 Task: Search for Airbnb stays in Lake Geneva, Wisconsin with a Lakefront, and reviews
Action: Mouse moved to (435, 57)
Screenshot: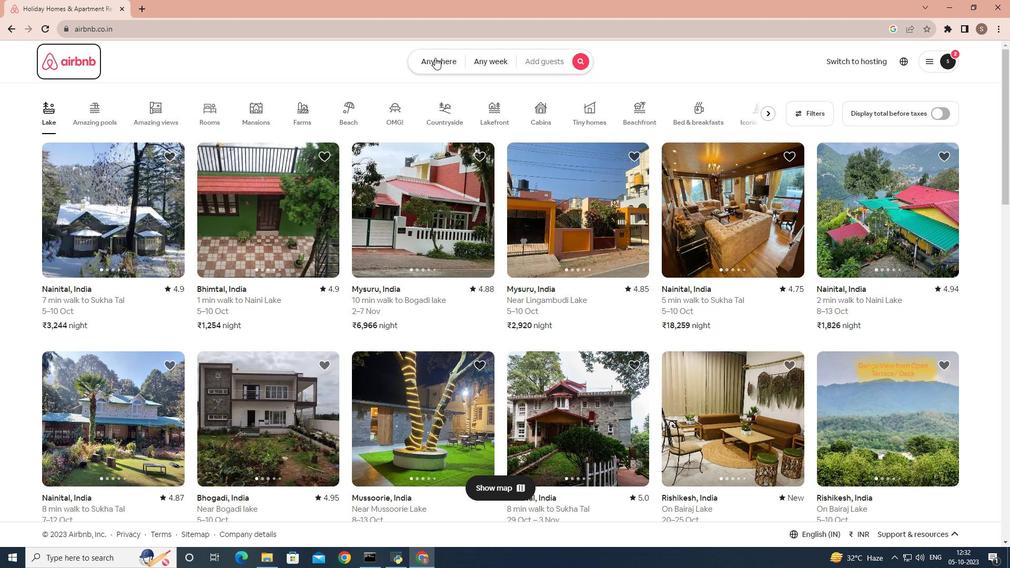
Action: Mouse pressed left at (435, 57)
Screenshot: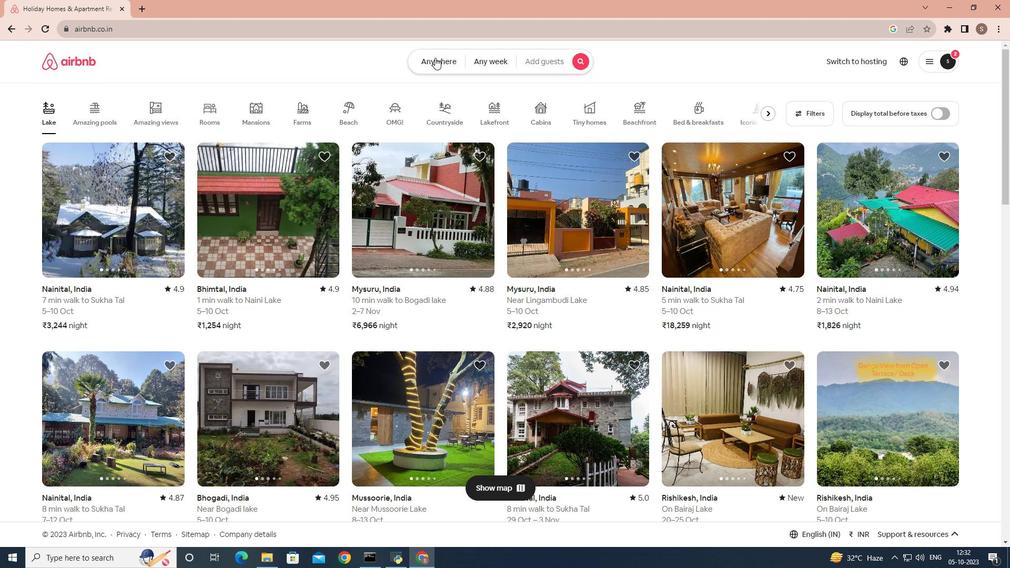 
Action: Mouse moved to (411, 100)
Screenshot: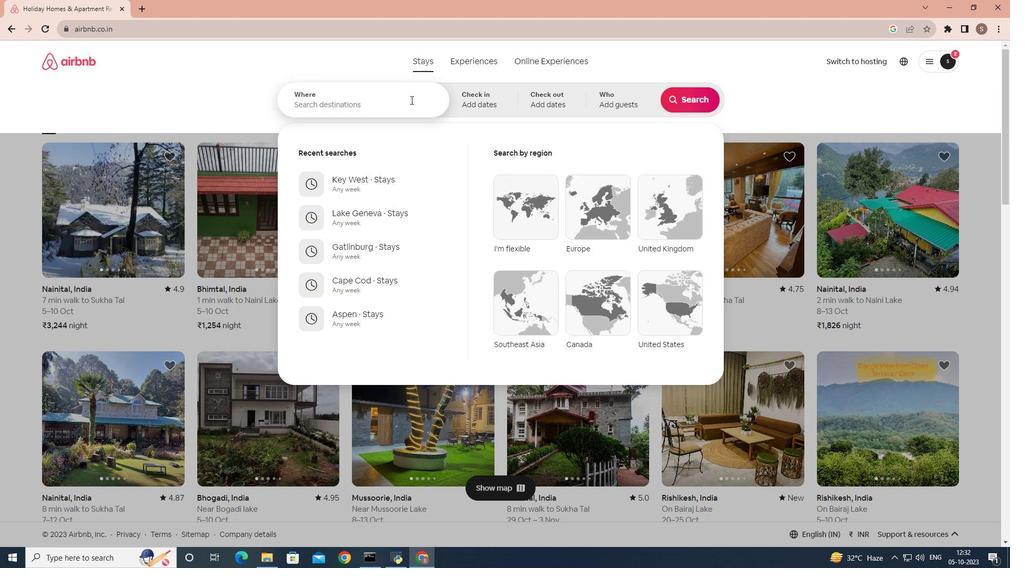
Action: Mouse pressed left at (411, 100)
Screenshot: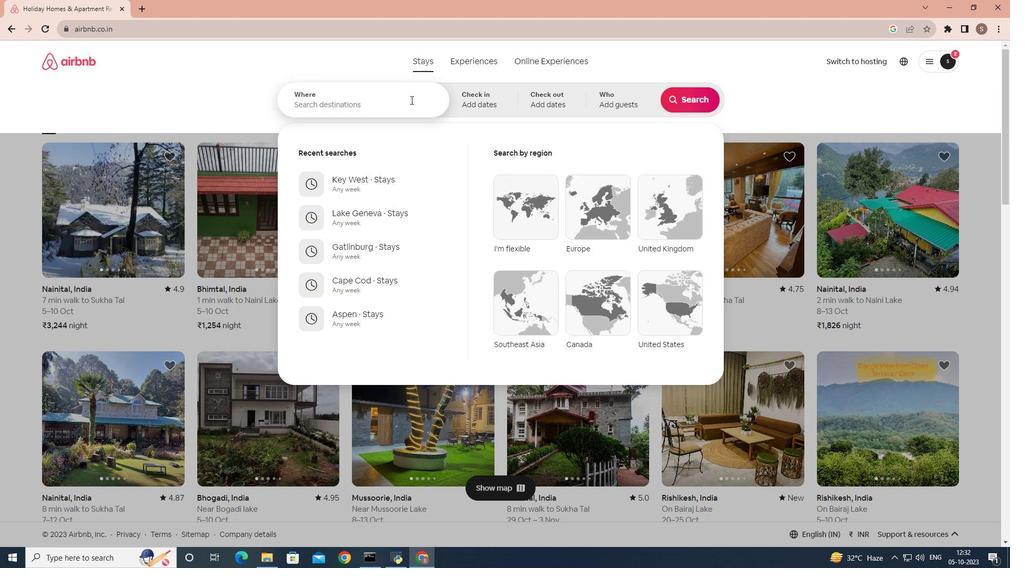 
Action: Key pressed <Key.shift_r><Key.shift_r><Key.shift_r><Key.shift_r><Key.shift_r><Key.shift_r><Key.shift_r><Key.shift_r>Lake<Key.space><Key.shift>Geneva,<Key.space><Key.shift>Wiscosin
Screenshot: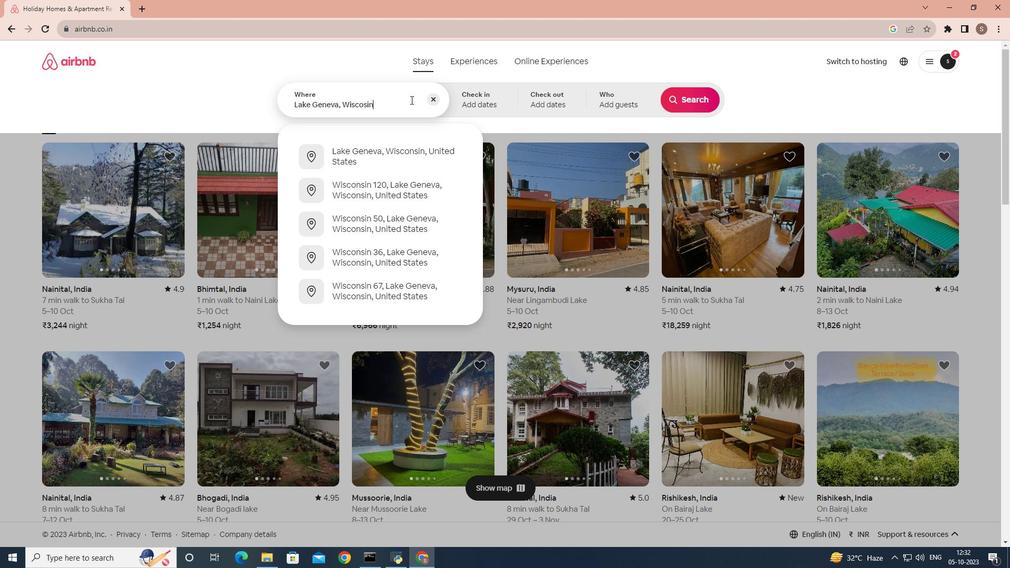 
Action: Mouse moved to (413, 146)
Screenshot: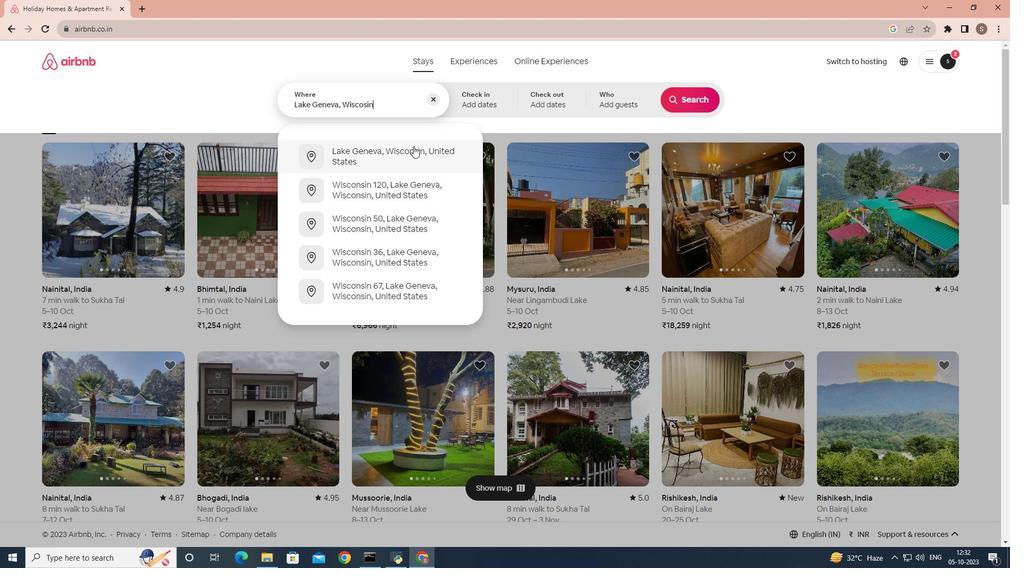 
Action: Mouse pressed left at (413, 146)
Screenshot: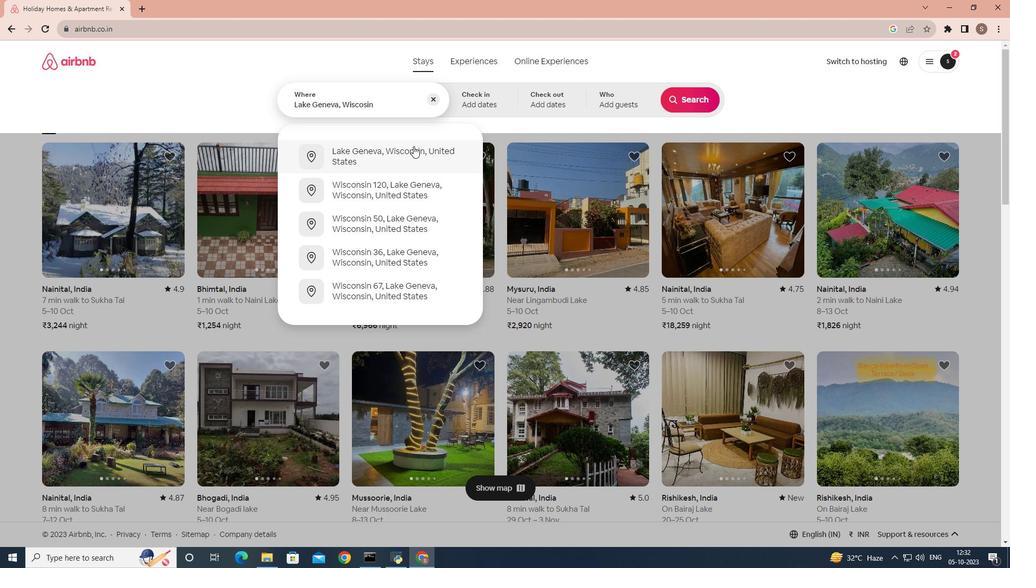 
Action: Mouse moved to (698, 98)
Screenshot: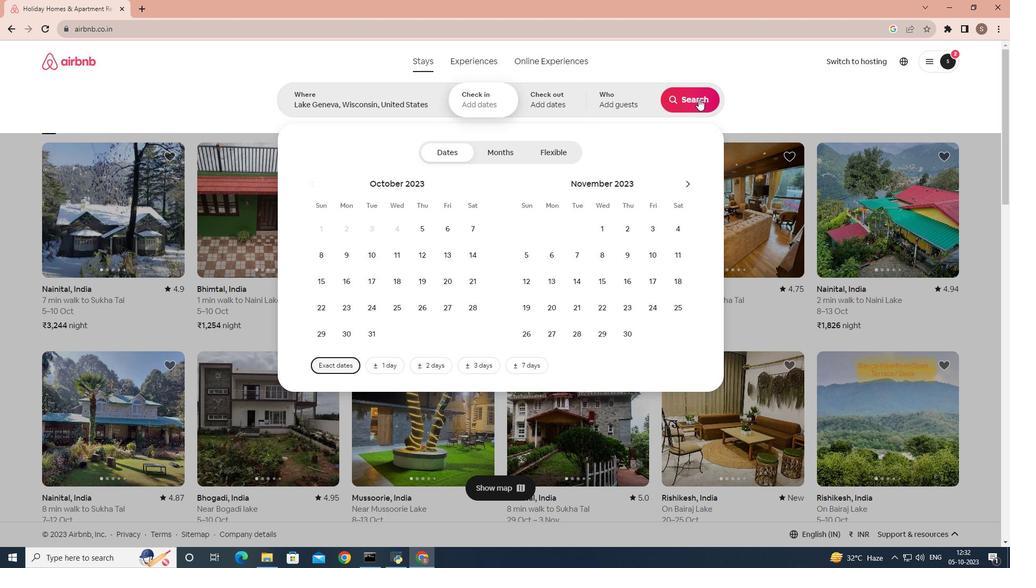 
Action: Mouse pressed left at (698, 98)
Screenshot: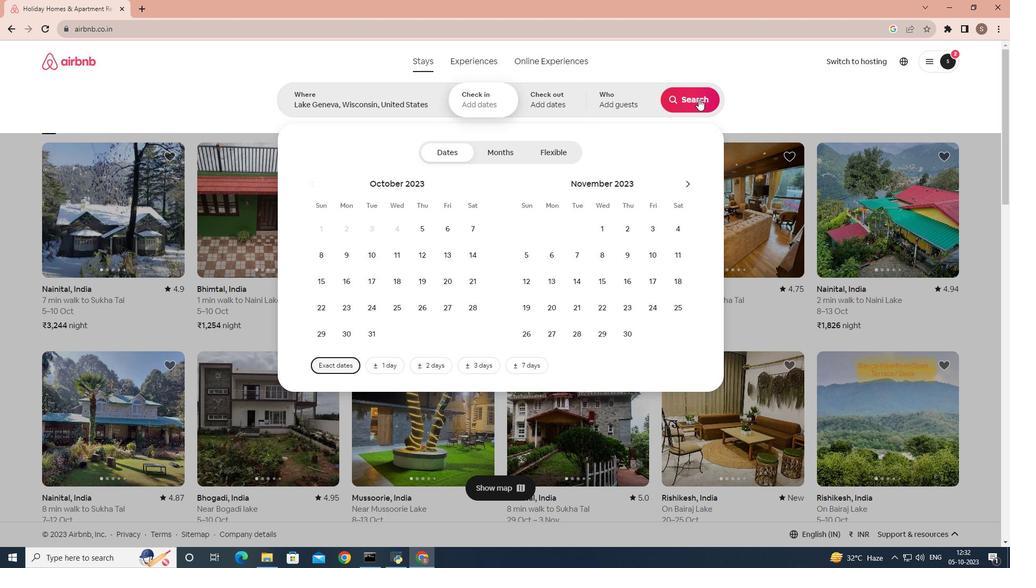 
Action: Mouse moved to (141, 104)
Screenshot: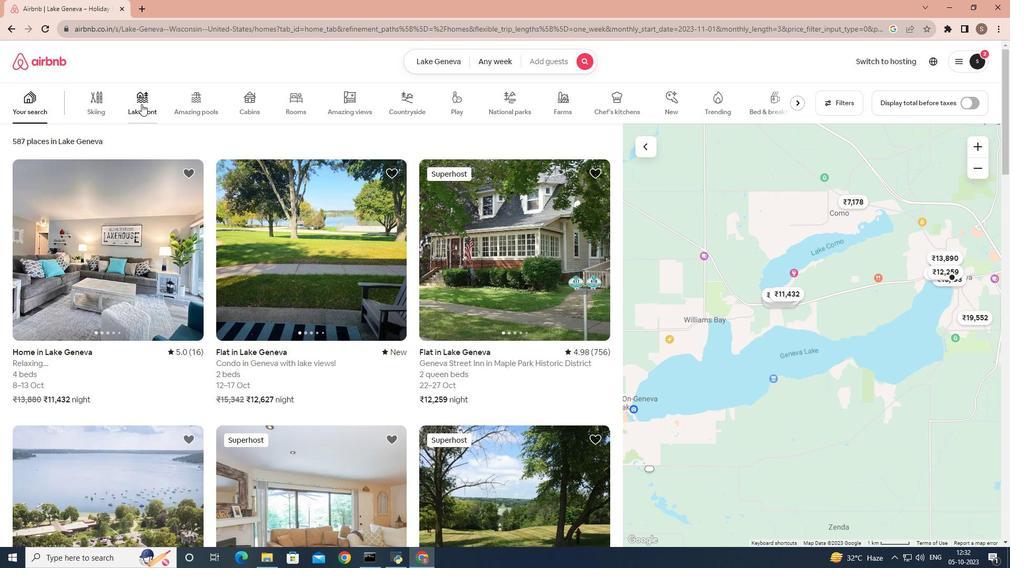 
Action: Mouse pressed left at (141, 104)
Screenshot: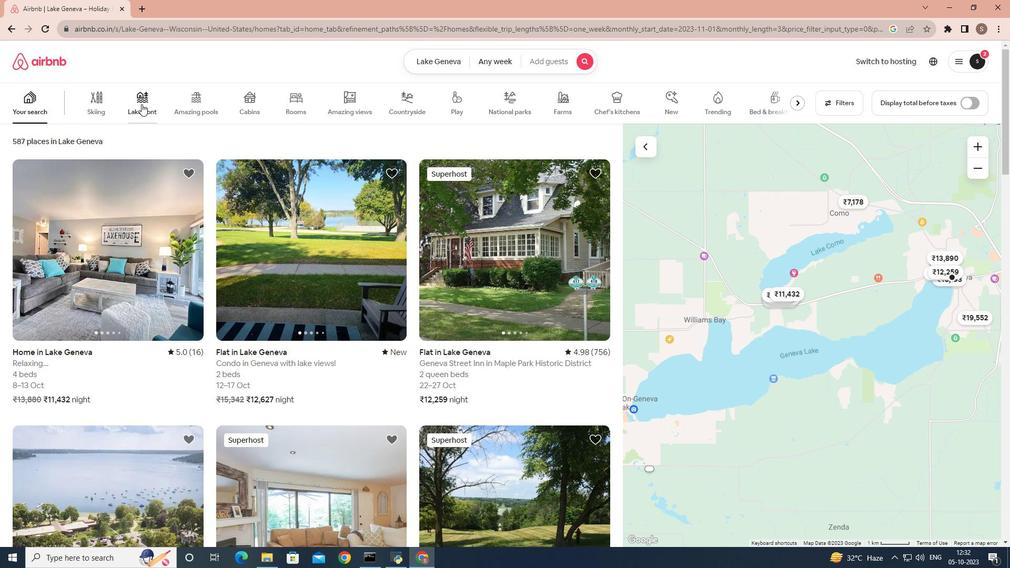 
Action: Mouse moved to (276, 205)
Screenshot: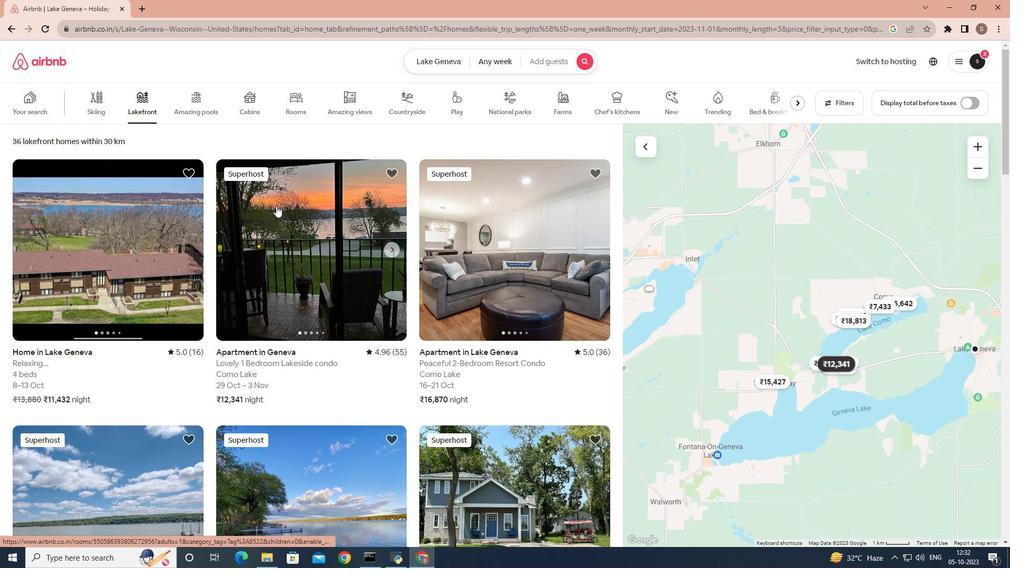 
Action: Mouse scrolled (276, 205) with delta (0, 0)
Screenshot: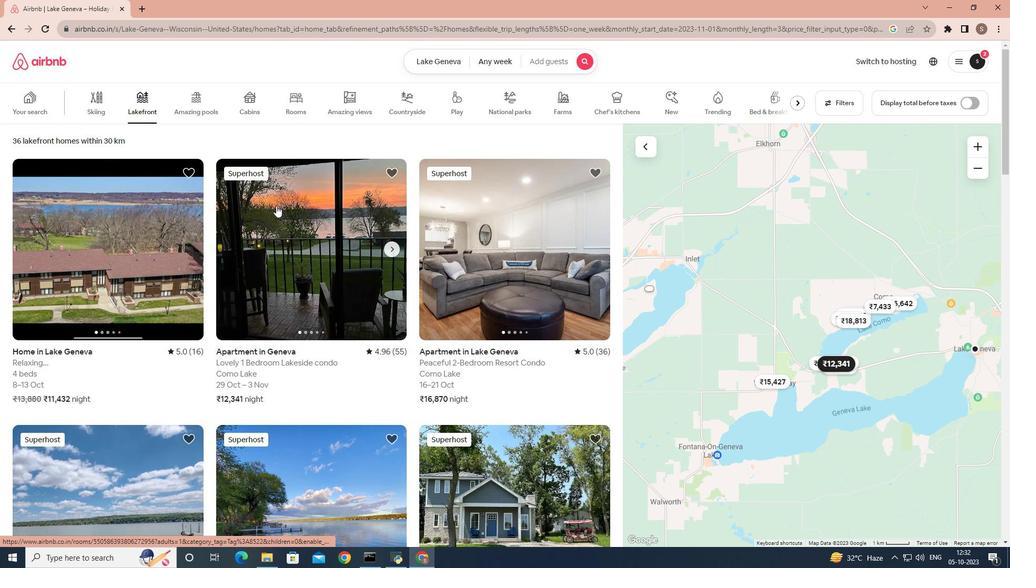 
Action: Mouse moved to (333, 221)
Screenshot: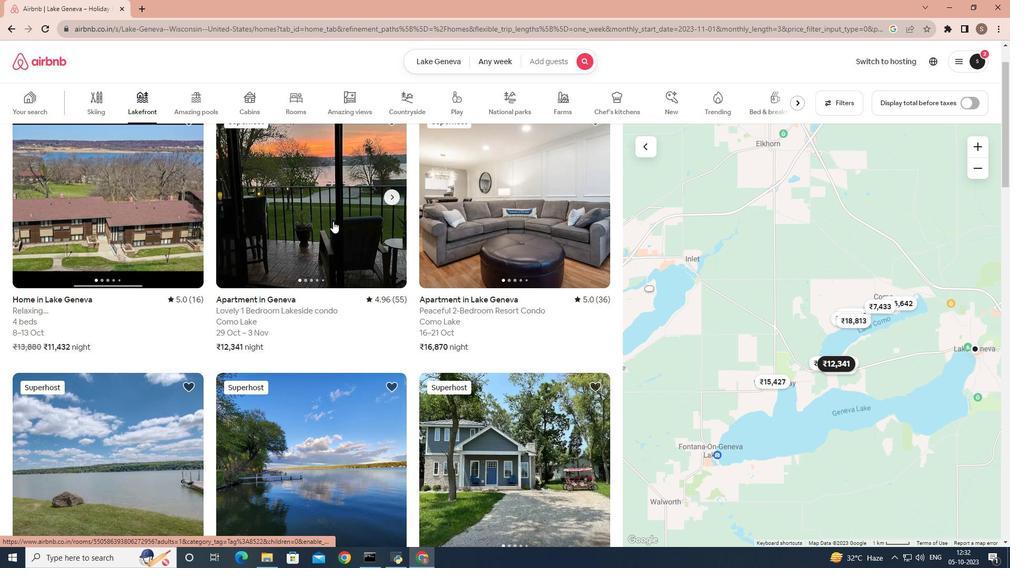
Action: Mouse pressed left at (333, 221)
Screenshot: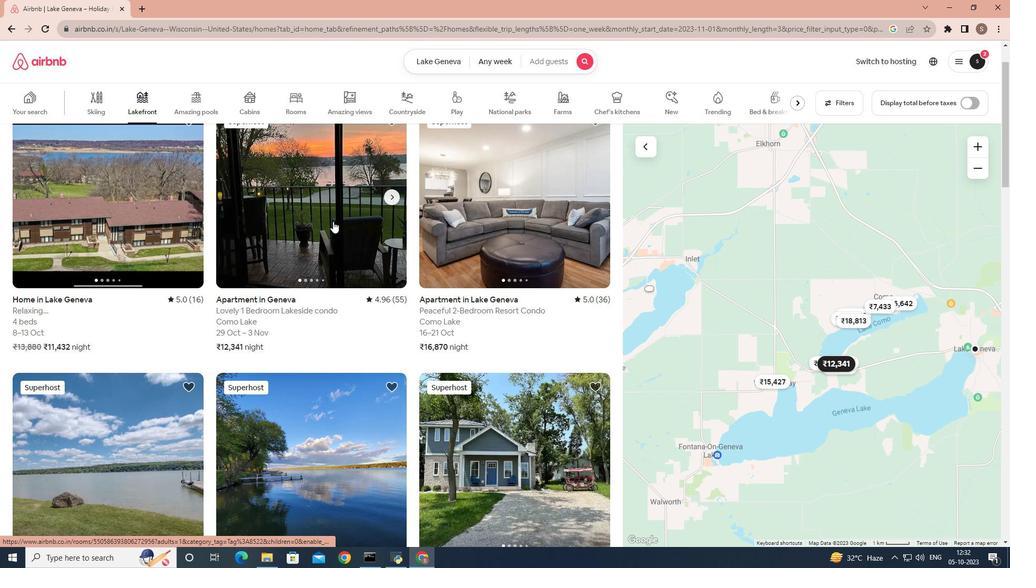 
Action: Mouse moved to (401, 232)
Screenshot: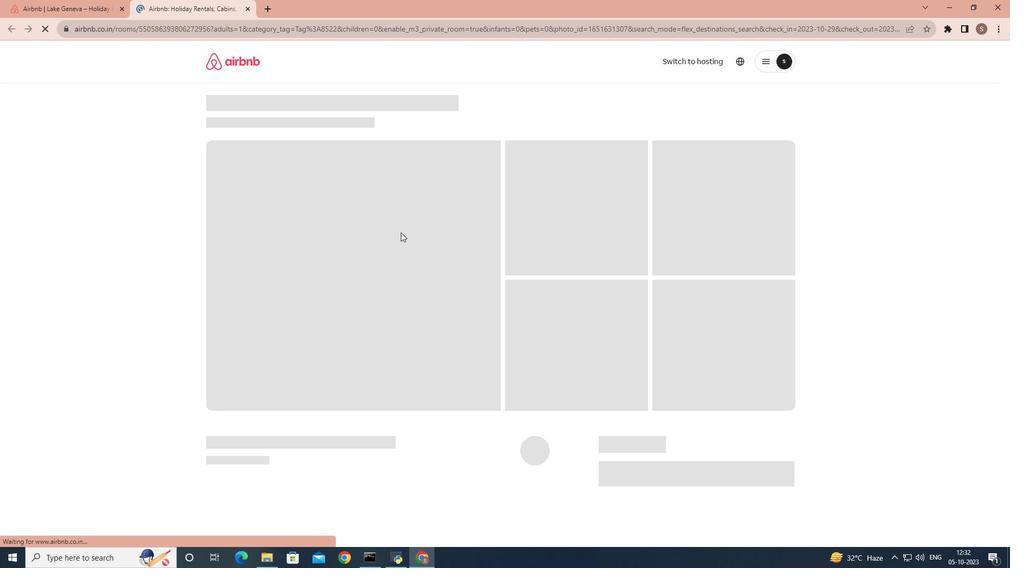 
Action: Mouse scrolled (401, 232) with delta (0, 0)
Screenshot: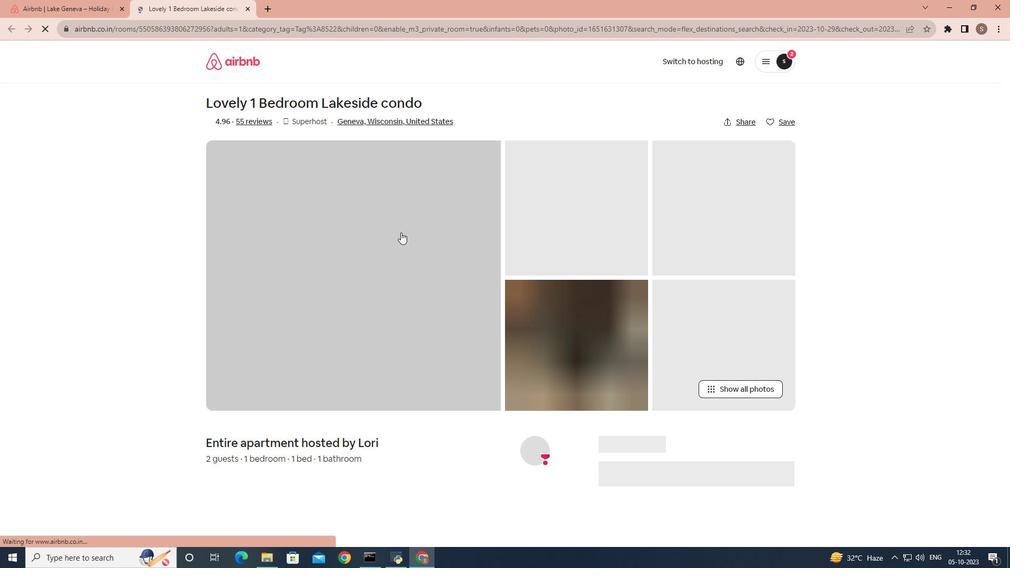 
Action: Mouse scrolled (401, 232) with delta (0, 0)
Screenshot: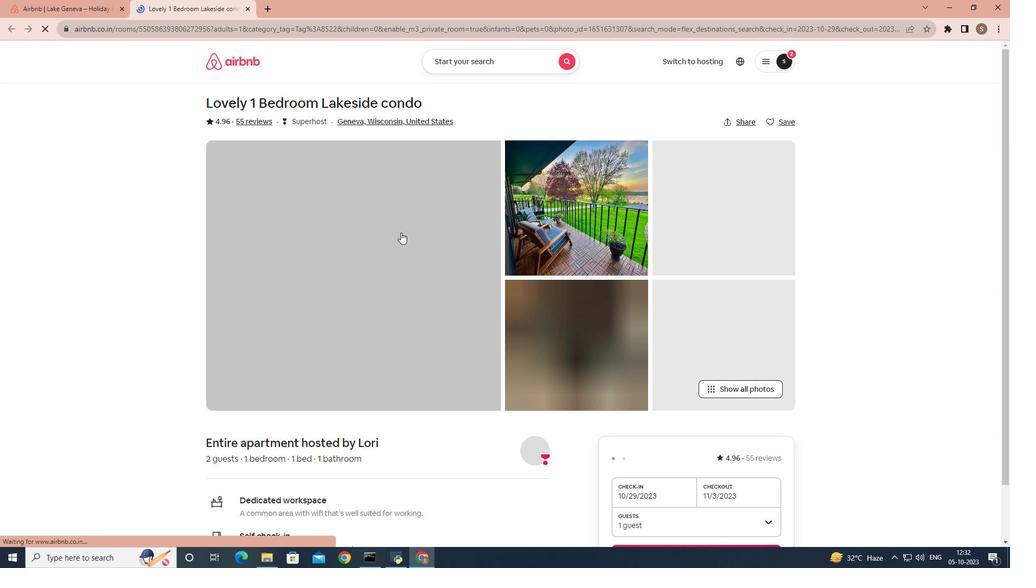 
Action: Mouse scrolled (401, 232) with delta (0, 0)
Screenshot: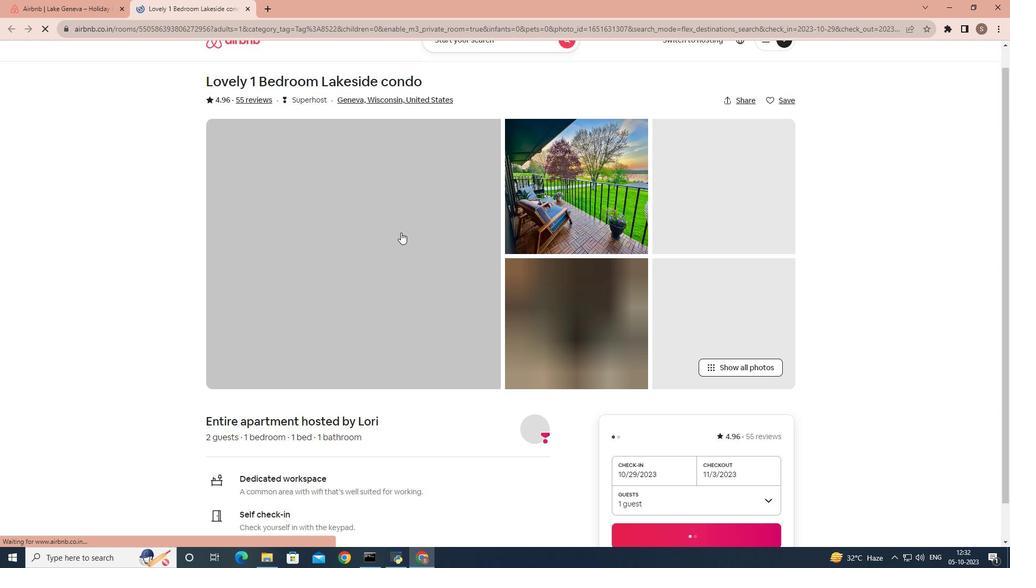 
Action: Mouse moved to (428, 247)
Screenshot: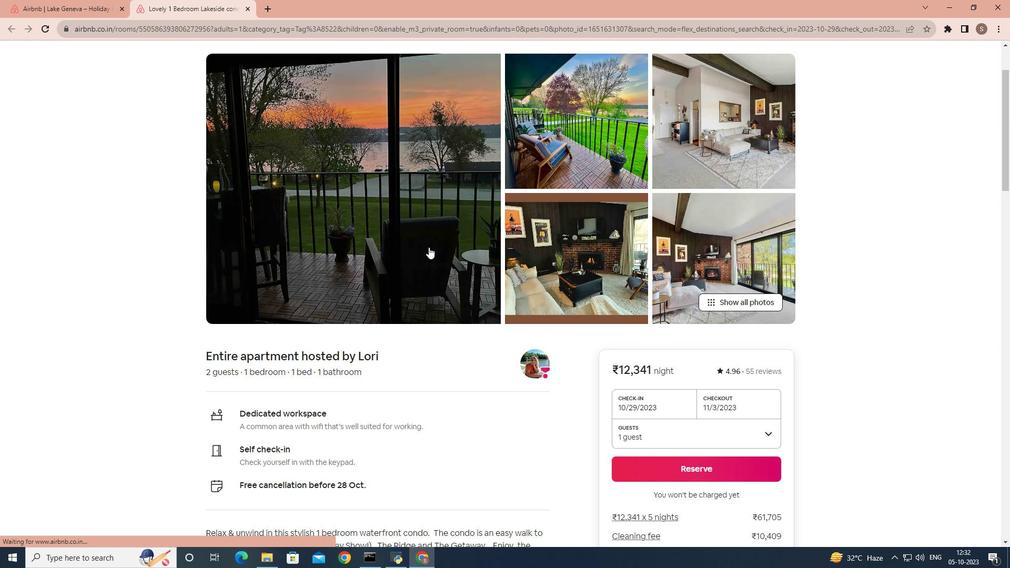 
Action: Mouse scrolled (428, 246) with delta (0, 0)
Screenshot: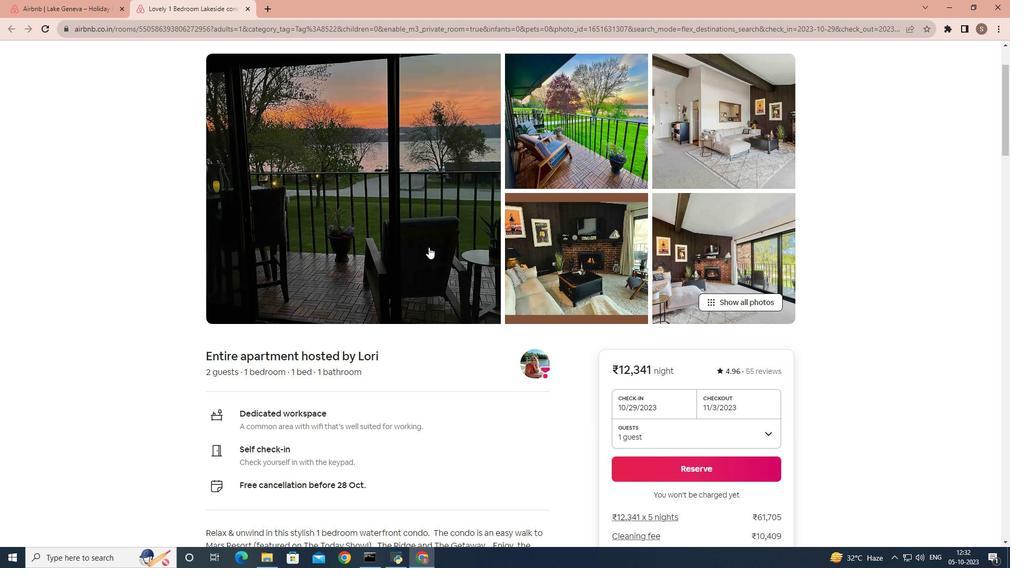 
Action: Mouse scrolled (428, 246) with delta (0, 0)
Screenshot: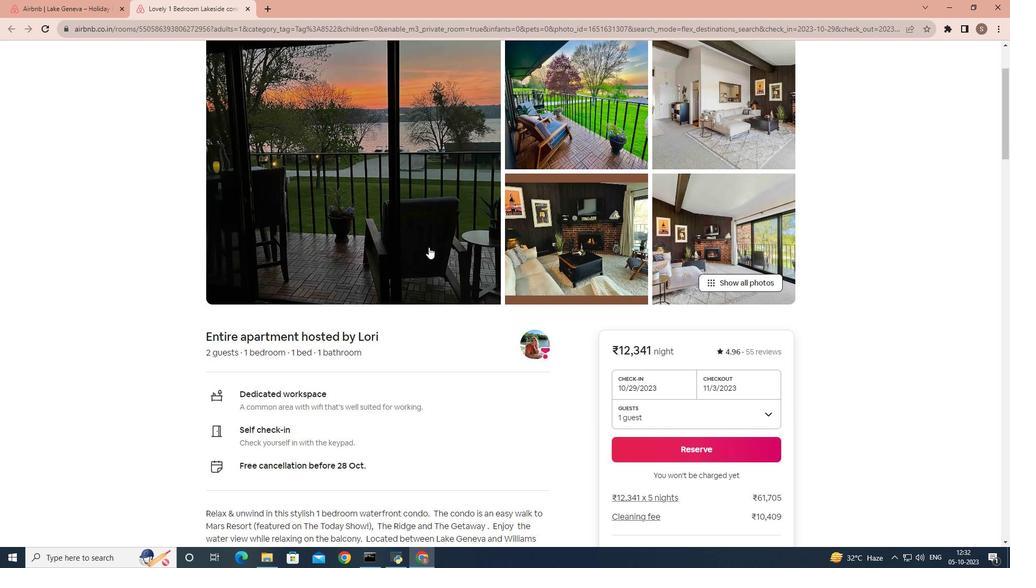 
Action: Mouse scrolled (428, 246) with delta (0, 0)
Screenshot: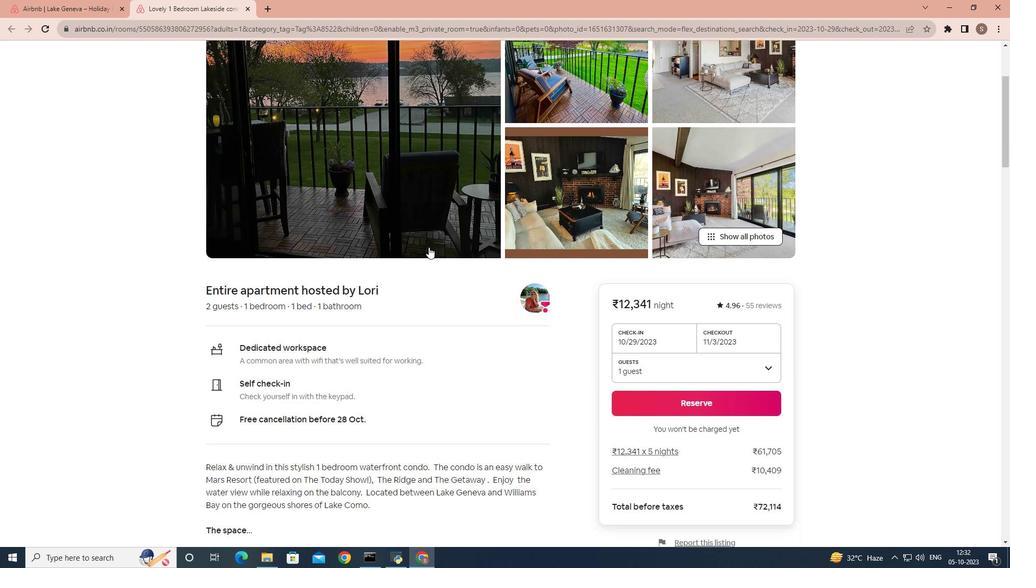 
Action: Mouse scrolled (428, 246) with delta (0, 0)
Screenshot: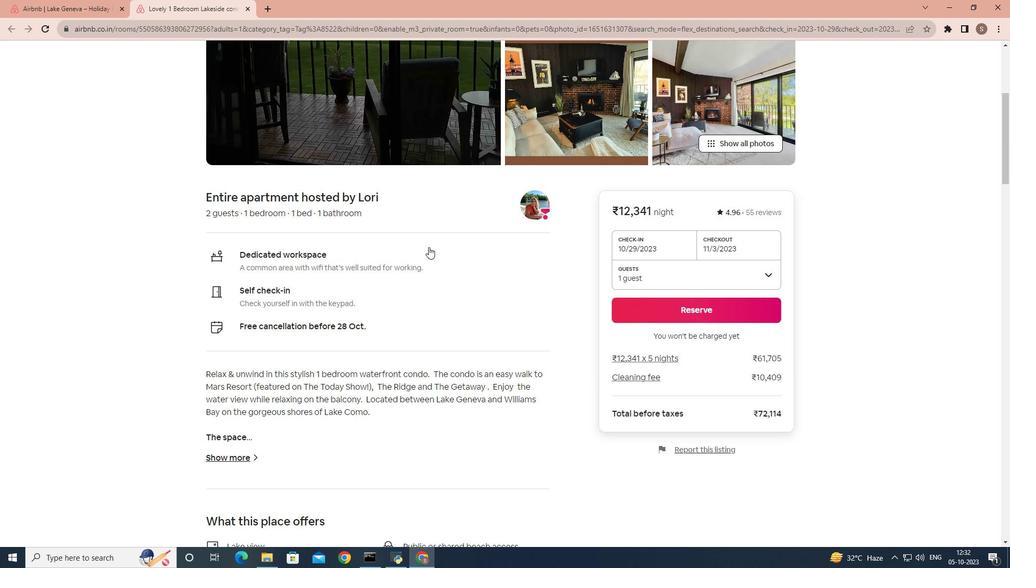 
Action: Mouse scrolled (428, 246) with delta (0, 0)
Screenshot: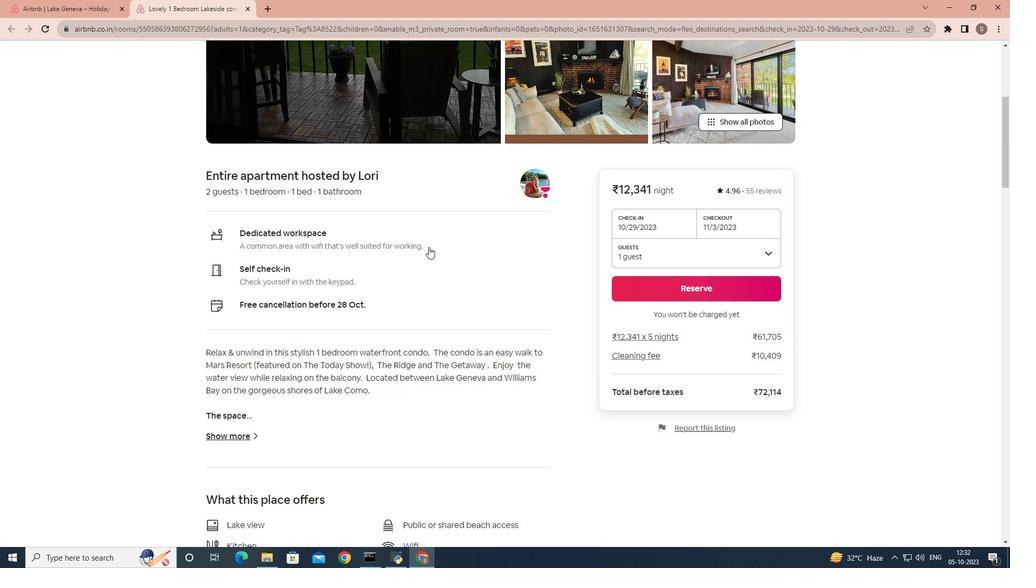 
Action: Mouse scrolled (428, 246) with delta (0, 0)
Screenshot: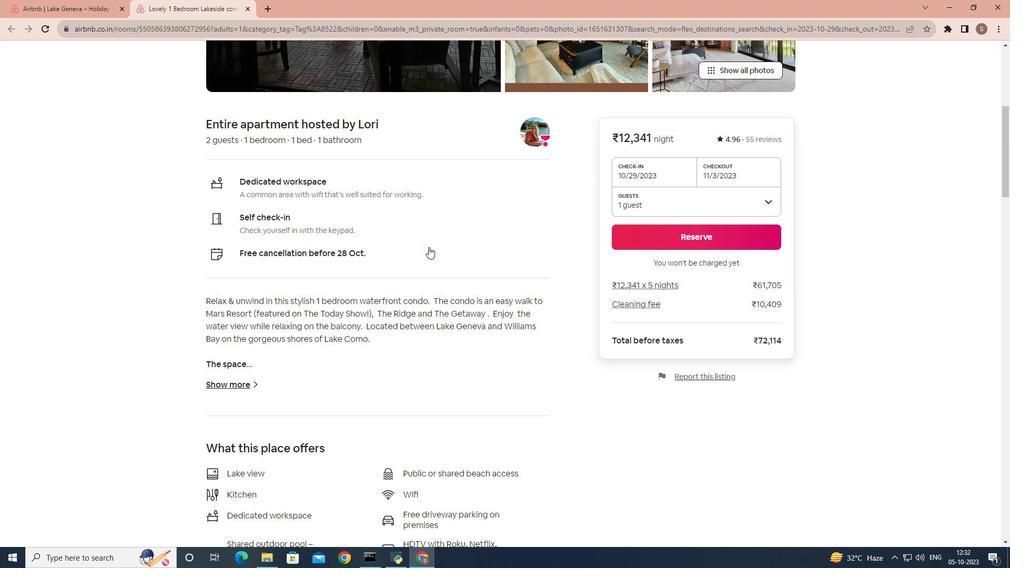 
Action: Mouse scrolled (428, 246) with delta (0, 0)
Screenshot: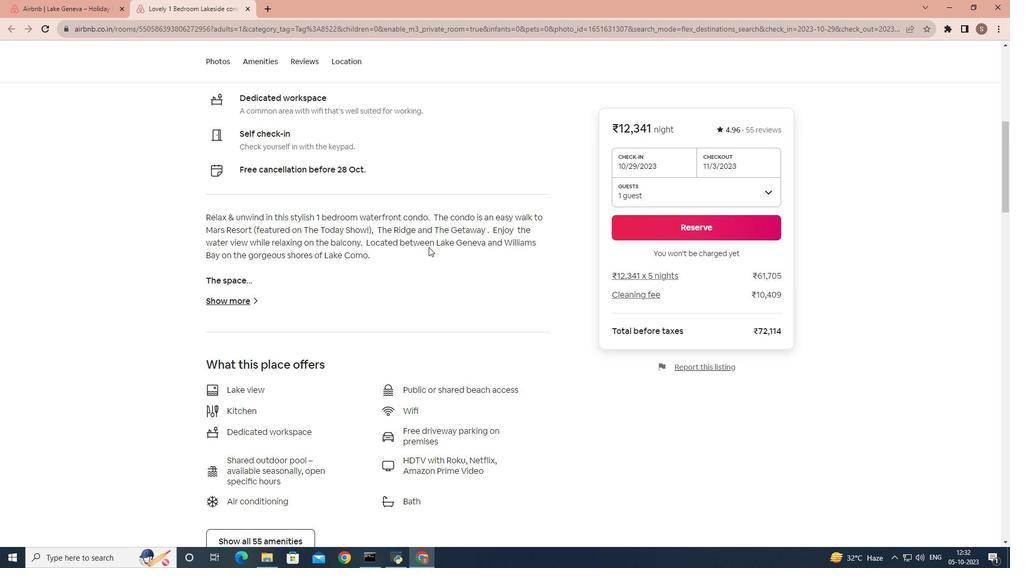 
Action: Mouse scrolled (428, 246) with delta (0, 0)
Screenshot: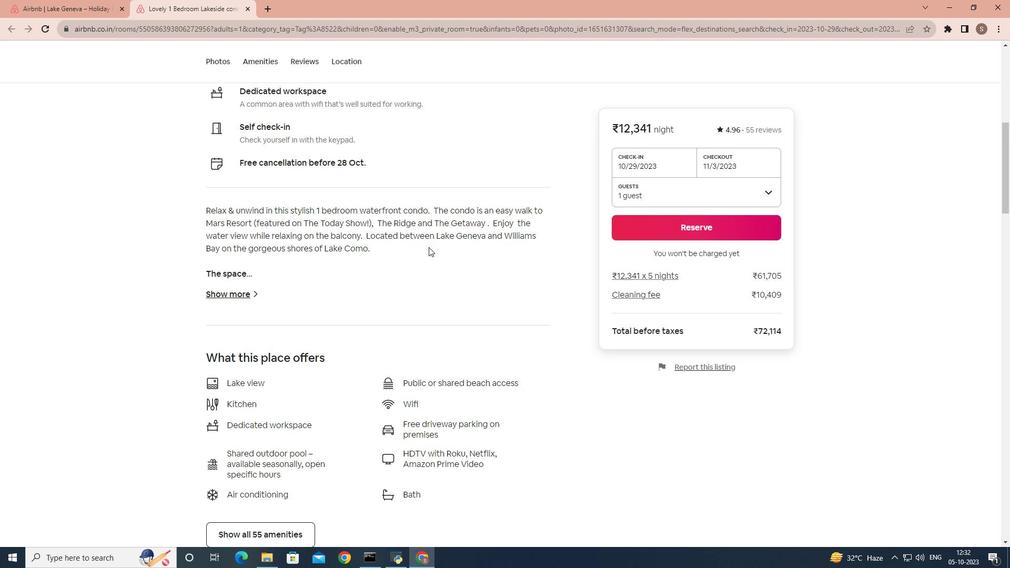 
Action: Mouse scrolled (428, 246) with delta (0, 0)
Screenshot: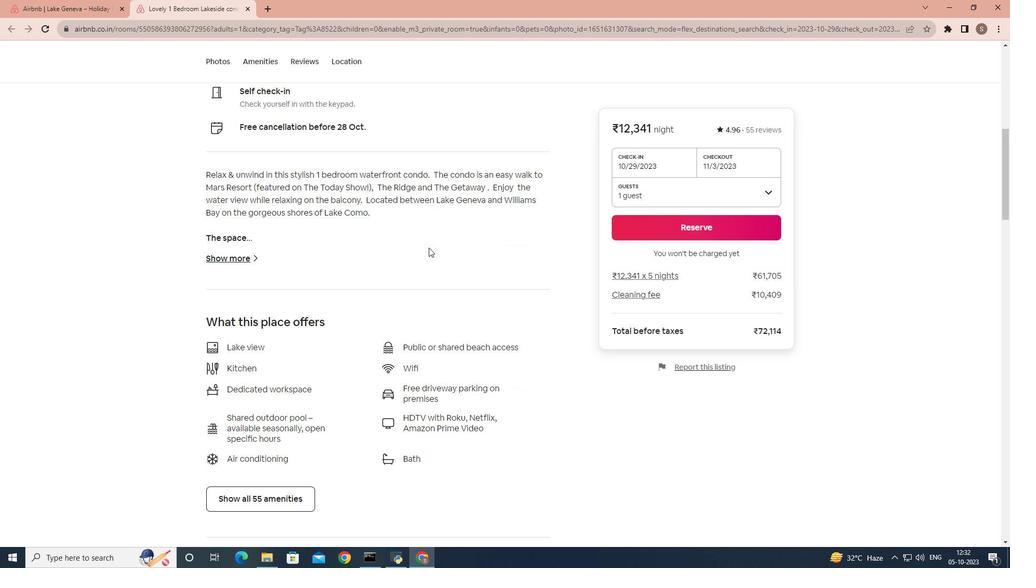 
Action: Mouse moved to (423, 254)
Screenshot: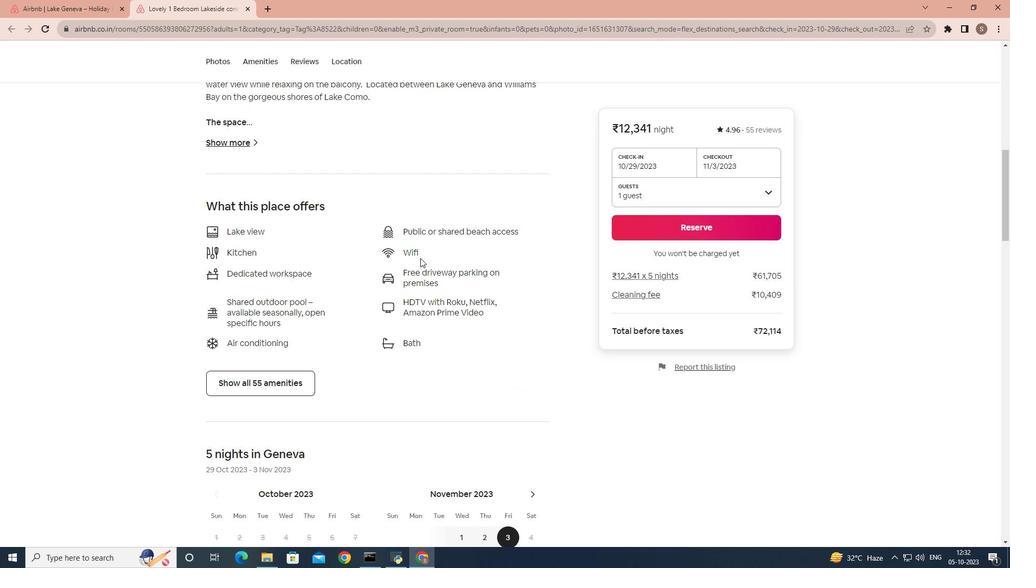 
Action: Mouse scrolled (423, 254) with delta (0, 0)
Screenshot: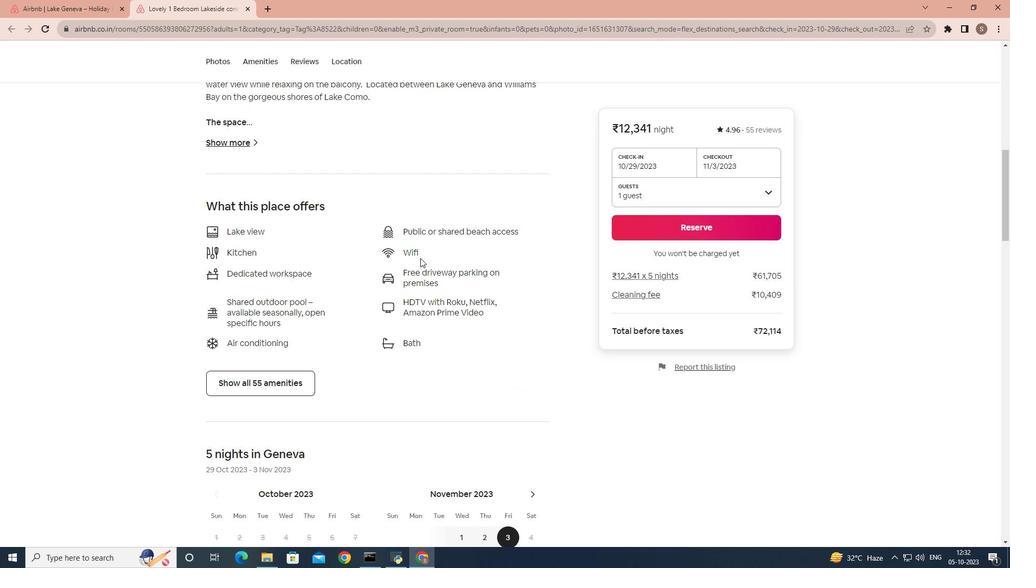 
Action: Mouse moved to (420, 258)
Screenshot: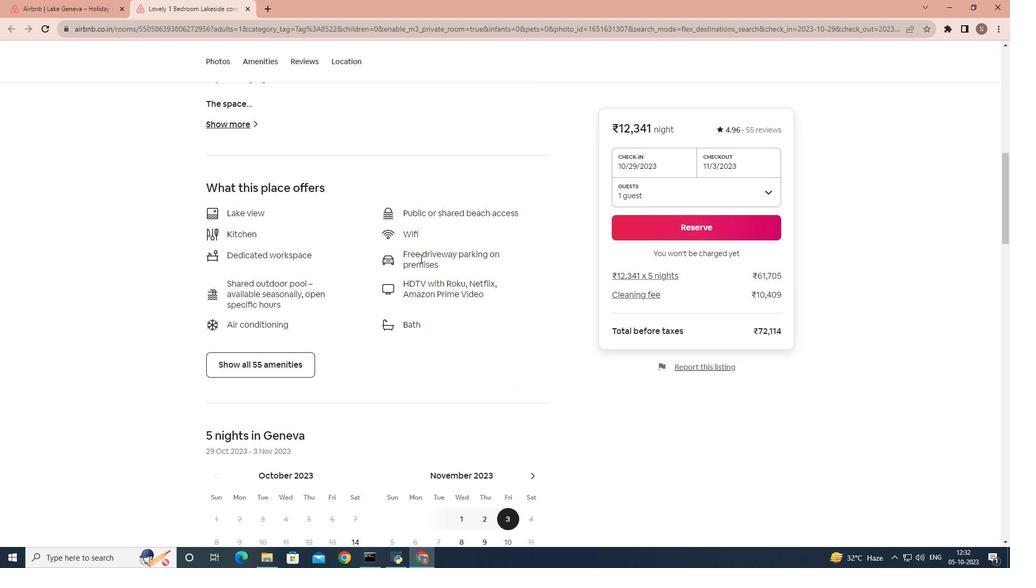 
Action: Mouse scrolled (420, 257) with delta (0, 0)
Screenshot: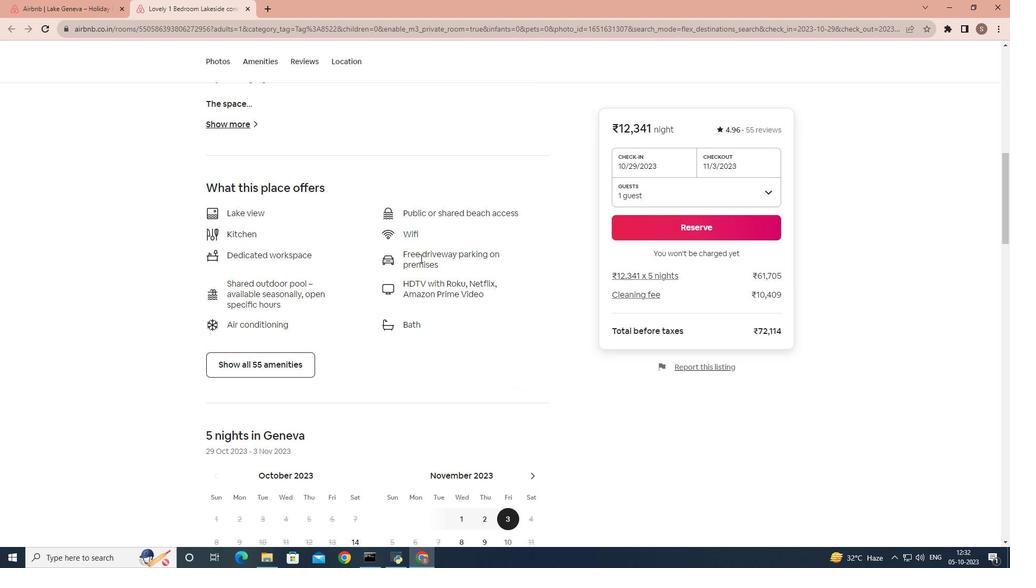
Action: Mouse moved to (299, 274)
Screenshot: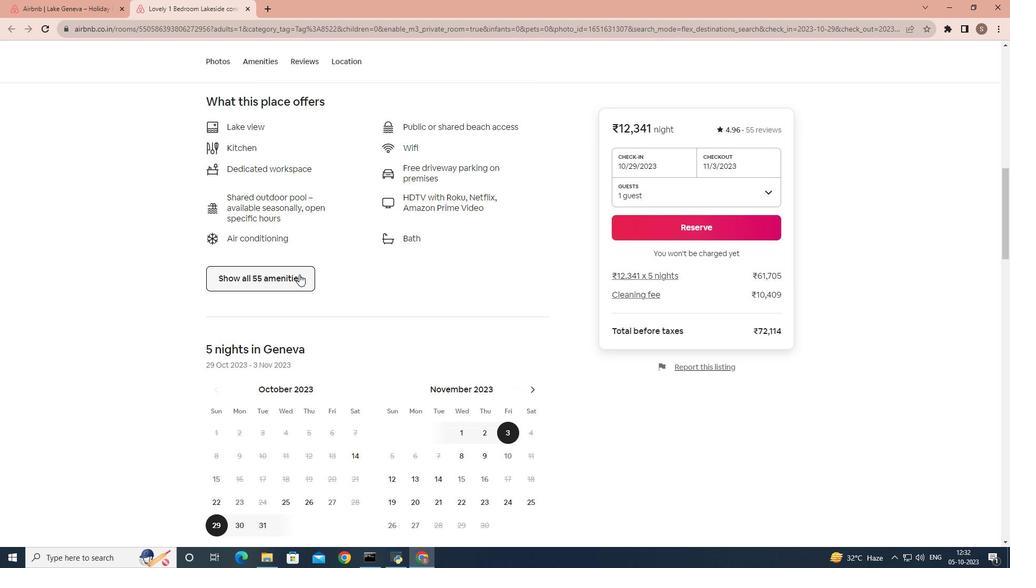 
Action: Mouse pressed left at (299, 274)
Screenshot: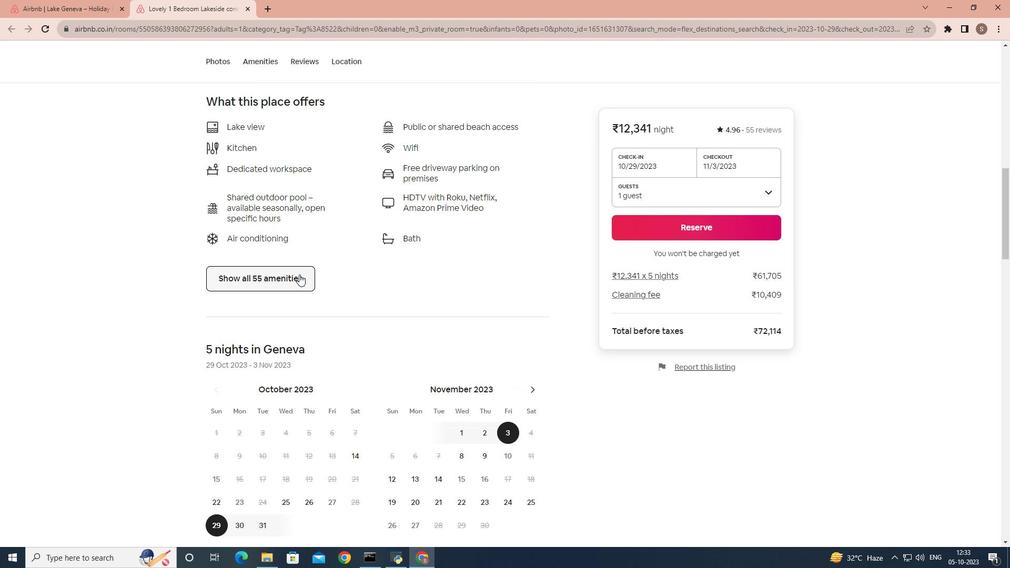 
Action: Mouse moved to (350, 271)
Screenshot: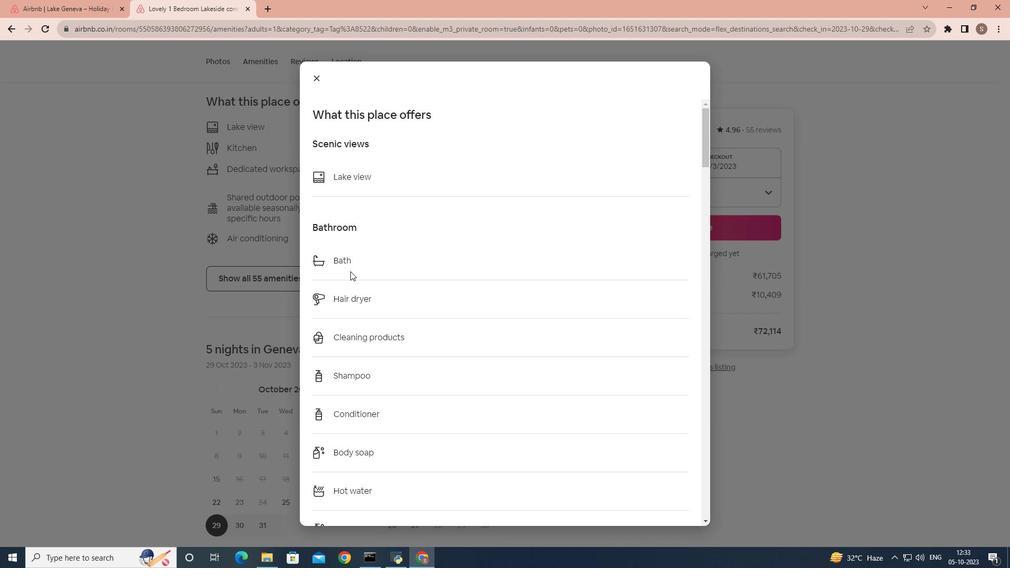 
Action: Mouse scrolled (350, 271) with delta (0, 0)
Screenshot: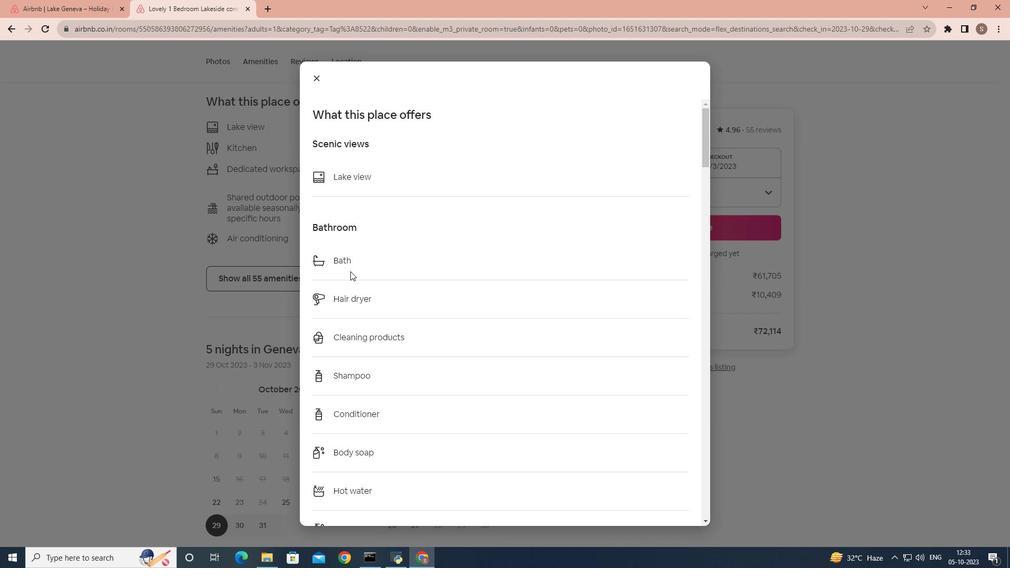 
Action: Mouse scrolled (350, 271) with delta (0, 0)
Screenshot: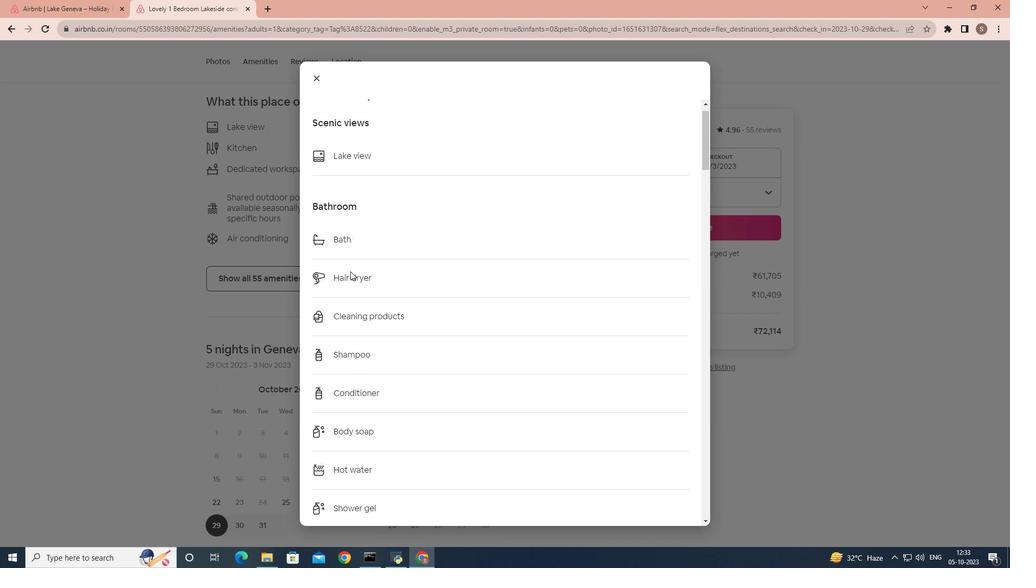 
Action: Mouse scrolled (350, 271) with delta (0, 0)
Screenshot: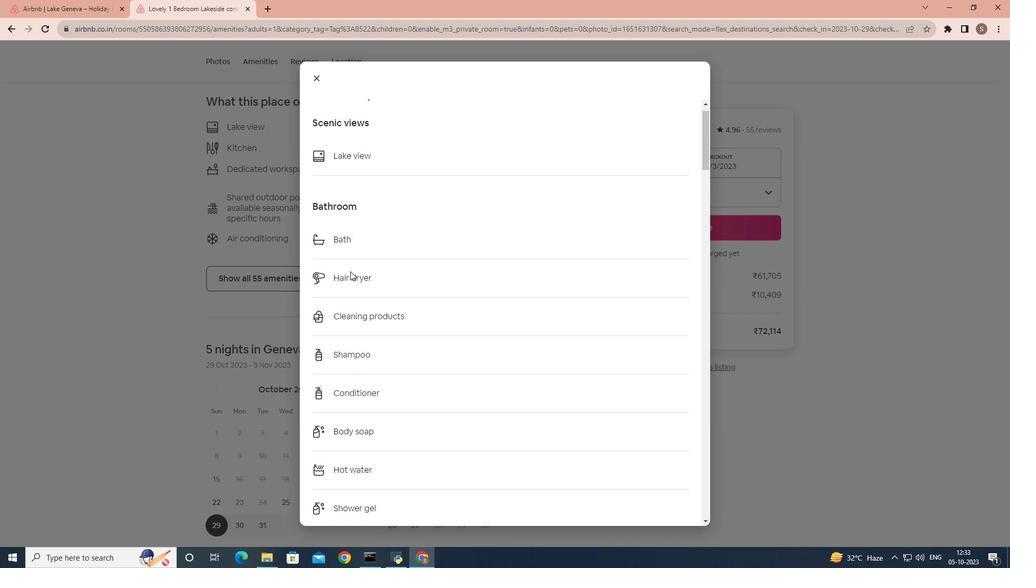 
Action: Mouse scrolled (350, 271) with delta (0, 0)
Screenshot: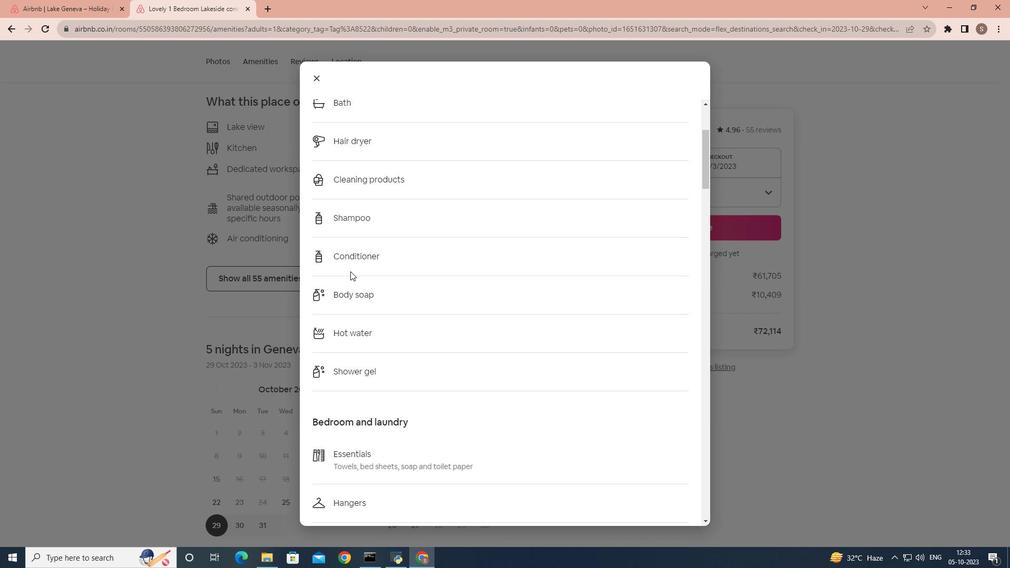 
Action: Mouse scrolled (350, 271) with delta (0, 0)
Screenshot: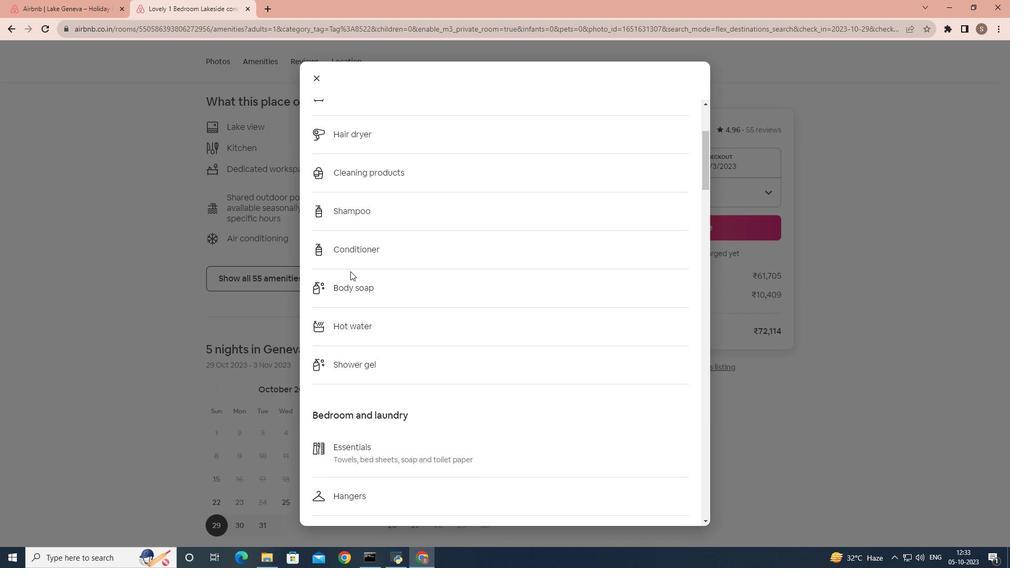 
Action: Mouse scrolled (350, 271) with delta (0, 0)
Screenshot: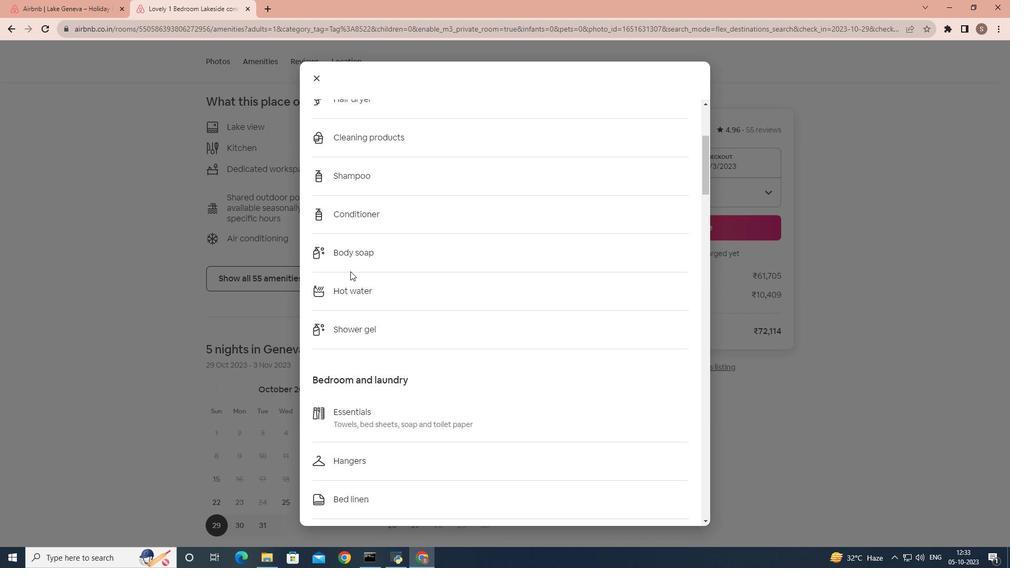 
Action: Mouse scrolled (350, 271) with delta (0, 0)
Screenshot: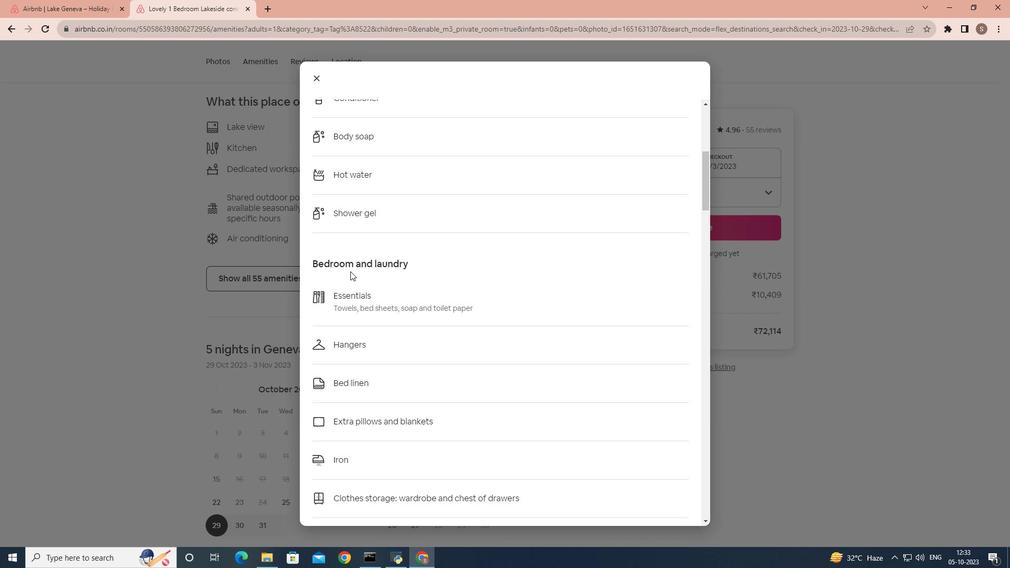 
Action: Mouse scrolled (350, 271) with delta (0, 0)
Screenshot: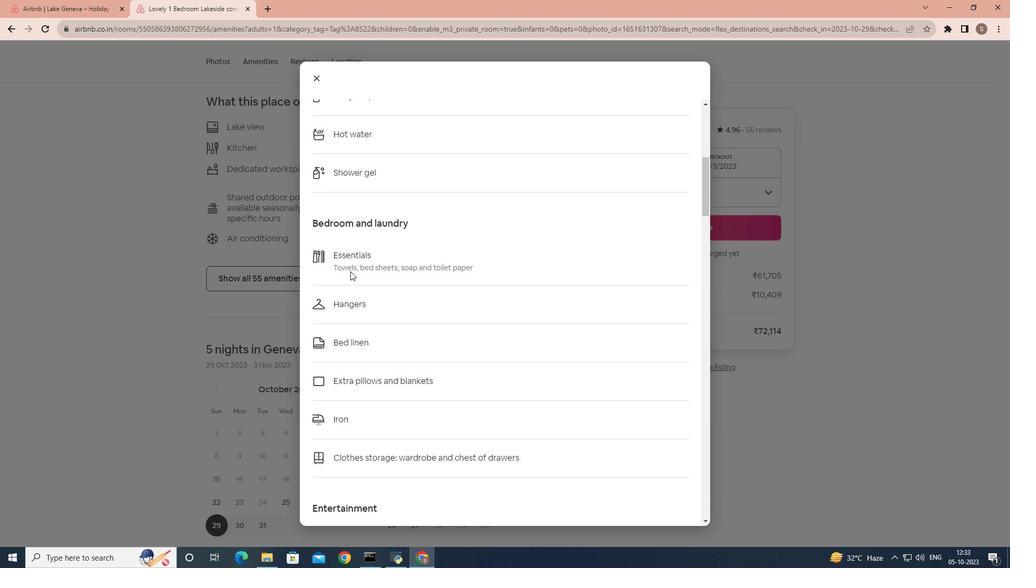 
Action: Mouse scrolled (350, 271) with delta (0, 0)
Screenshot: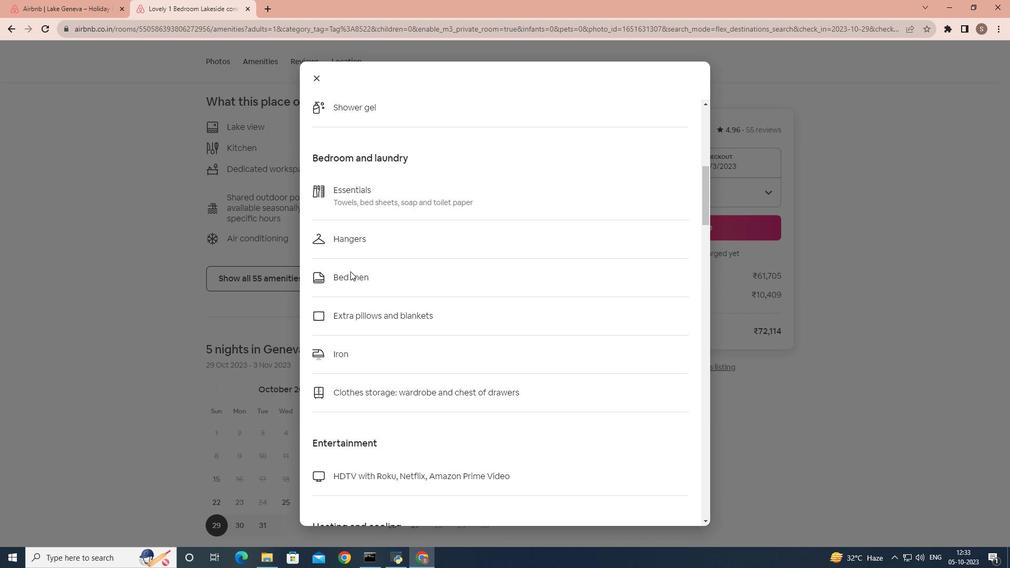 
Action: Mouse scrolled (350, 271) with delta (0, 0)
Screenshot: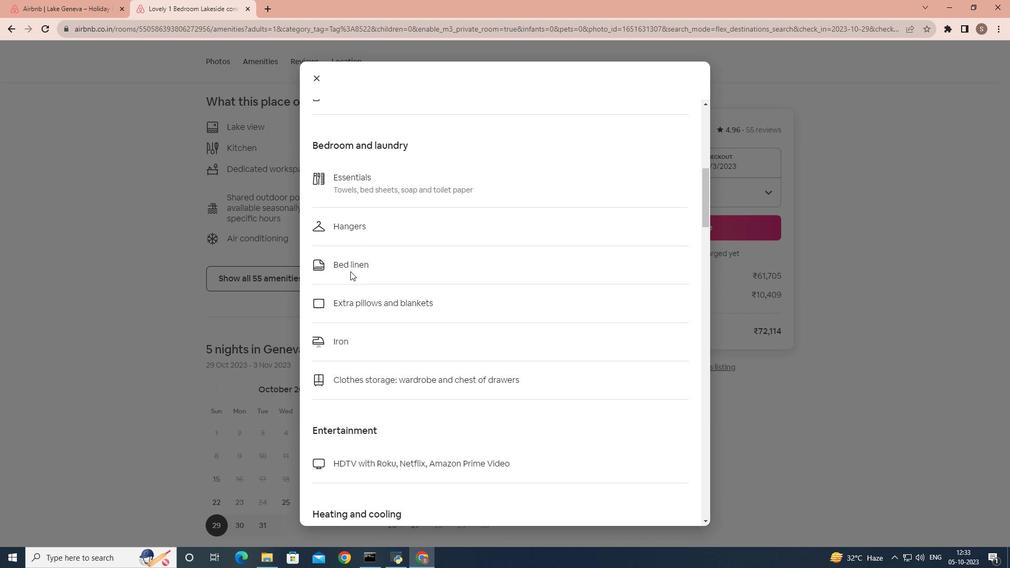 
Action: Mouse scrolled (350, 271) with delta (0, 0)
Screenshot: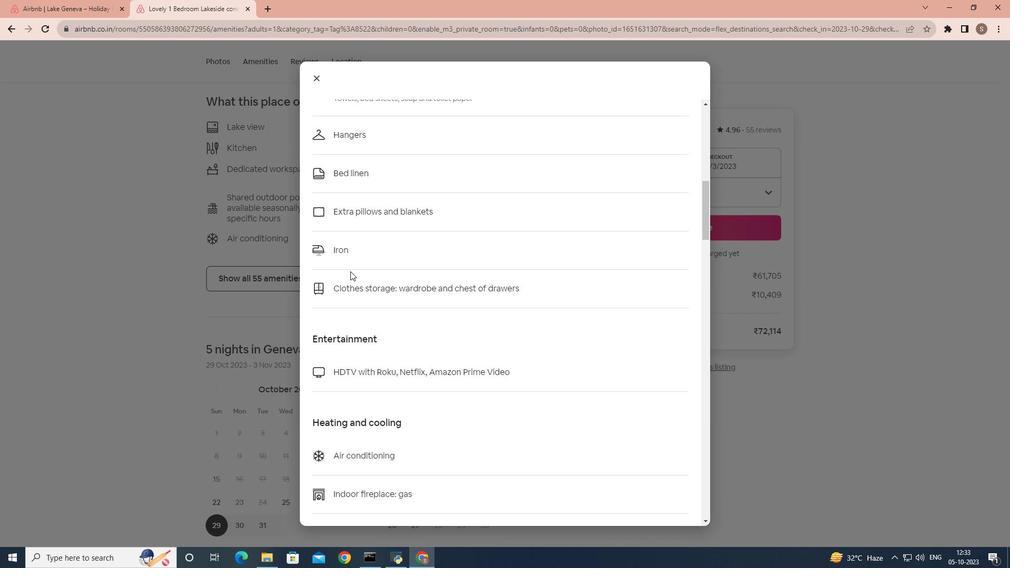 
Action: Mouse scrolled (350, 271) with delta (0, 0)
Screenshot: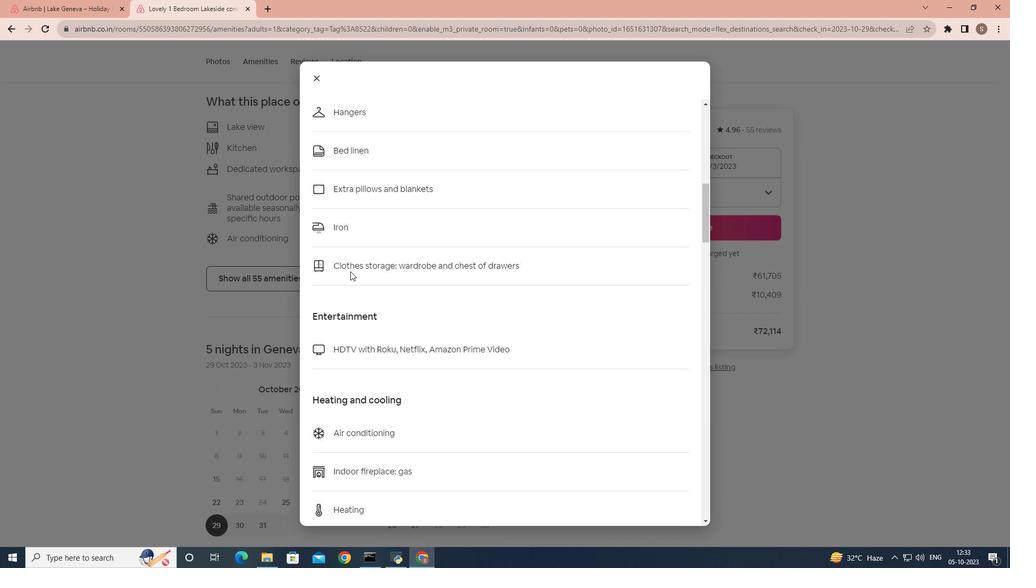 
Action: Mouse scrolled (350, 271) with delta (0, 0)
Screenshot: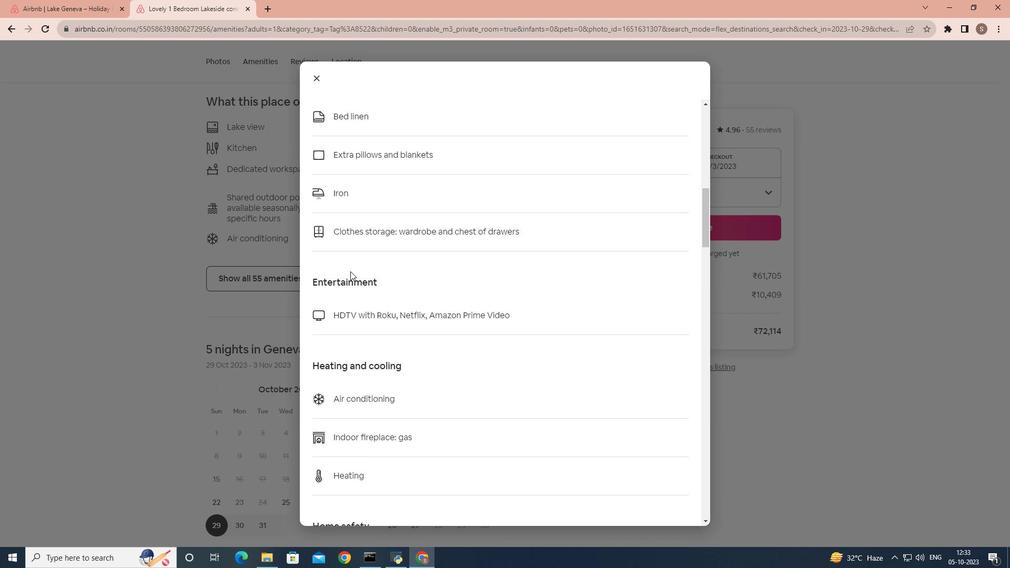 
Action: Mouse scrolled (350, 271) with delta (0, 0)
Screenshot: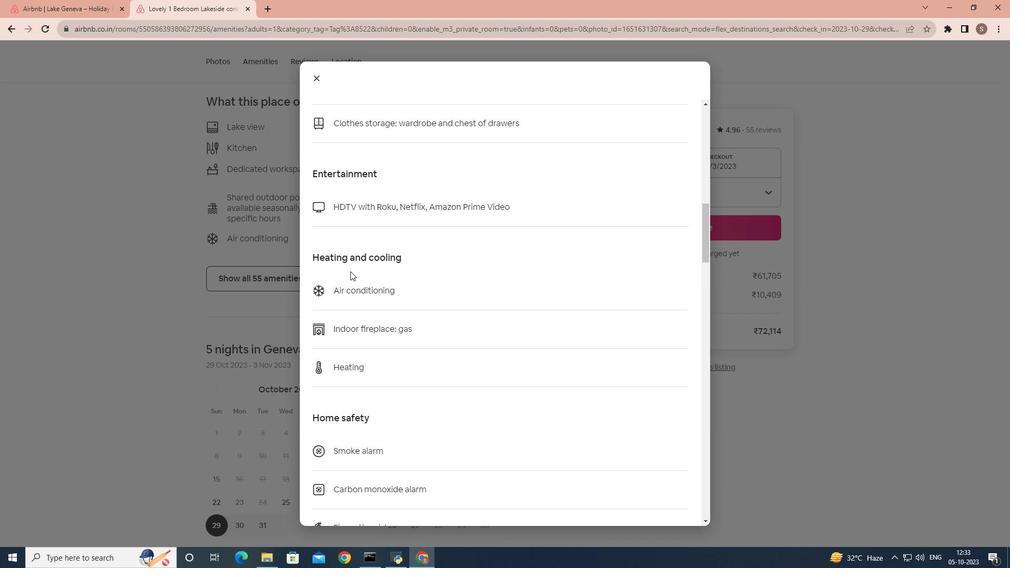 
Action: Mouse scrolled (350, 271) with delta (0, 0)
Screenshot: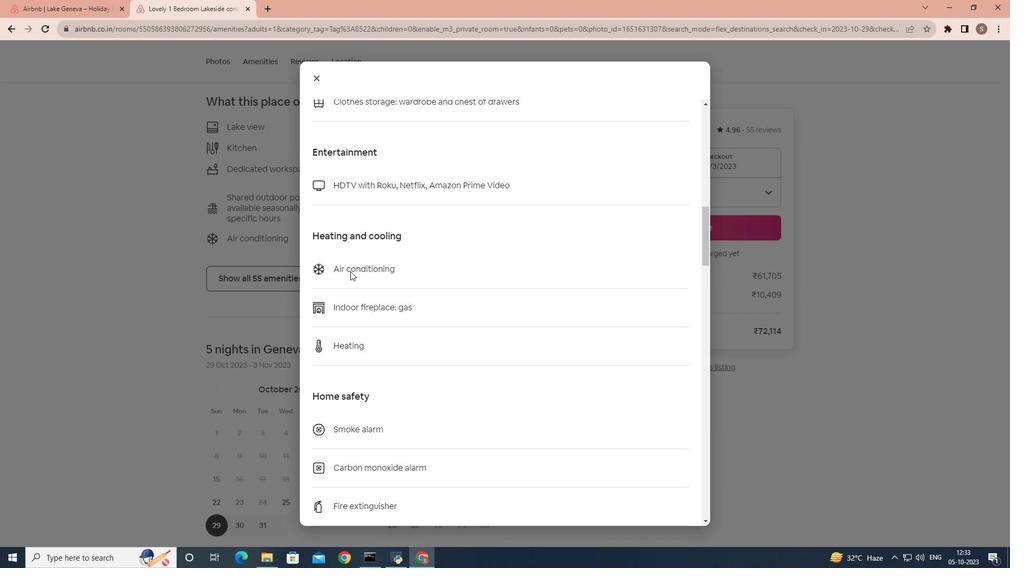 
Action: Mouse scrolled (350, 271) with delta (0, 0)
Screenshot: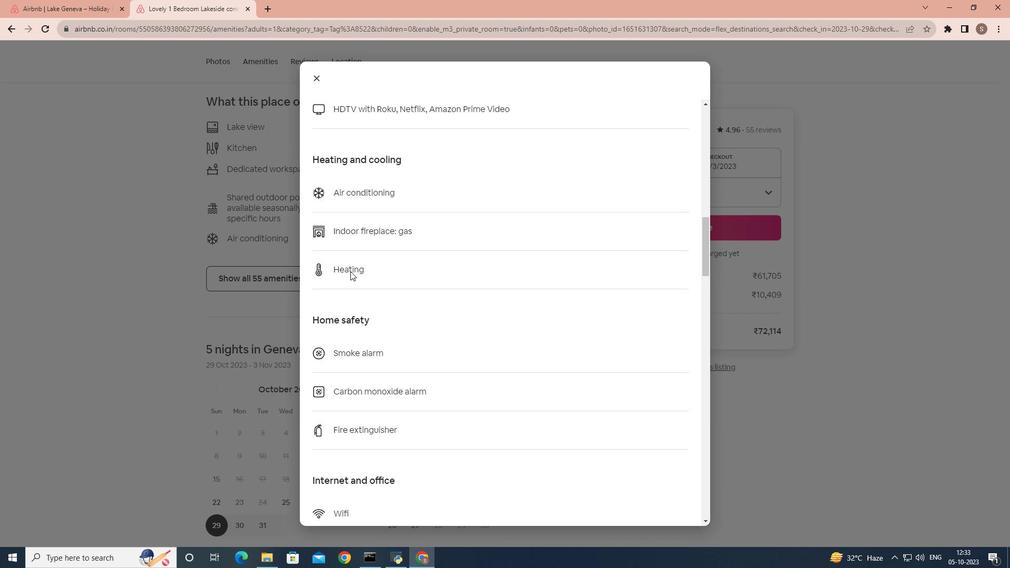 
Action: Mouse scrolled (350, 271) with delta (0, 0)
Screenshot: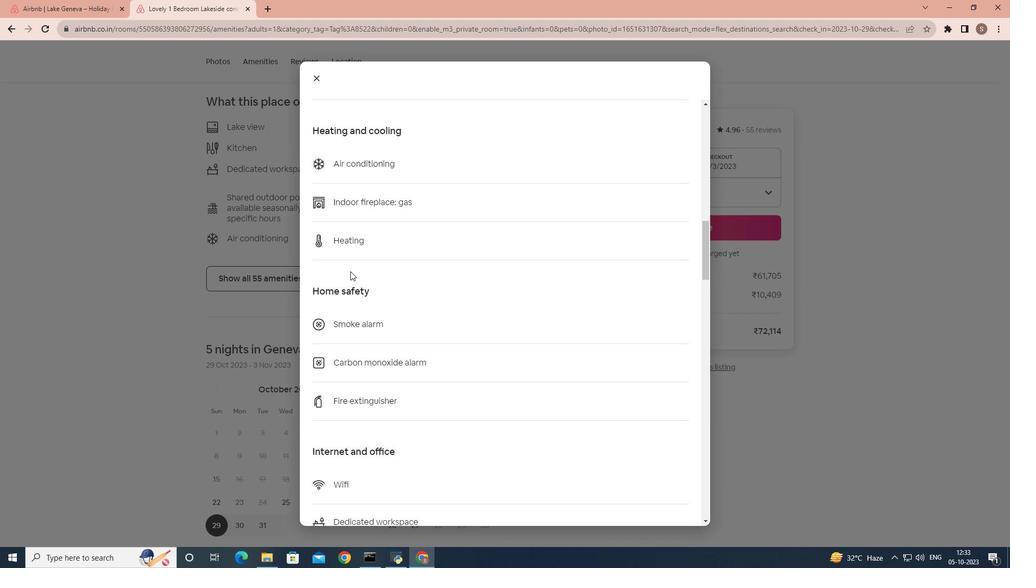 
Action: Mouse scrolled (350, 271) with delta (0, 0)
Screenshot: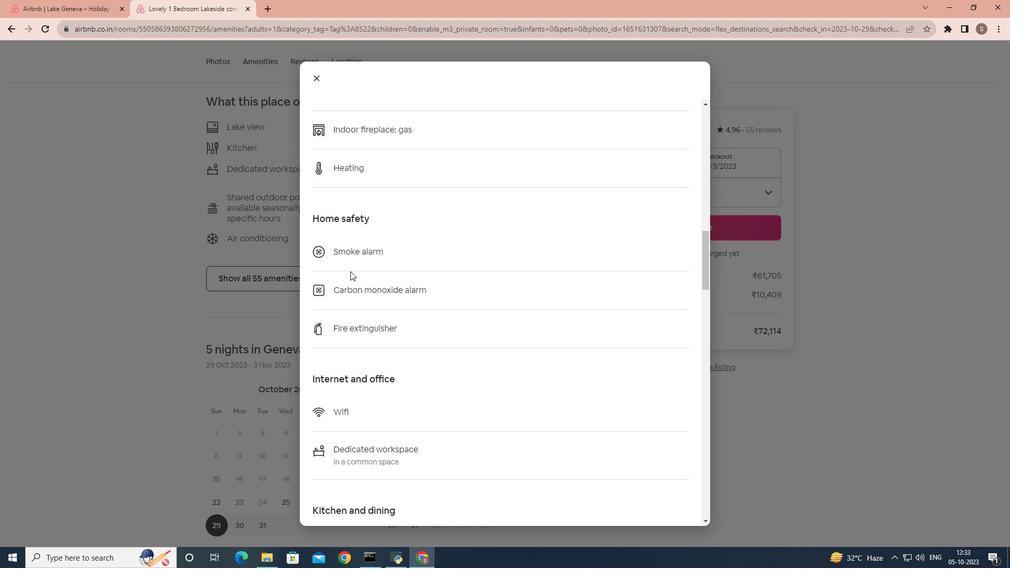 
Action: Mouse scrolled (350, 271) with delta (0, 0)
Screenshot: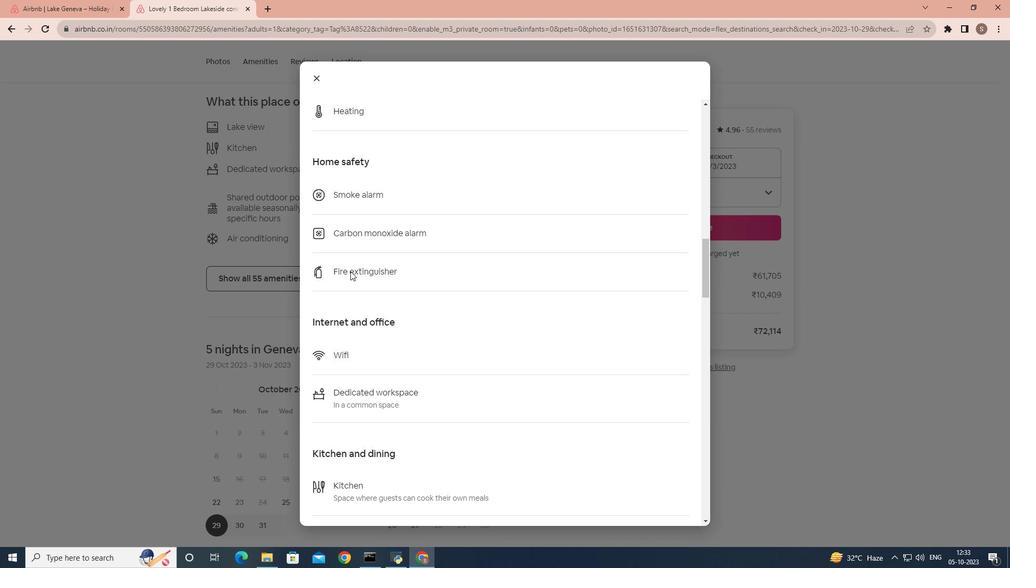 
Action: Mouse scrolled (350, 271) with delta (0, 0)
Screenshot: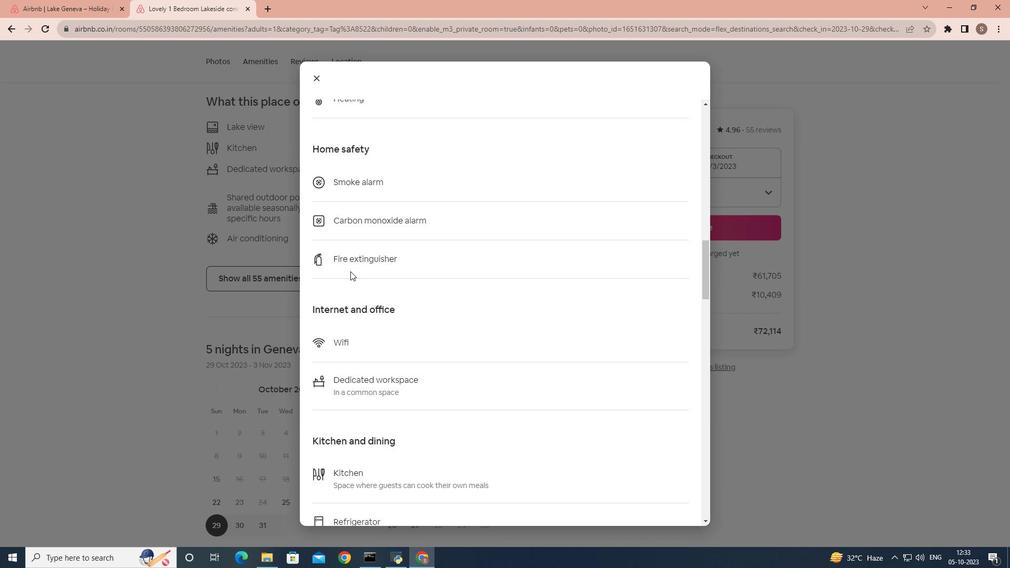 
Action: Mouse scrolled (350, 271) with delta (0, 0)
Screenshot: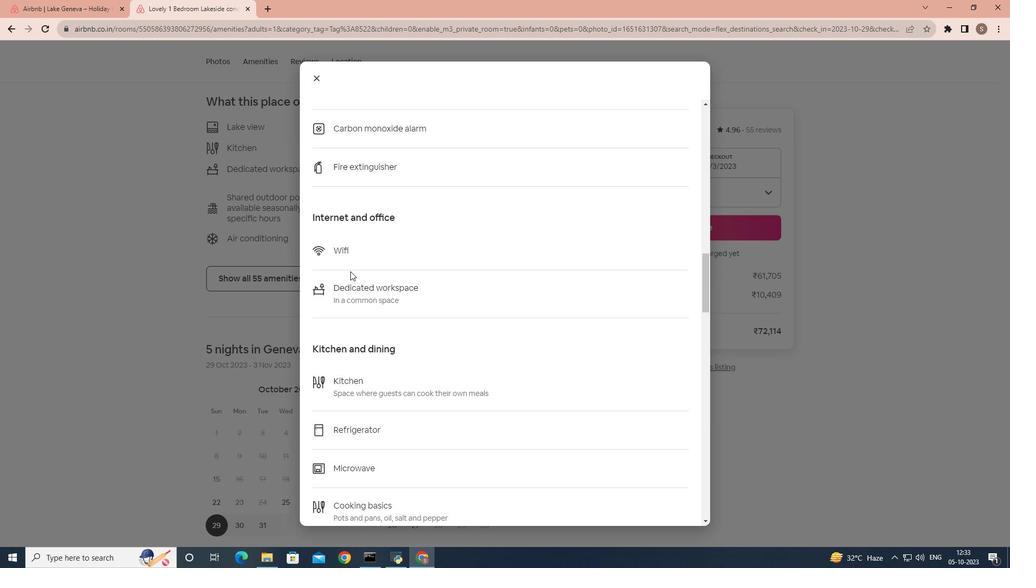 
Action: Mouse scrolled (350, 271) with delta (0, 0)
Screenshot: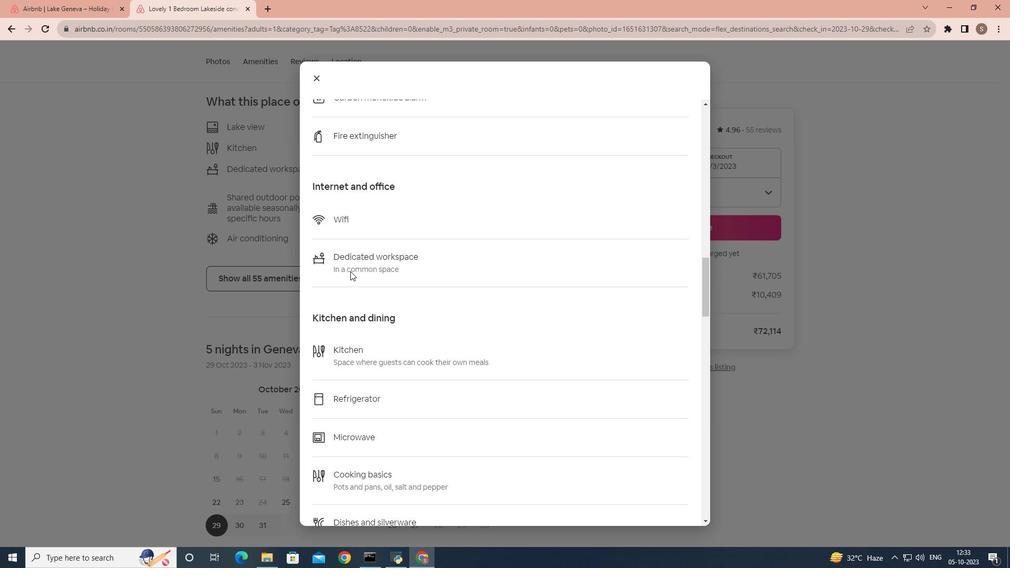 
Action: Mouse scrolled (350, 271) with delta (0, 0)
Screenshot: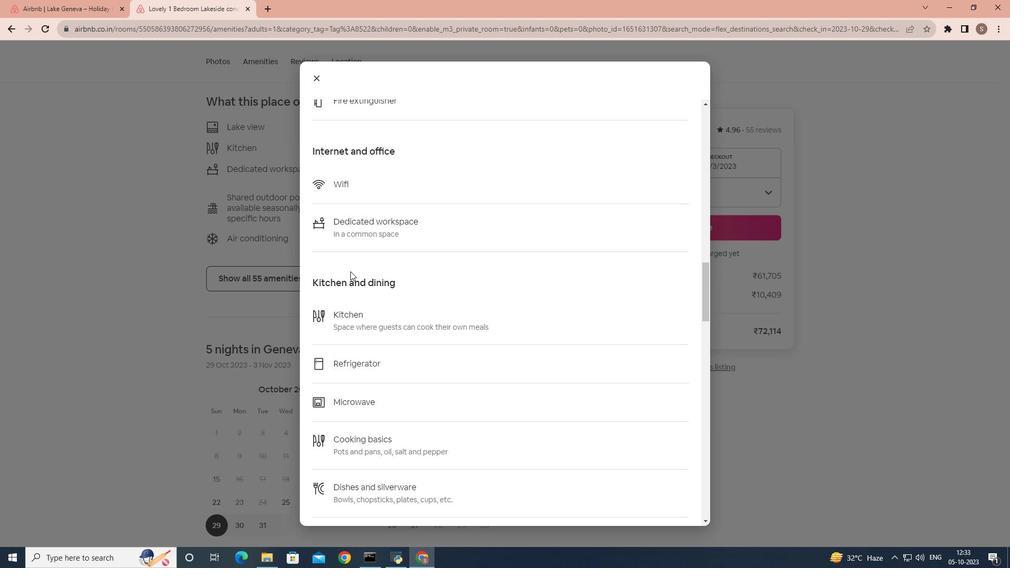 
Action: Mouse scrolled (350, 271) with delta (0, 0)
Screenshot: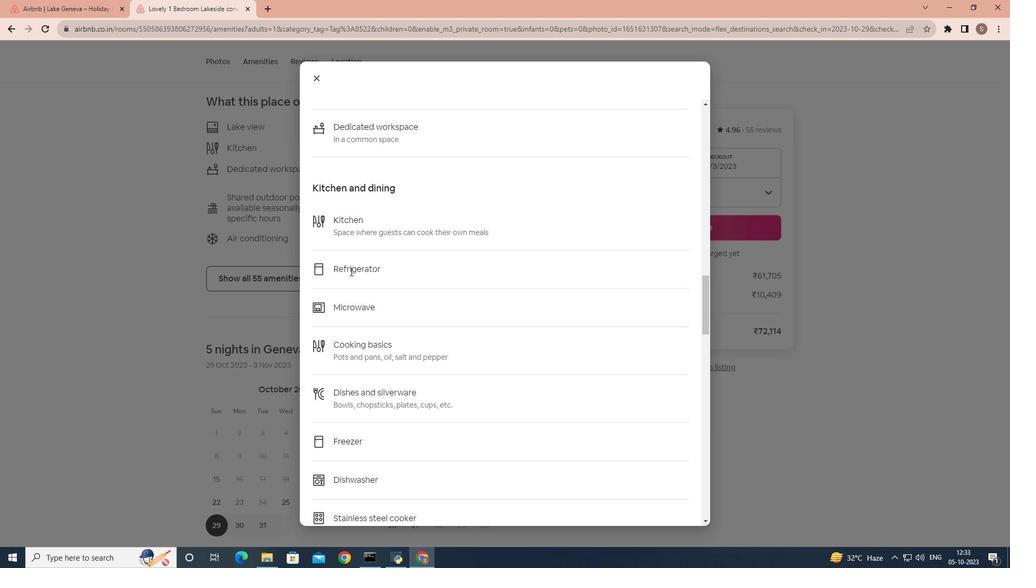 
Action: Mouse scrolled (350, 271) with delta (0, 0)
Screenshot: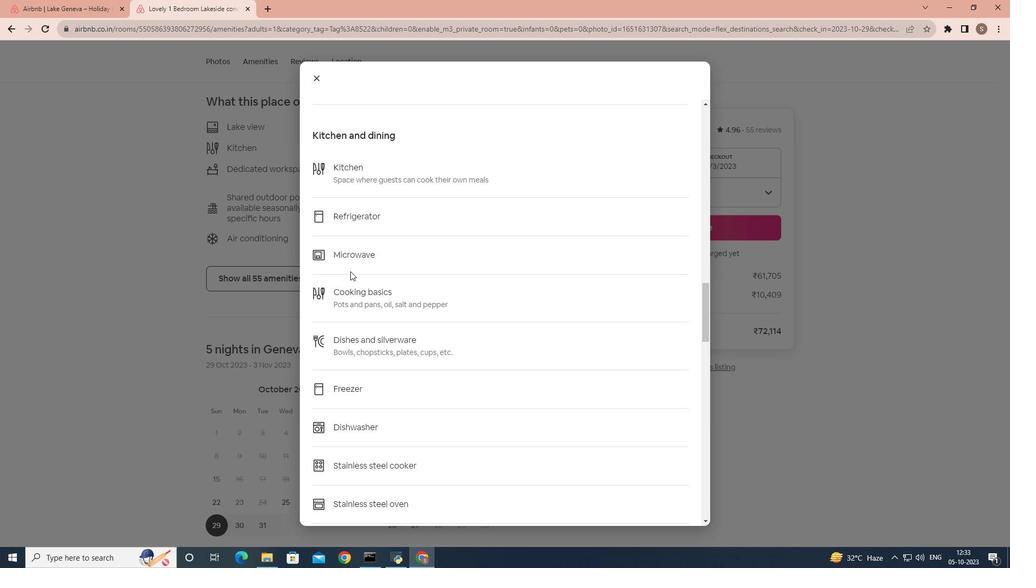 
Action: Mouse scrolled (350, 271) with delta (0, 0)
Screenshot: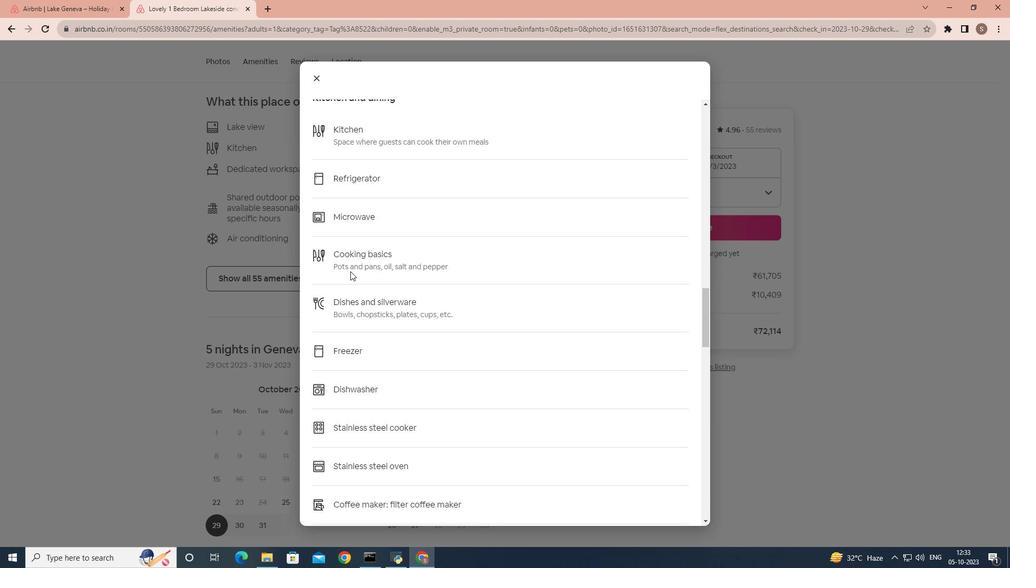 
Action: Mouse scrolled (350, 271) with delta (0, 0)
Screenshot: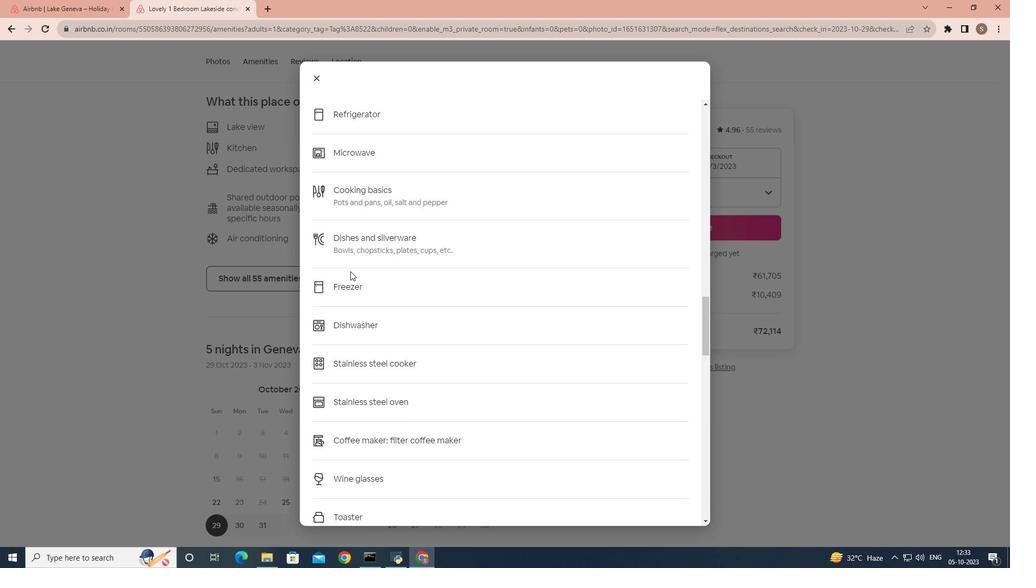 
Action: Mouse scrolled (350, 271) with delta (0, 0)
Screenshot: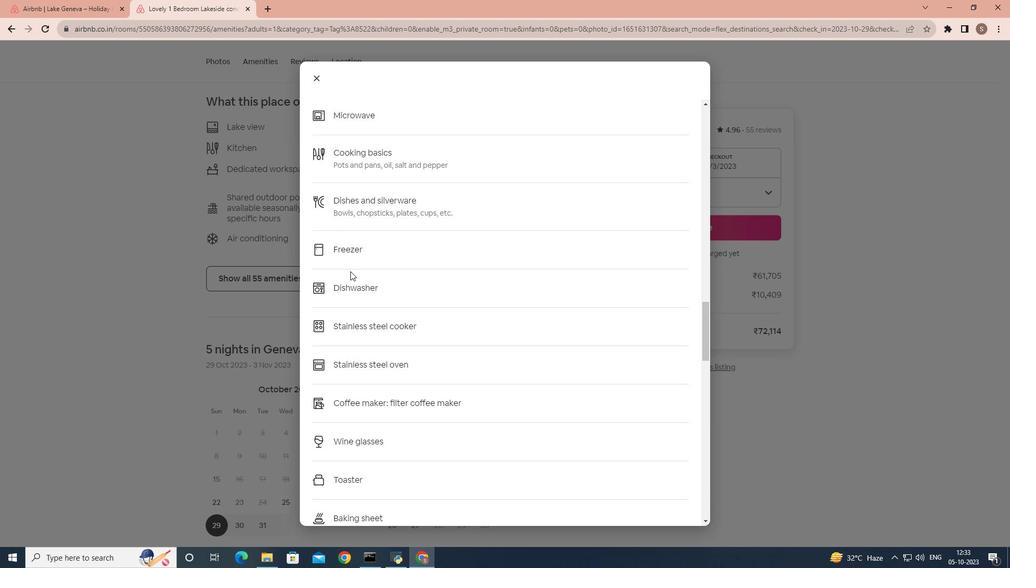 
Action: Mouse scrolled (350, 271) with delta (0, 0)
Screenshot: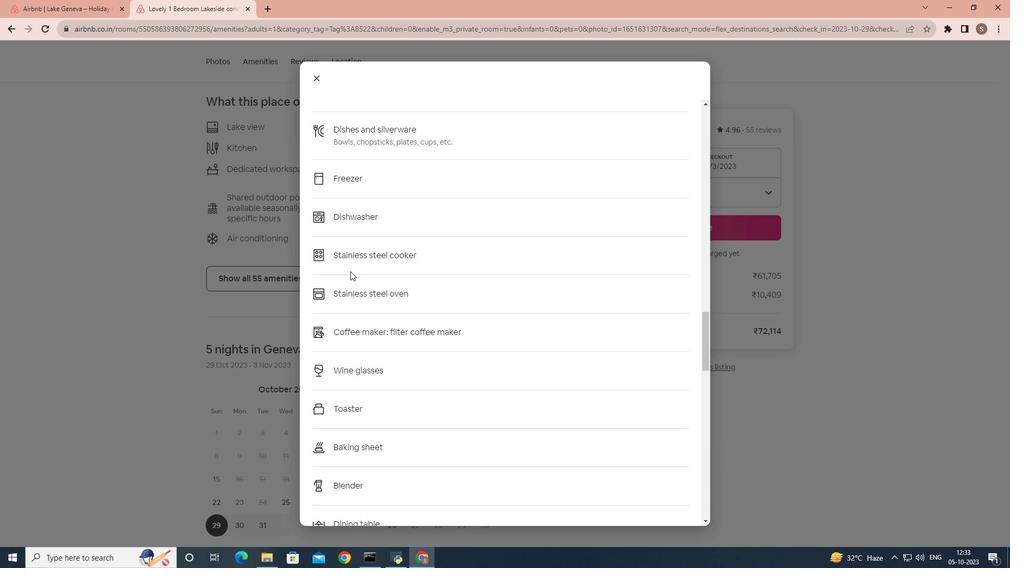 
Action: Mouse scrolled (350, 271) with delta (0, 0)
Screenshot: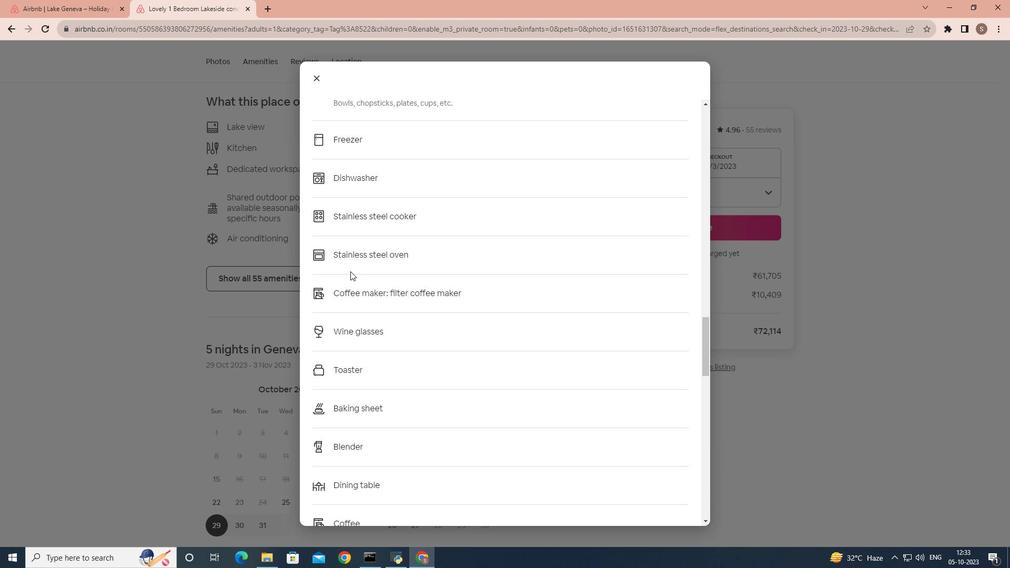
Action: Mouse scrolled (350, 271) with delta (0, 0)
Screenshot: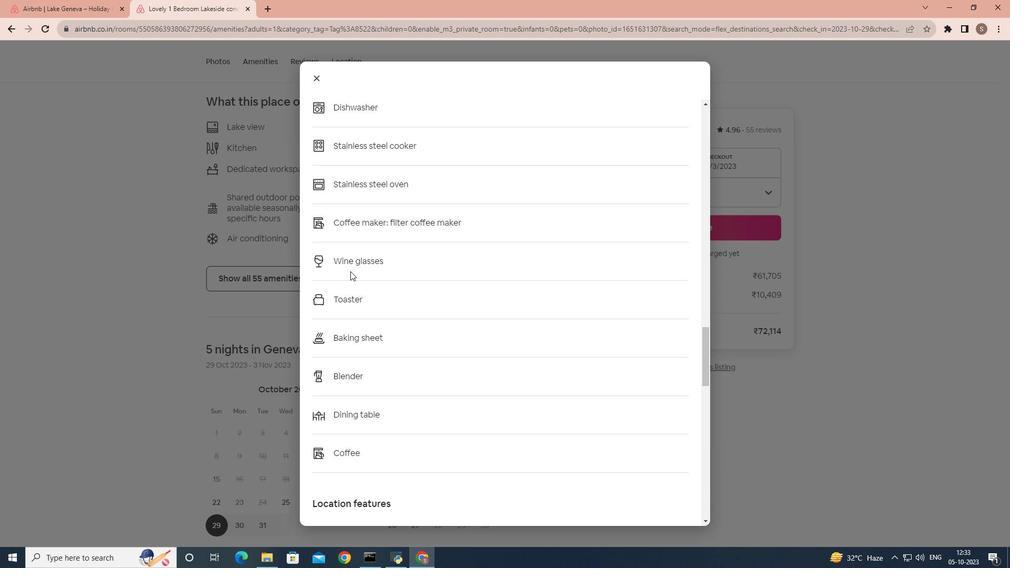 
Action: Mouse scrolled (350, 271) with delta (0, 0)
Screenshot: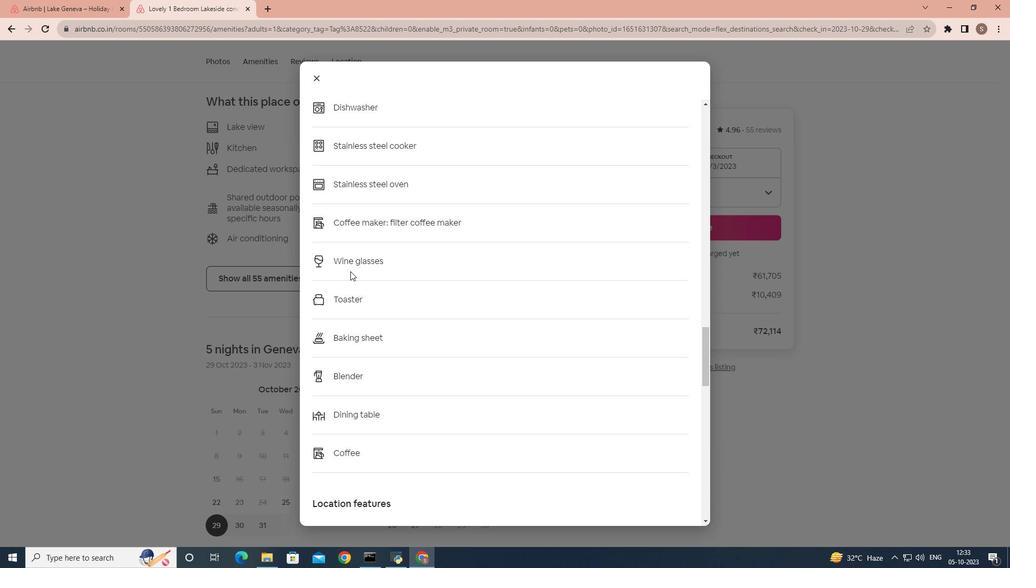 
Action: Mouse scrolled (350, 271) with delta (0, 0)
Screenshot: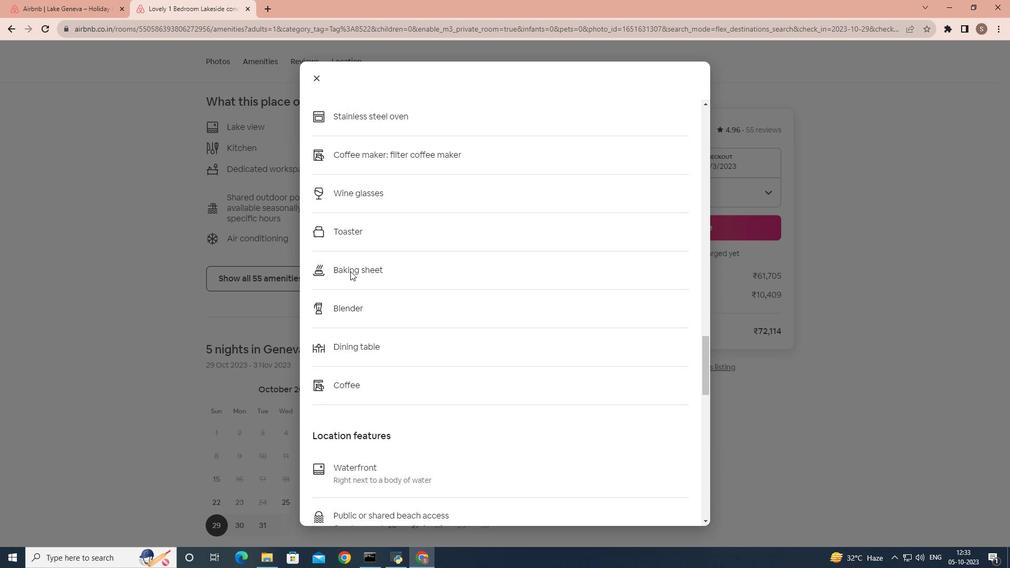 
Action: Mouse scrolled (350, 271) with delta (0, 0)
Screenshot: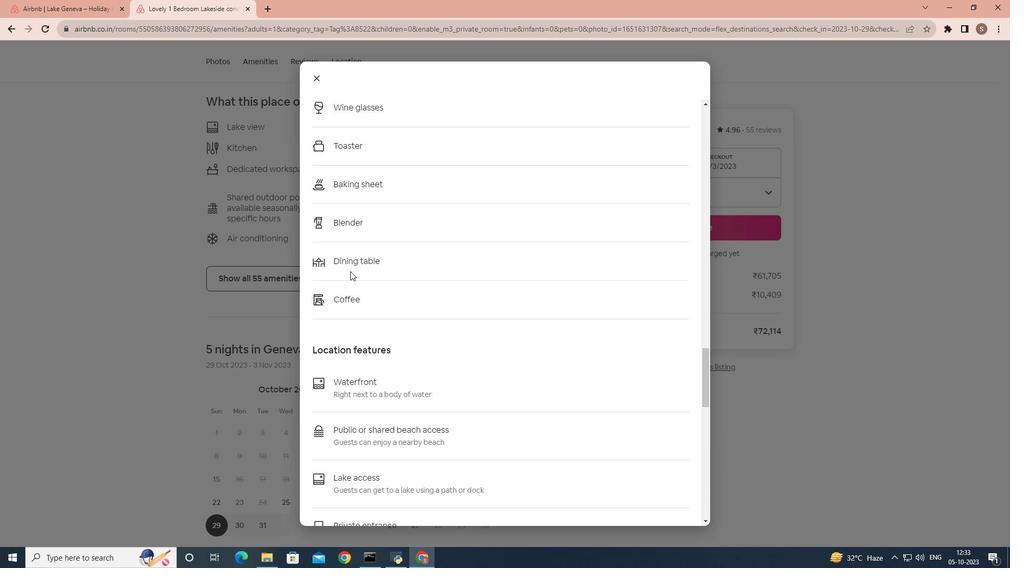 
Action: Mouse scrolled (350, 271) with delta (0, 0)
Screenshot: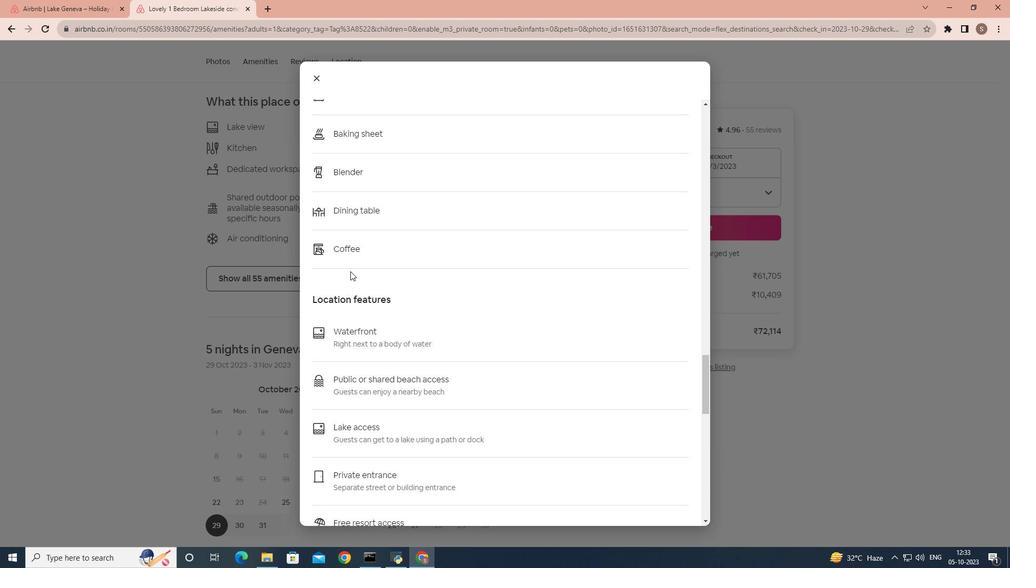 
Action: Mouse scrolled (350, 271) with delta (0, 0)
Screenshot: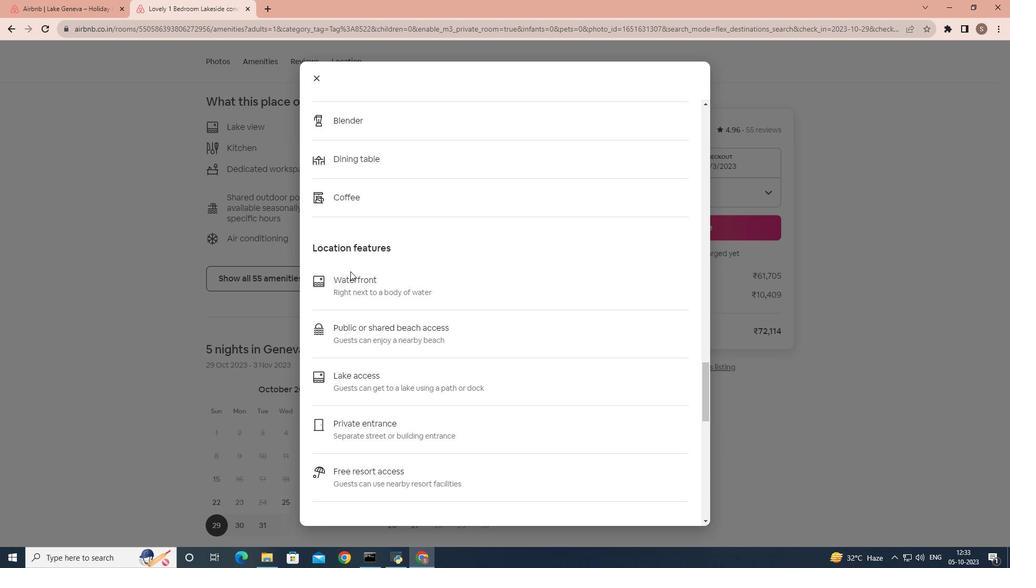 
Action: Mouse scrolled (350, 271) with delta (0, 0)
Screenshot: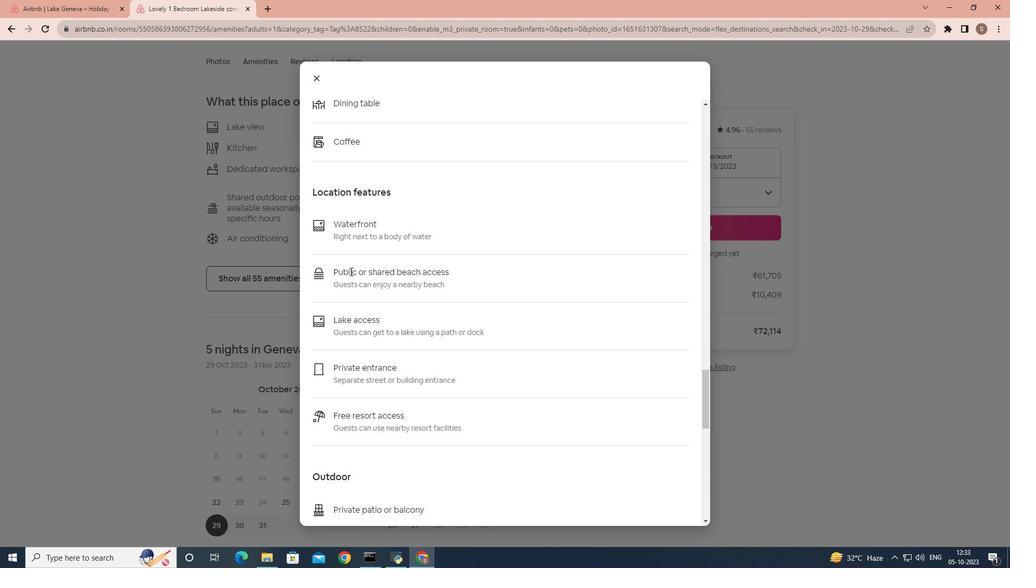 
Action: Mouse scrolled (350, 271) with delta (0, 0)
Screenshot: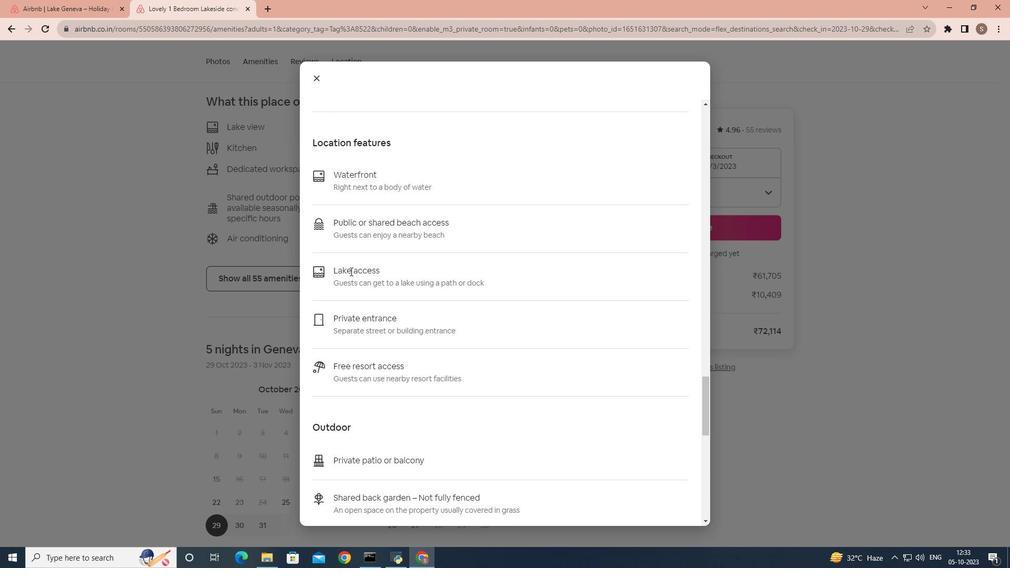 
Action: Mouse scrolled (350, 271) with delta (0, 0)
Screenshot: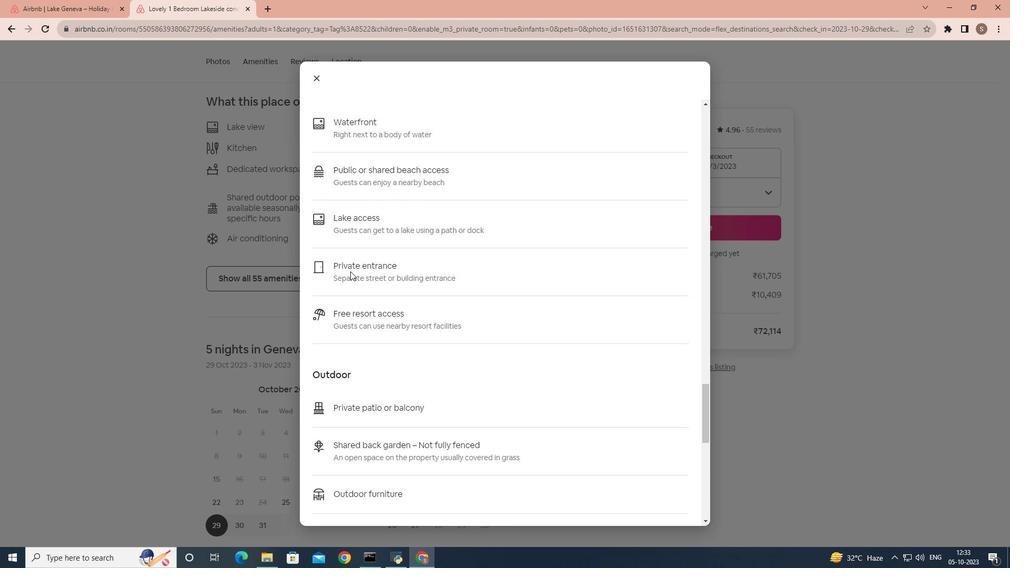 
Action: Mouse scrolled (350, 271) with delta (0, 0)
Screenshot: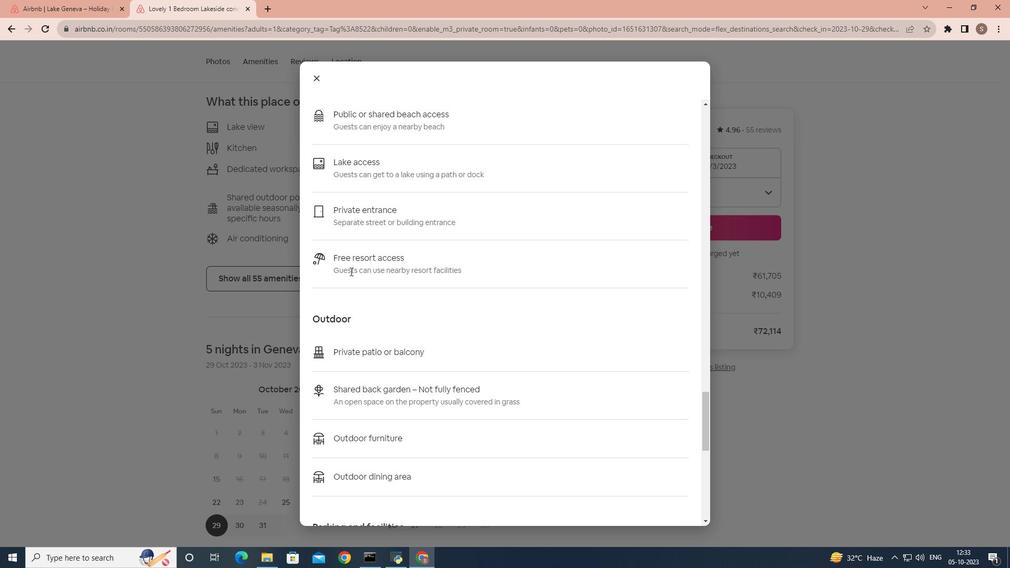 
Action: Mouse scrolled (350, 271) with delta (0, 0)
Screenshot: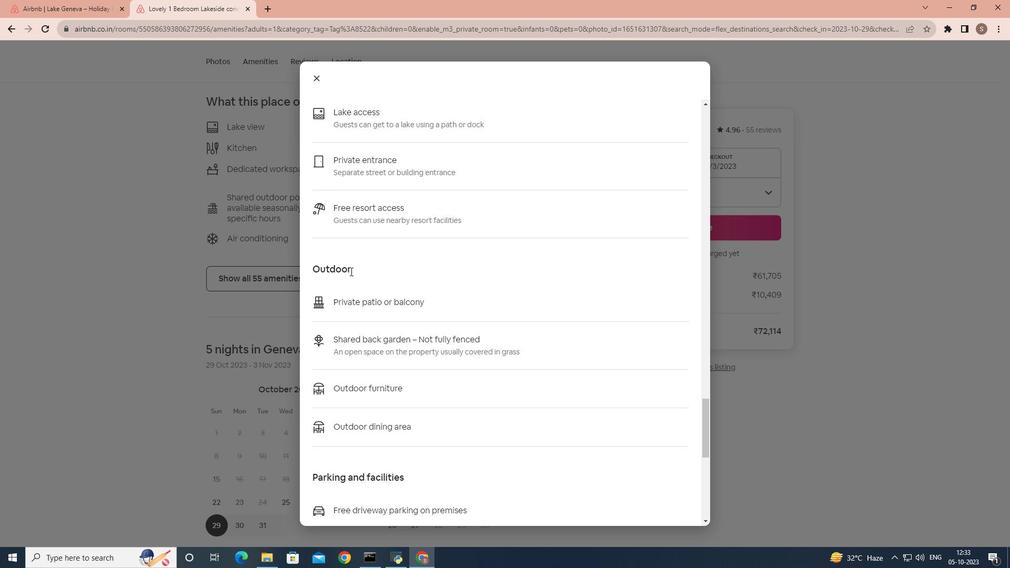 
Action: Mouse scrolled (350, 271) with delta (0, 0)
Screenshot: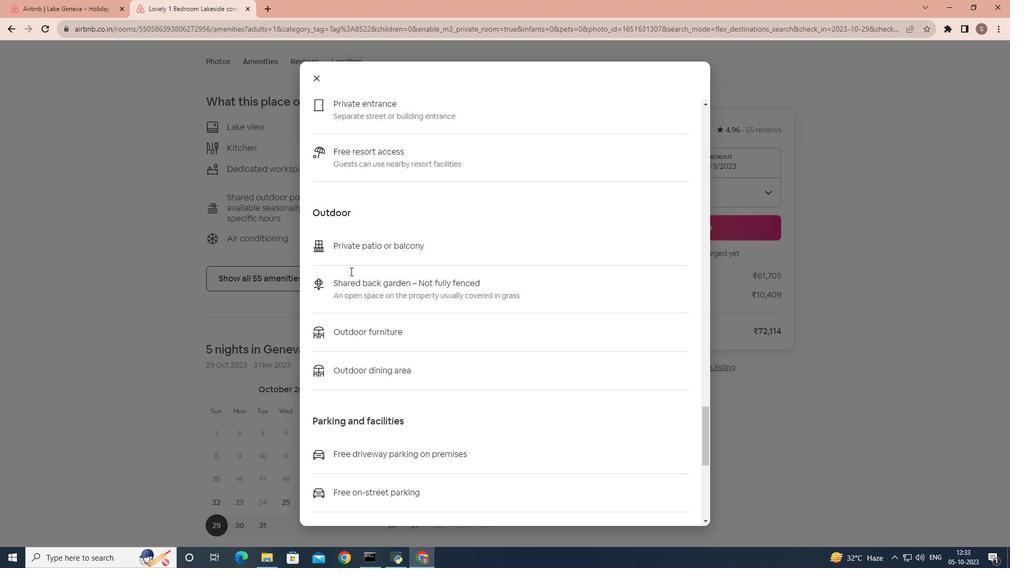 
Action: Mouse scrolled (350, 271) with delta (0, 0)
Screenshot: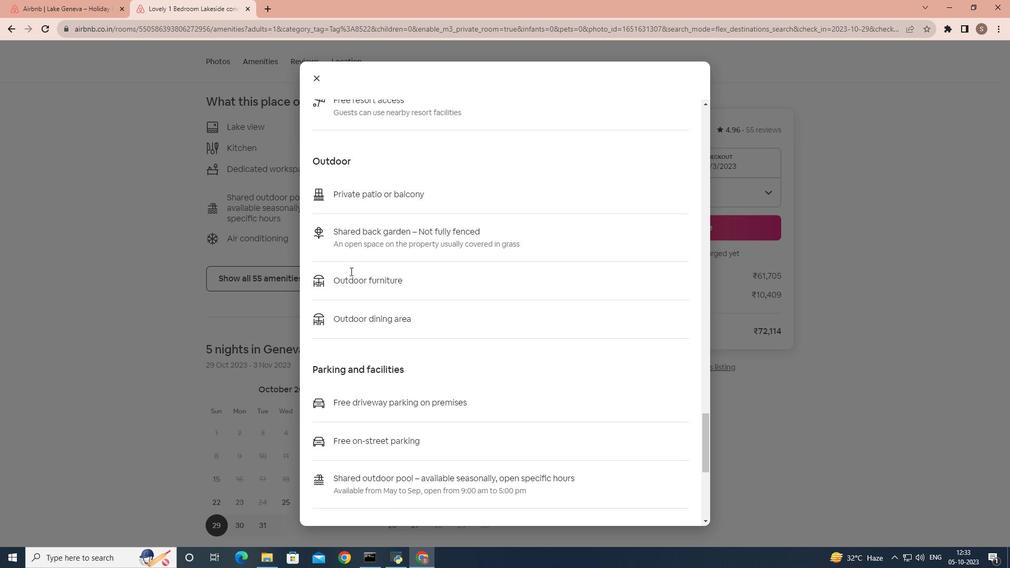 
Action: Mouse scrolled (350, 271) with delta (0, 0)
Screenshot: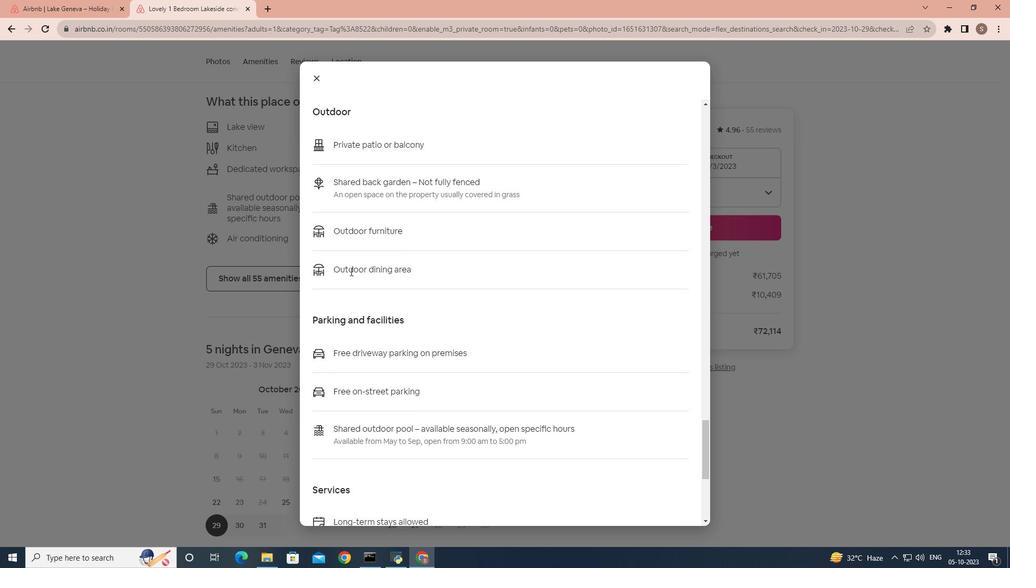 
Action: Mouse scrolled (350, 271) with delta (0, 0)
Screenshot: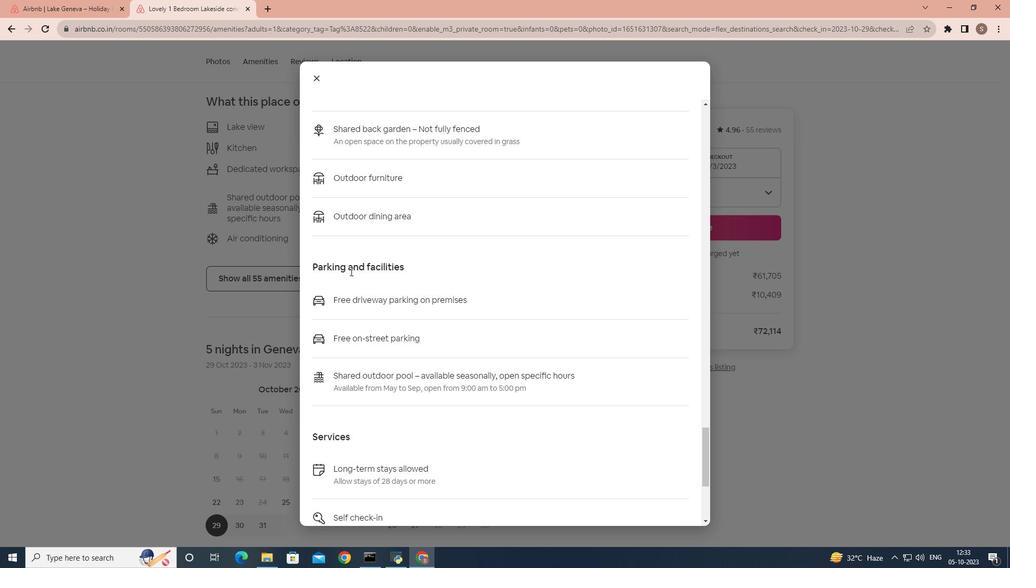 
Action: Mouse scrolled (350, 271) with delta (0, 0)
Screenshot: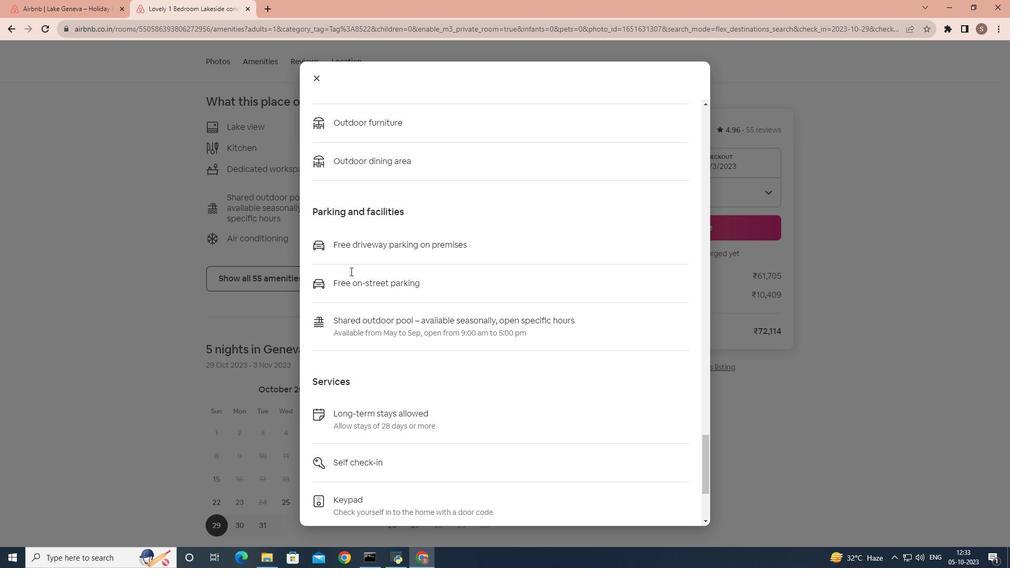 
Action: Mouse scrolled (350, 271) with delta (0, 0)
Screenshot: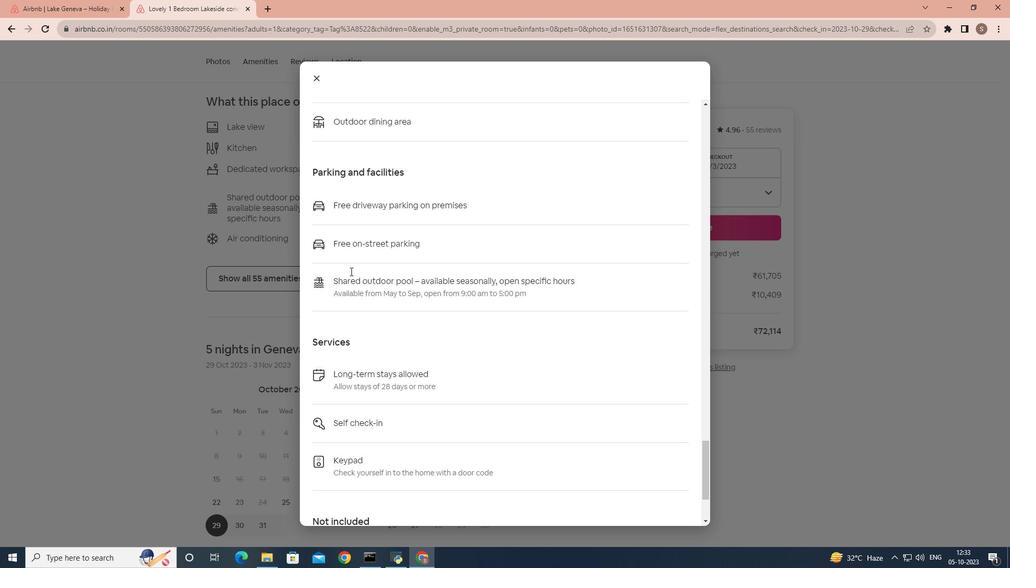 
Action: Mouse scrolled (350, 271) with delta (0, 0)
Screenshot: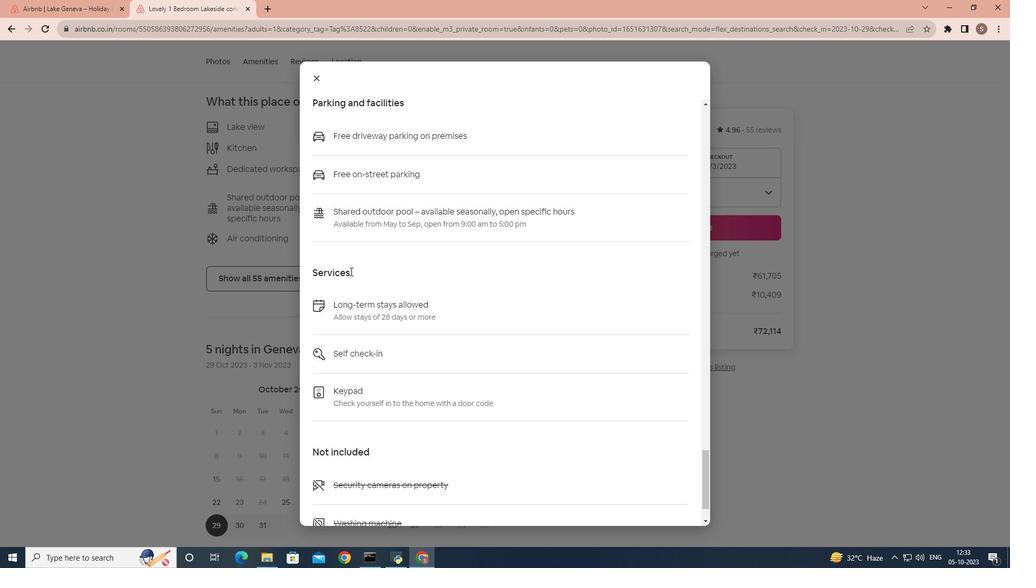 
Action: Mouse scrolled (350, 271) with delta (0, 0)
Screenshot: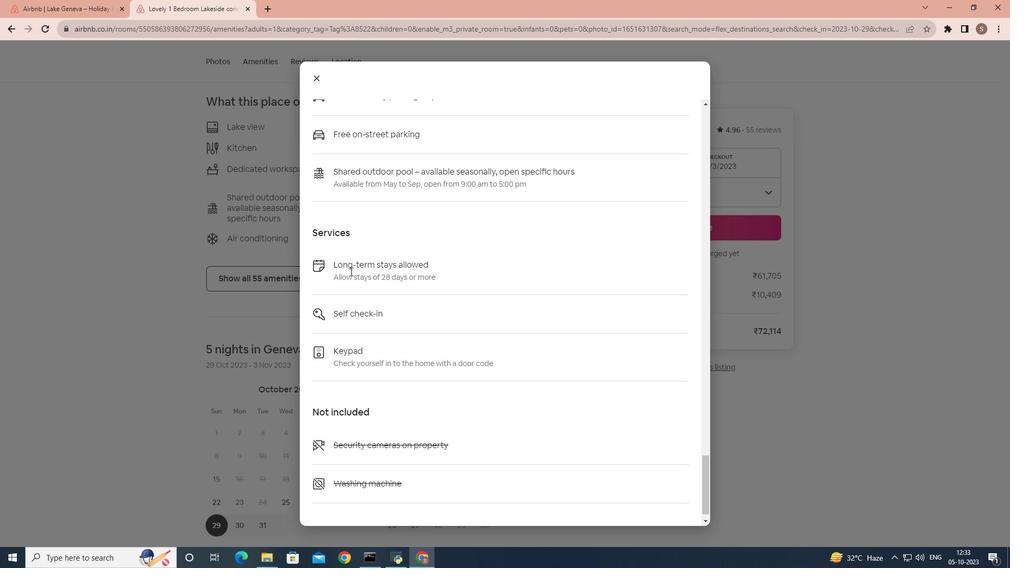 
Action: Mouse scrolled (350, 271) with delta (0, 0)
Screenshot: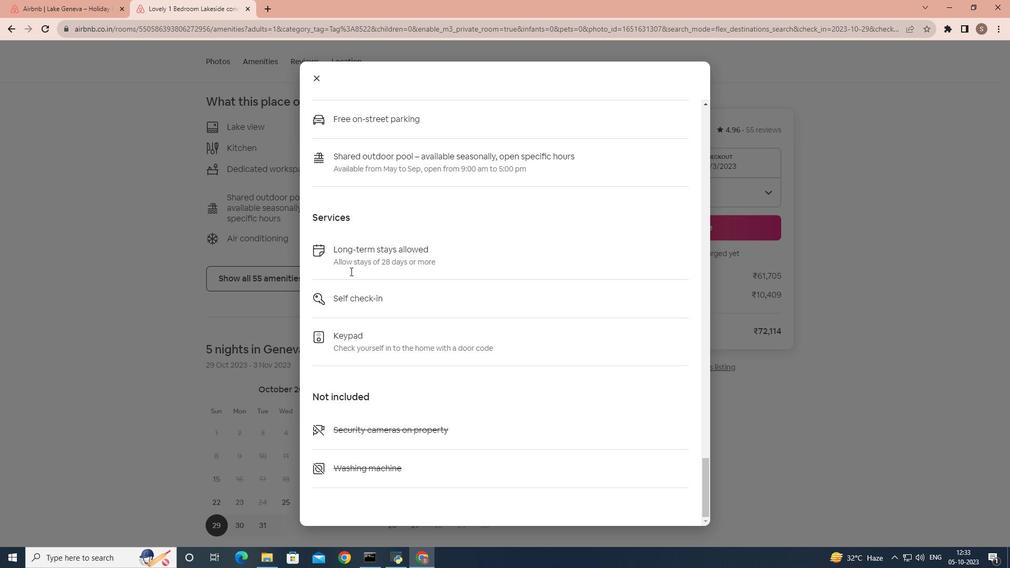 
Action: Mouse scrolled (350, 271) with delta (0, 0)
Screenshot: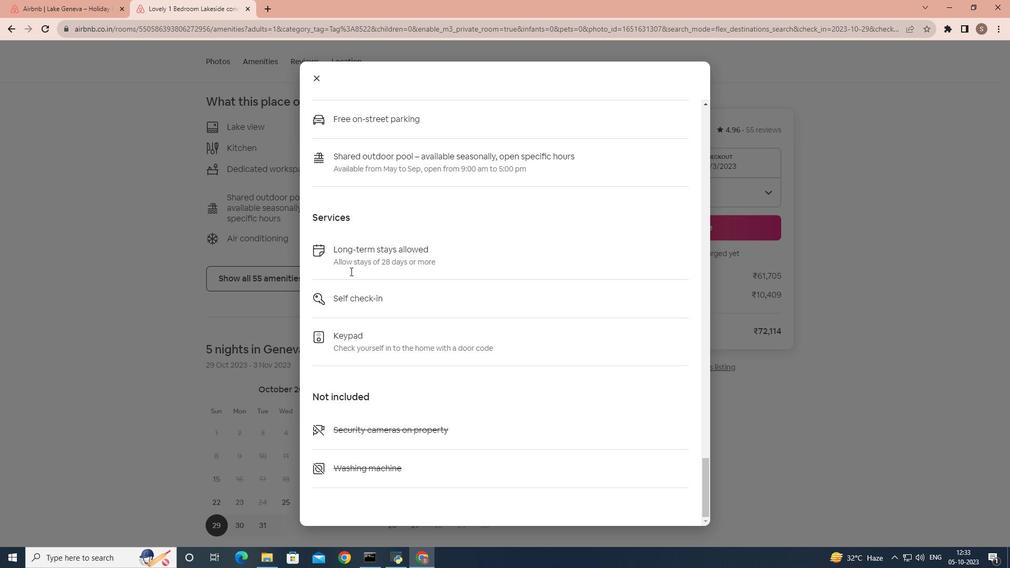 
Action: Mouse scrolled (350, 271) with delta (0, 0)
Screenshot: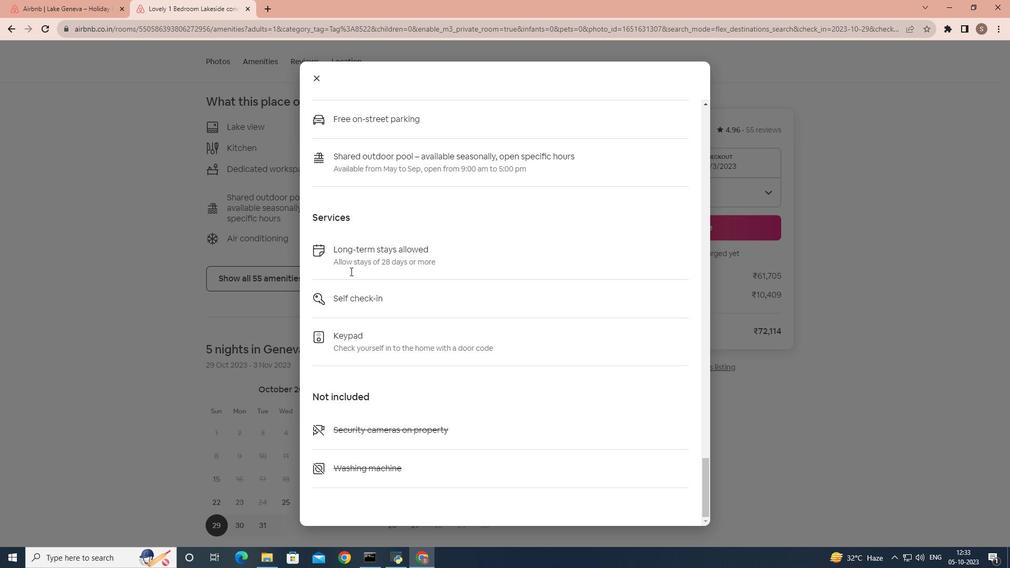 
Action: Mouse scrolled (350, 271) with delta (0, 0)
Screenshot: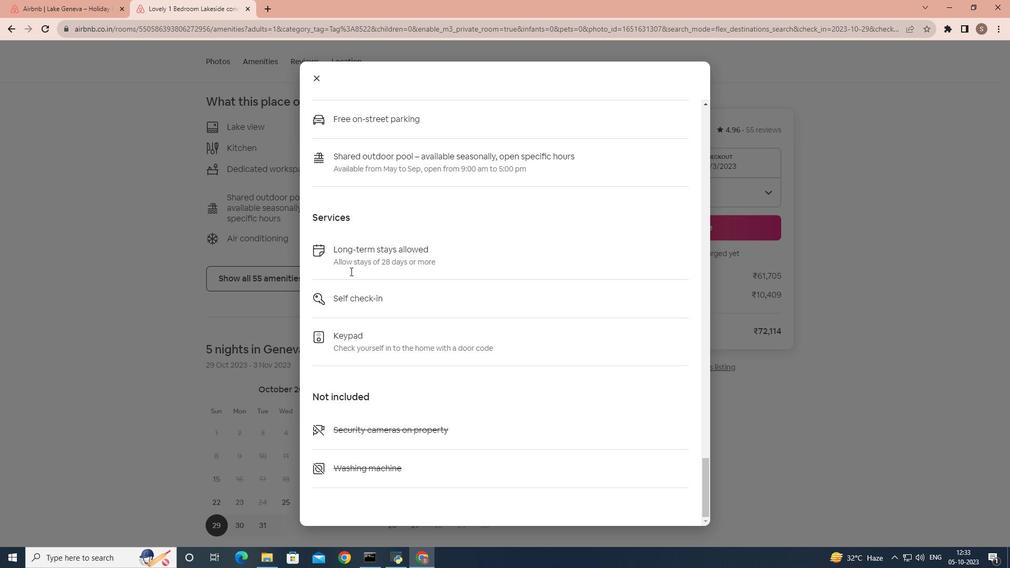 
Action: Mouse moved to (314, 83)
Screenshot: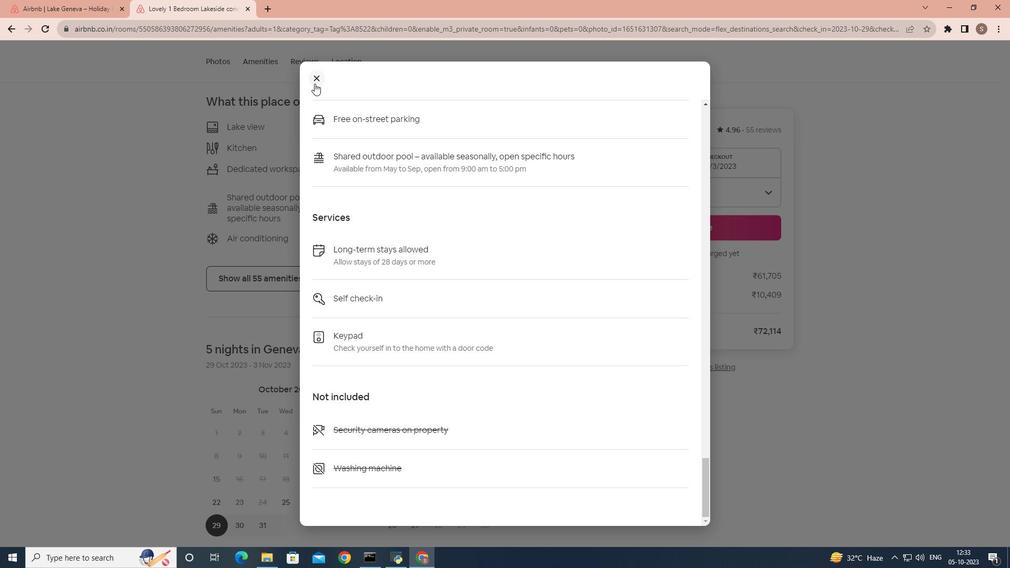 
Action: Mouse pressed left at (314, 83)
Screenshot: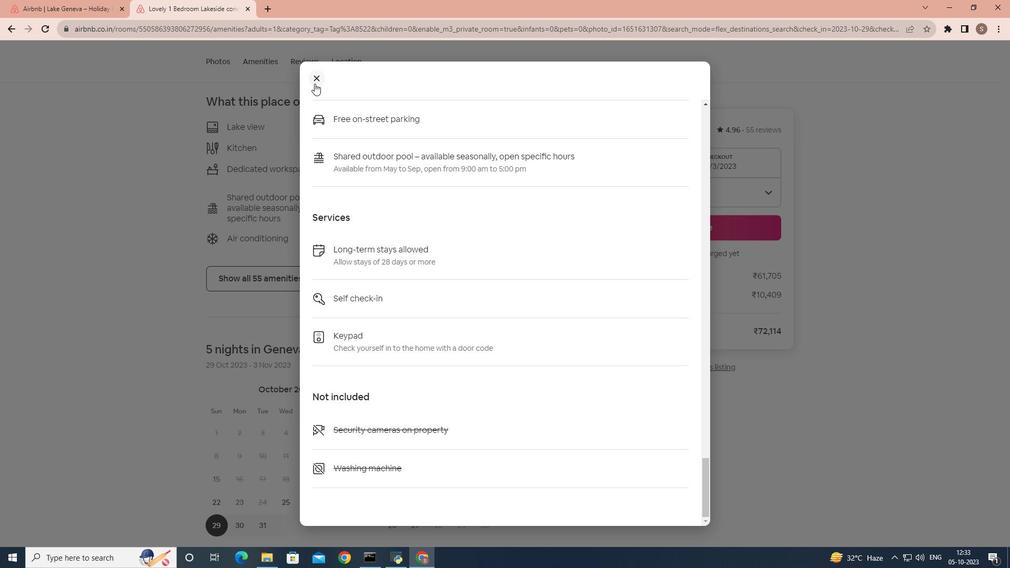 
Action: Mouse moved to (316, 121)
Screenshot: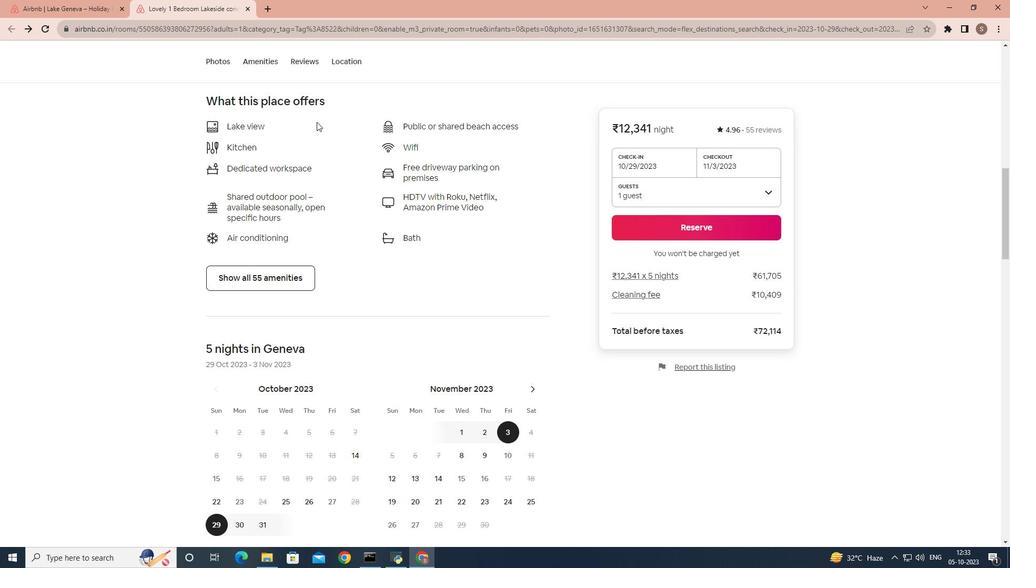 
Action: Mouse scrolled (316, 121) with delta (0, 0)
Screenshot: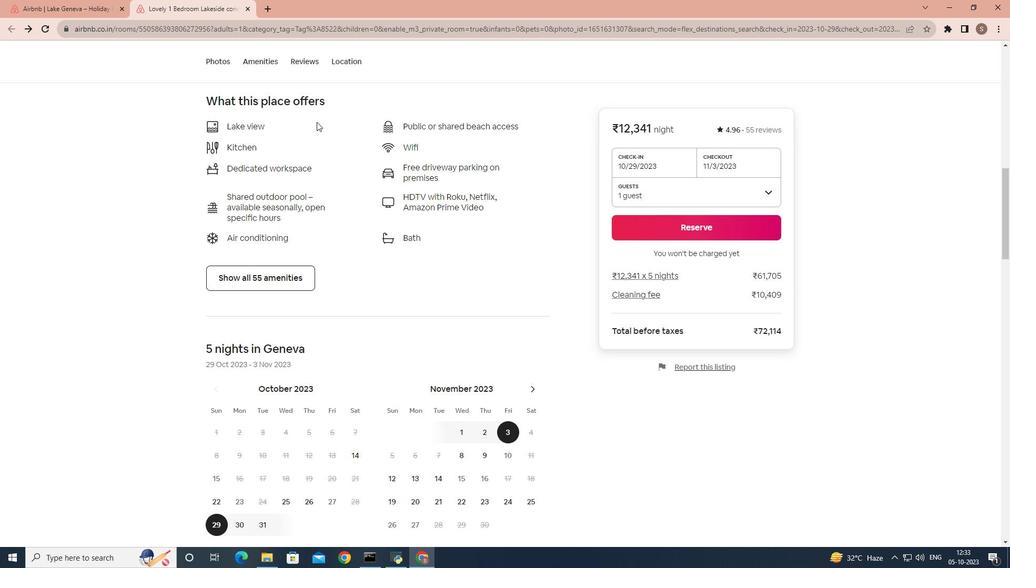 
Action: Mouse moved to (316, 122)
Screenshot: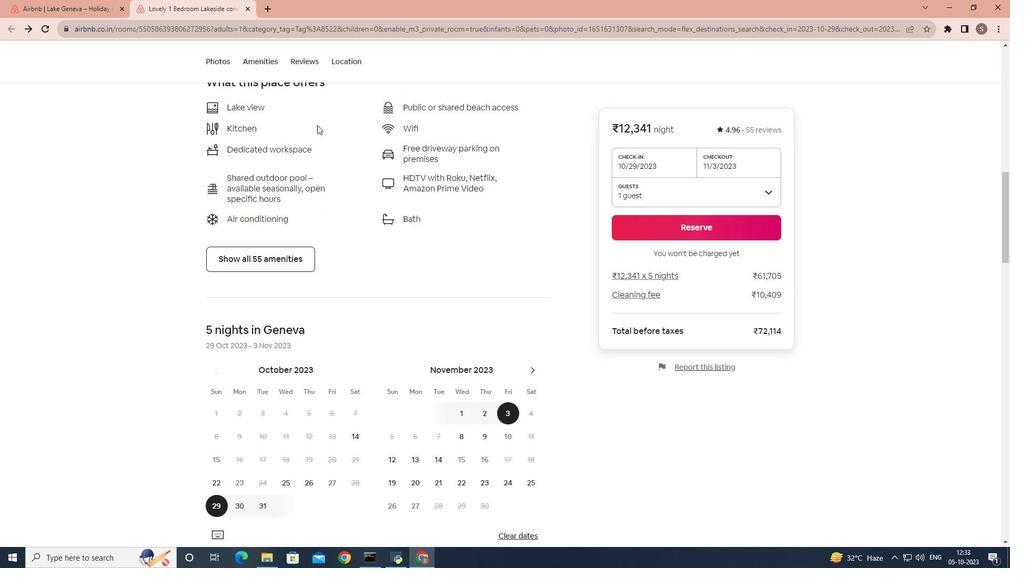
Action: Mouse scrolled (316, 122) with delta (0, 0)
Screenshot: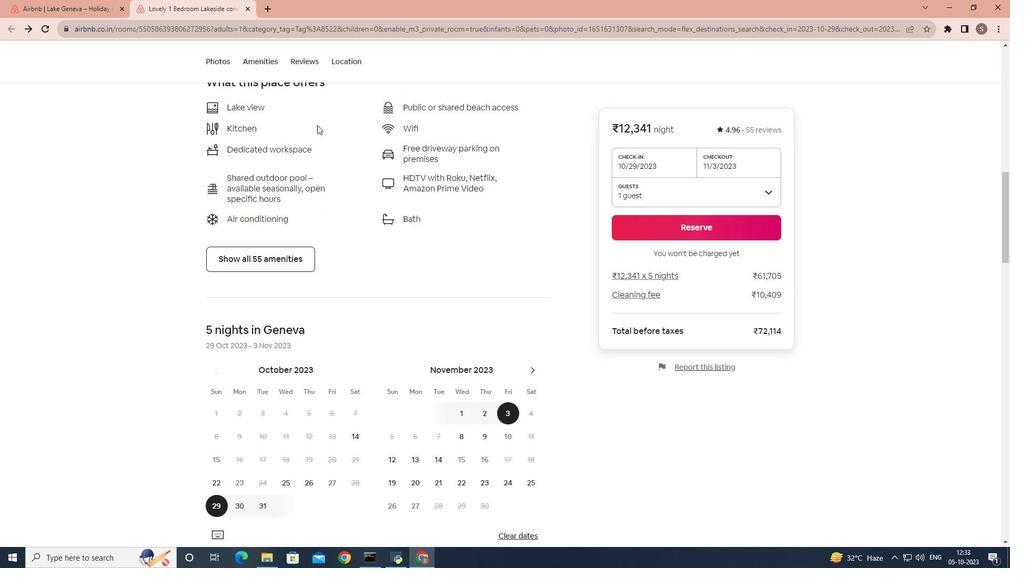 
Action: Mouse moved to (317, 125)
Screenshot: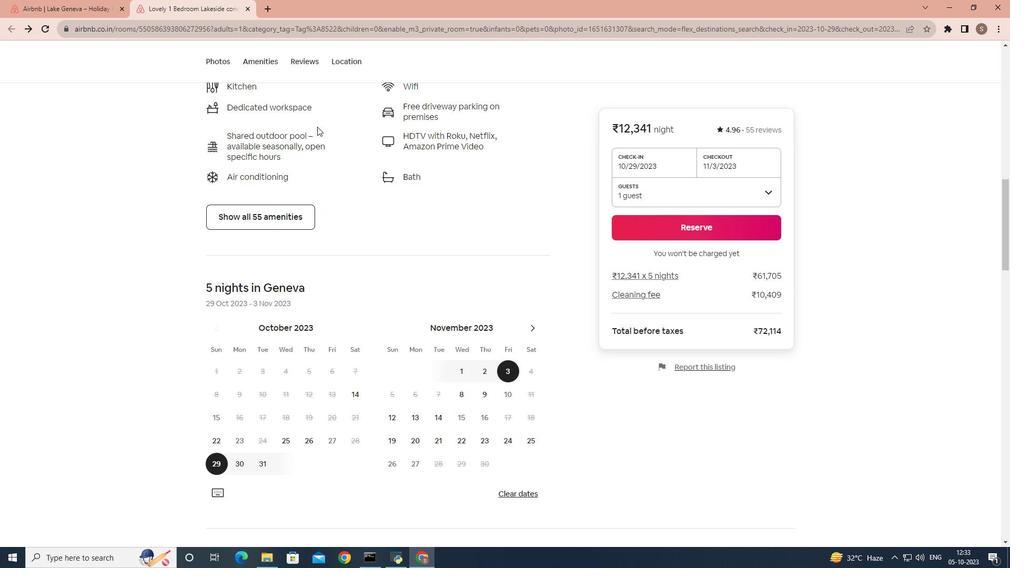 
Action: Mouse scrolled (317, 125) with delta (0, 0)
Screenshot: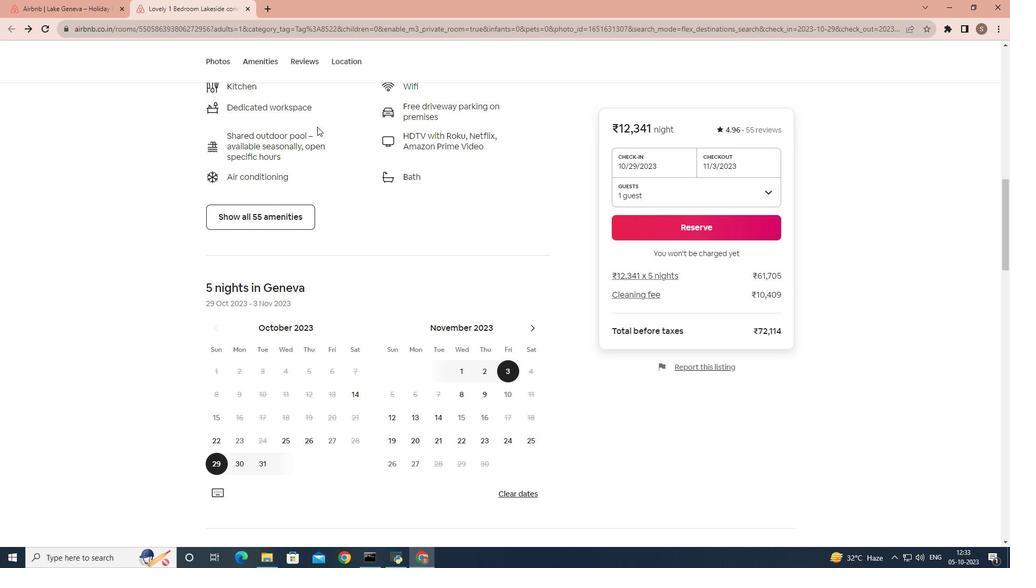 
Action: Mouse moved to (317, 126)
Screenshot: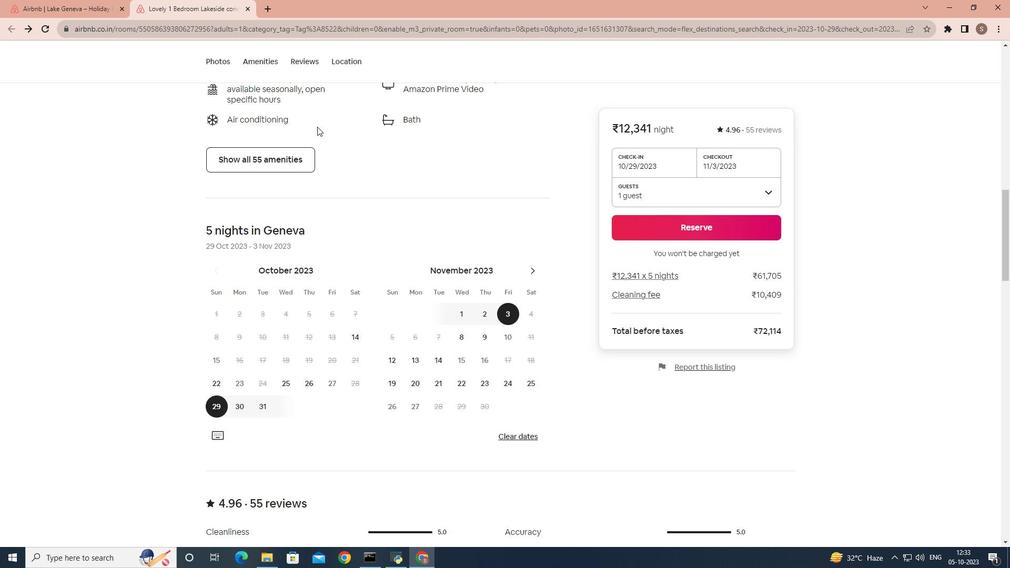 
Action: Mouse scrolled (317, 126) with delta (0, 0)
Screenshot: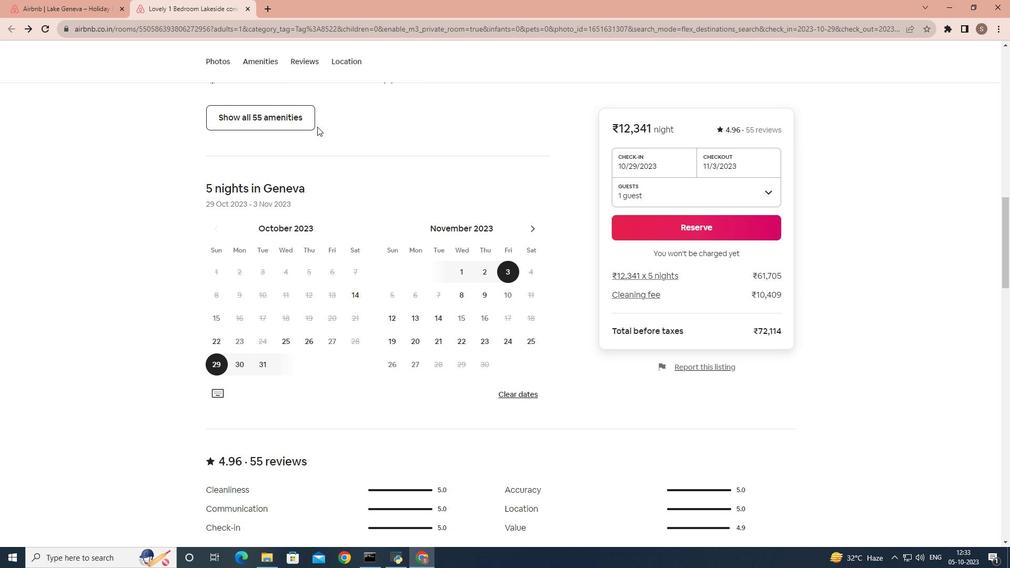 
Action: Mouse scrolled (317, 126) with delta (0, 0)
Screenshot: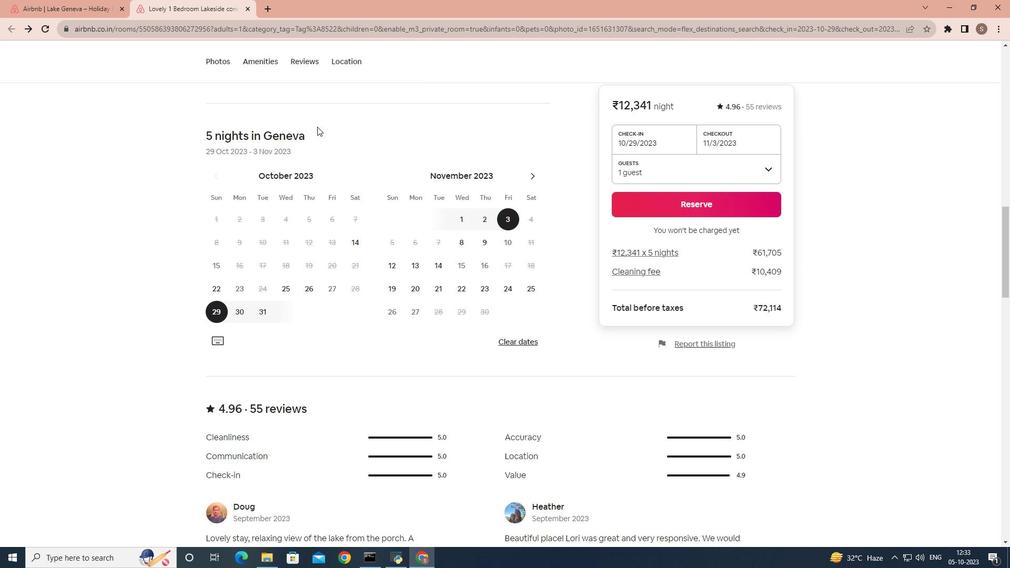 
Action: Mouse moved to (76, 4)
Screenshot: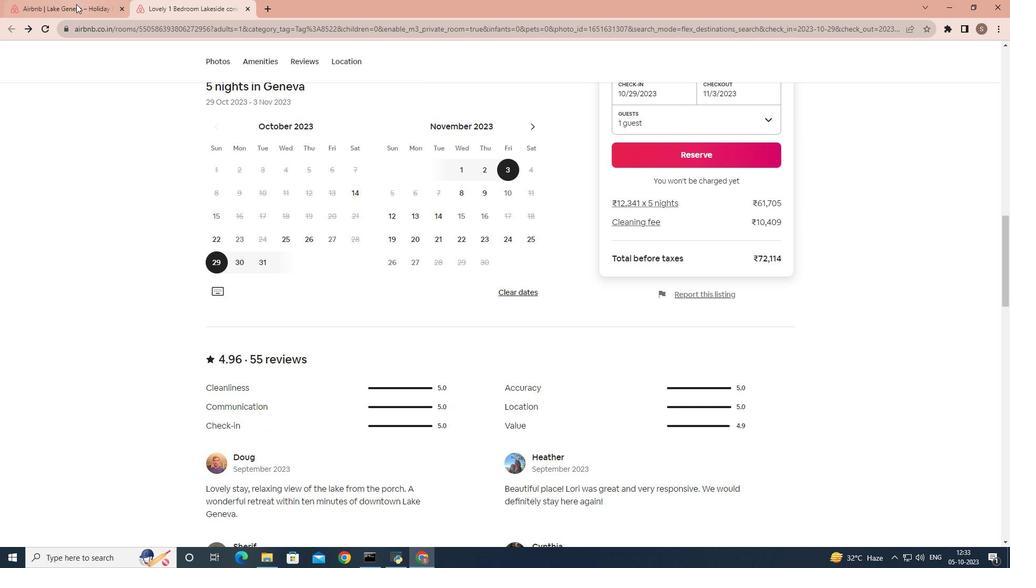 
Action: Mouse pressed left at (76, 4)
Screenshot: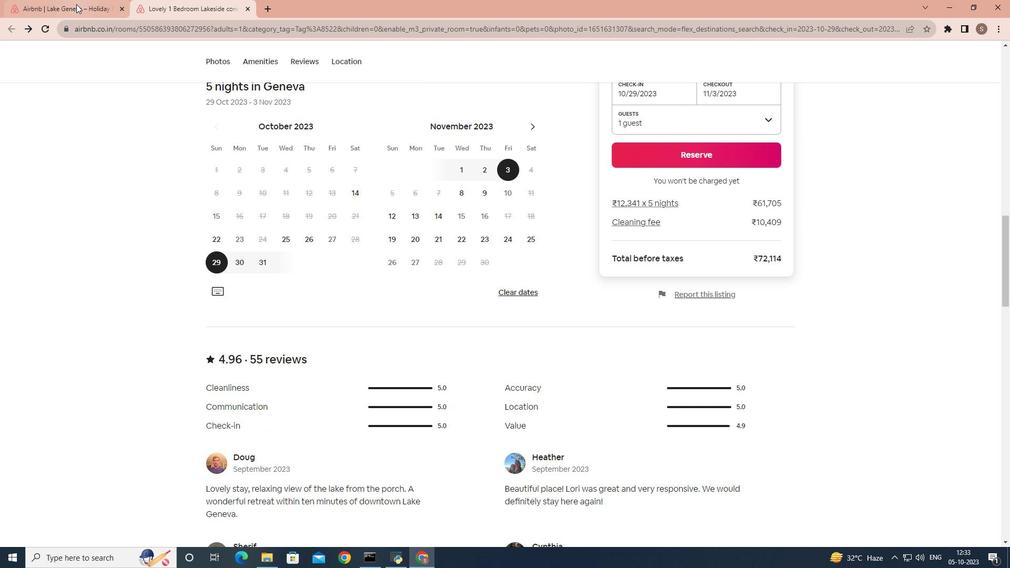 
Action: Mouse moved to (354, 191)
Screenshot: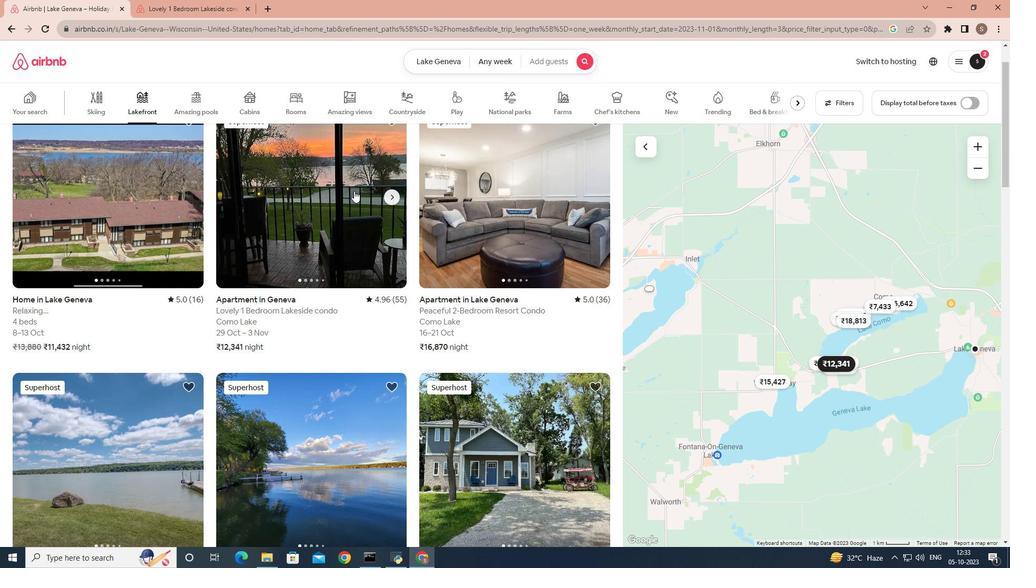 
Action: Mouse scrolled (354, 190) with delta (0, 0)
Screenshot: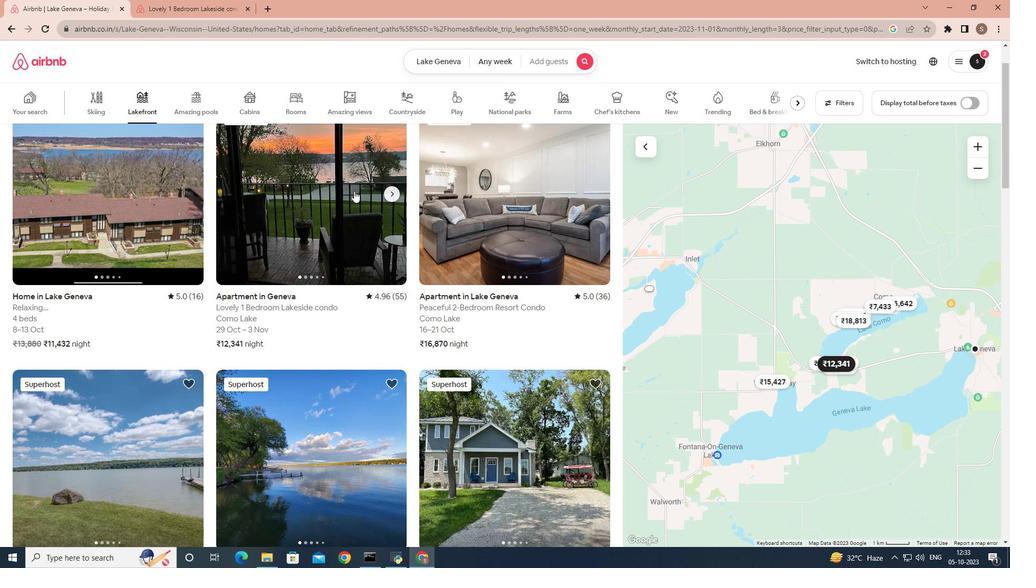 
Action: Mouse scrolled (354, 190) with delta (0, 0)
Screenshot: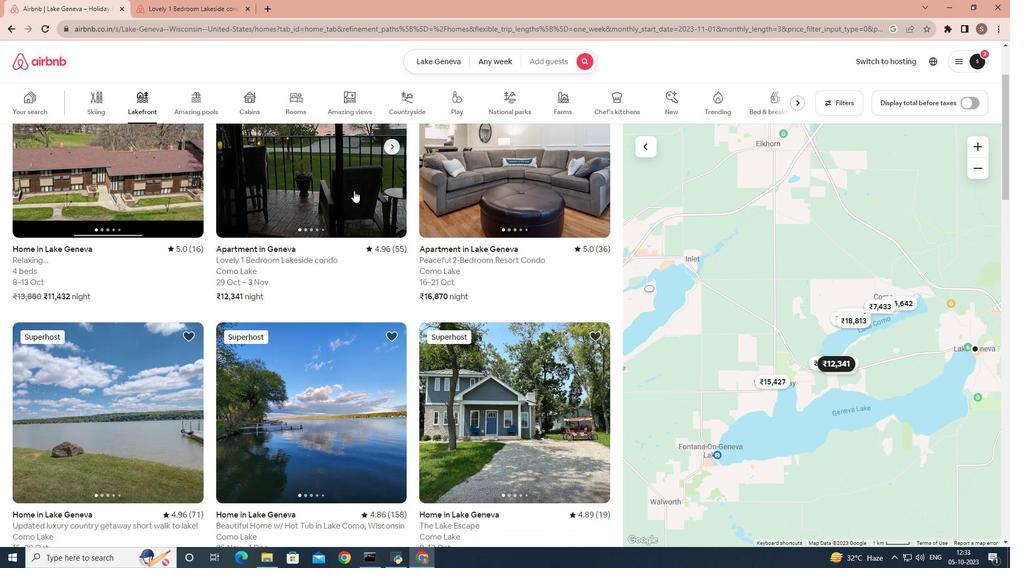 
Action: Mouse scrolled (354, 190) with delta (0, 0)
Screenshot: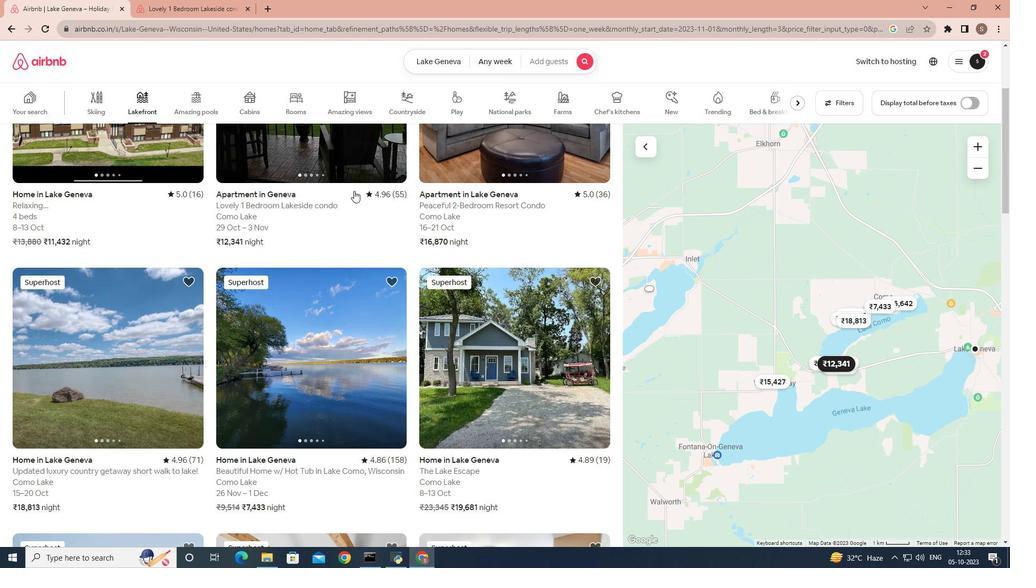 
Action: Mouse scrolled (354, 190) with delta (0, 0)
Screenshot: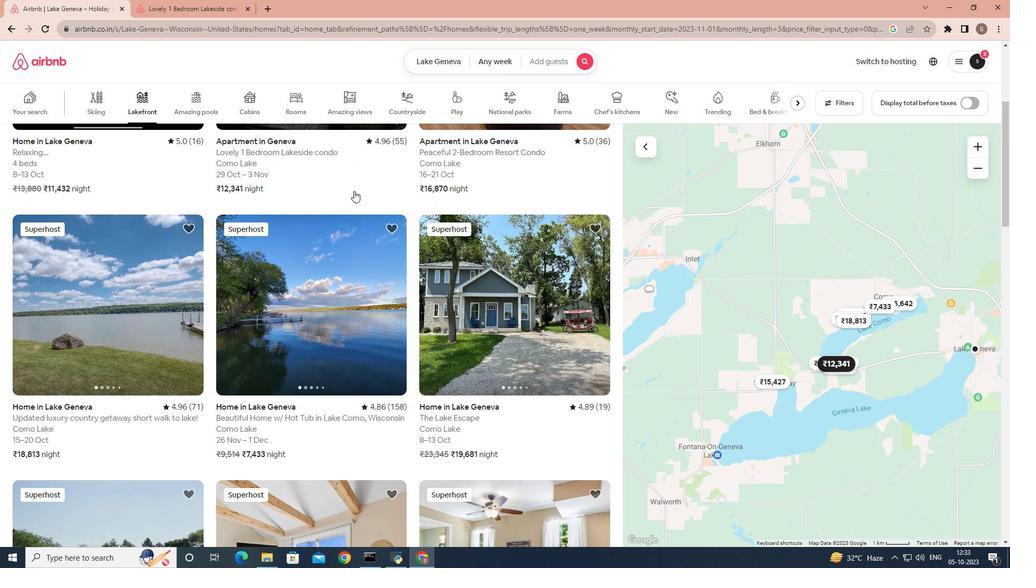 
Action: Mouse scrolled (354, 190) with delta (0, 0)
Screenshot: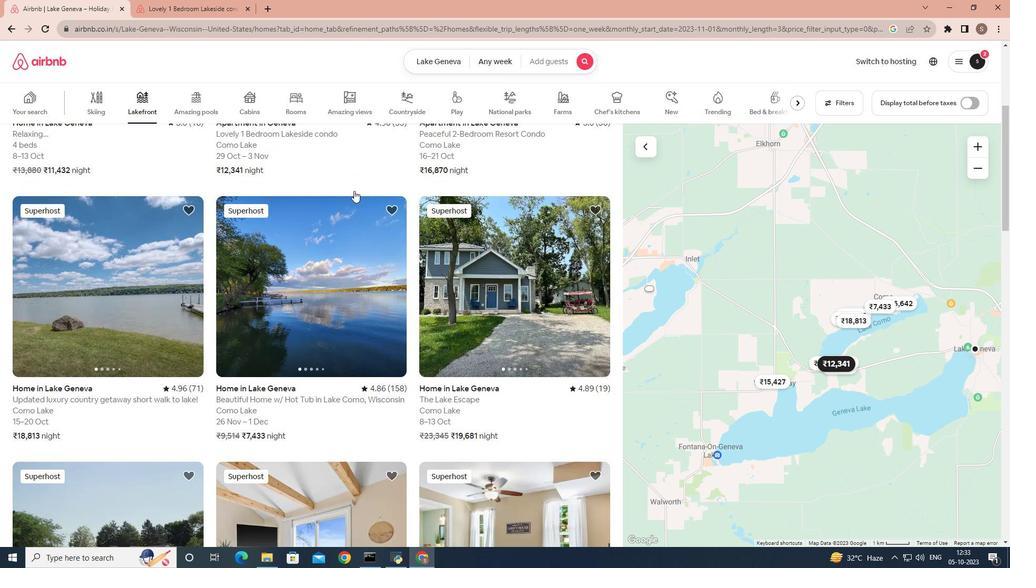 
Action: Mouse scrolled (354, 190) with delta (0, 0)
Screenshot: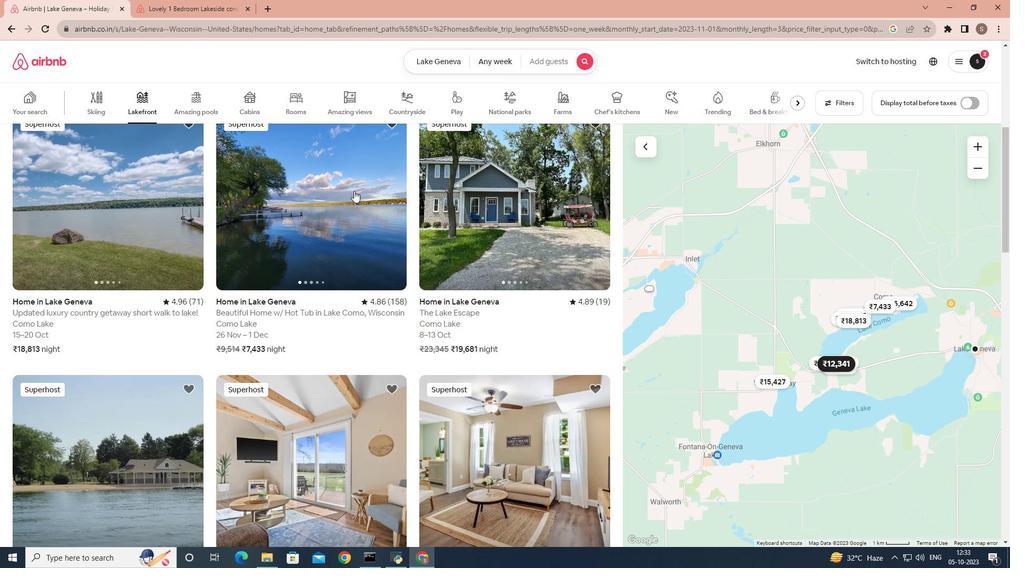 
Action: Mouse scrolled (354, 190) with delta (0, 0)
Screenshot: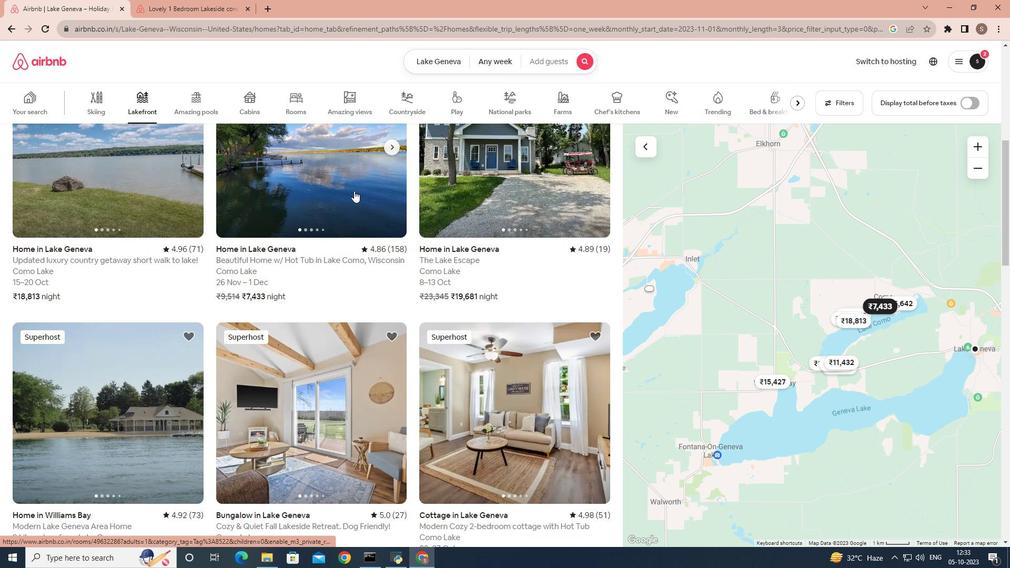 
Action: Mouse scrolled (354, 190) with delta (0, 0)
Screenshot: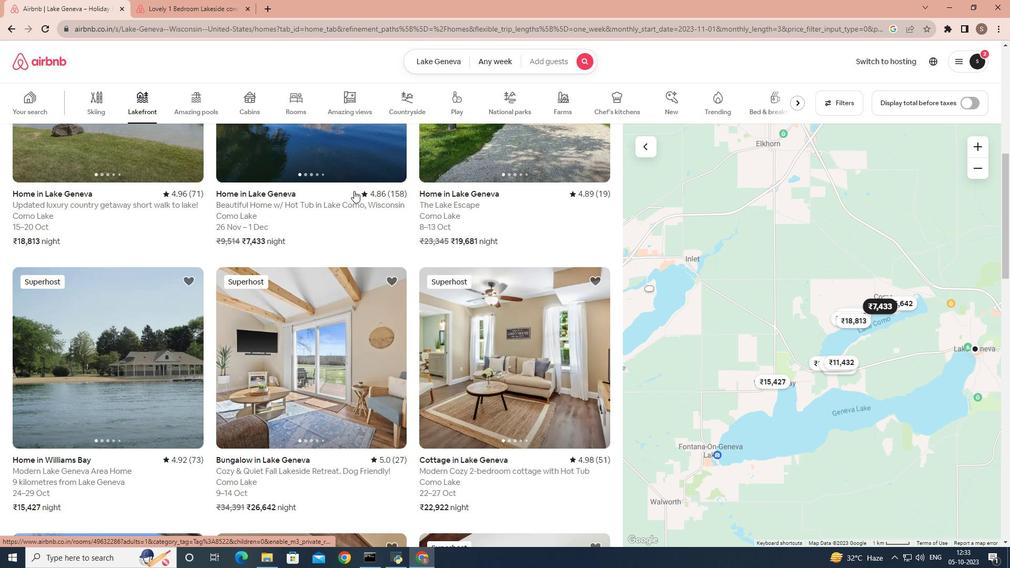 
Action: Mouse scrolled (354, 190) with delta (0, 0)
Screenshot: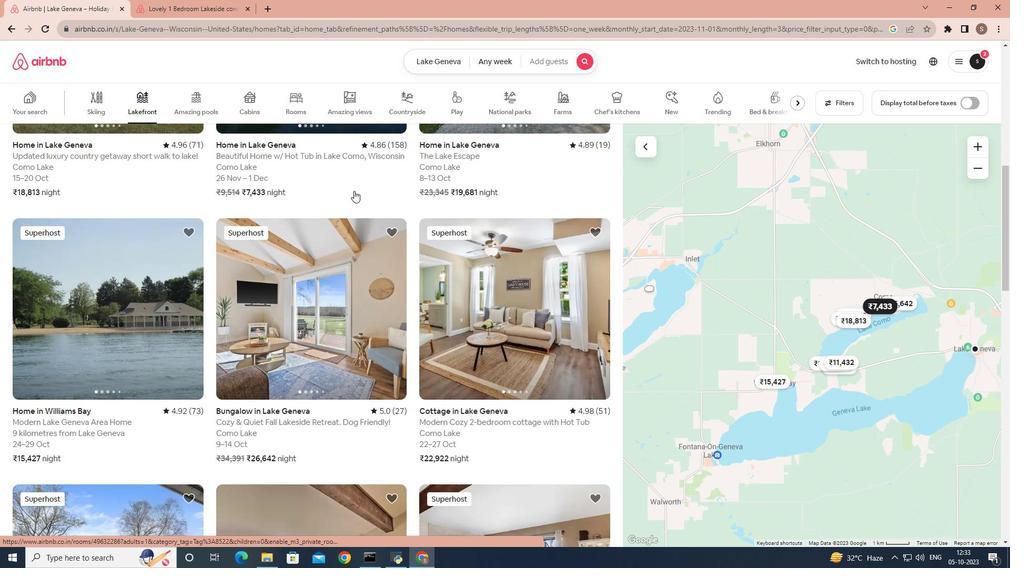 
Action: Mouse moved to (329, 218)
Screenshot: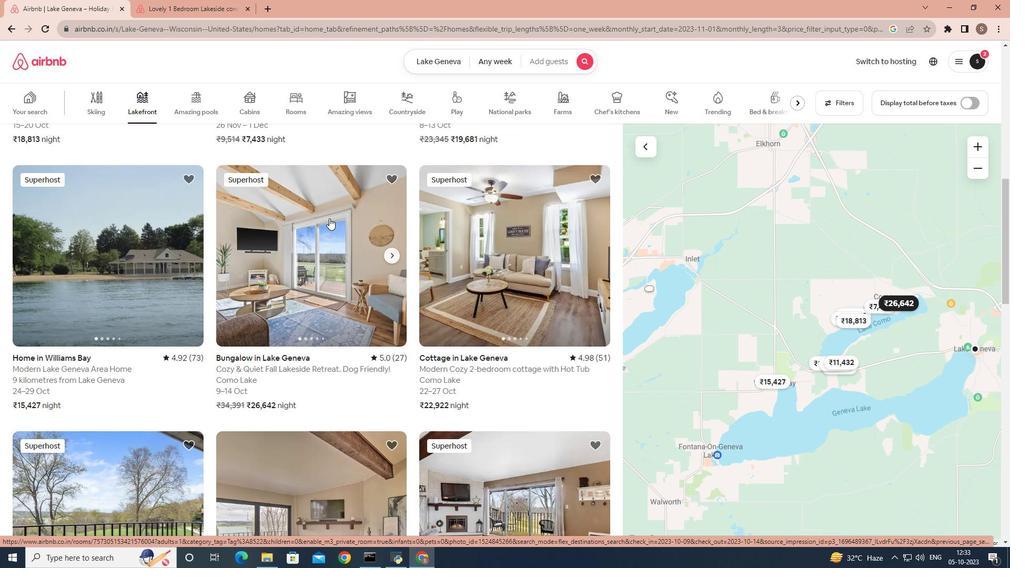 
Action: Mouse pressed left at (329, 218)
Screenshot: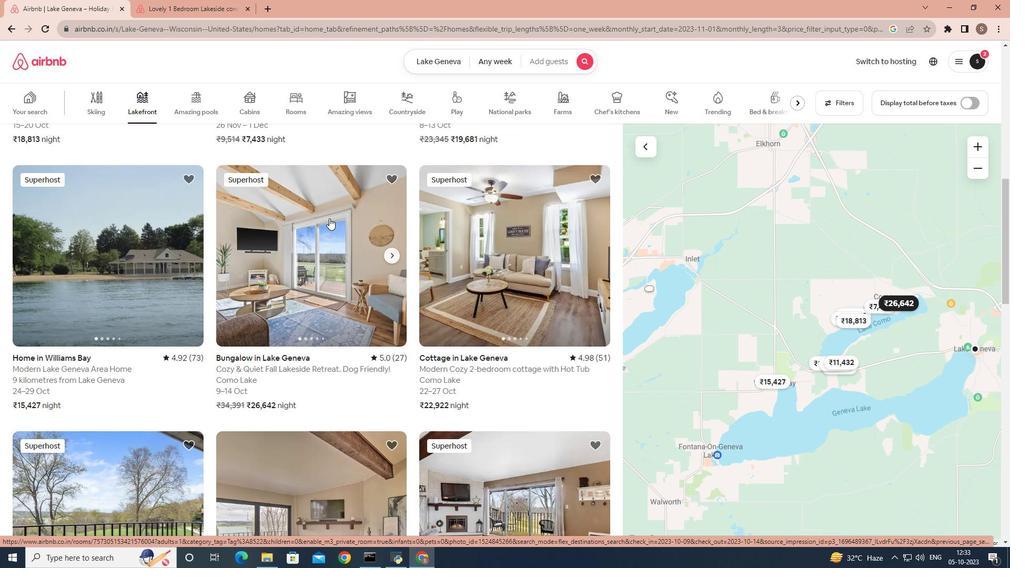 
Action: Mouse moved to (453, 249)
Screenshot: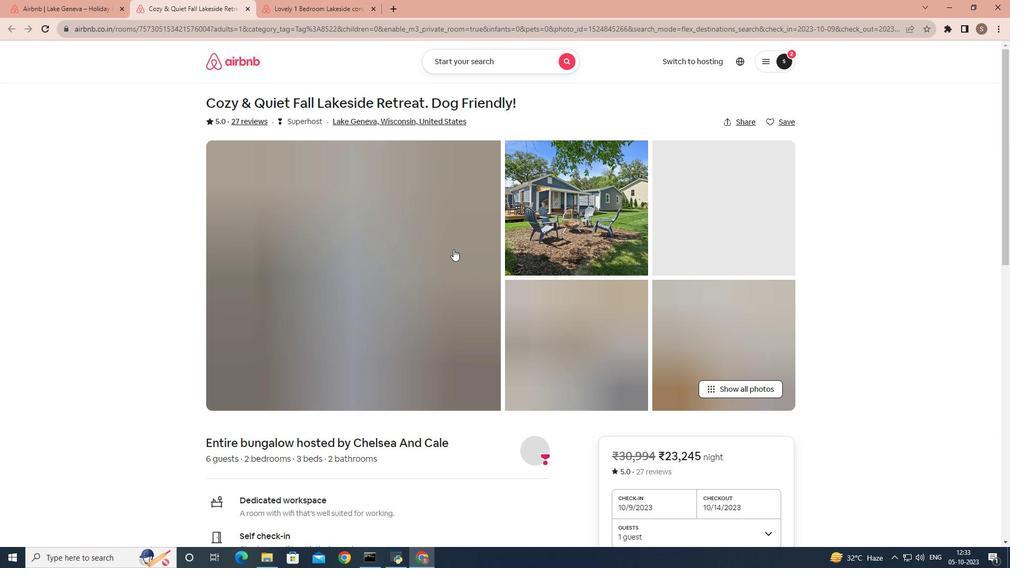 
Action: Mouse scrolled (453, 248) with delta (0, 0)
Screenshot: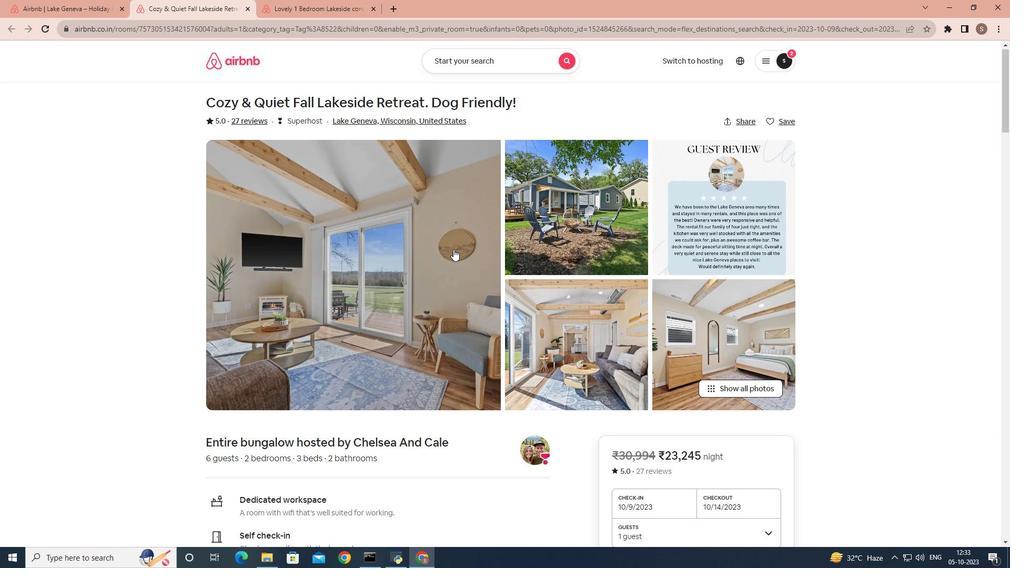 
Action: Mouse scrolled (453, 248) with delta (0, 0)
Screenshot: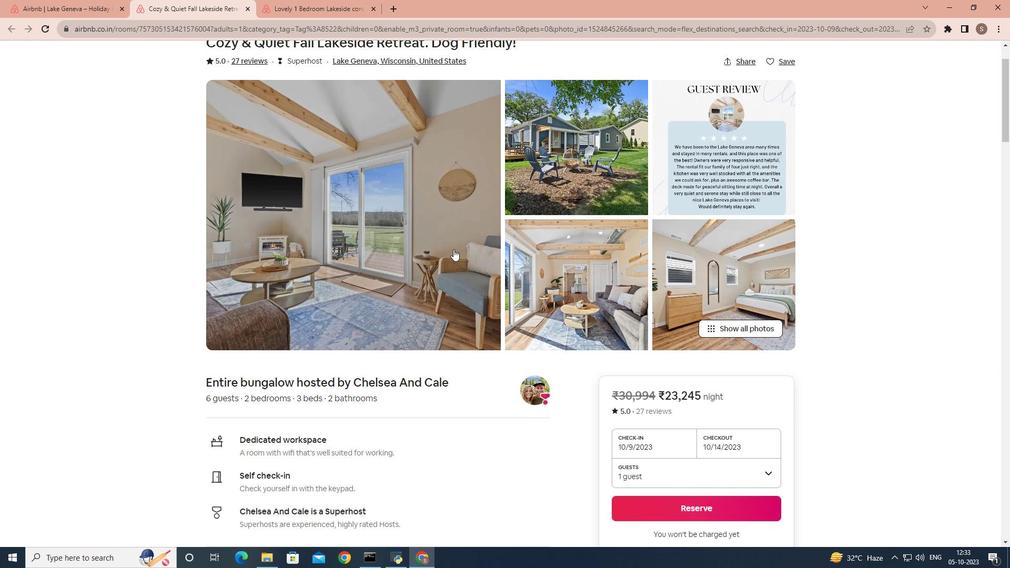 
Action: Mouse scrolled (453, 248) with delta (0, 0)
Screenshot: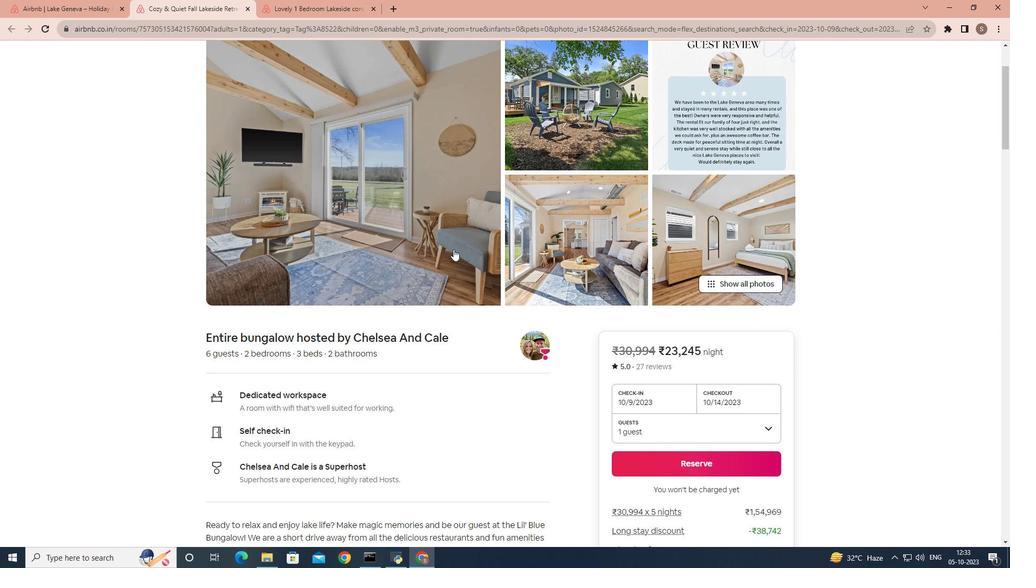 
Action: Mouse scrolled (453, 248) with delta (0, 0)
Screenshot: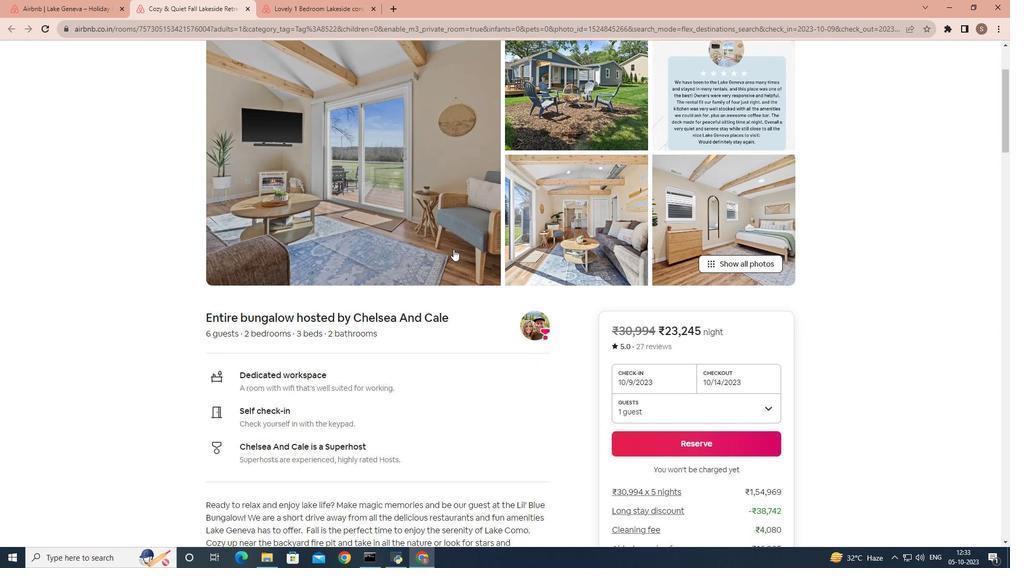 
Action: Mouse scrolled (453, 248) with delta (0, 0)
Screenshot: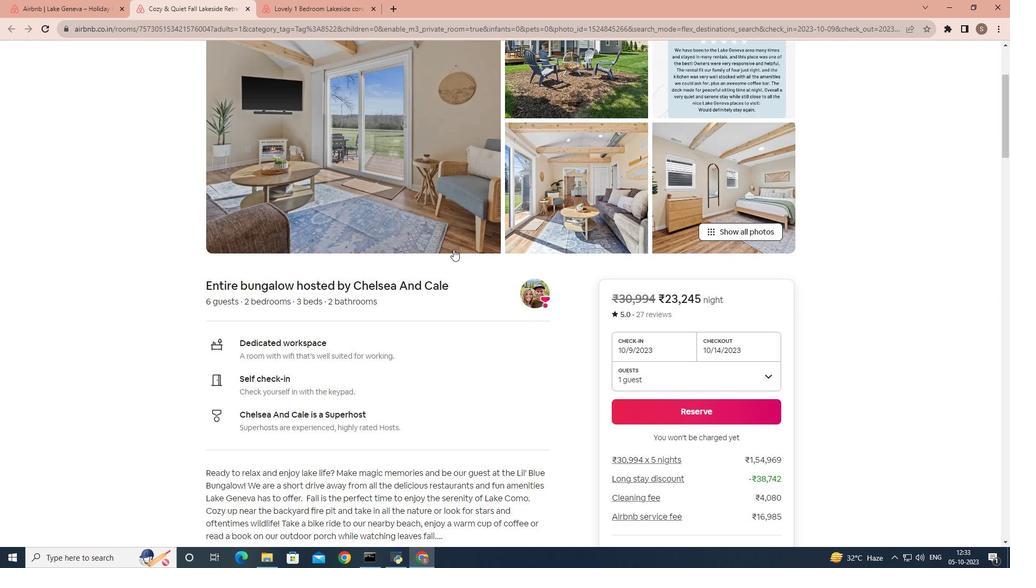 
Action: Mouse moved to (414, 249)
Screenshot: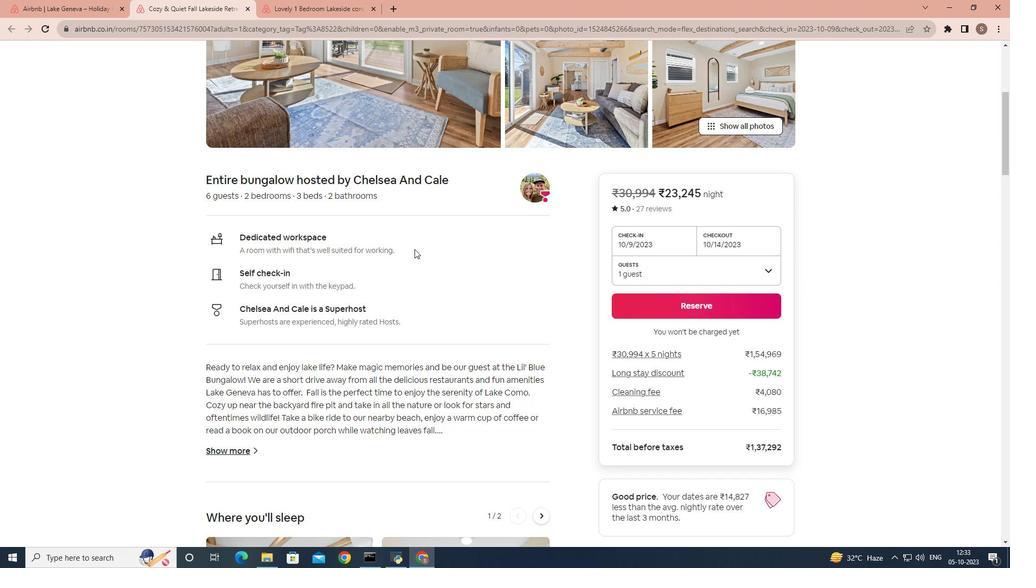 
Action: Mouse scrolled (414, 248) with delta (0, 0)
Screenshot: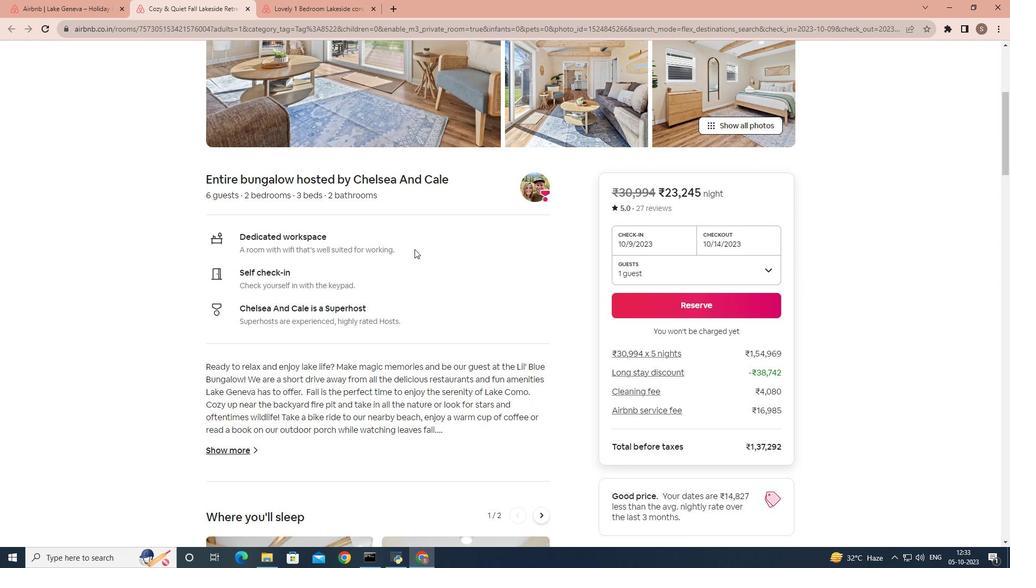 
Action: Mouse scrolled (414, 248) with delta (0, 0)
Screenshot: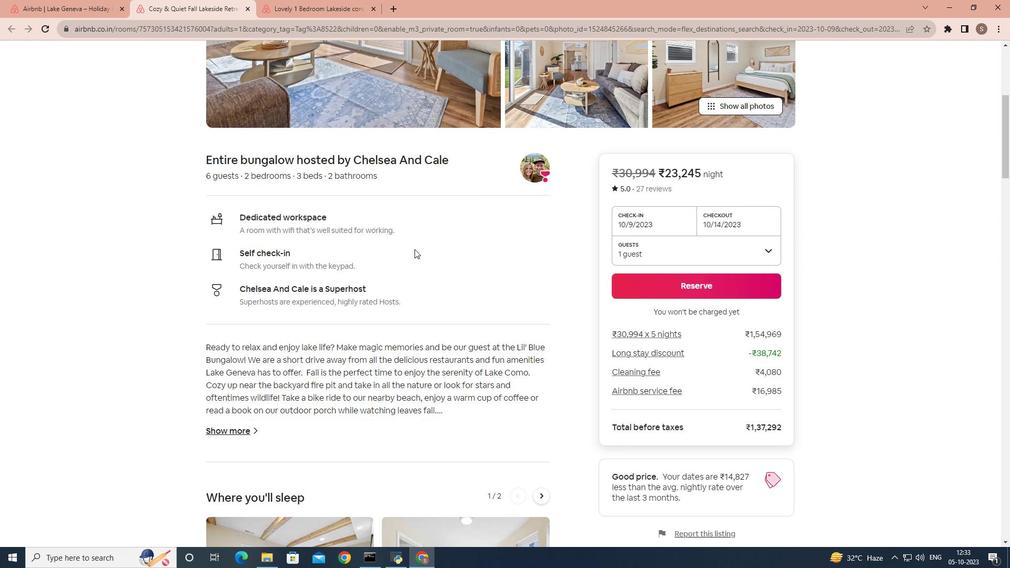 
Action: Mouse scrolled (414, 248) with delta (0, 0)
Screenshot: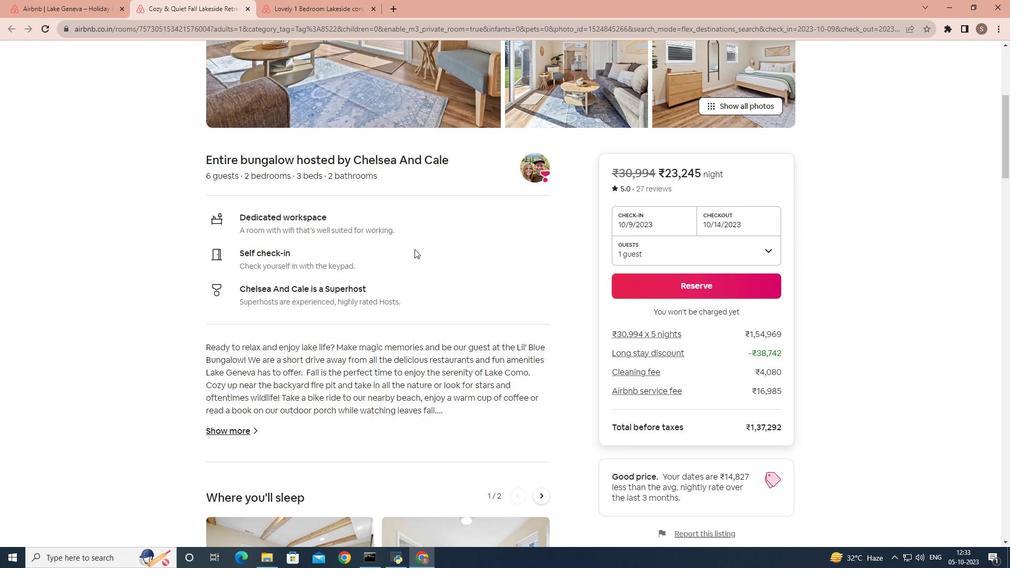 
Action: Mouse scrolled (414, 248) with delta (0, 0)
Screenshot: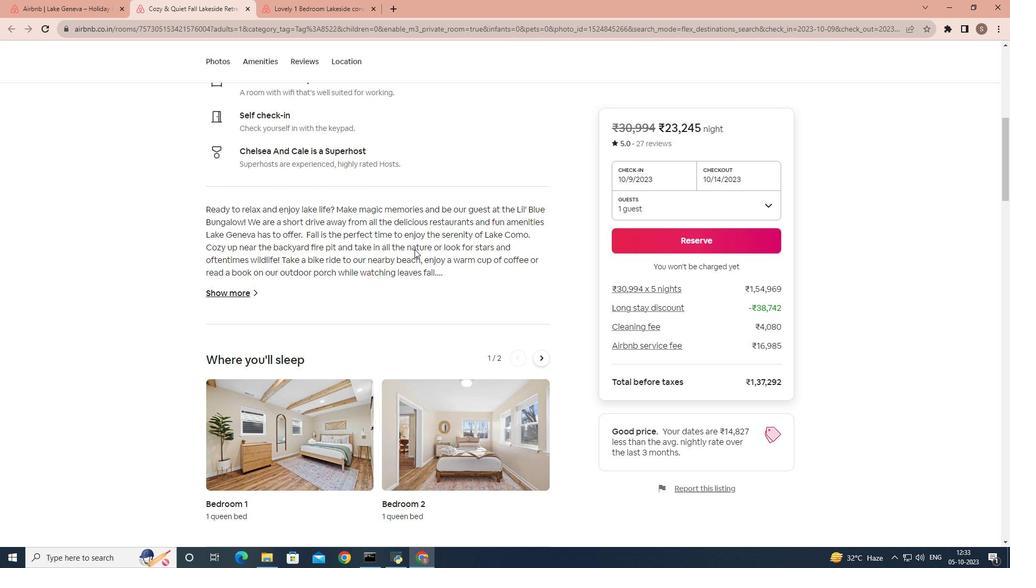 
Action: Mouse scrolled (414, 248) with delta (0, 0)
Screenshot: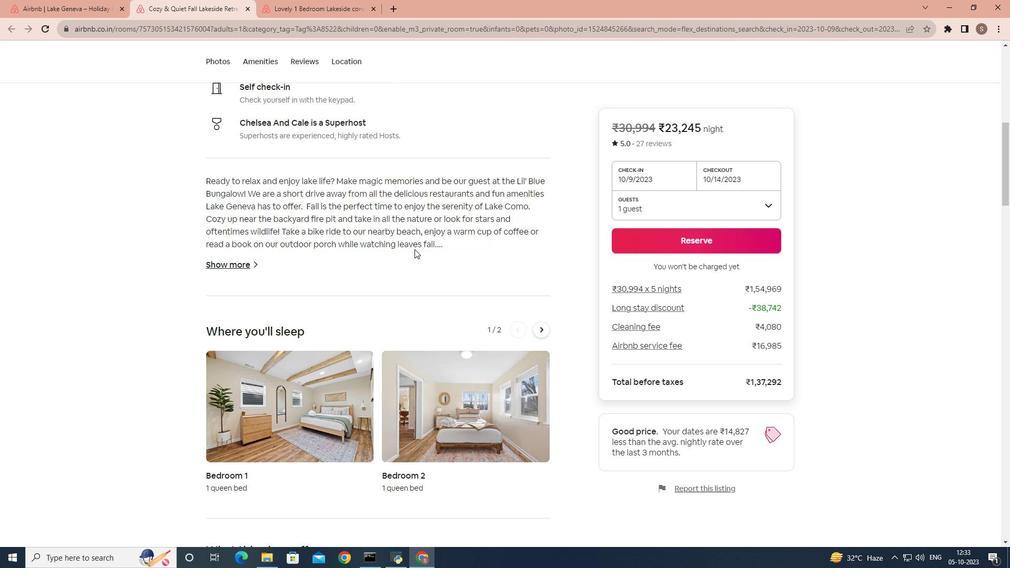 
Action: Mouse scrolled (414, 248) with delta (0, 0)
Screenshot: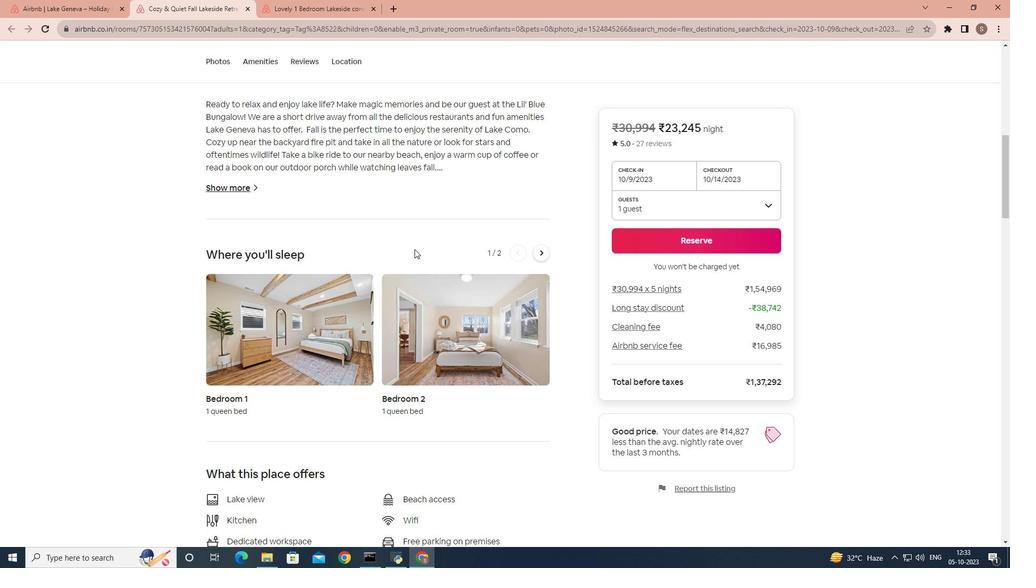 
Action: Mouse scrolled (414, 248) with delta (0, 0)
Screenshot: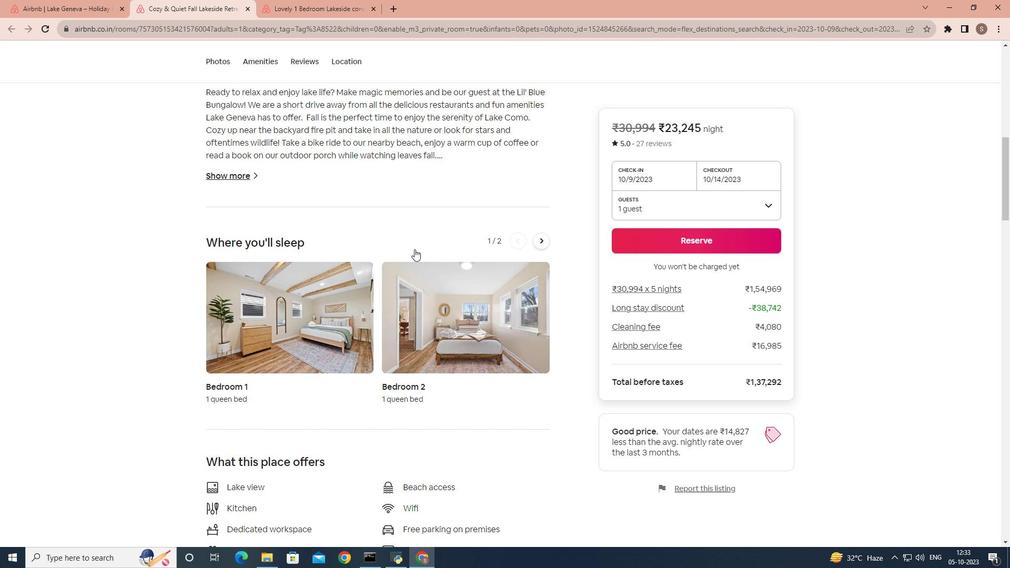 
Action: Mouse scrolled (414, 248) with delta (0, 0)
Screenshot: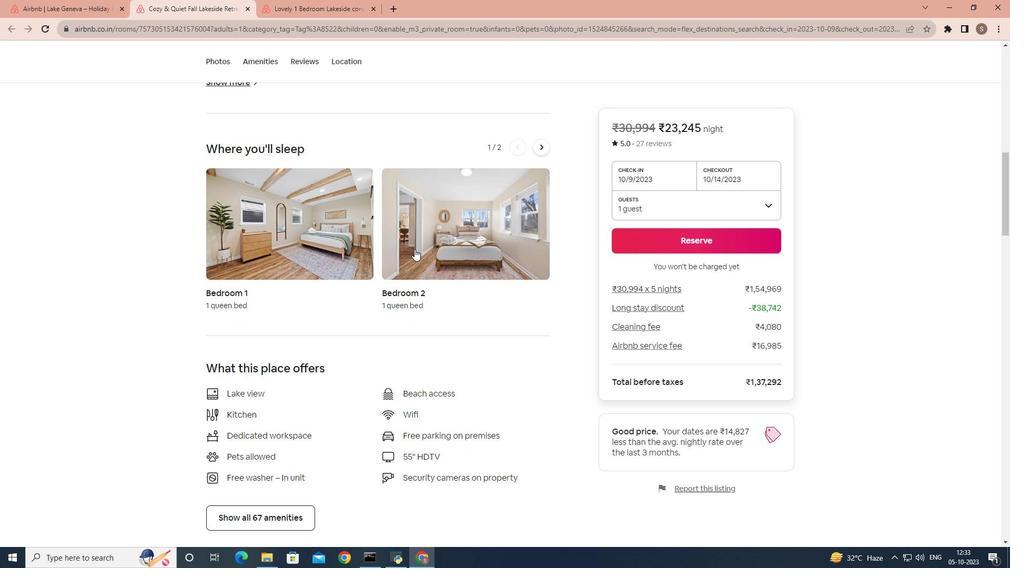 
Action: Mouse scrolled (414, 248) with delta (0, 0)
Screenshot: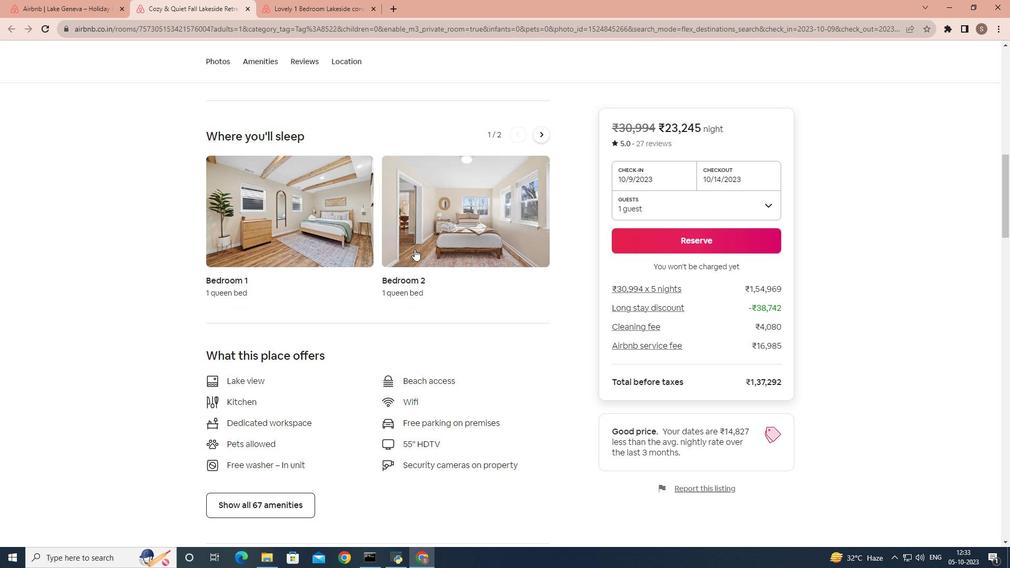 
Action: Mouse scrolled (414, 248) with delta (0, 0)
Screenshot: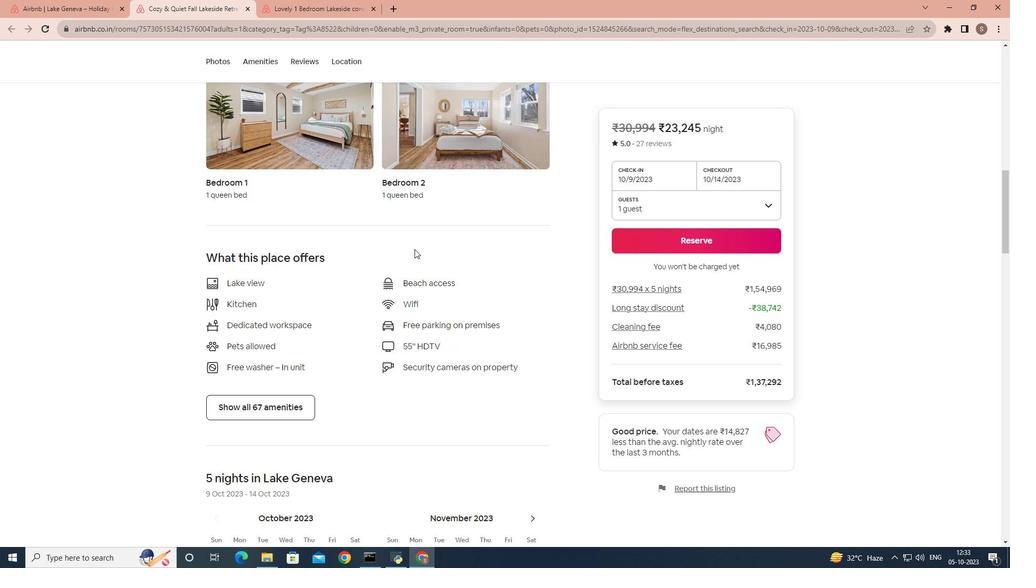 
Action: Mouse moved to (386, 258)
Screenshot: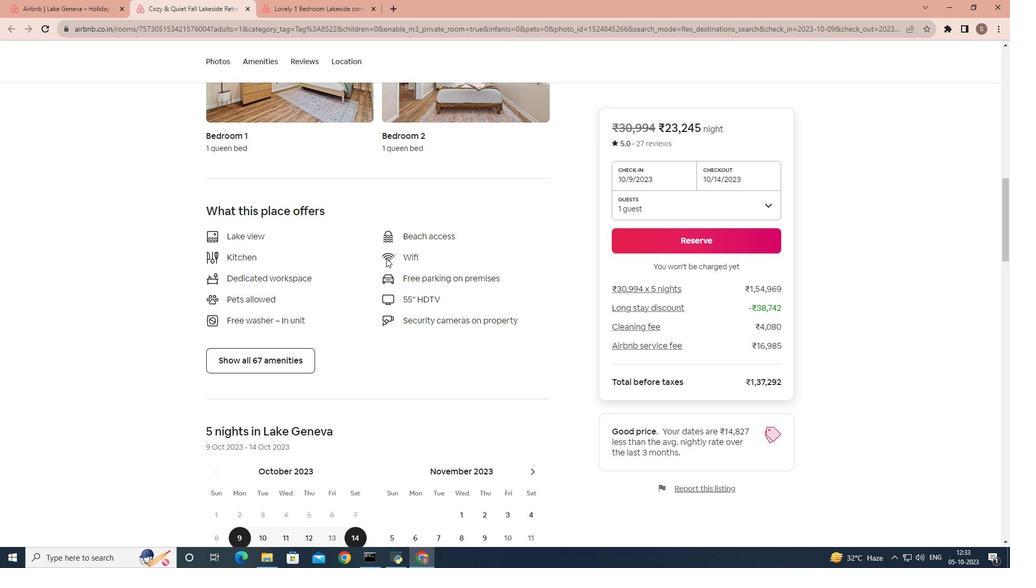 
Action: Mouse scrolled (386, 257) with delta (0, 0)
Screenshot: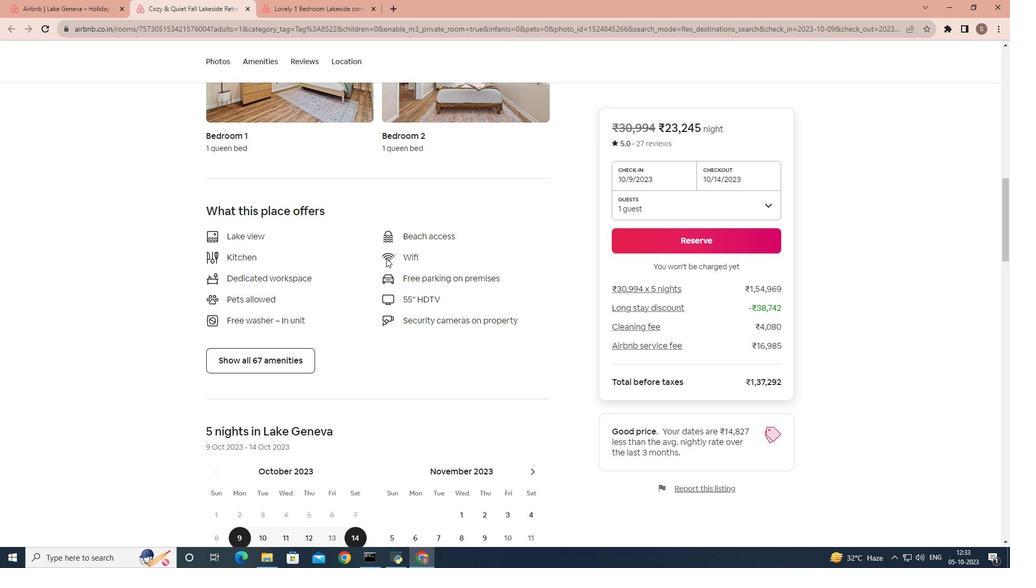 
Action: Mouse moved to (385, 258)
Screenshot: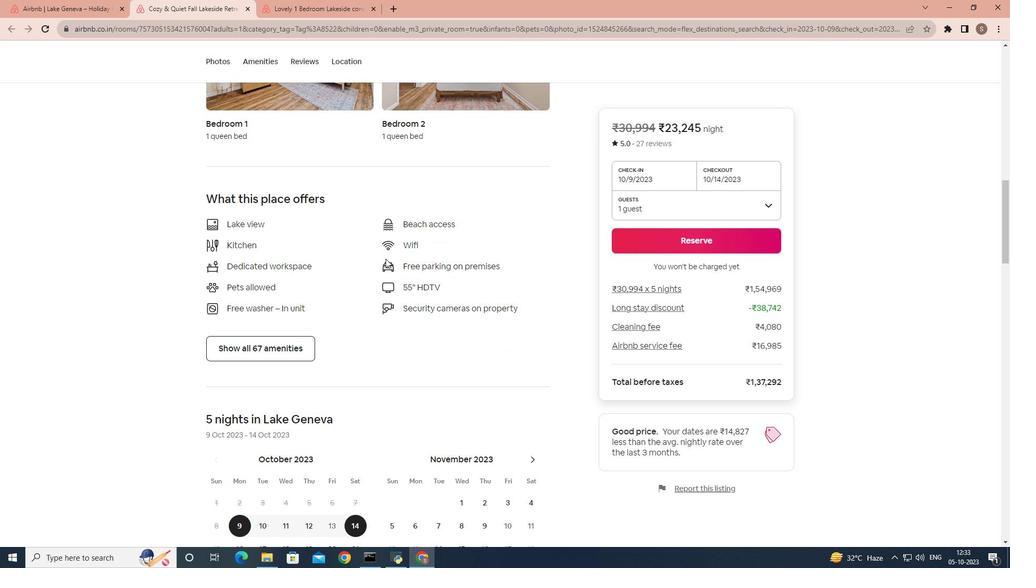 
Action: Mouse scrolled (385, 258) with delta (0, 0)
Screenshot: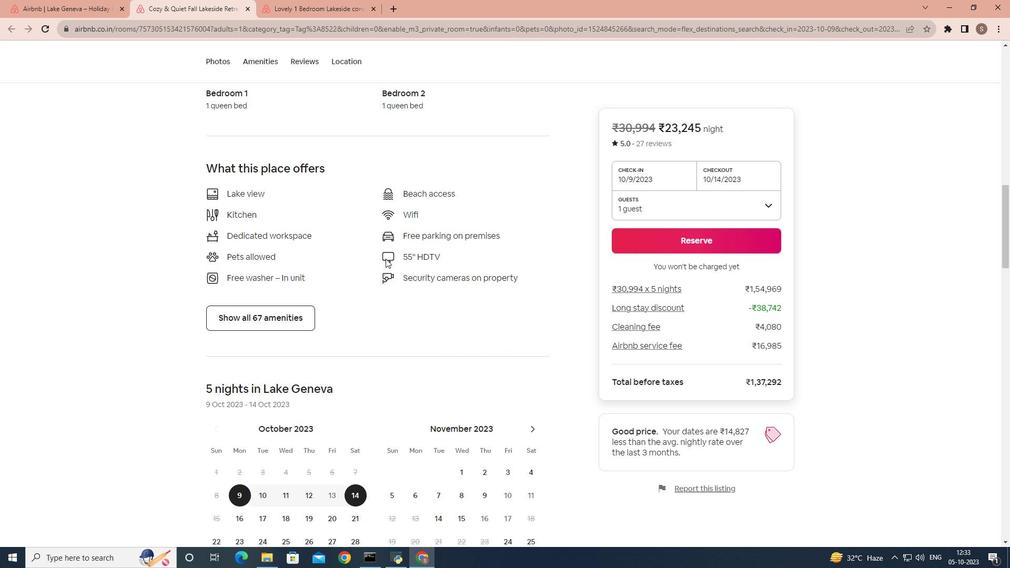 
Action: Mouse moved to (289, 258)
Screenshot: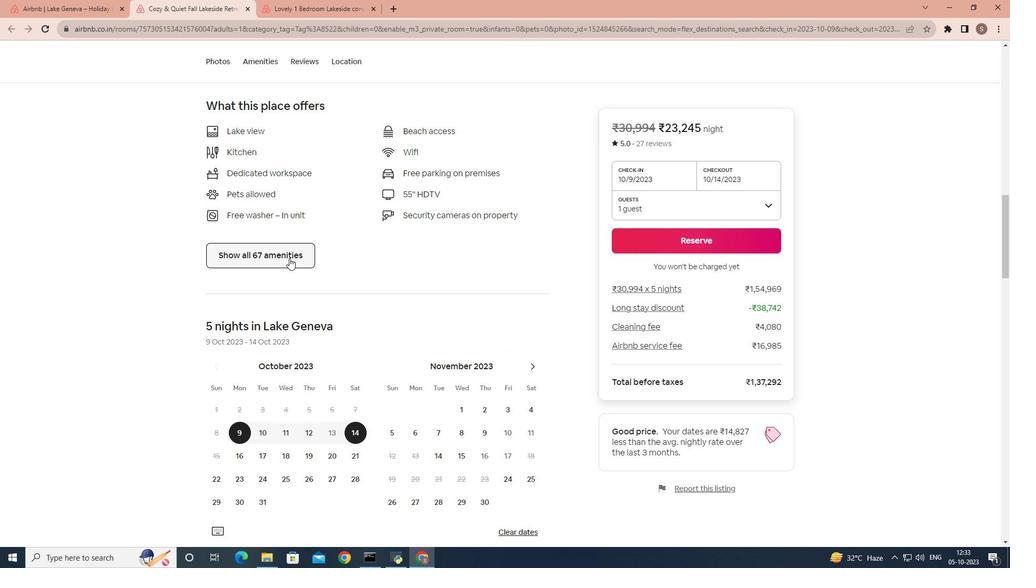
Action: Mouse pressed left at (289, 258)
Screenshot: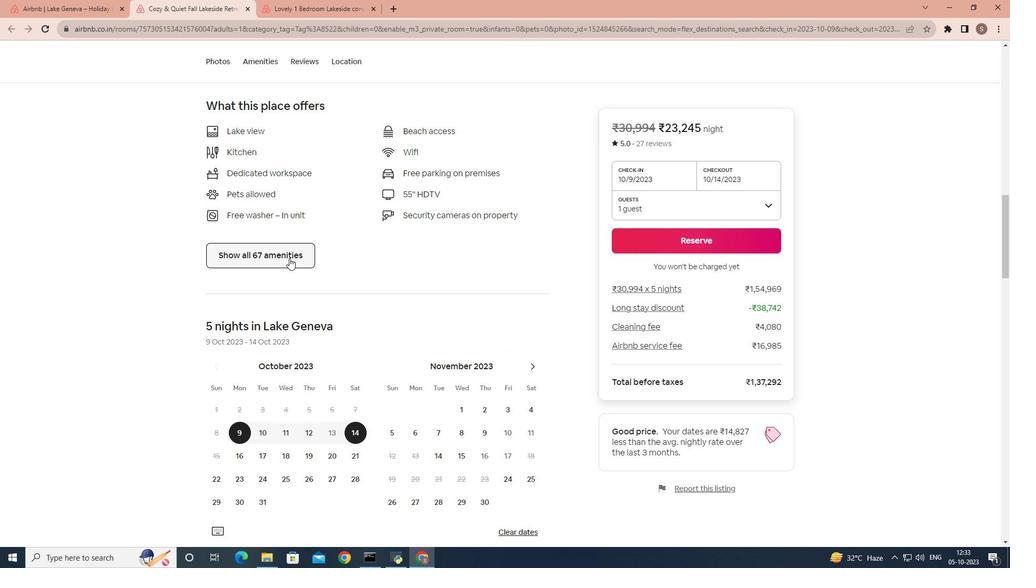 
Action: Mouse moved to (383, 238)
Screenshot: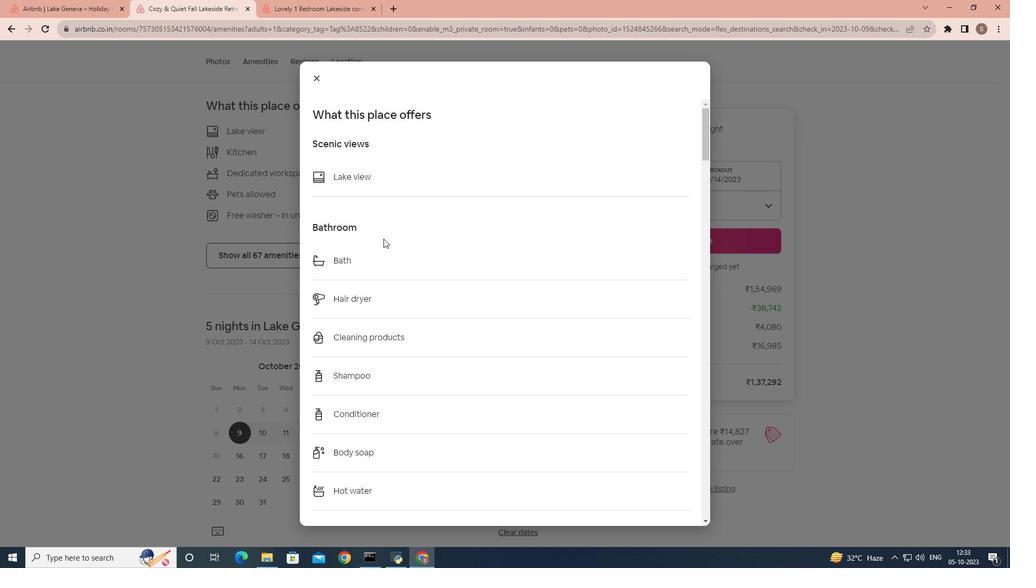 
Action: Mouse scrolled (383, 238) with delta (0, 0)
Screenshot: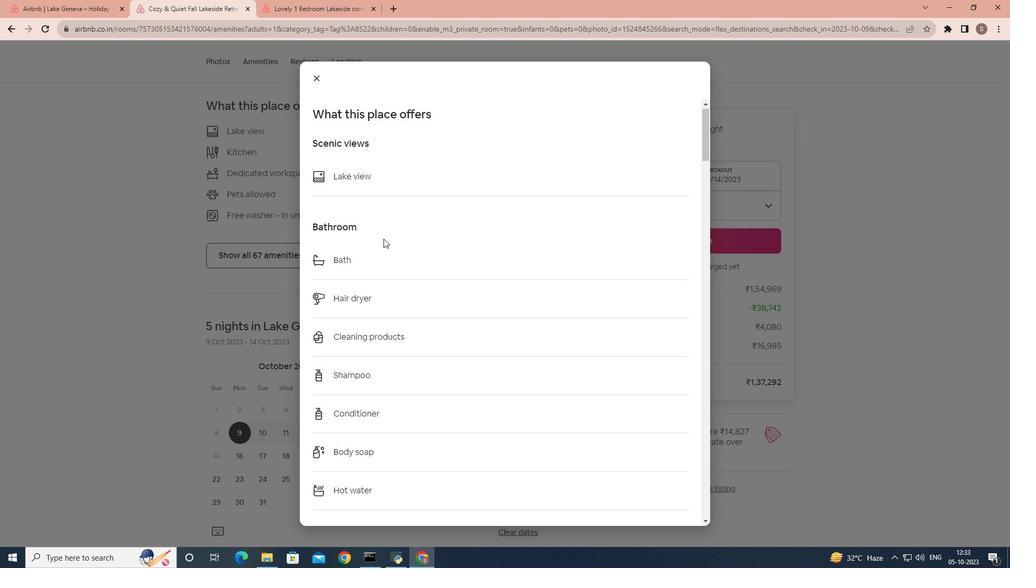 
Action: Mouse scrolled (383, 238) with delta (0, 0)
Screenshot: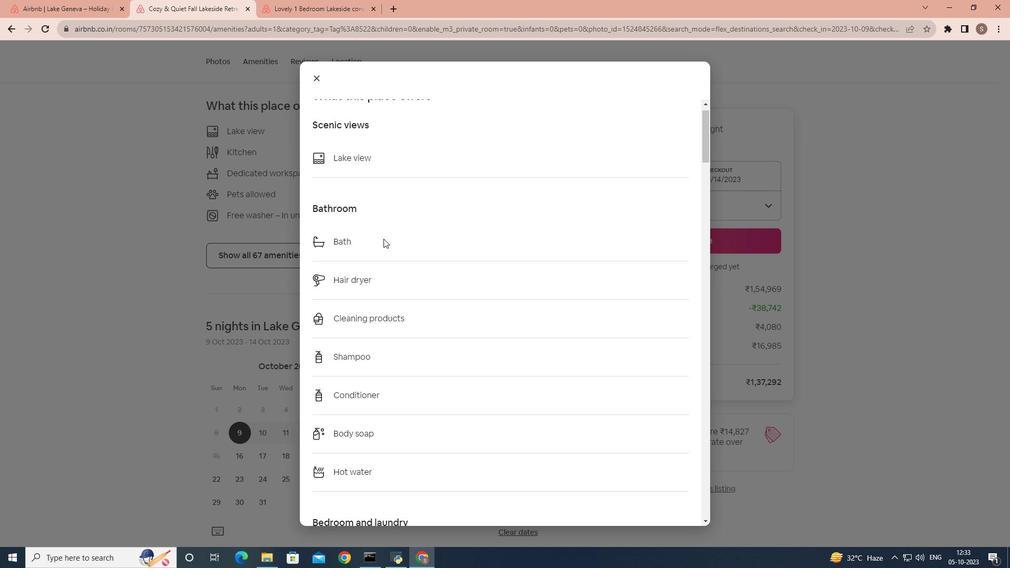 
Action: Mouse scrolled (383, 238) with delta (0, 0)
Screenshot: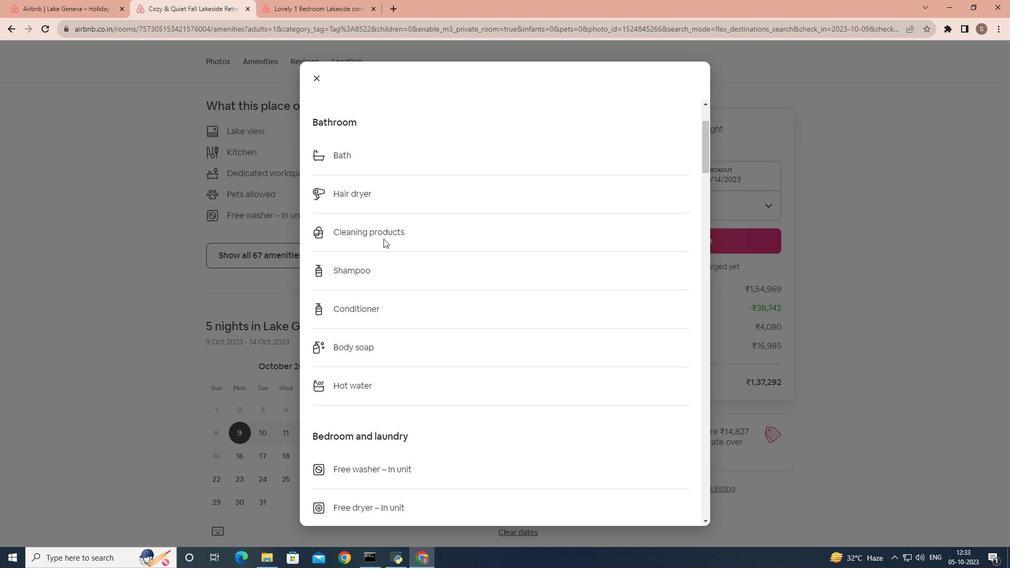 
Action: Mouse scrolled (383, 238) with delta (0, 0)
Screenshot: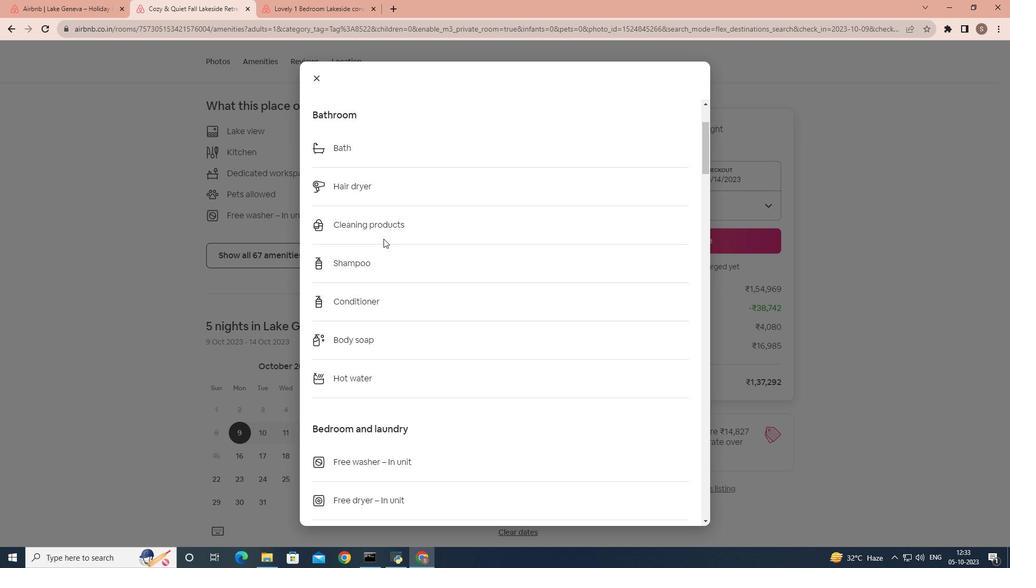
Action: Mouse scrolled (383, 238) with delta (0, 0)
Screenshot: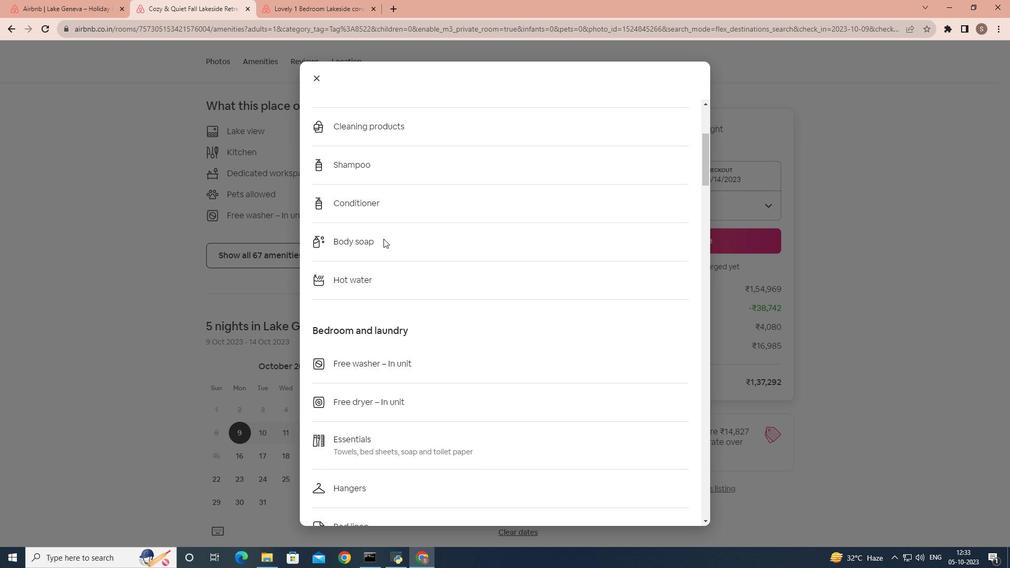 
Action: Mouse scrolled (383, 238) with delta (0, 0)
Screenshot: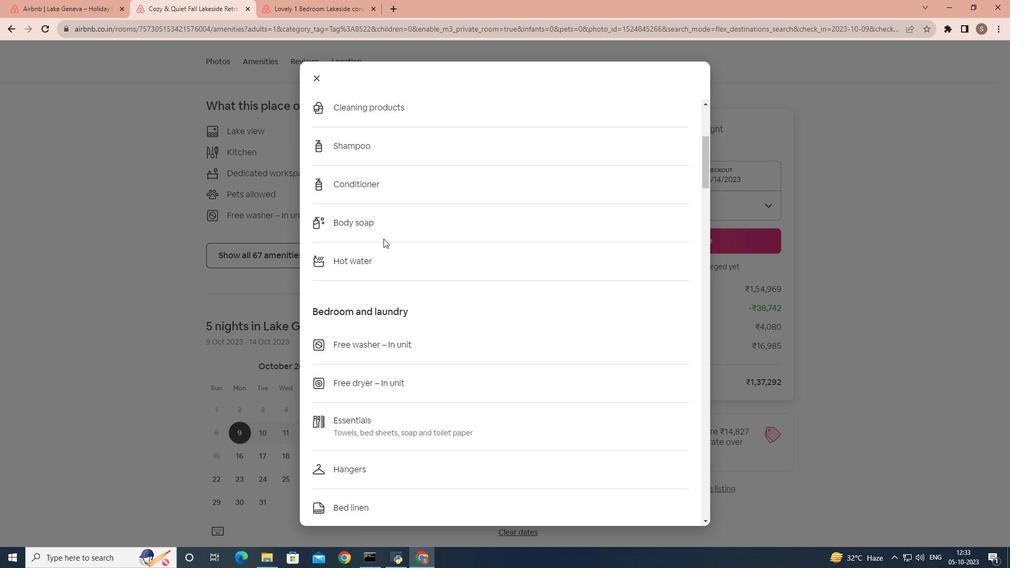
Action: Mouse scrolled (383, 238) with delta (0, 0)
Screenshot: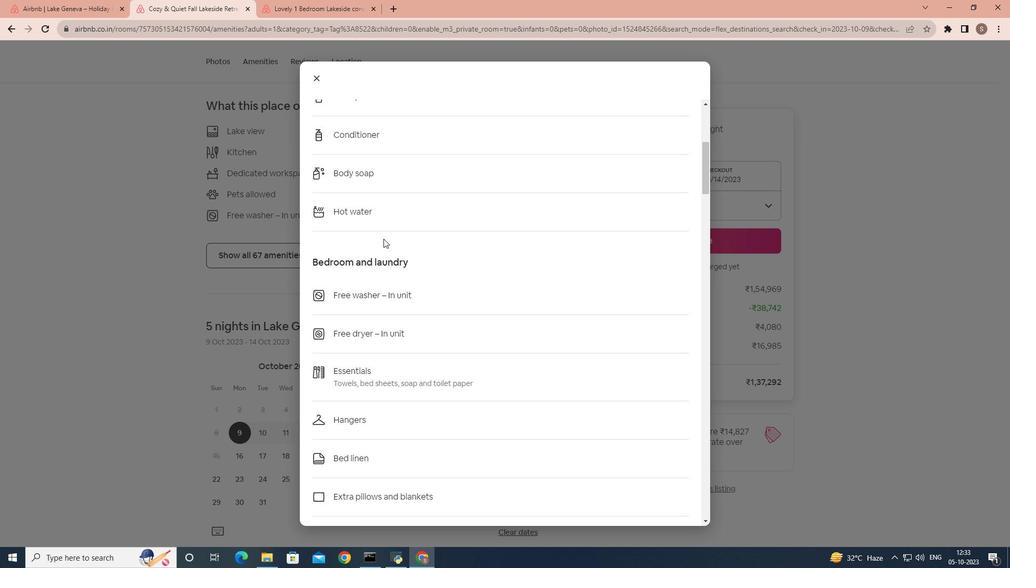 
Action: Mouse scrolled (383, 238) with delta (0, 0)
Screenshot: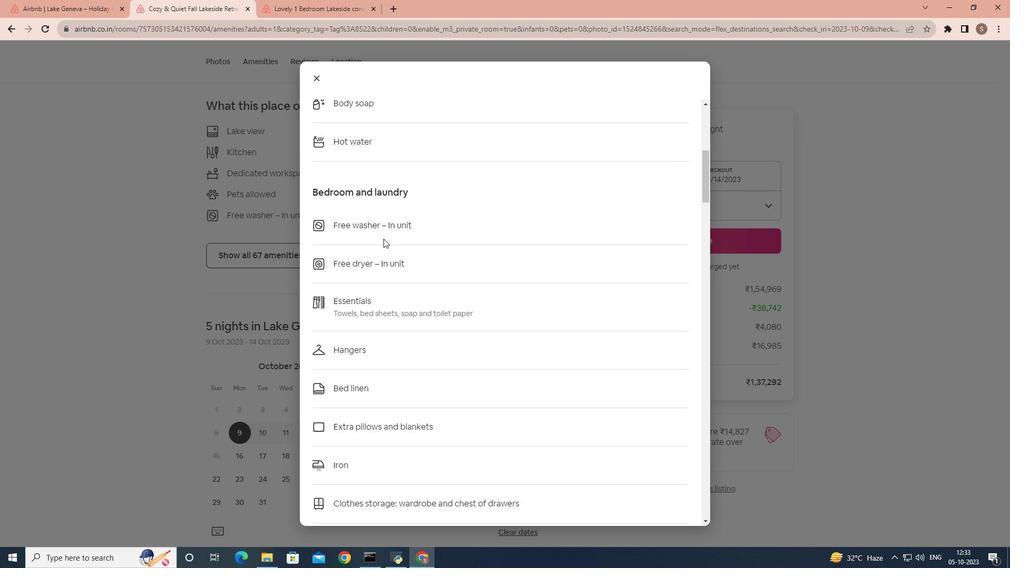 
Action: Mouse scrolled (383, 238) with delta (0, 0)
Screenshot: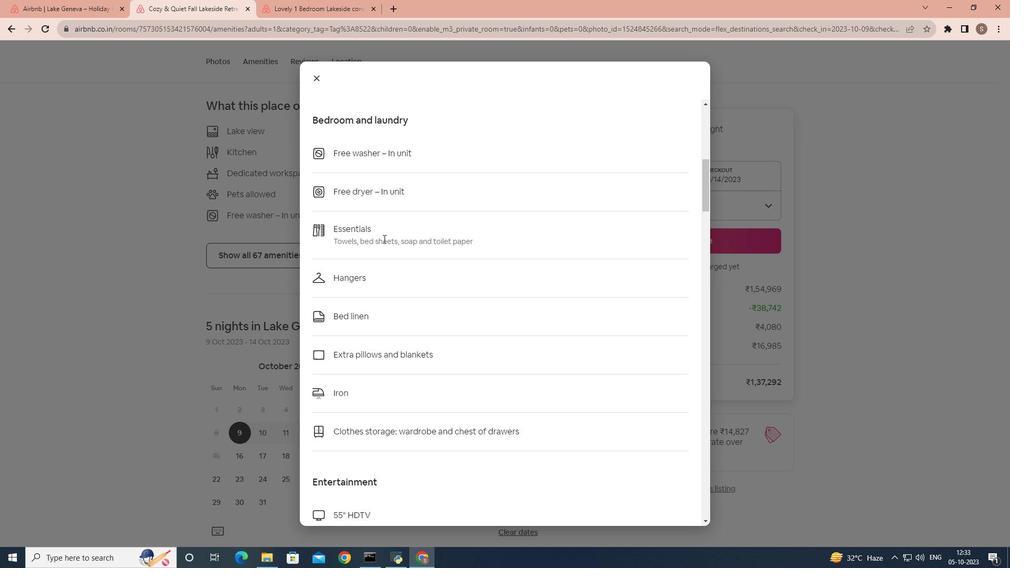 
Action: Mouse scrolled (383, 238) with delta (0, 0)
Screenshot: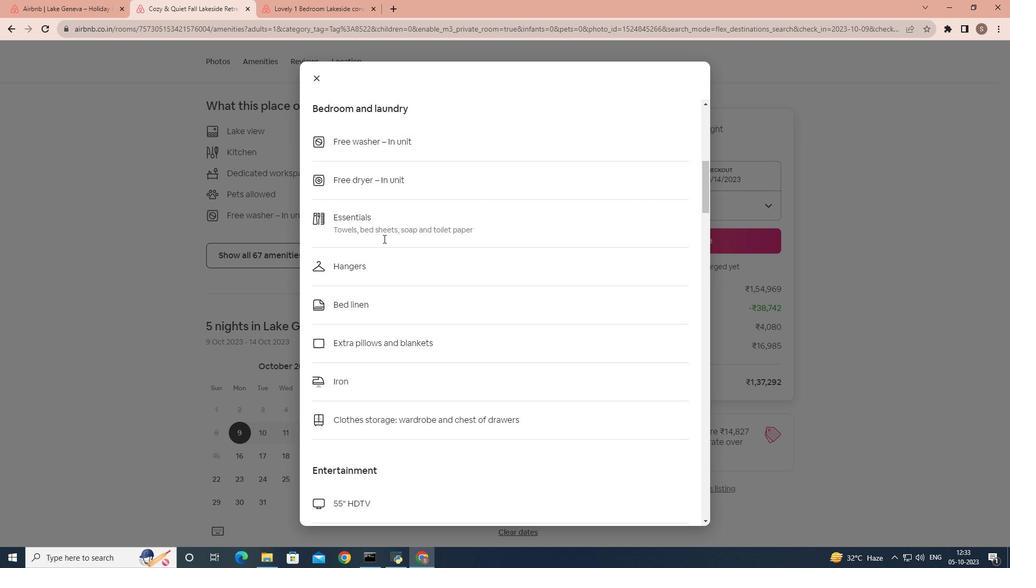 
Action: Mouse scrolled (383, 238) with delta (0, 0)
Screenshot: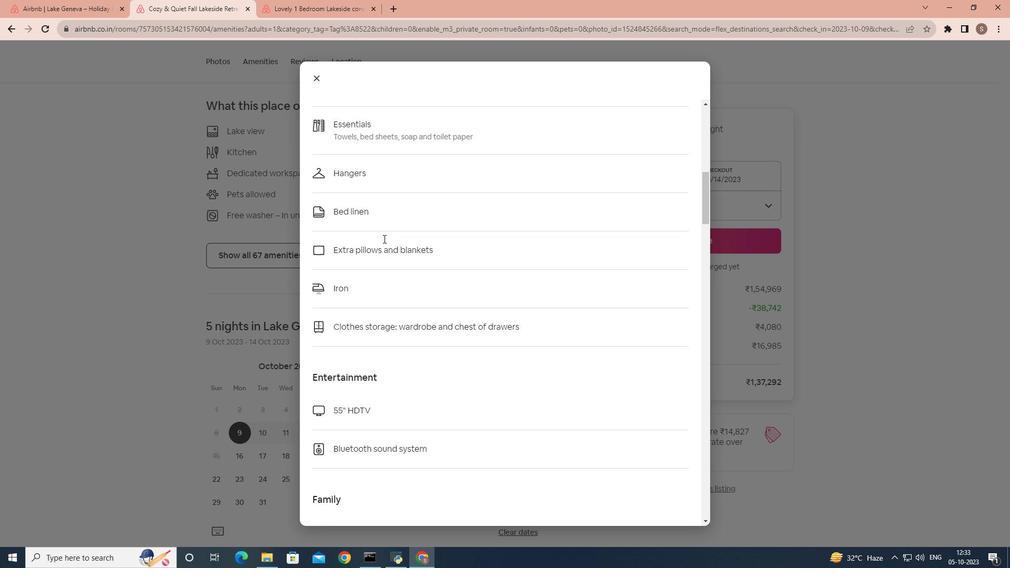 
Action: Mouse scrolled (383, 238) with delta (0, 0)
Screenshot: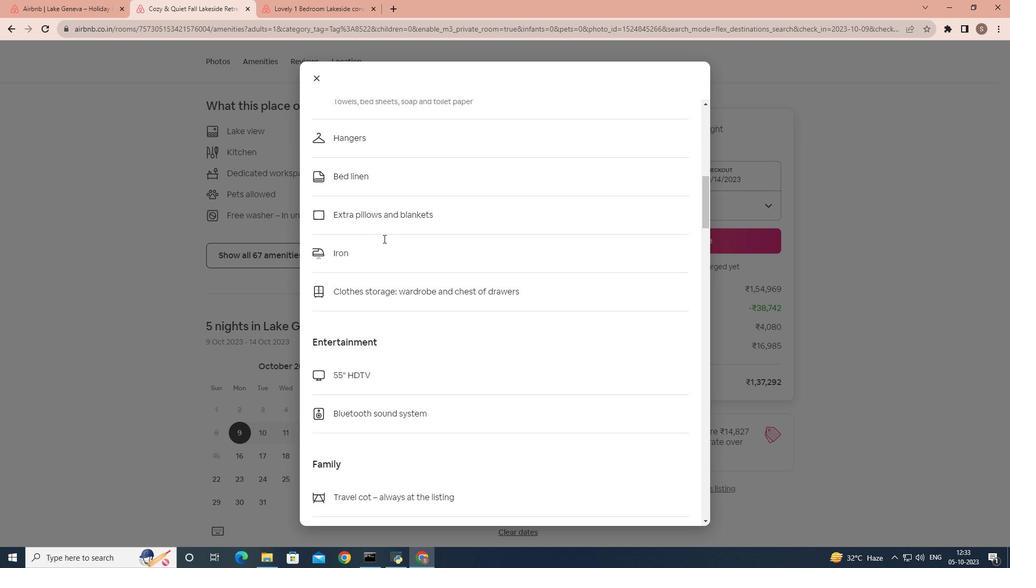 
Action: Mouse scrolled (383, 238) with delta (0, 0)
Screenshot: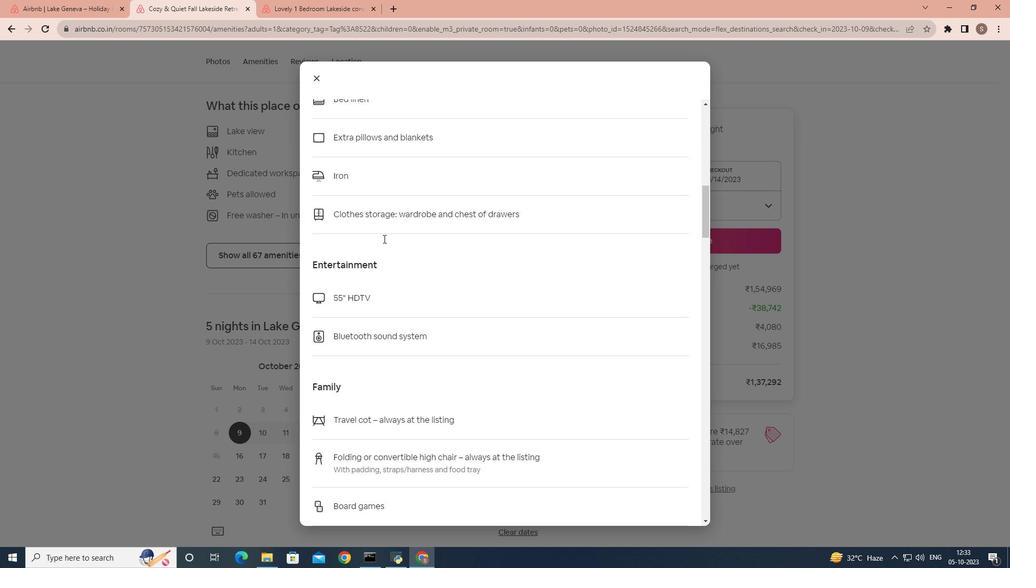 
Action: Mouse scrolled (383, 238) with delta (0, 0)
Screenshot: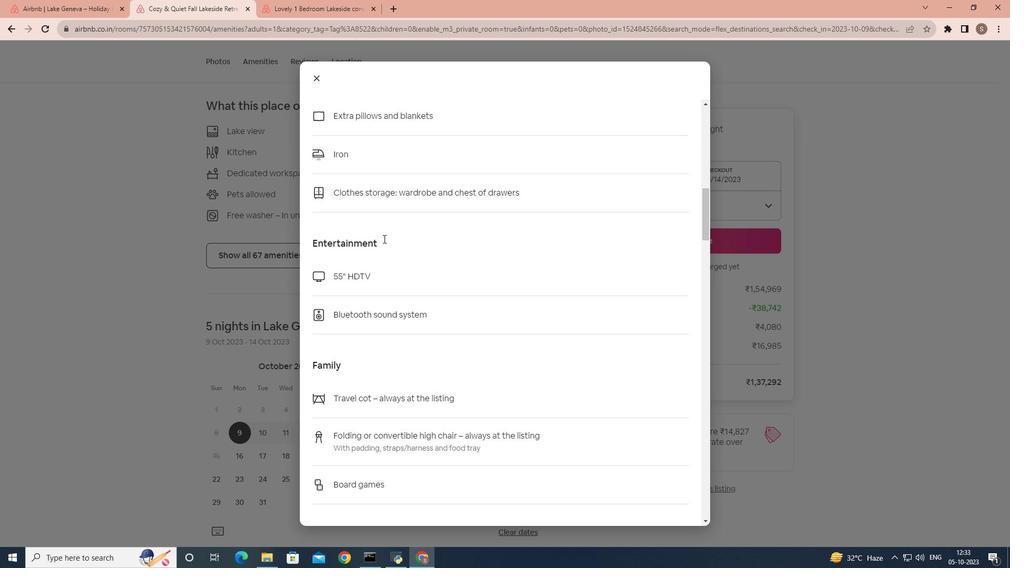 
Action: Mouse scrolled (383, 238) with delta (0, 0)
Screenshot: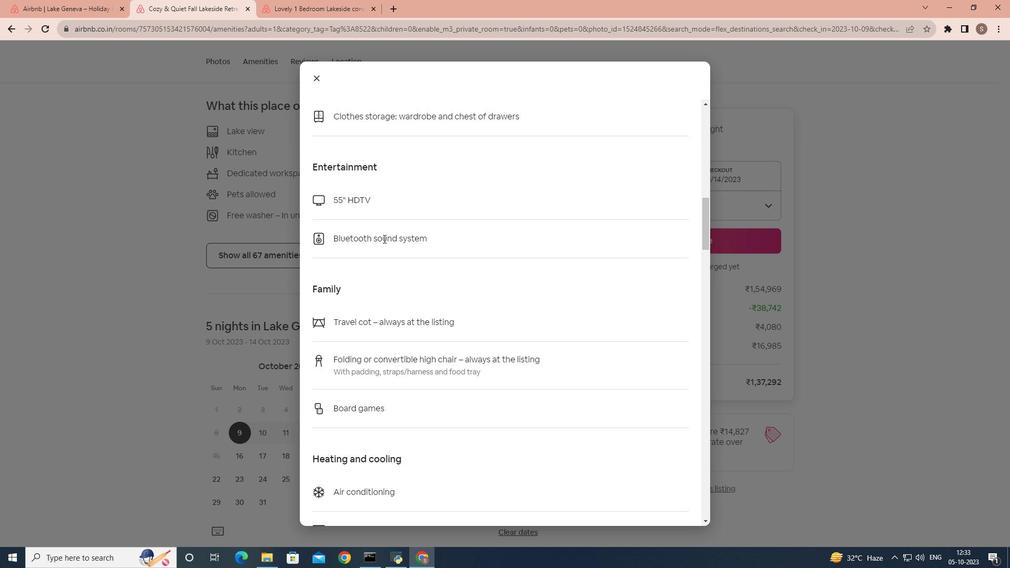 
Action: Mouse scrolled (383, 238) with delta (0, 0)
Screenshot: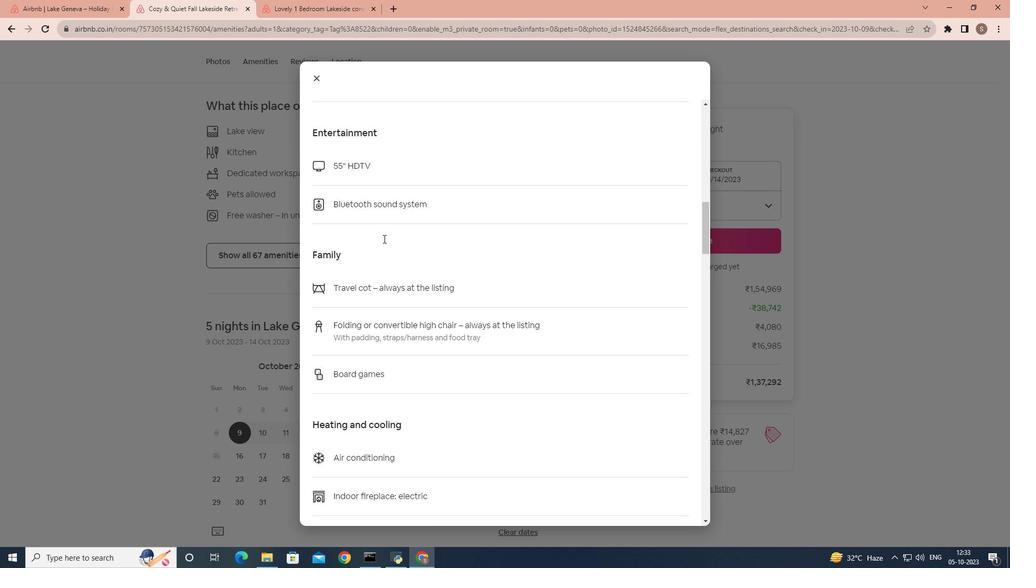 
Action: Mouse scrolled (383, 238) with delta (0, 0)
Screenshot: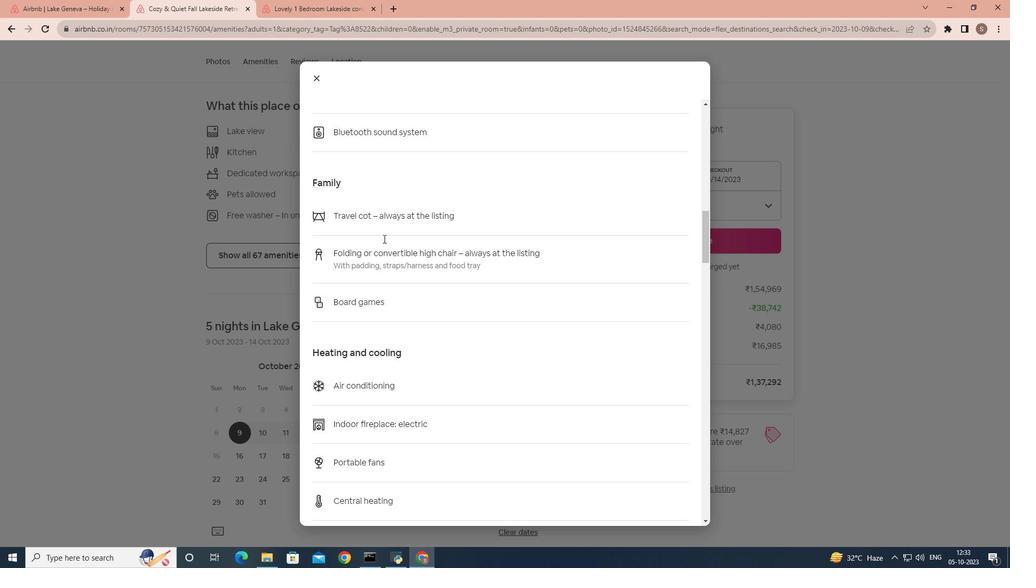 
Action: Mouse scrolled (383, 238) with delta (0, 0)
Screenshot: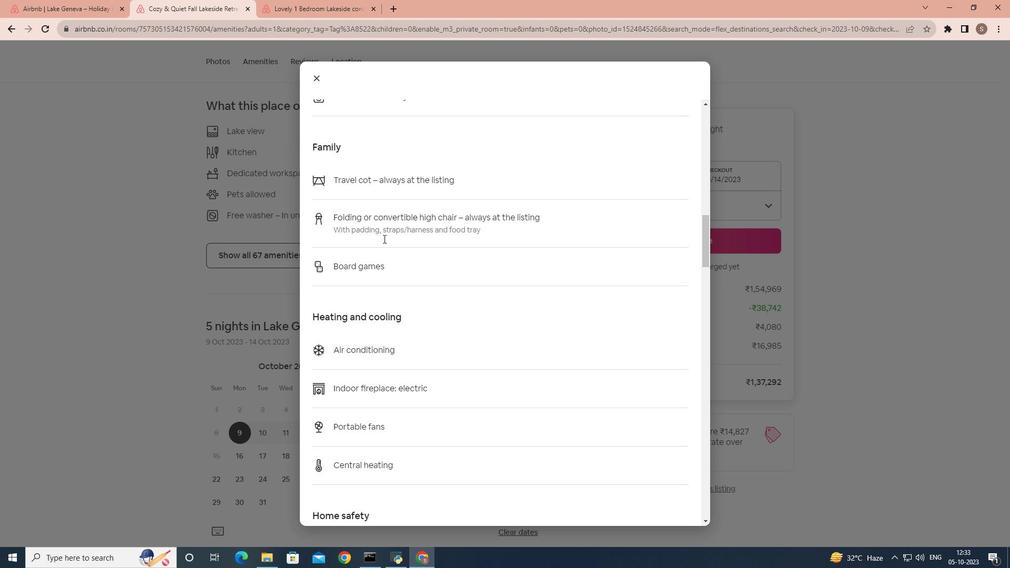 
Action: Mouse scrolled (383, 238) with delta (0, 0)
Screenshot: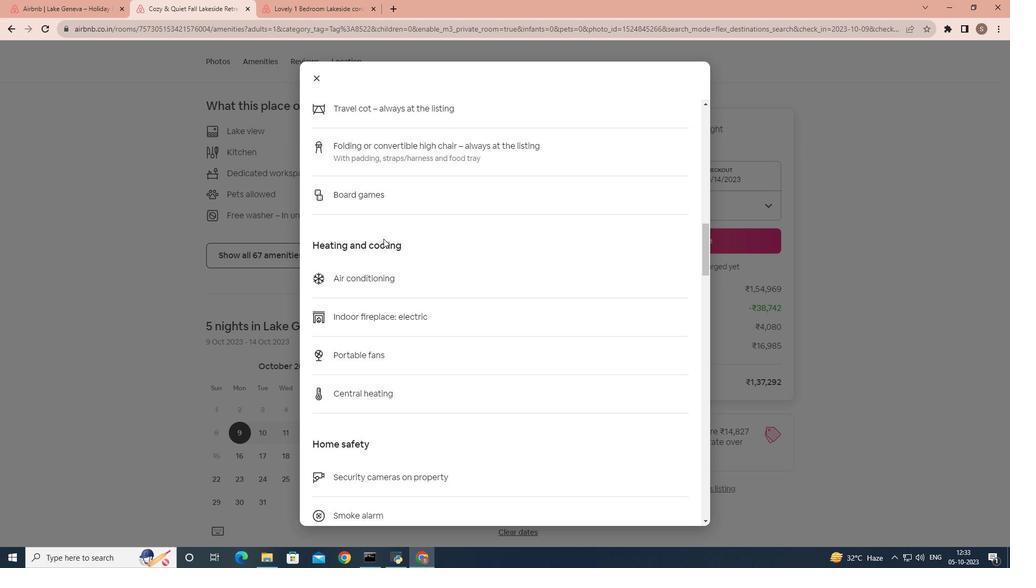 
Action: Mouse scrolled (383, 238) with delta (0, 0)
Screenshot: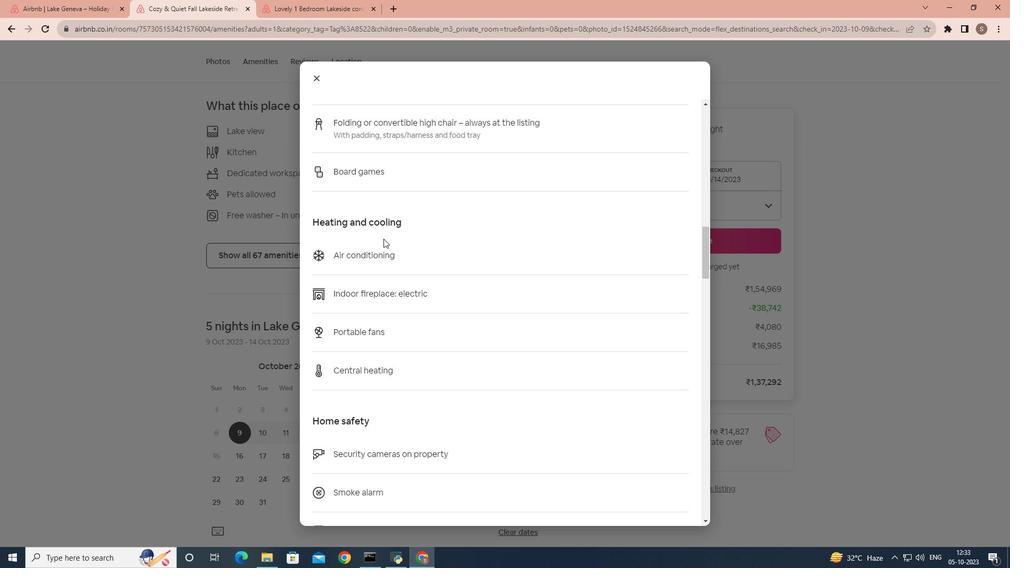 
Action: Mouse scrolled (383, 238) with delta (0, 0)
Screenshot: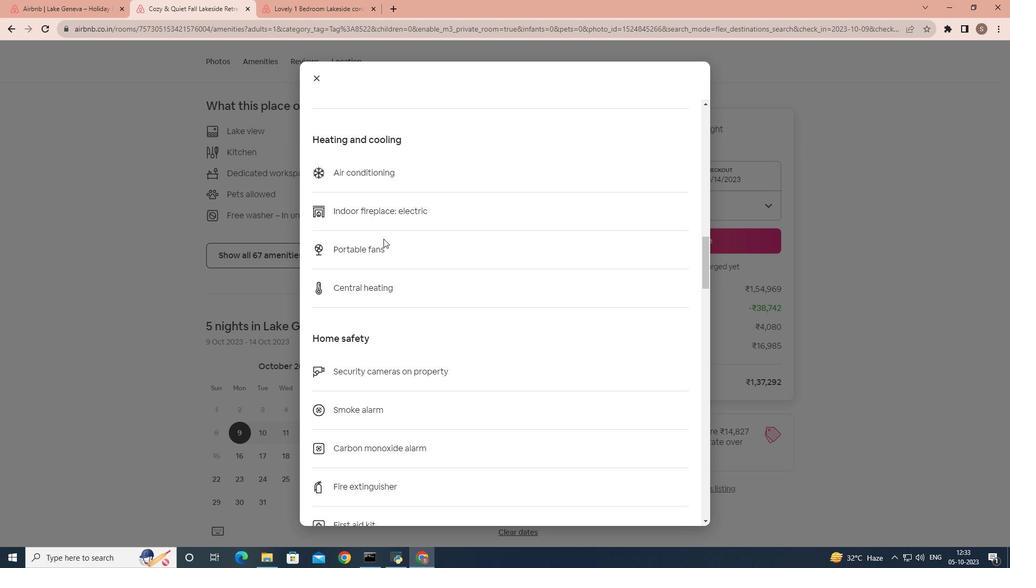 
Action: Mouse scrolled (383, 238) with delta (0, 0)
Screenshot: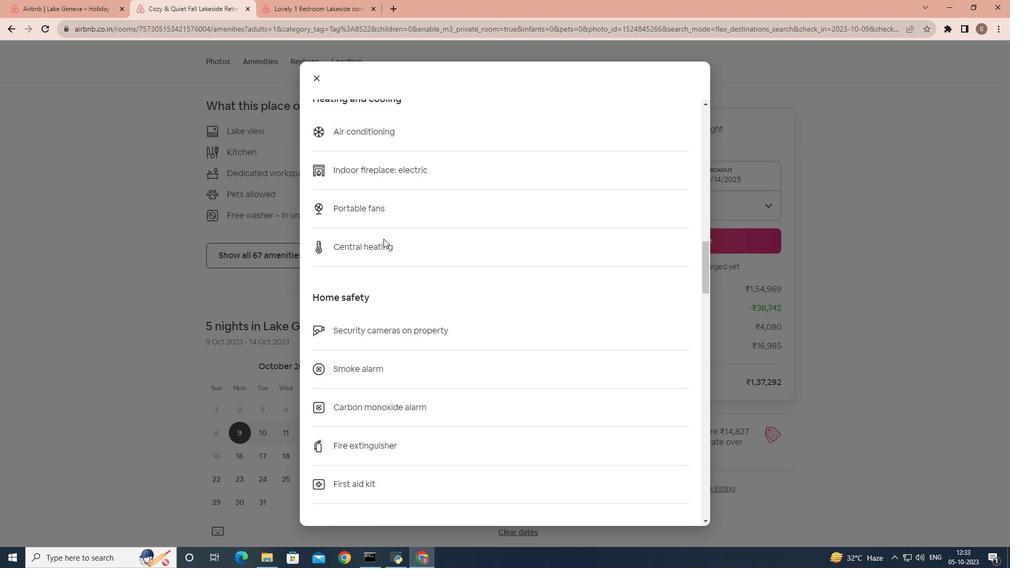 
Action: Mouse scrolled (383, 238) with delta (0, 0)
Screenshot: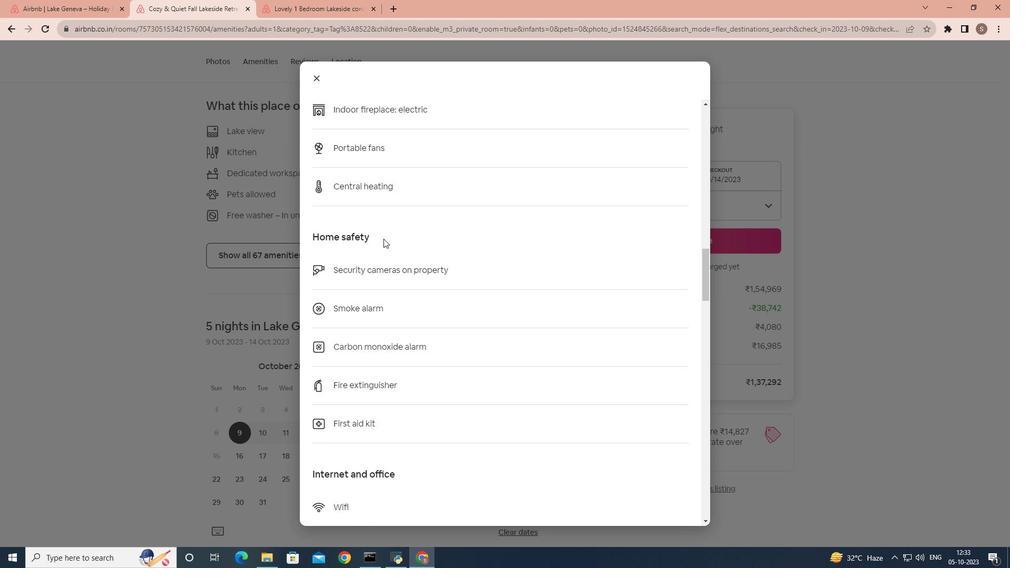 
Action: Mouse scrolled (383, 238) with delta (0, 0)
Screenshot: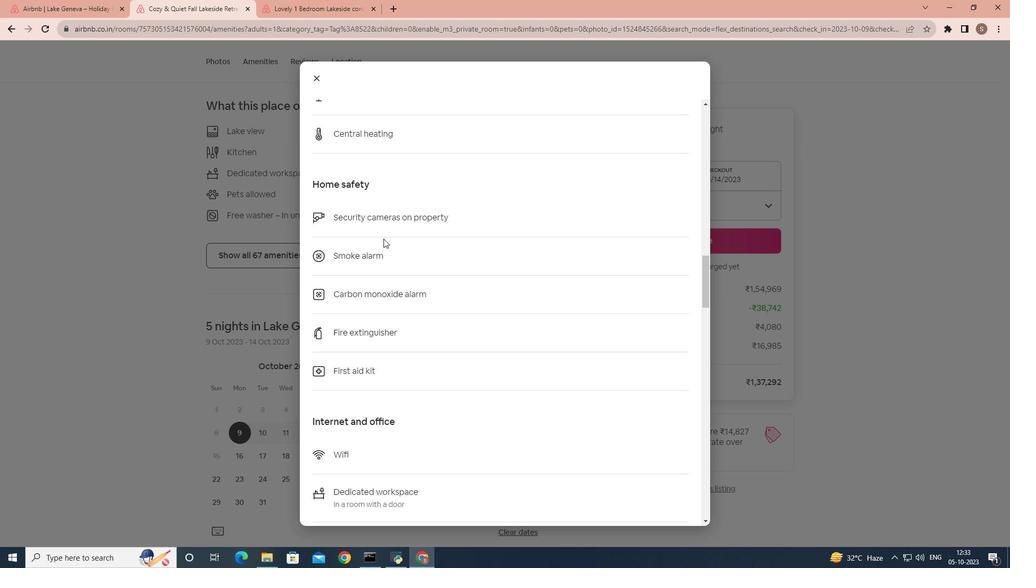
Action: Mouse scrolled (383, 238) with delta (0, 0)
Screenshot: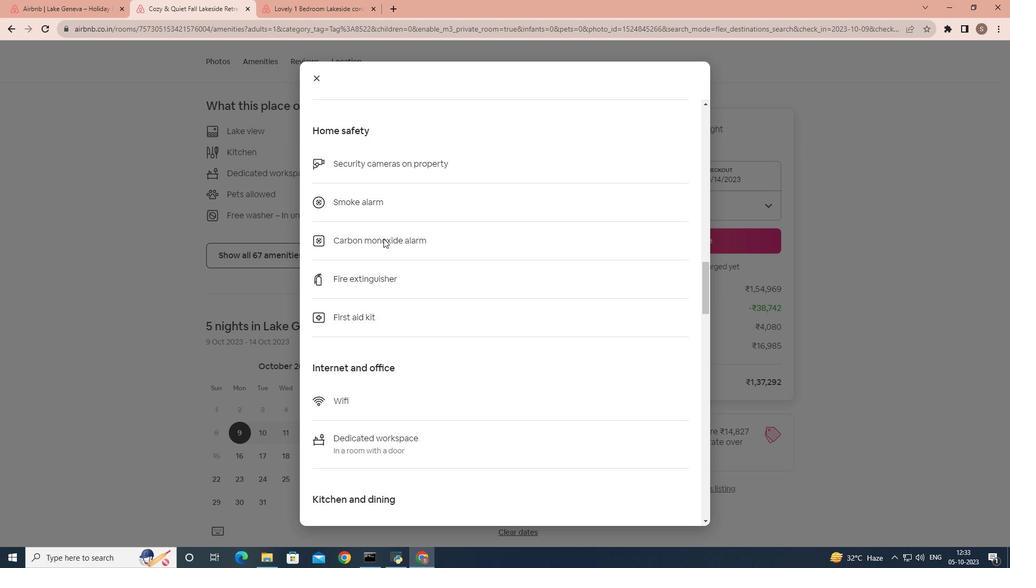 
Action: Mouse scrolled (383, 238) with delta (0, 0)
Screenshot: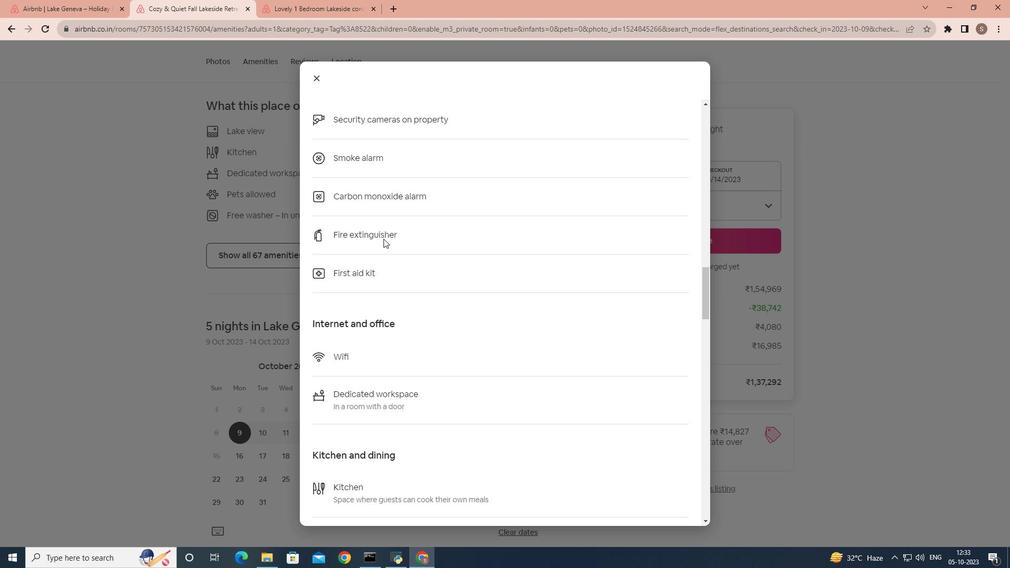 
Action: Mouse scrolled (383, 238) with delta (0, 0)
Screenshot: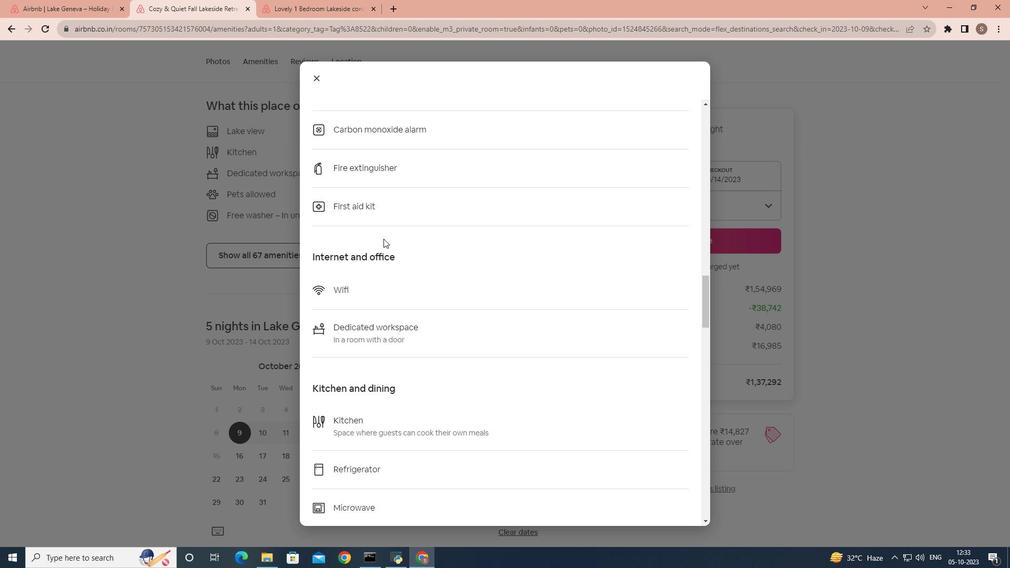 
Action: Mouse scrolled (383, 238) with delta (0, 0)
Screenshot: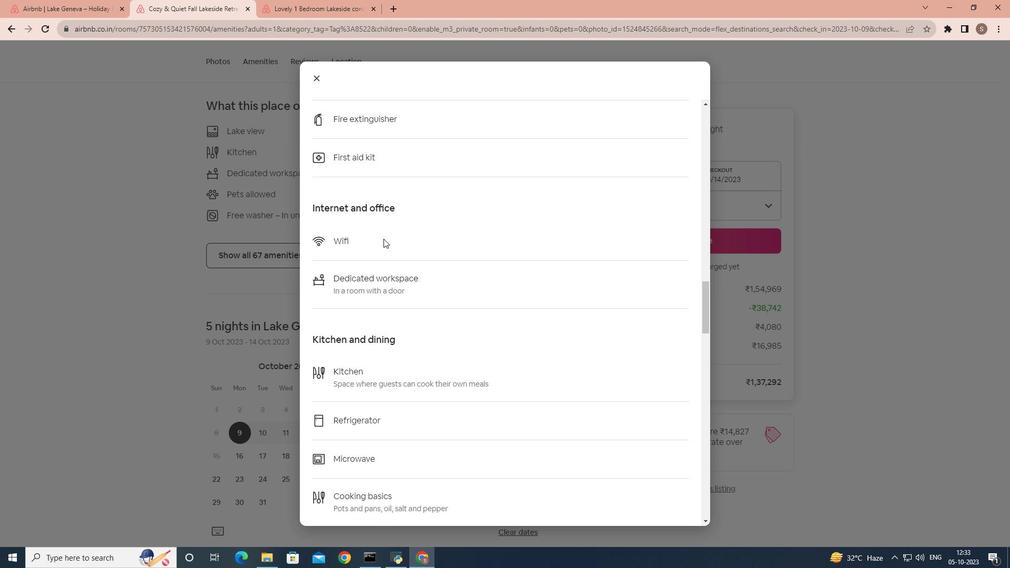 
Action: Mouse scrolled (383, 238) with delta (0, 0)
Screenshot: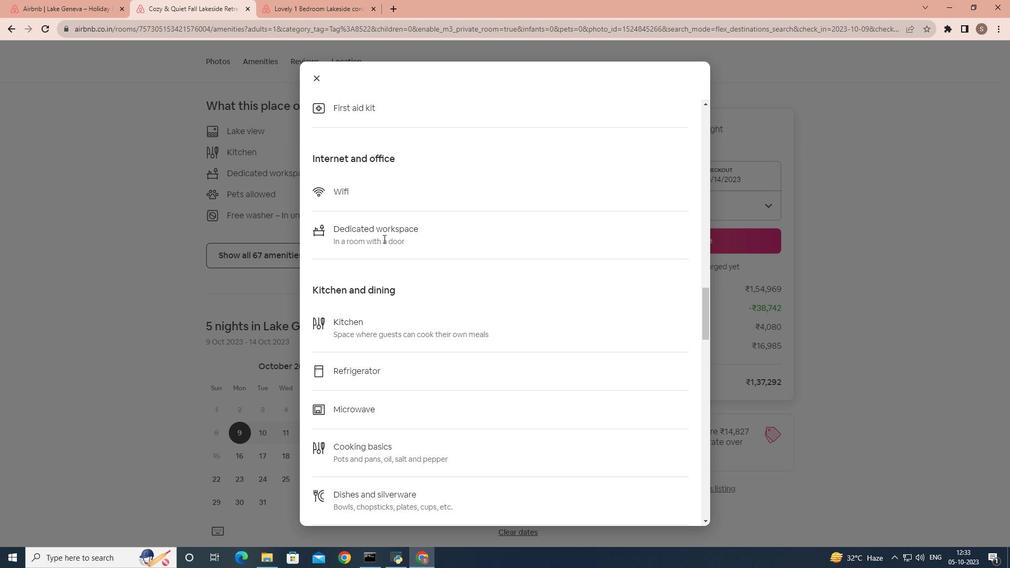
Action: Mouse scrolled (383, 238) with delta (0, 0)
Screenshot: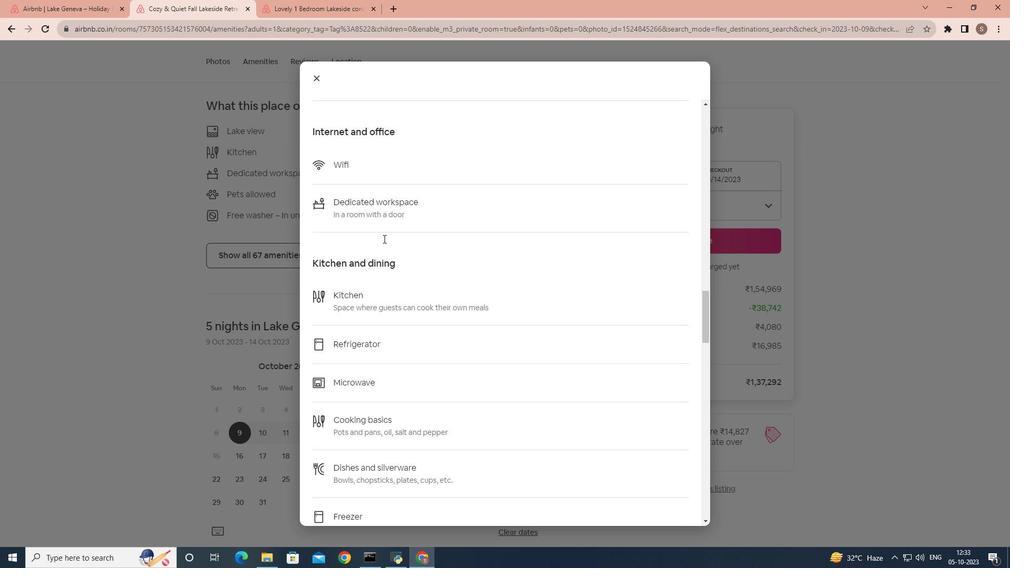 
Action: Mouse scrolled (383, 238) with delta (0, 0)
Screenshot: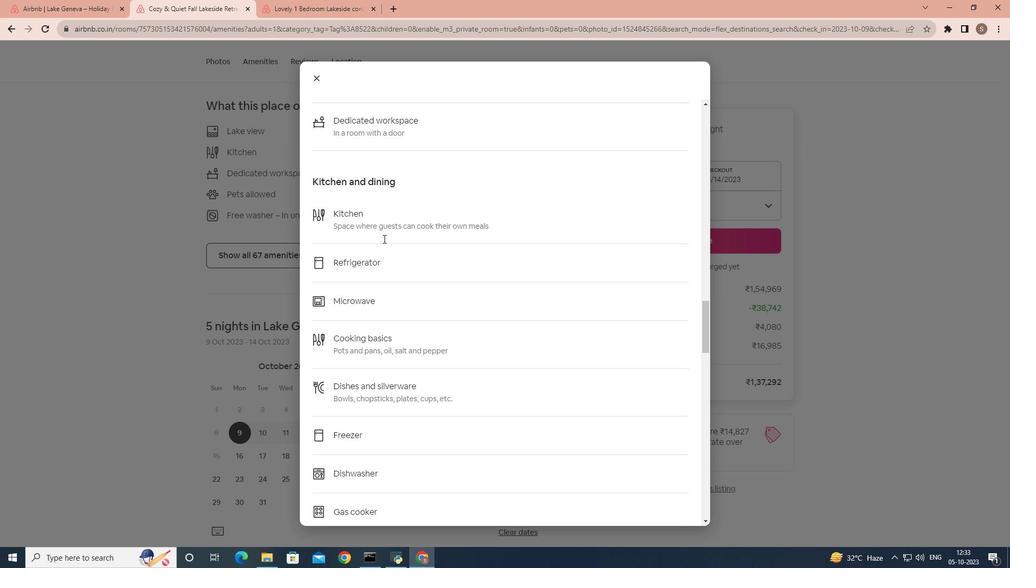 
Action: Mouse scrolled (383, 238) with delta (0, 0)
Screenshot: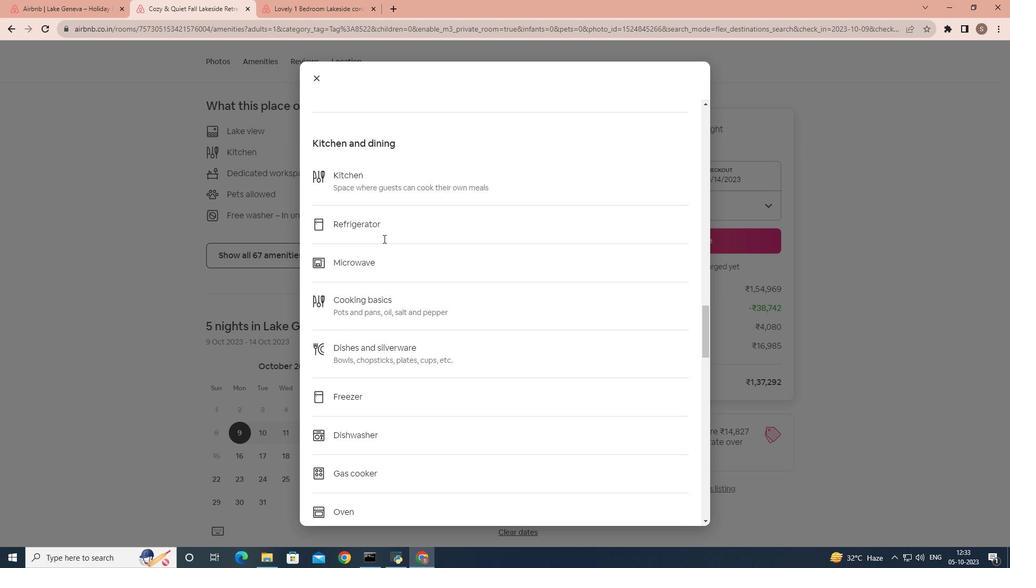 
Action: Mouse scrolled (383, 238) with delta (0, 0)
Screenshot: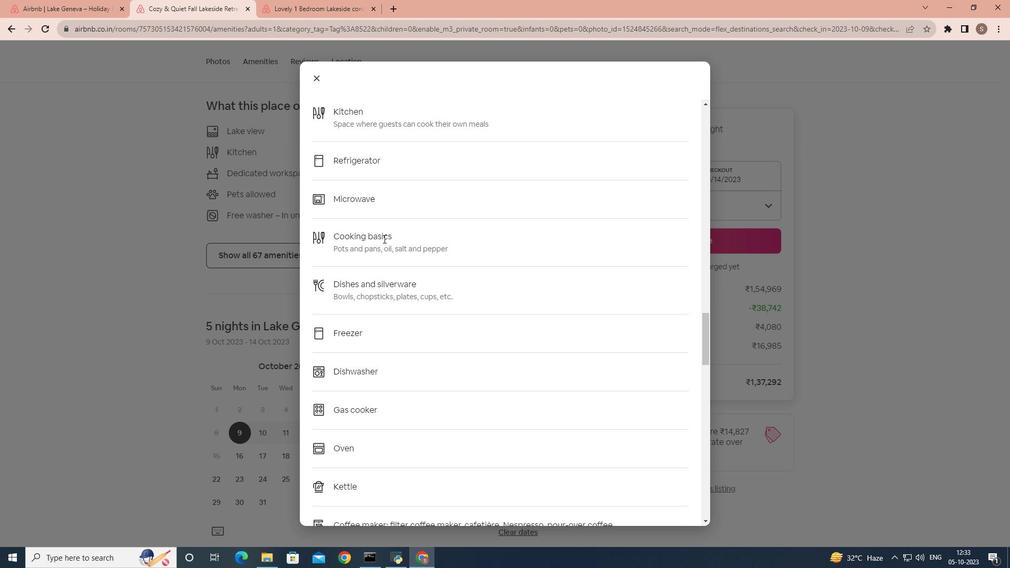 
Action: Mouse scrolled (383, 238) with delta (0, 0)
Screenshot: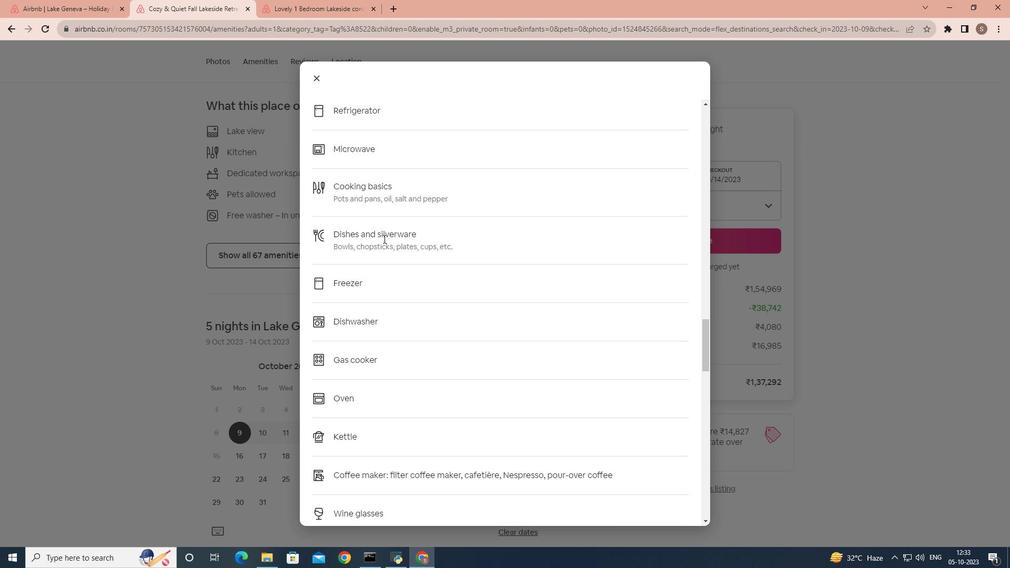 
Action: Mouse scrolled (383, 238) with delta (0, 0)
Screenshot: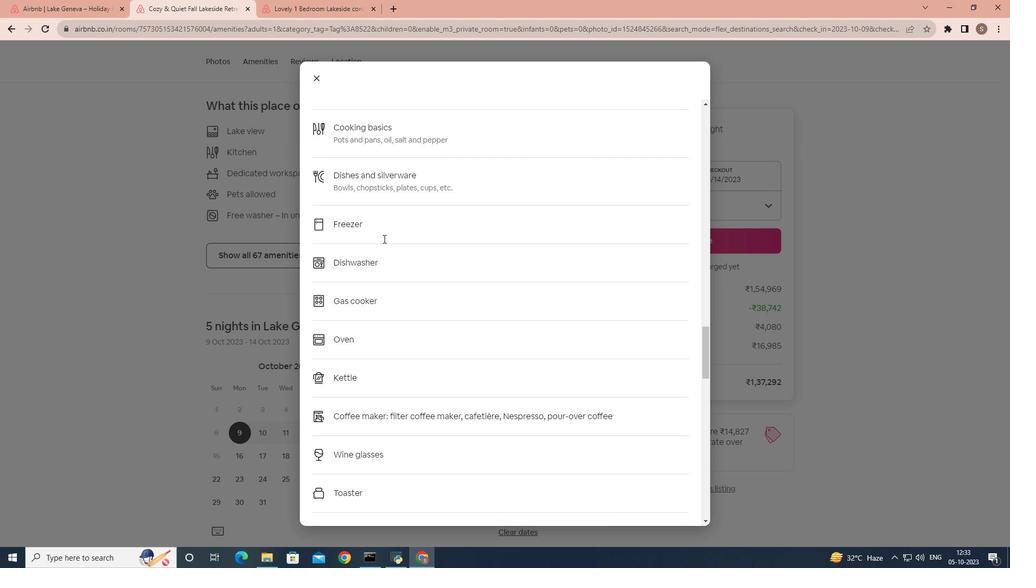 
Action: Mouse scrolled (383, 238) with delta (0, 0)
Screenshot: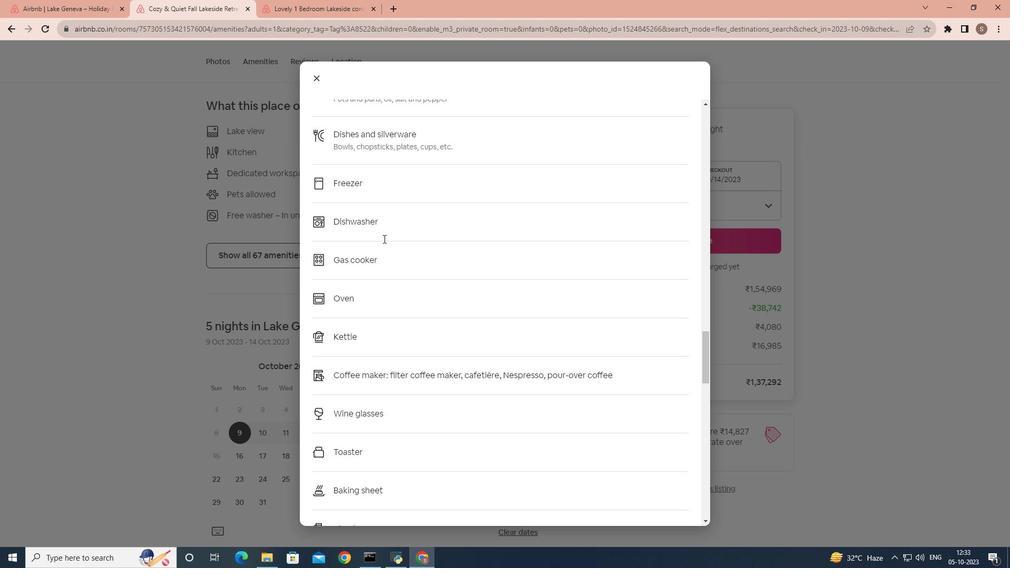 
Action: Mouse scrolled (383, 238) with delta (0, 0)
Screenshot: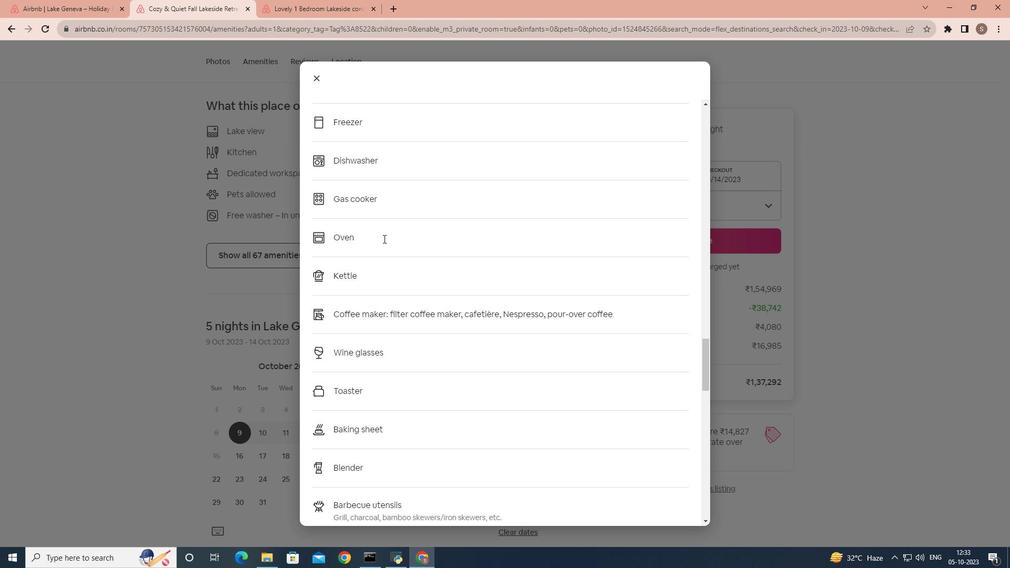 
Action: Mouse scrolled (383, 238) with delta (0, 0)
Screenshot: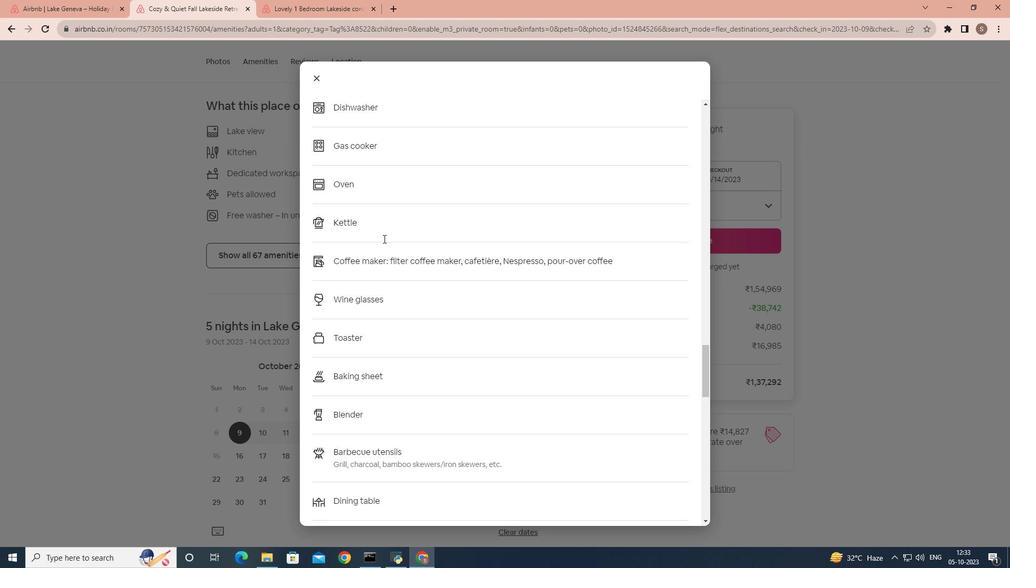 
Action: Mouse scrolled (383, 238) with delta (0, 0)
Screenshot: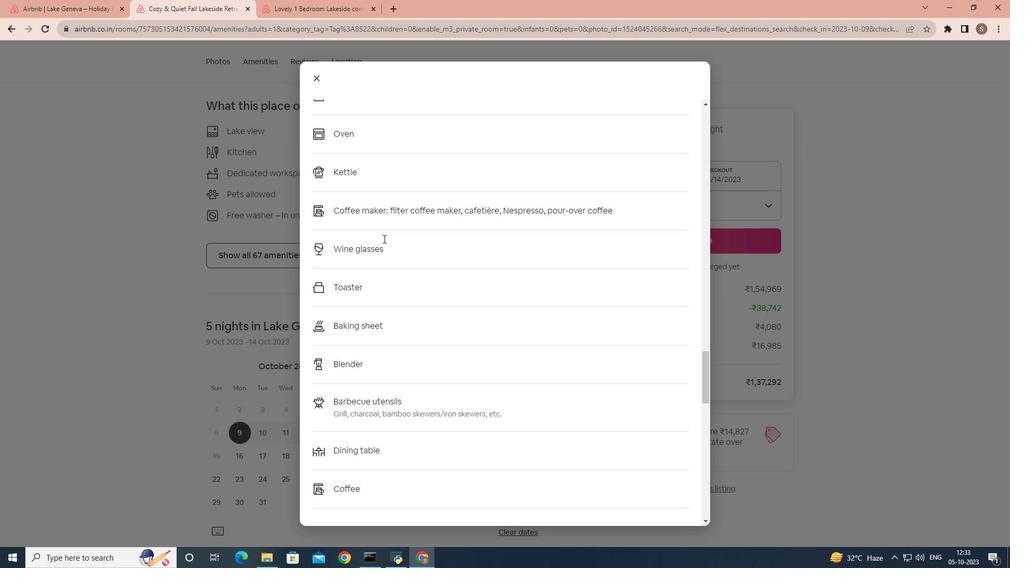 
Action: Mouse scrolled (383, 238) with delta (0, 0)
Screenshot: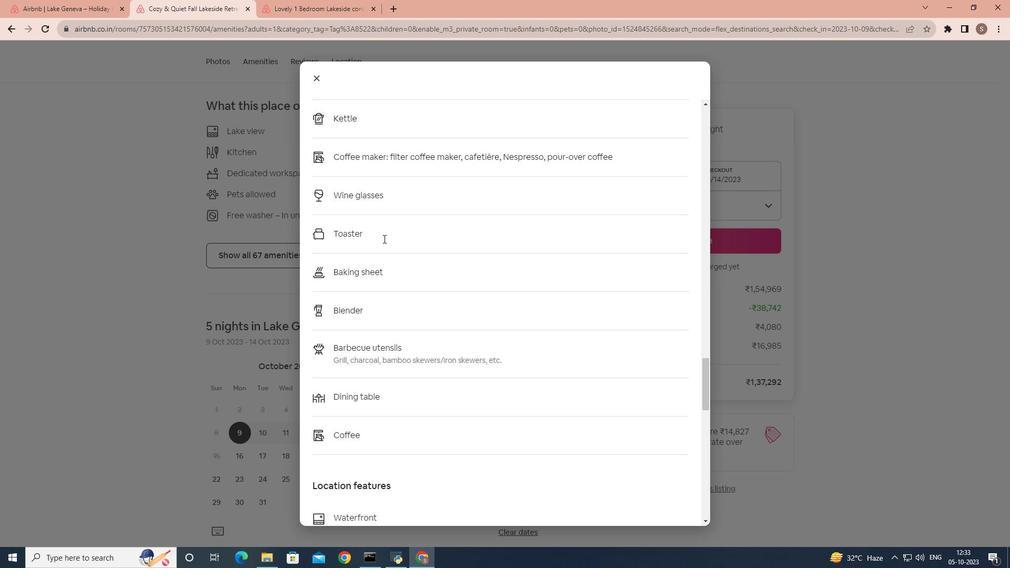 
Action: Mouse scrolled (383, 238) with delta (0, 0)
Screenshot: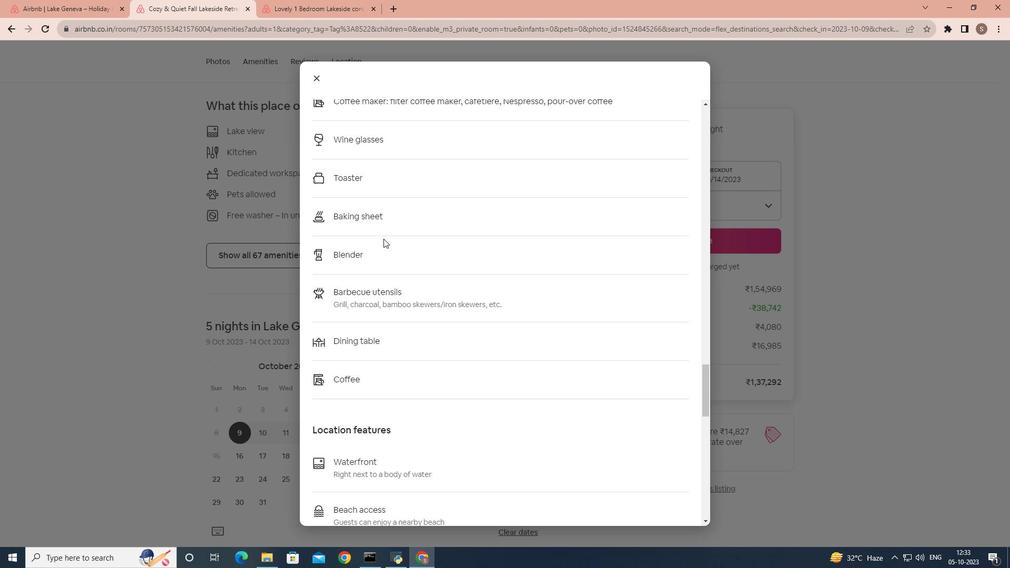 
Action: Mouse scrolled (383, 238) with delta (0, 0)
Screenshot: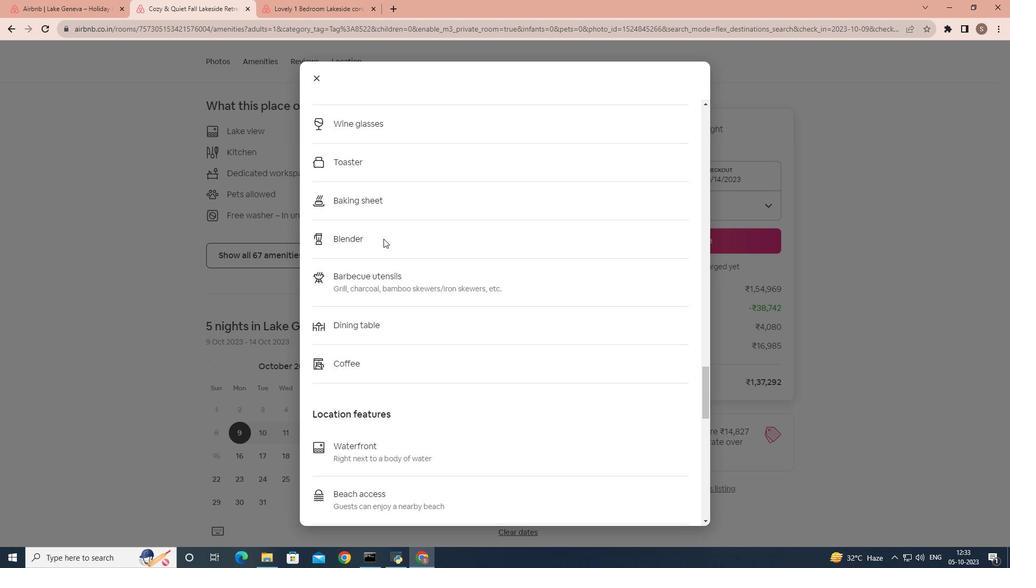 
Action: Mouse scrolled (383, 238) with delta (0, 0)
Screenshot: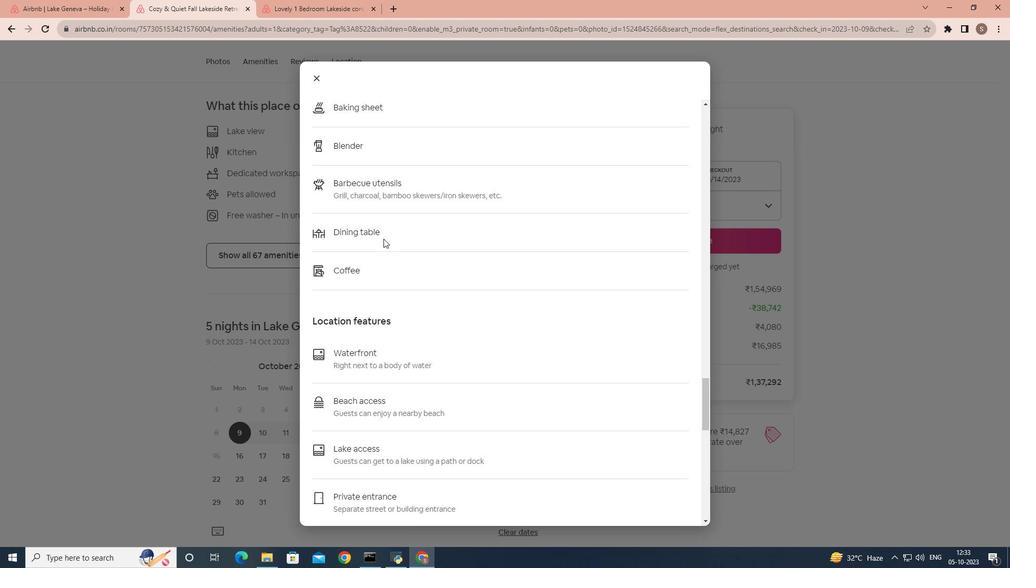
Action: Mouse scrolled (383, 238) with delta (0, 0)
Screenshot: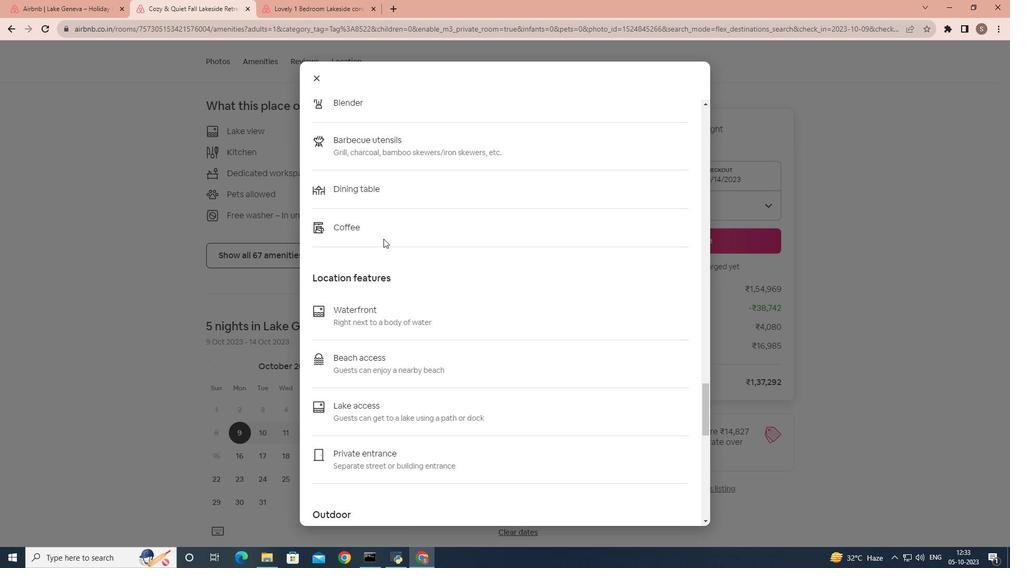 
Action: Mouse scrolled (383, 238) with delta (0, 0)
Screenshot: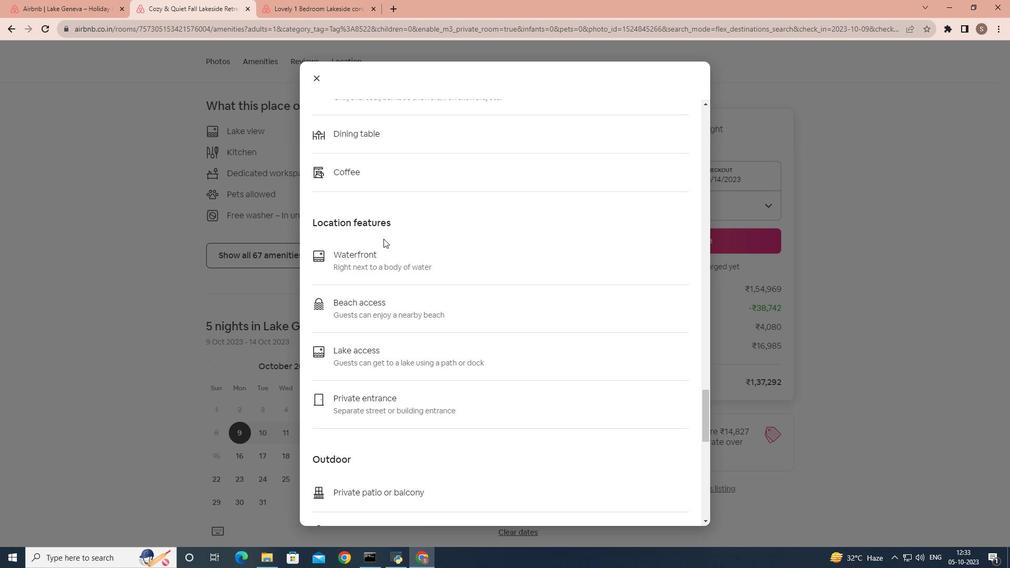 
Action: Mouse scrolled (383, 238) with delta (0, 0)
Screenshot: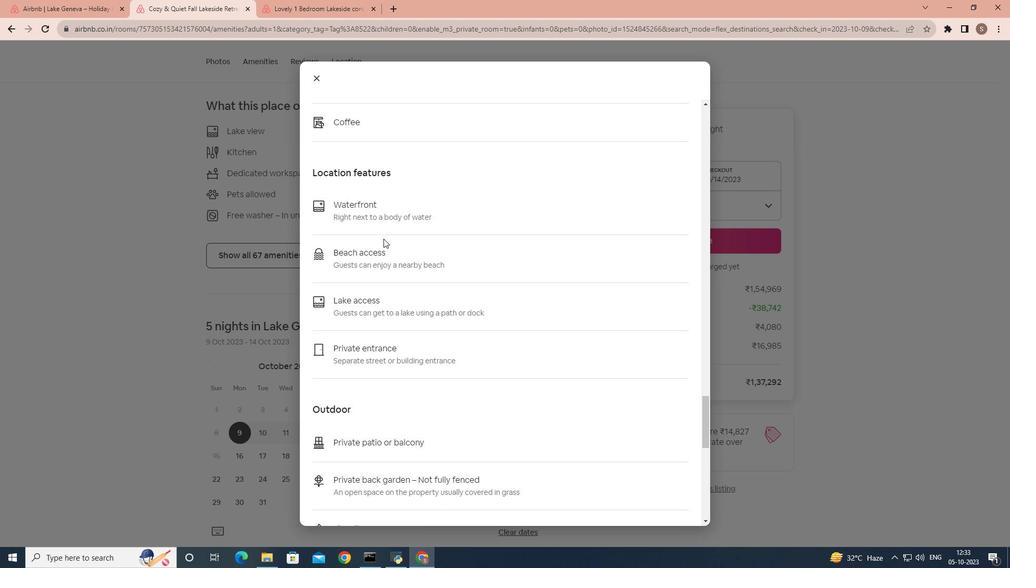 
Action: Mouse scrolled (383, 238) with delta (0, 0)
Screenshot: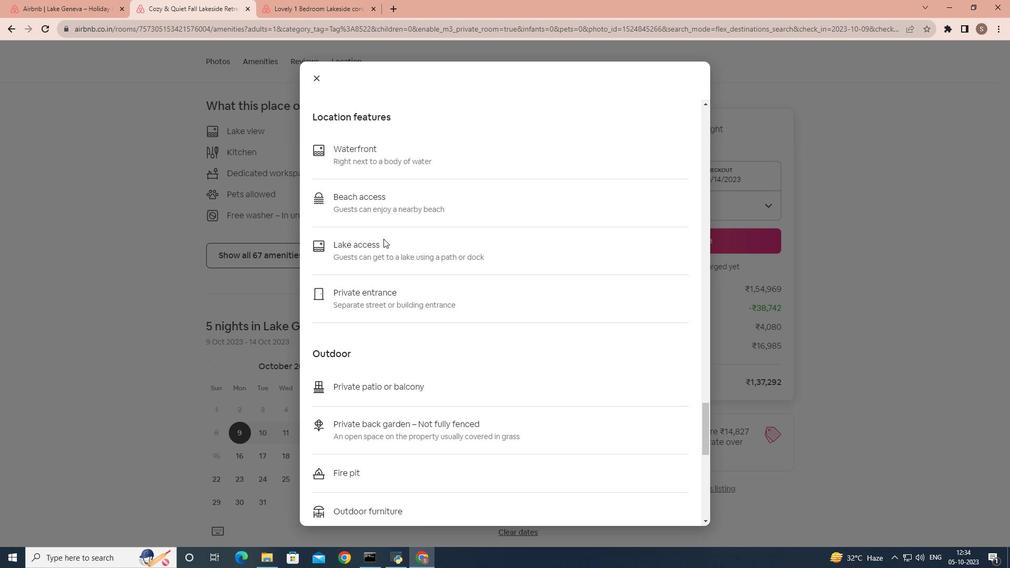 
Action: Mouse scrolled (383, 238) with delta (0, 0)
Screenshot: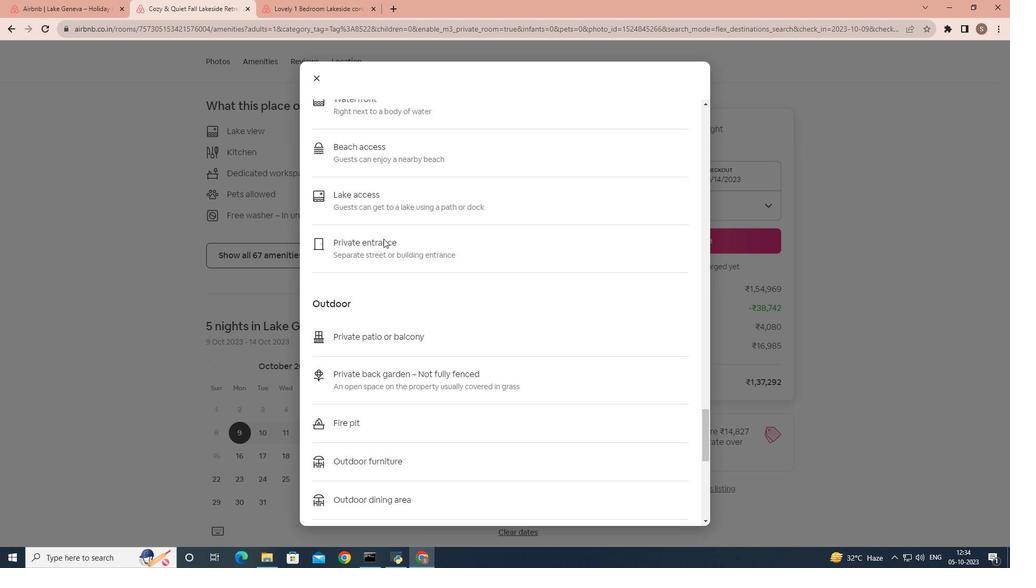
Action: Mouse scrolled (383, 238) with delta (0, 0)
Screenshot: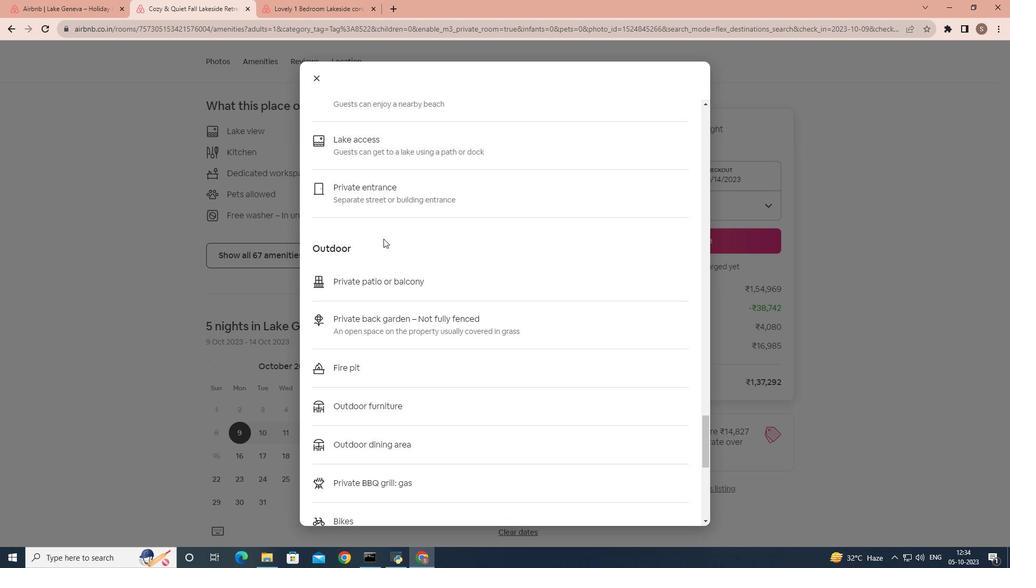 
Action: Mouse scrolled (383, 238) with delta (0, 0)
Screenshot: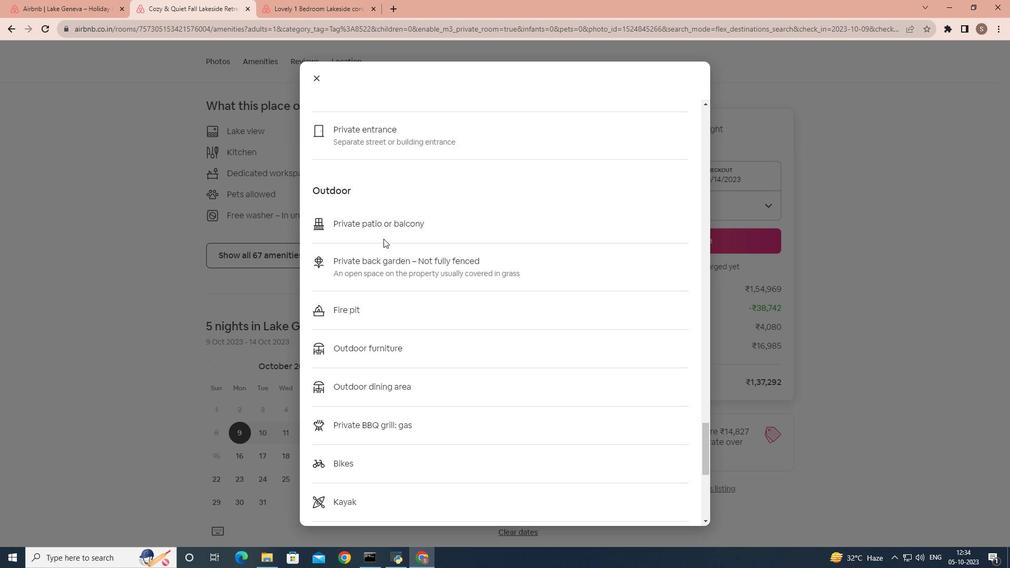 
Action: Mouse scrolled (383, 238) with delta (0, 0)
Screenshot: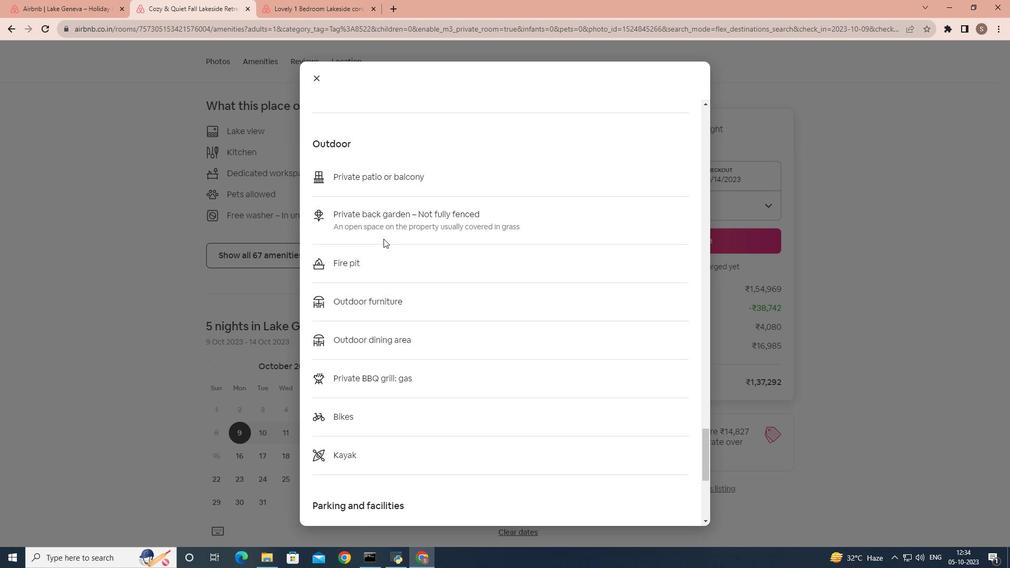 
Action: Mouse scrolled (383, 238) with delta (0, 0)
Screenshot: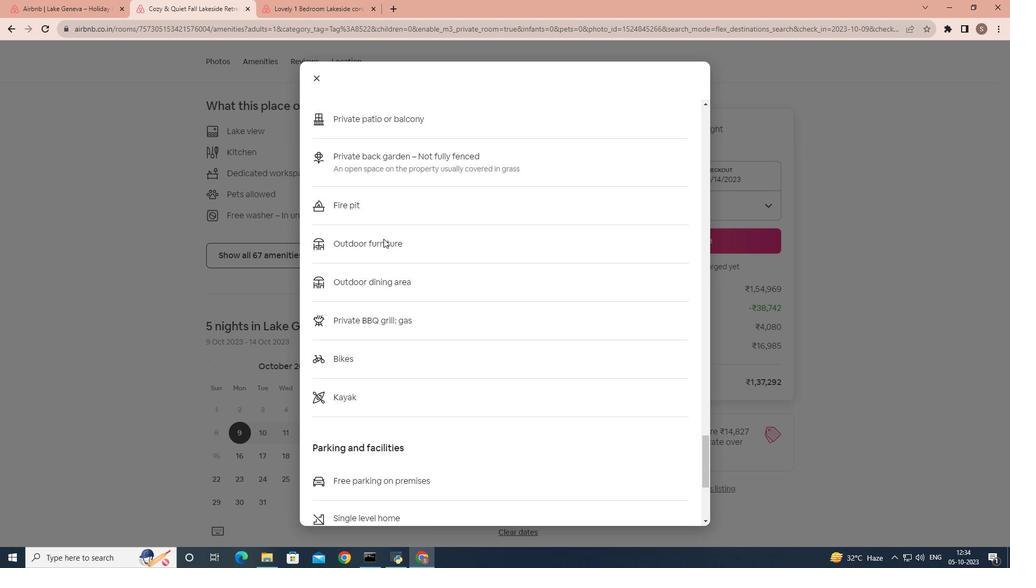 
Action: Mouse scrolled (383, 238) with delta (0, 0)
Screenshot: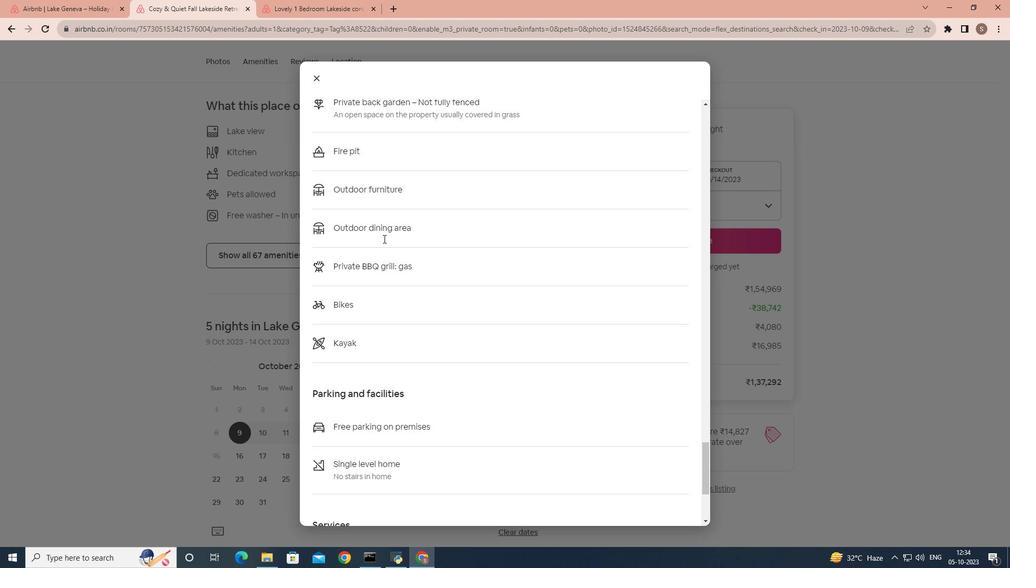 
Action: Mouse scrolled (383, 238) with delta (0, 0)
Screenshot: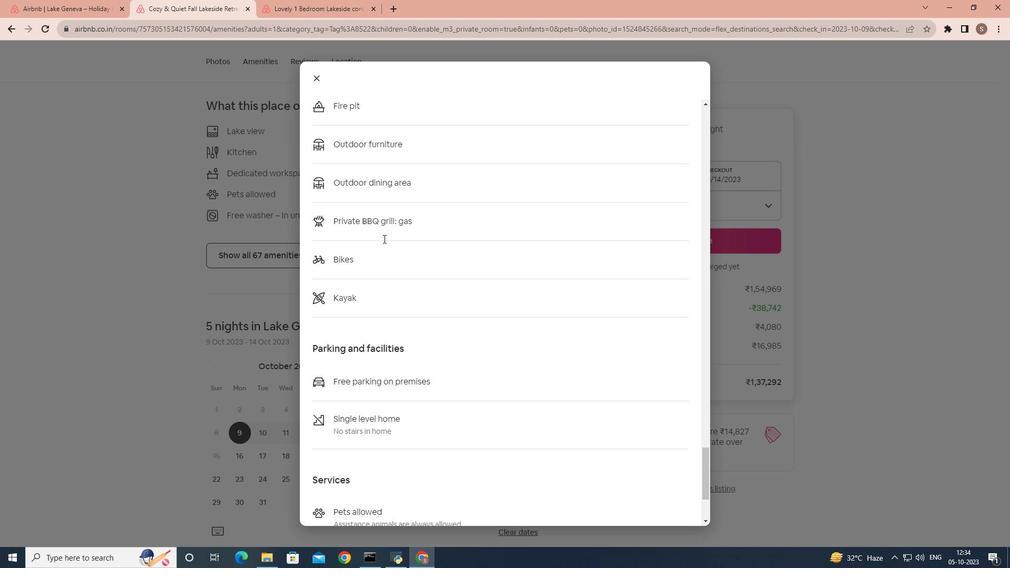
Action: Mouse scrolled (383, 238) with delta (0, 0)
Screenshot: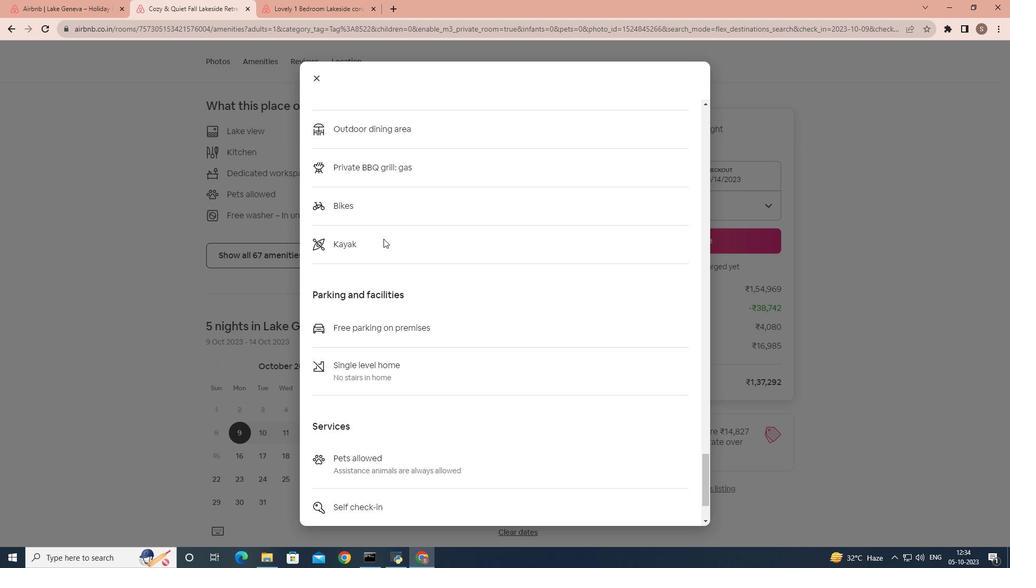 
Action: Mouse scrolled (383, 238) with delta (0, 0)
Screenshot: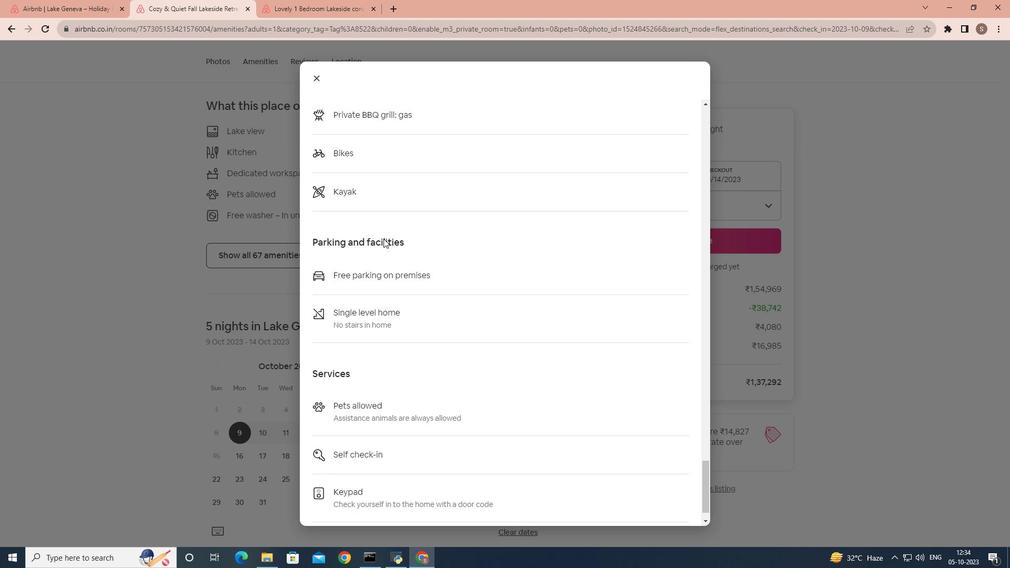 
Action: Mouse scrolled (383, 238) with delta (0, 0)
Screenshot: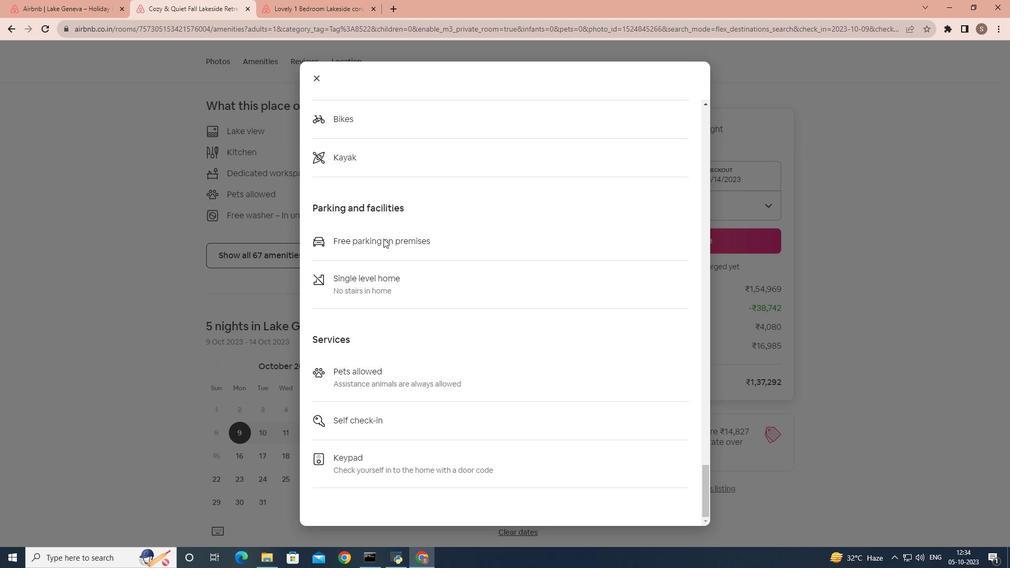 
Action: Mouse scrolled (383, 238) with delta (0, 0)
Screenshot: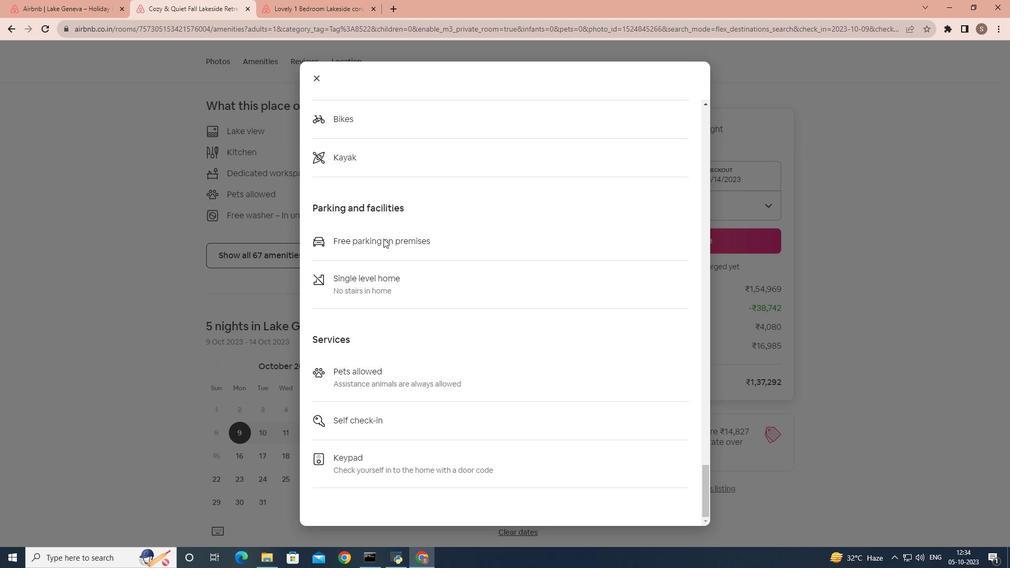 
Action: Mouse scrolled (383, 238) with delta (0, 0)
Screenshot: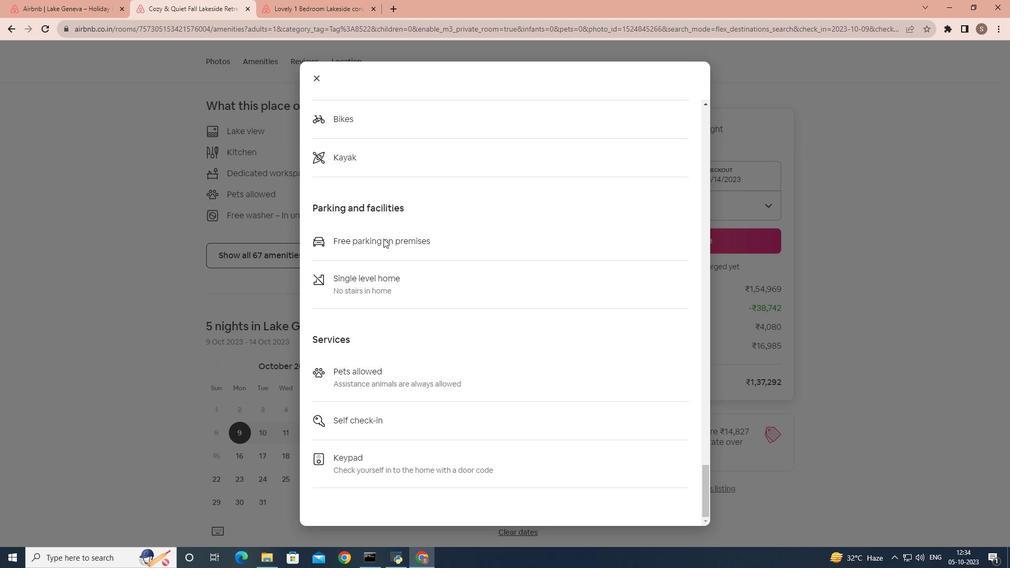 
Action: Mouse moved to (316, 83)
Screenshot: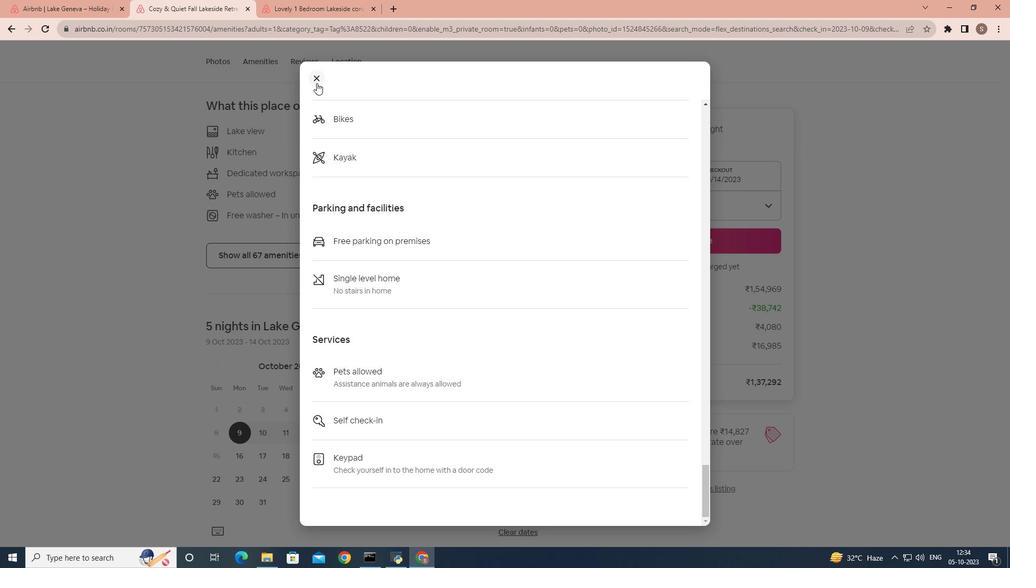 
Action: Mouse pressed left at (316, 83)
Screenshot: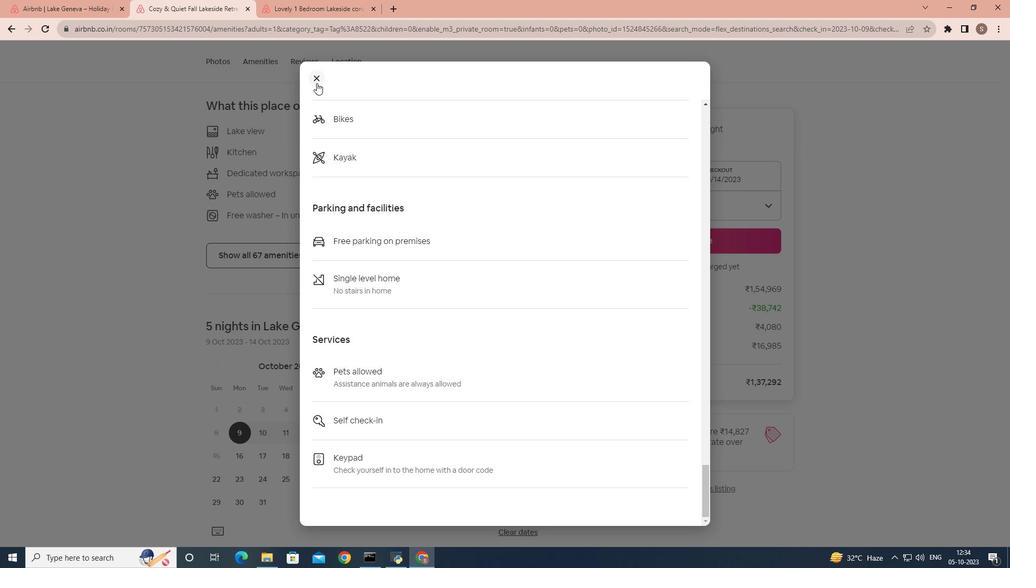 
Action: Mouse moved to (329, 153)
Screenshot: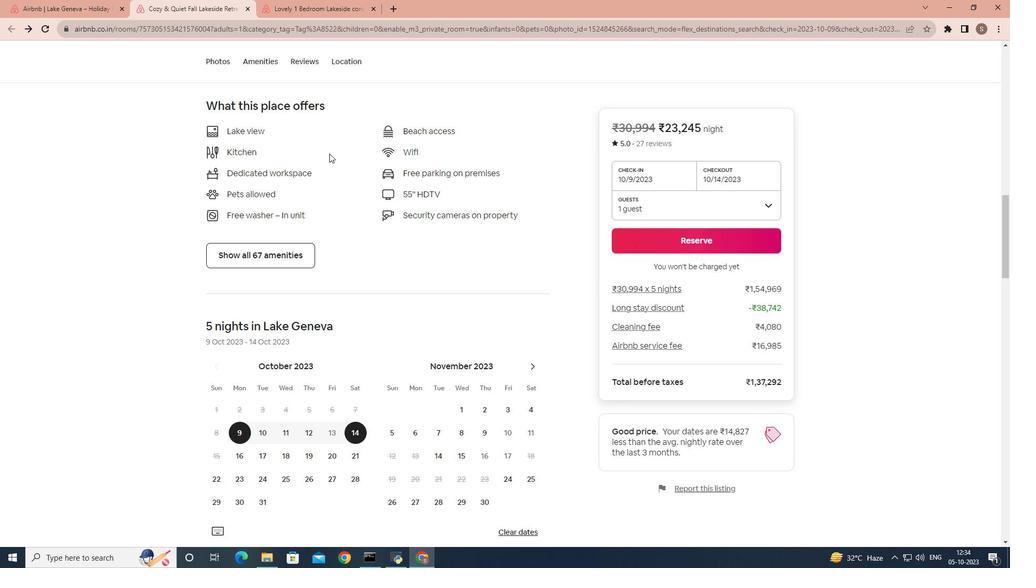 
Action: Mouse scrolled (329, 153) with delta (0, 0)
Screenshot: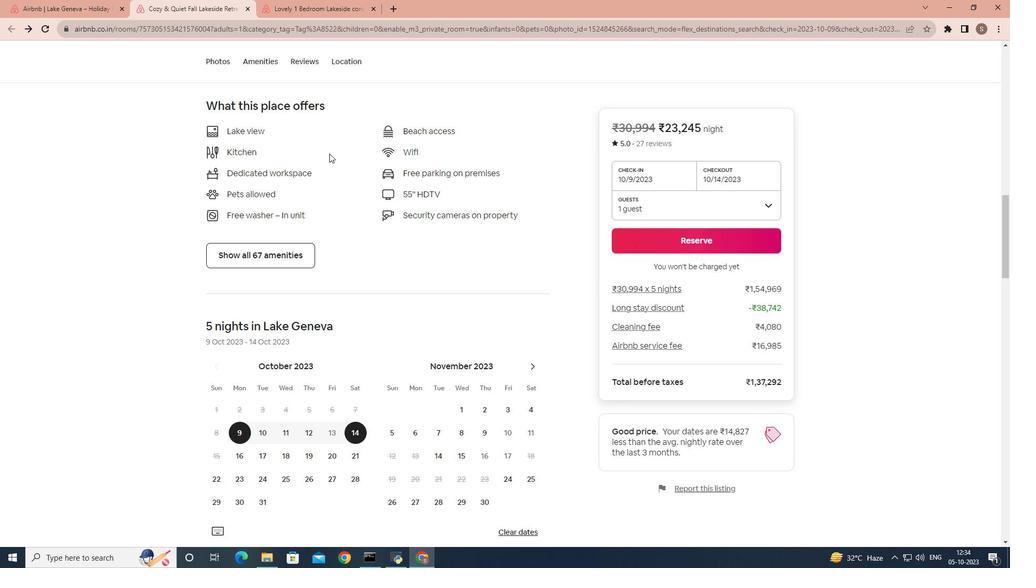 
Action: Mouse scrolled (329, 153) with delta (0, 0)
Screenshot: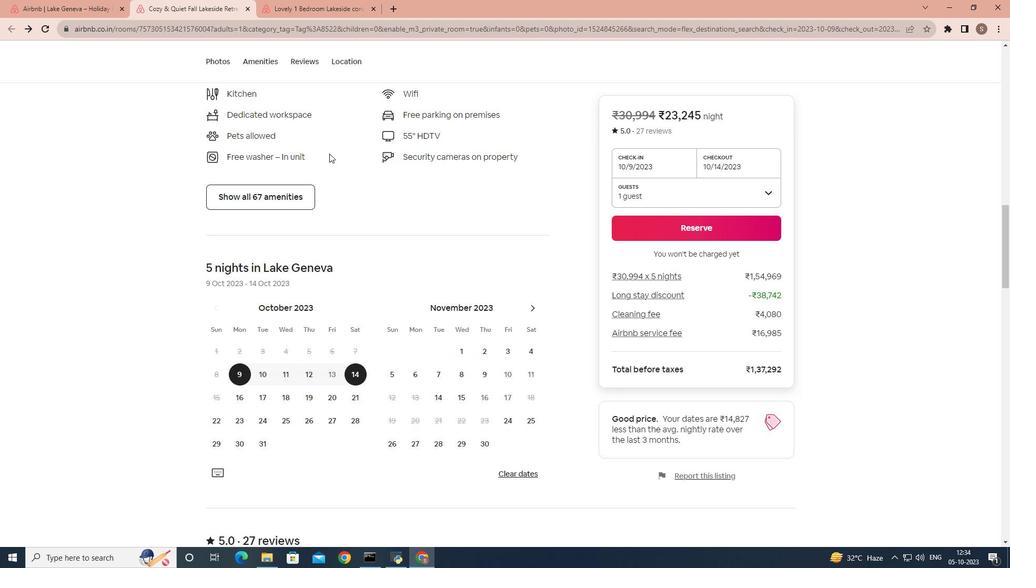 
Action: Mouse scrolled (329, 153) with delta (0, 0)
Screenshot: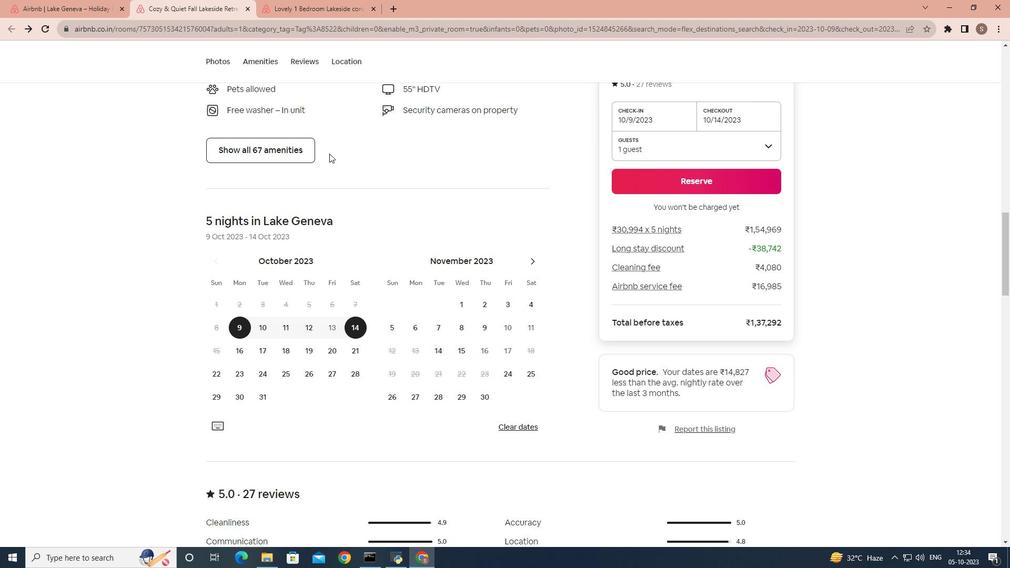 
Action: Mouse scrolled (329, 153) with delta (0, 0)
Screenshot: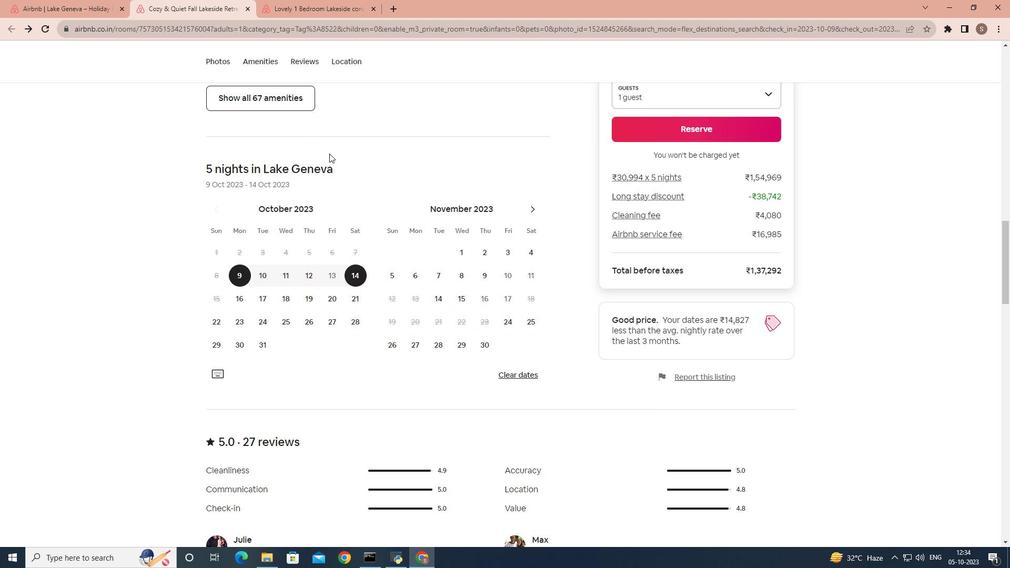 
Action: Mouse scrolled (329, 153) with delta (0, 0)
Screenshot: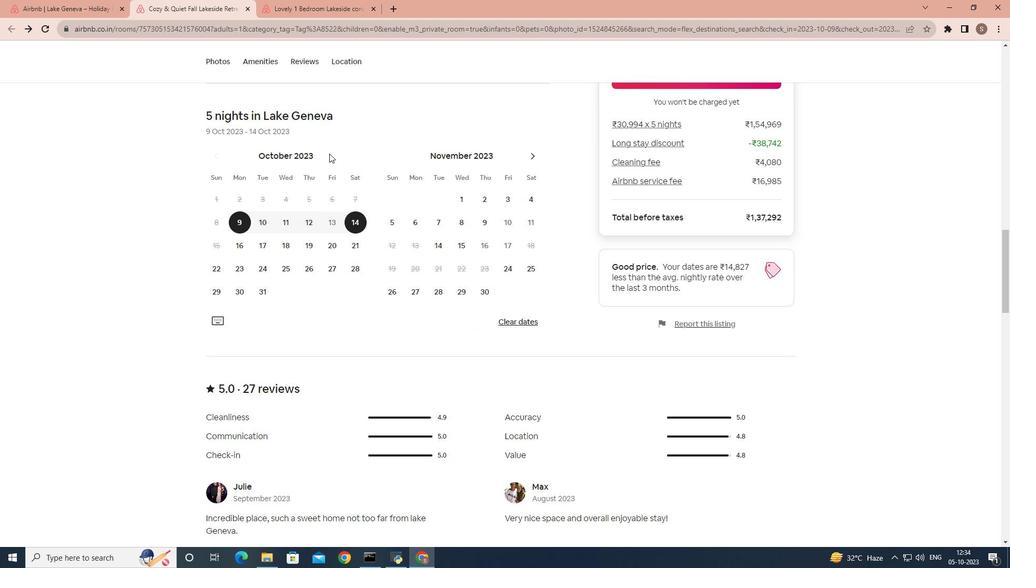 
Action: Mouse scrolled (329, 153) with delta (0, 0)
Screenshot: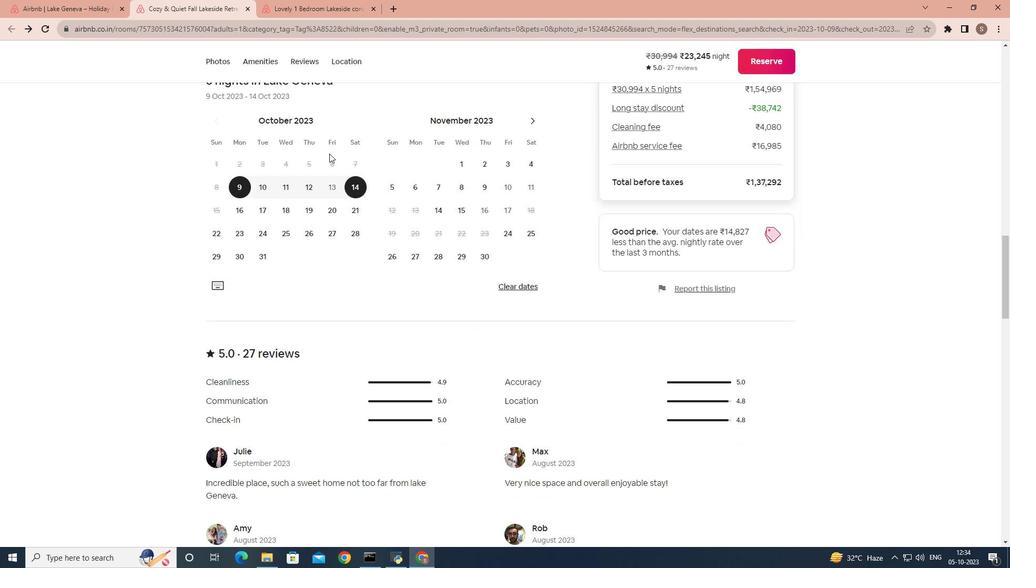 
Action: Mouse scrolled (329, 153) with delta (0, 0)
Screenshot: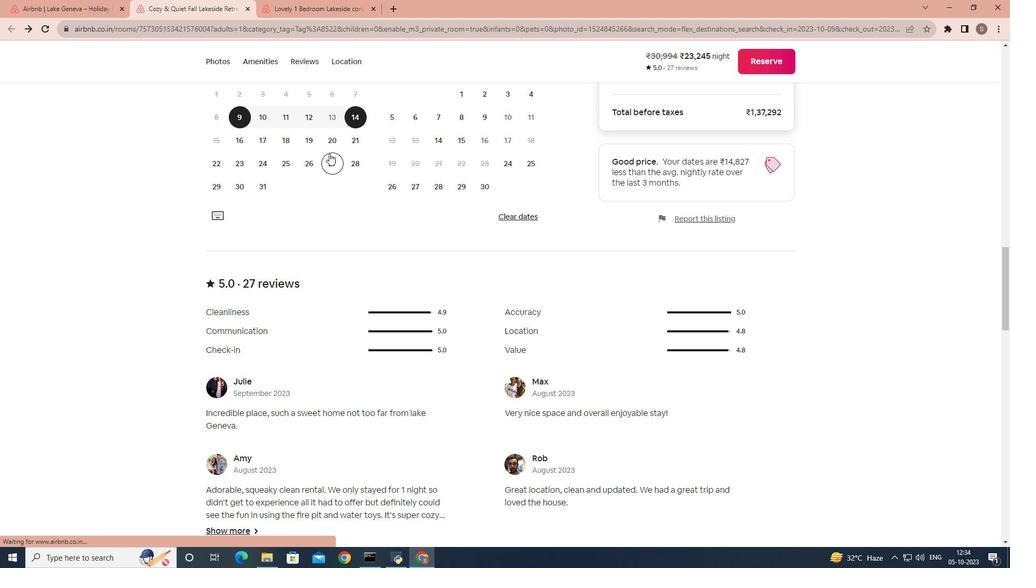 
Action: Mouse moved to (80, 0)
Screenshot: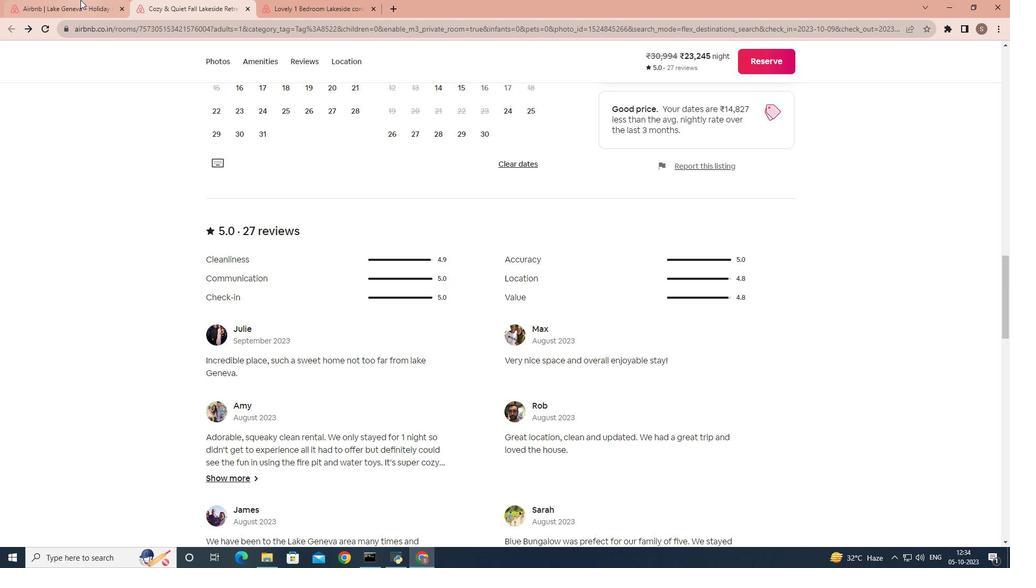 
Action: Mouse pressed left at (80, 0)
Screenshot: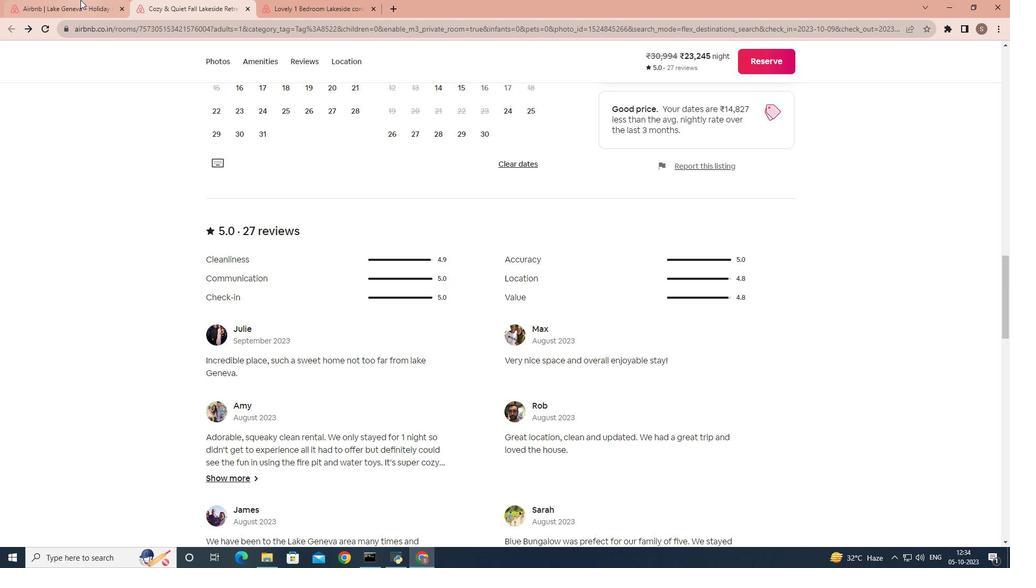
Action: Mouse moved to (326, 233)
Screenshot: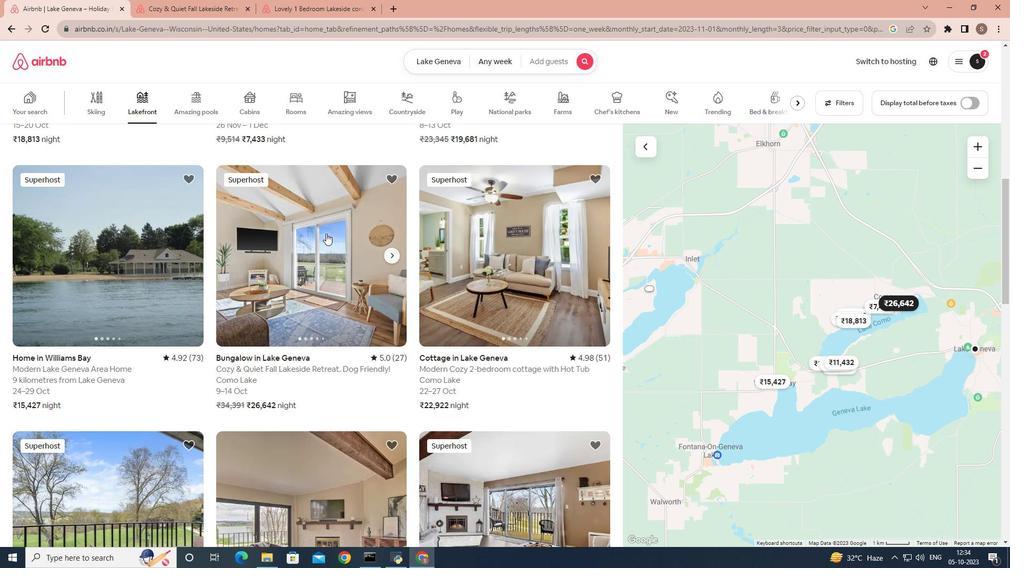 
Action: Mouse scrolled (326, 233) with delta (0, 0)
Screenshot: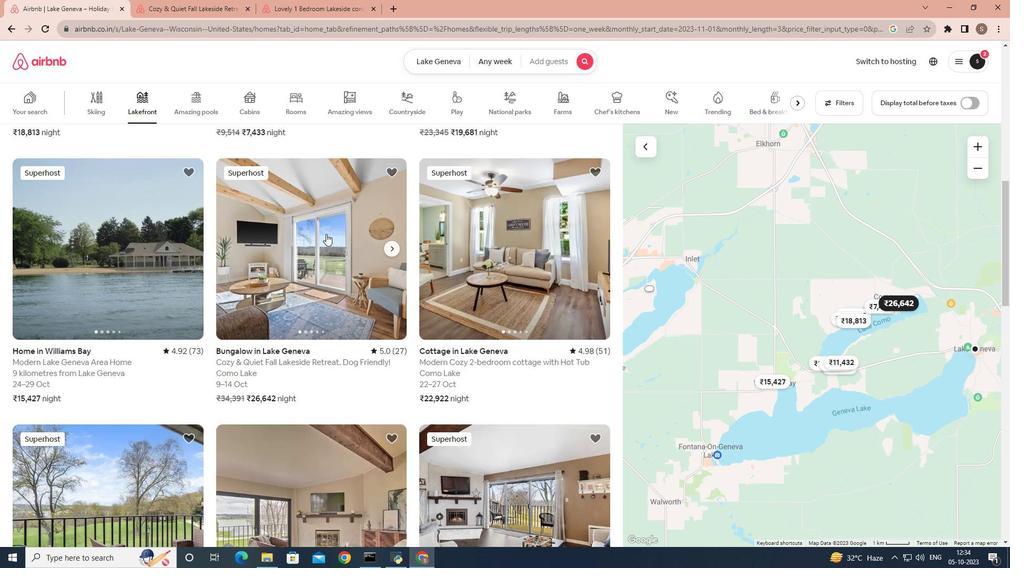 
Action: Mouse moved to (326, 234)
Screenshot: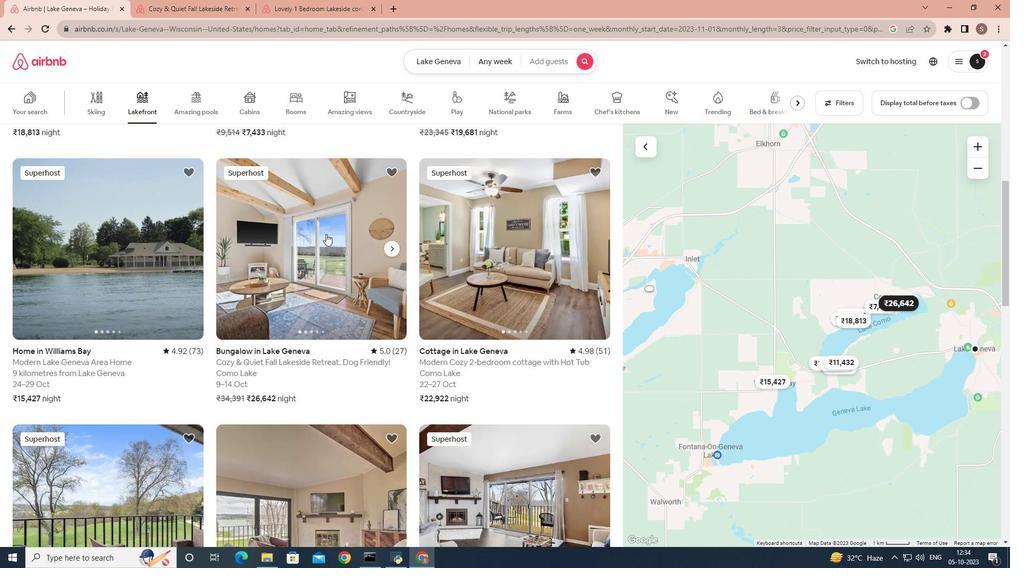 
Action: Mouse scrolled (326, 233) with delta (0, 0)
Screenshot: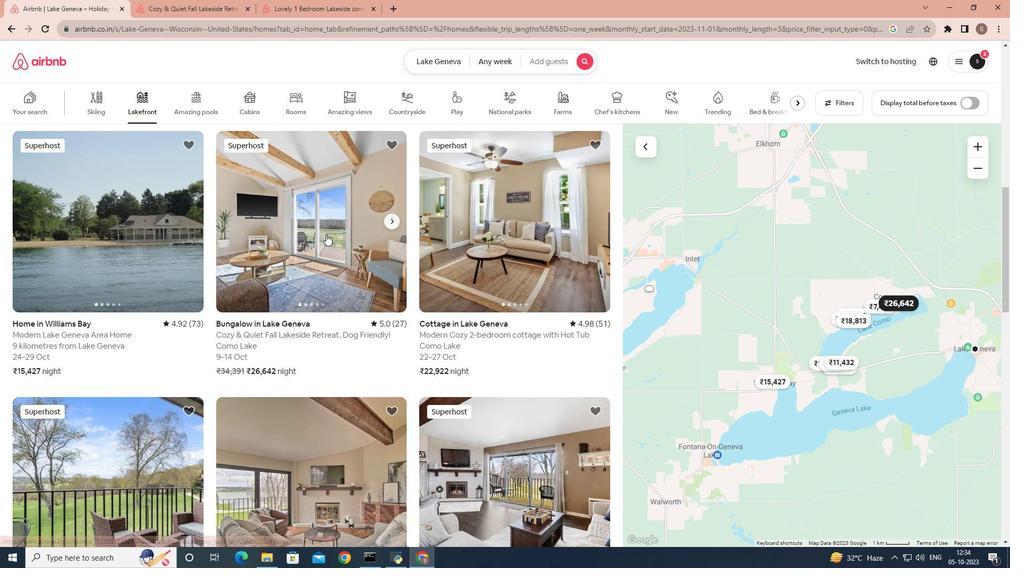 
Action: Mouse scrolled (326, 233) with delta (0, 0)
Screenshot: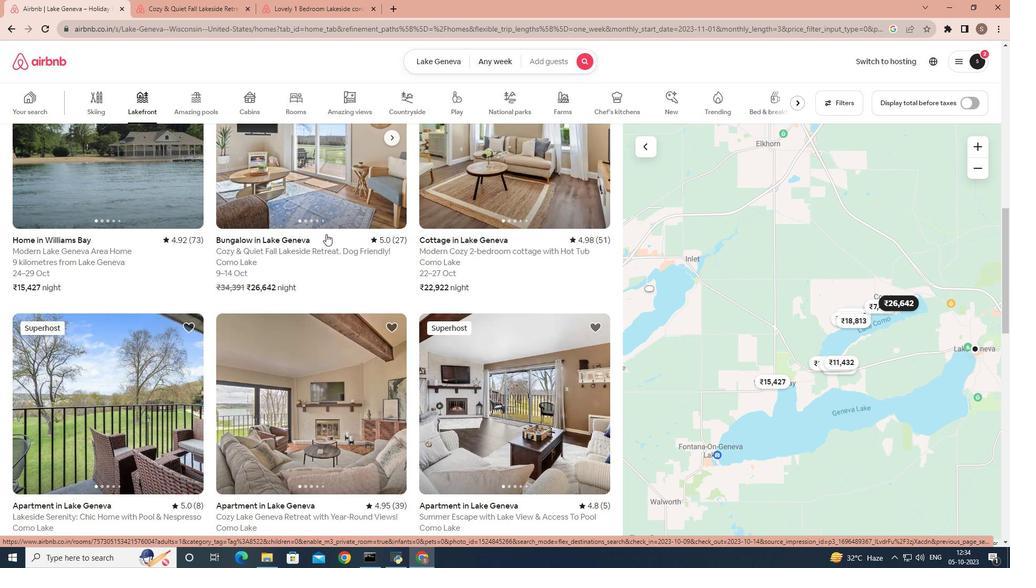 
Action: Mouse scrolled (326, 233) with delta (0, 0)
Screenshot: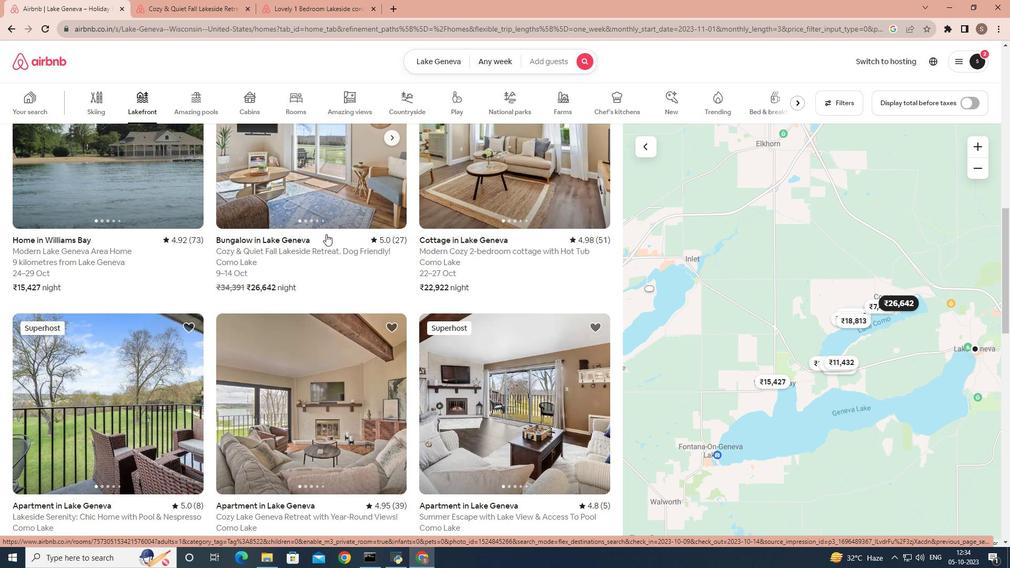
Action: Mouse scrolled (326, 233) with delta (0, 0)
Screenshot: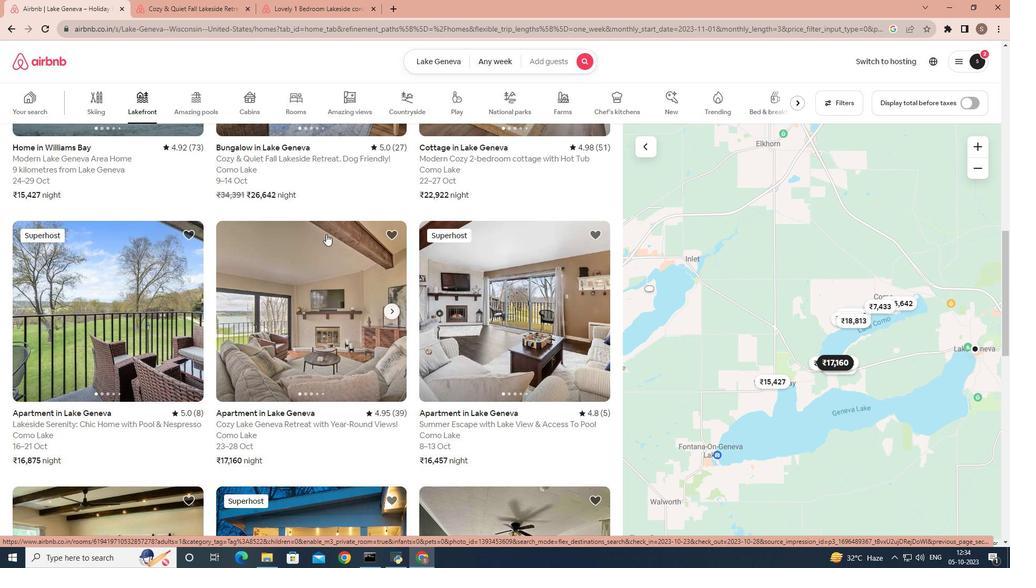 
Action: Mouse scrolled (326, 233) with delta (0, 0)
Screenshot: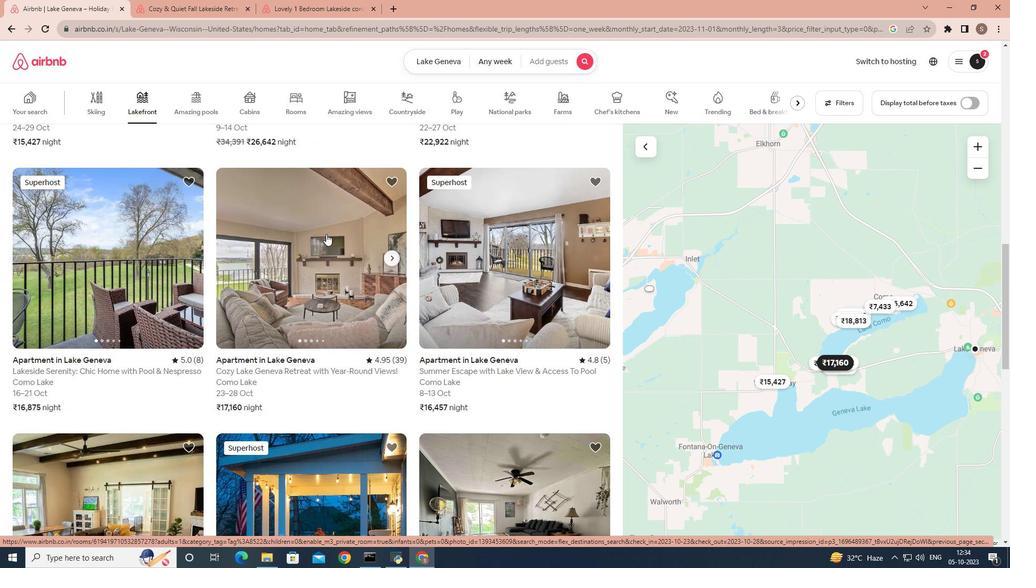 
Action: Mouse scrolled (326, 233) with delta (0, 0)
Screenshot: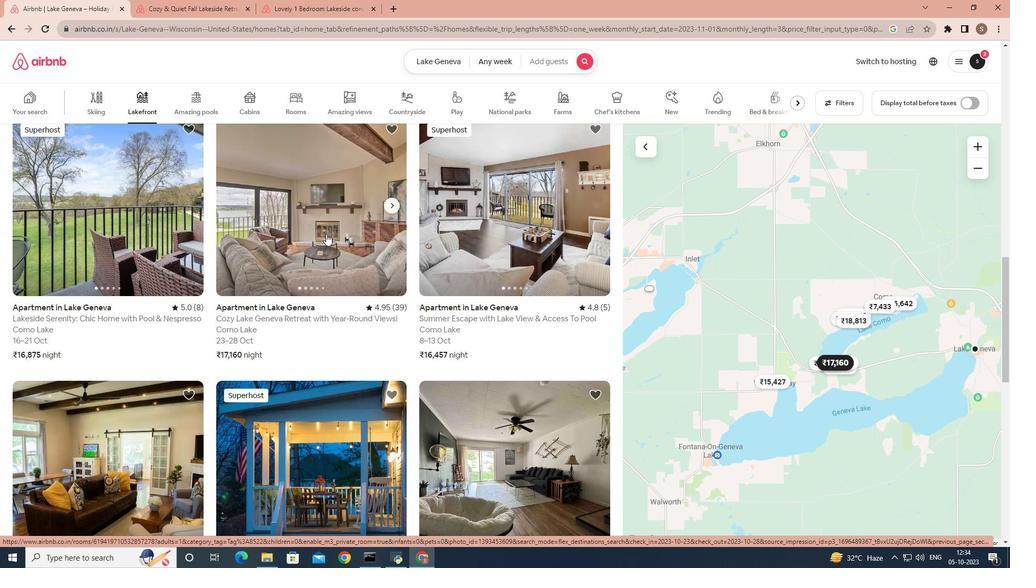 
Action: Mouse scrolled (326, 233) with delta (0, 0)
Screenshot: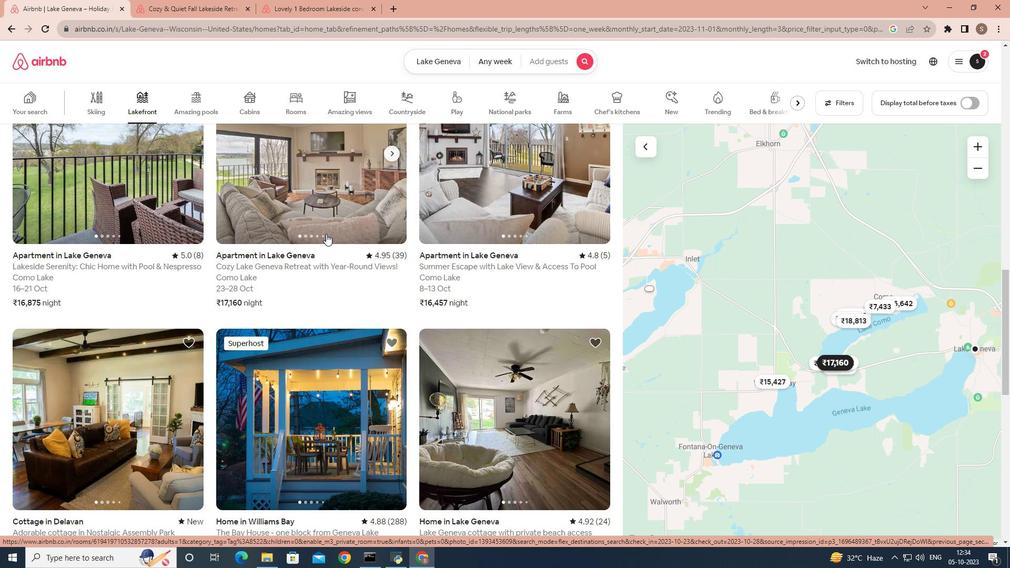 
Action: Mouse scrolled (326, 233) with delta (0, 0)
Screenshot: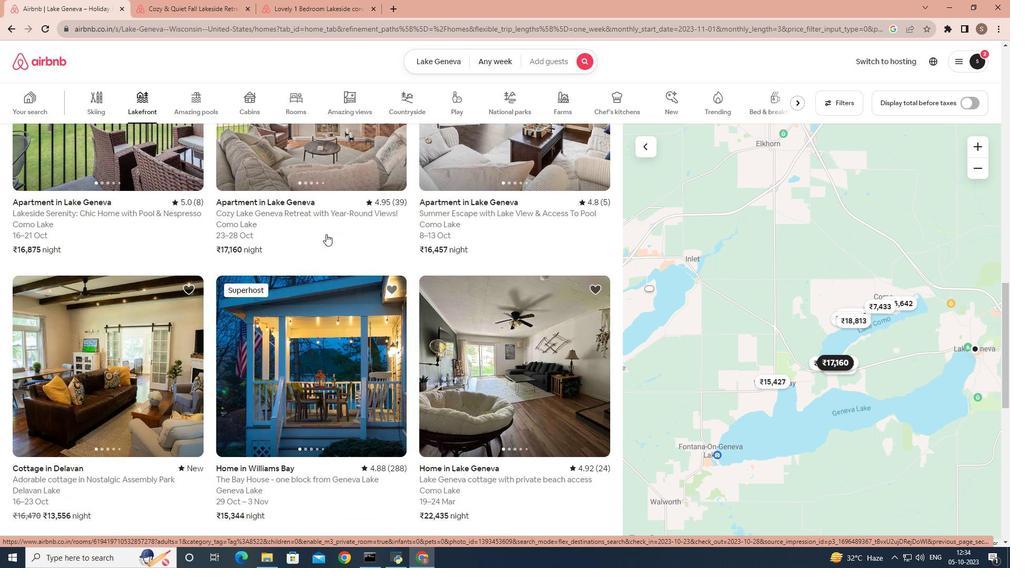 
Action: Mouse moved to (326, 238)
Screenshot: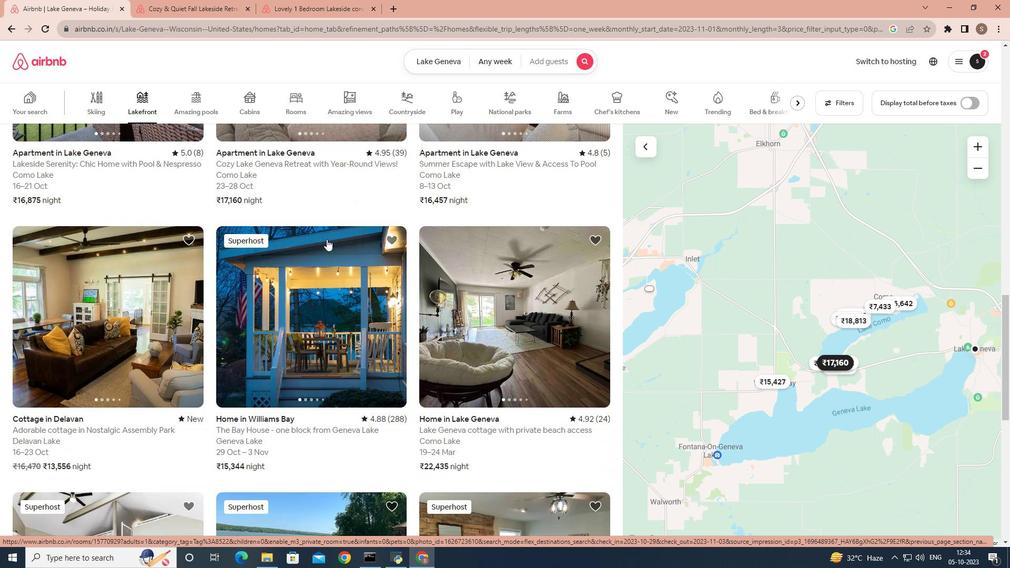 
Action: Mouse scrolled (326, 238) with delta (0, 0)
Screenshot: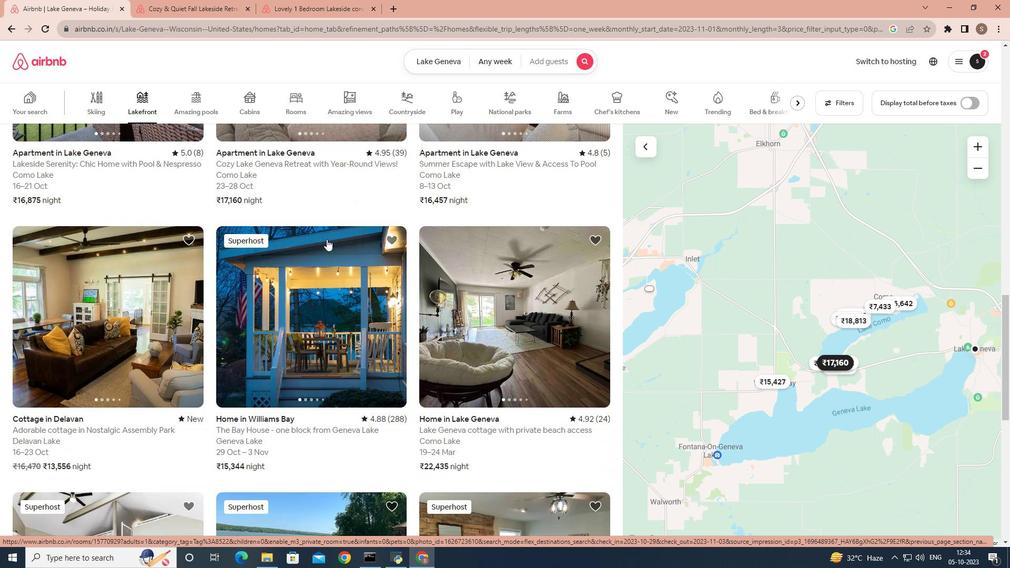 
Action: Mouse moved to (326, 239)
Screenshot: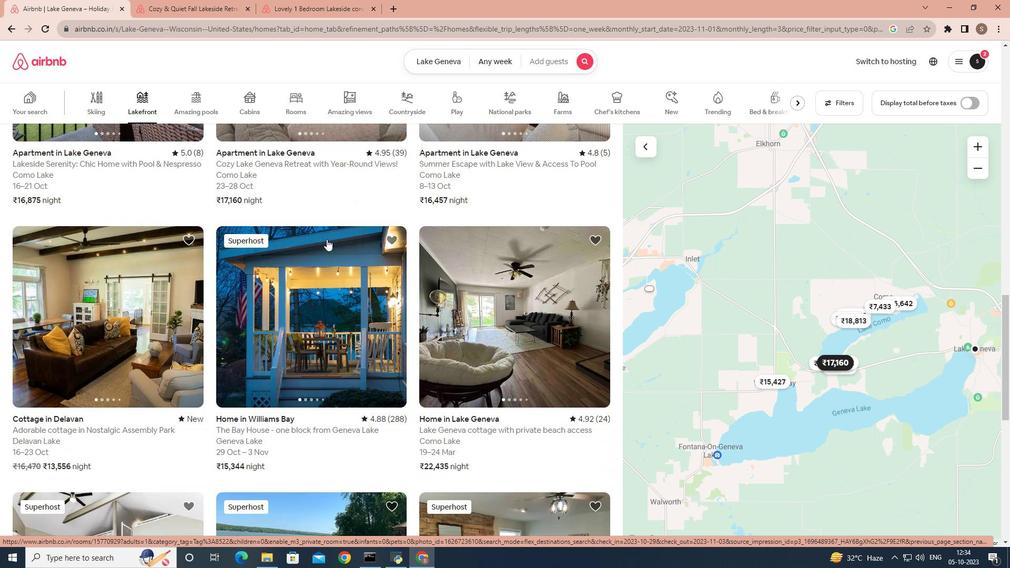 
Action: Mouse scrolled (326, 238) with delta (0, 0)
Screenshot: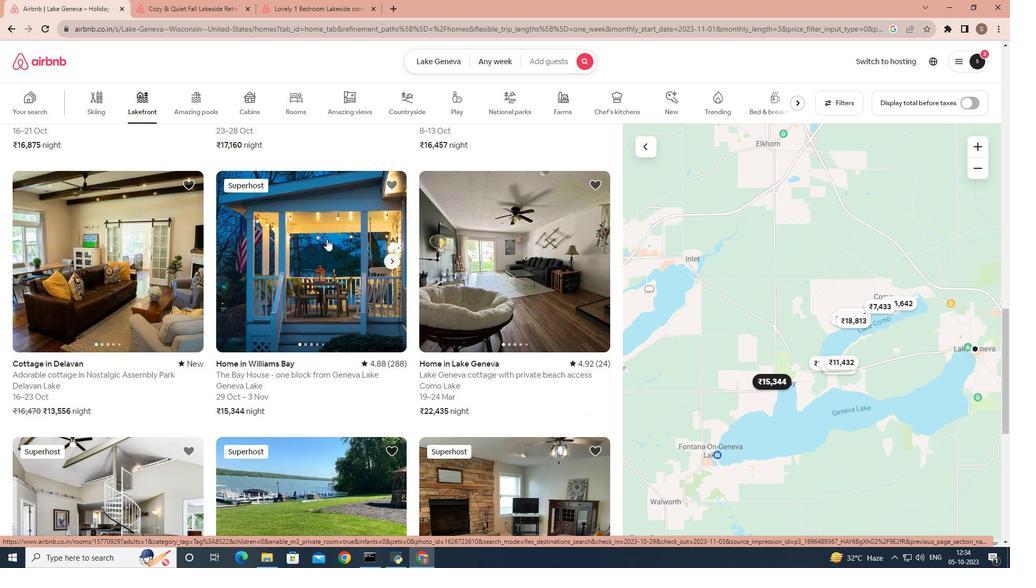 
Action: Mouse moved to (313, 231)
Screenshot: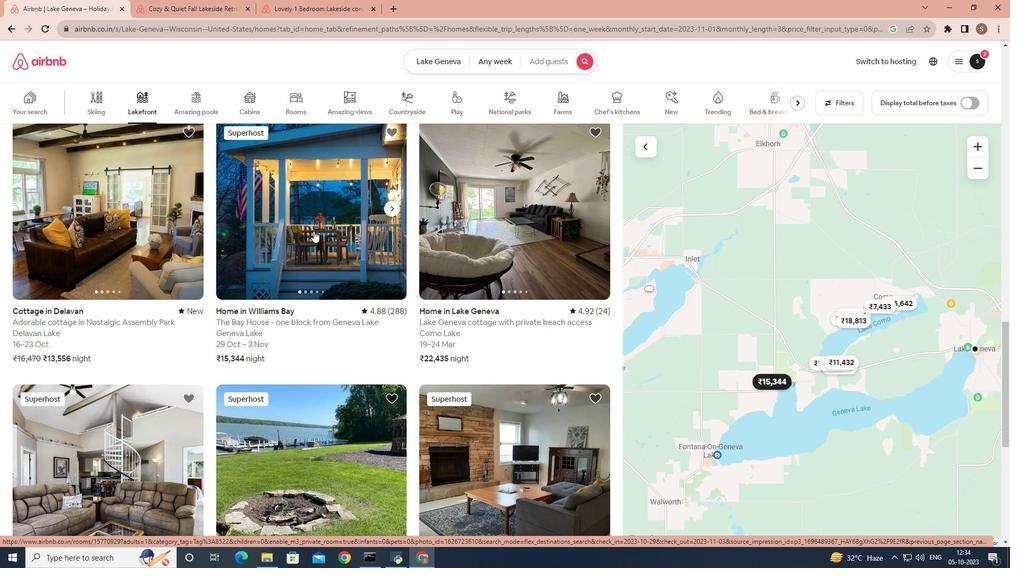 
Action: Mouse pressed left at (313, 231)
Screenshot: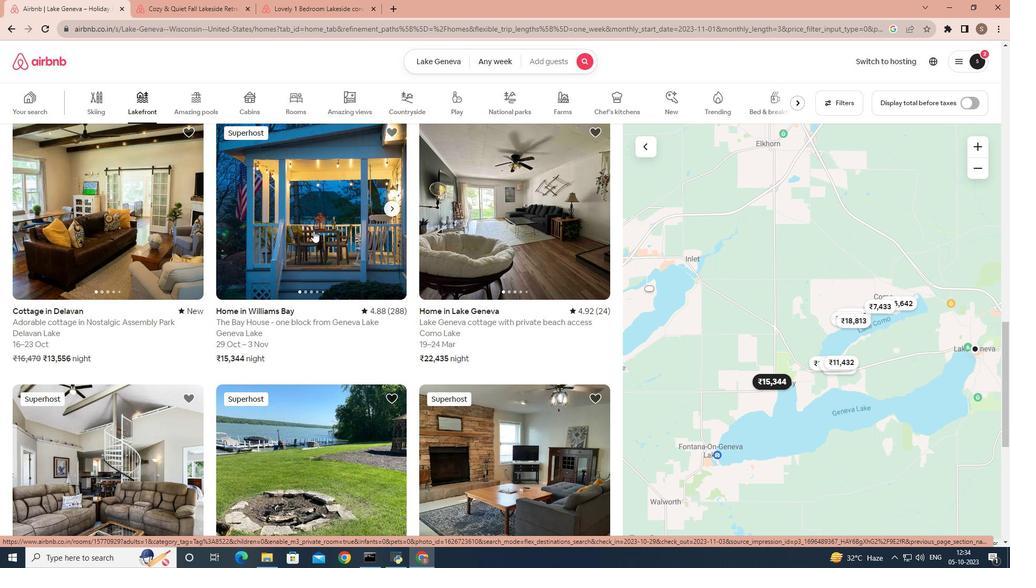 
Action: Mouse moved to (440, 282)
Screenshot: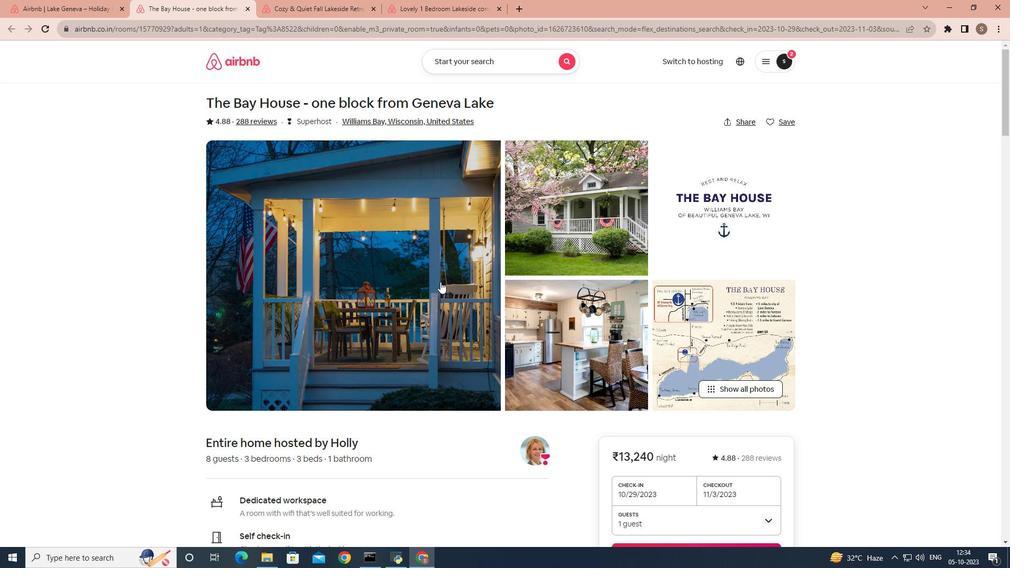 
Action: Mouse scrolled (440, 281) with delta (0, 0)
Screenshot: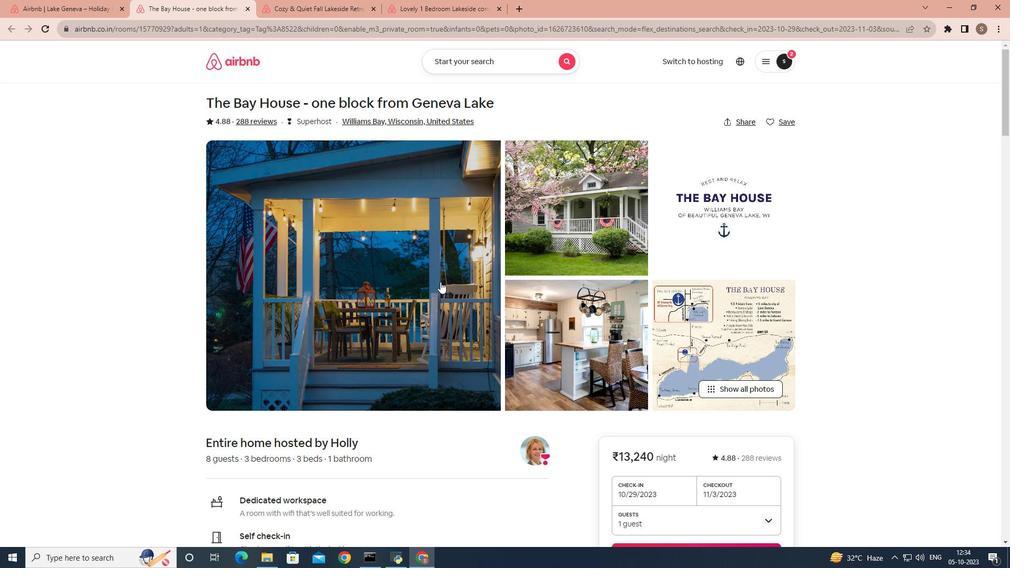 
Action: Mouse scrolled (440, 281) with delta (0, 0)
Screenshot: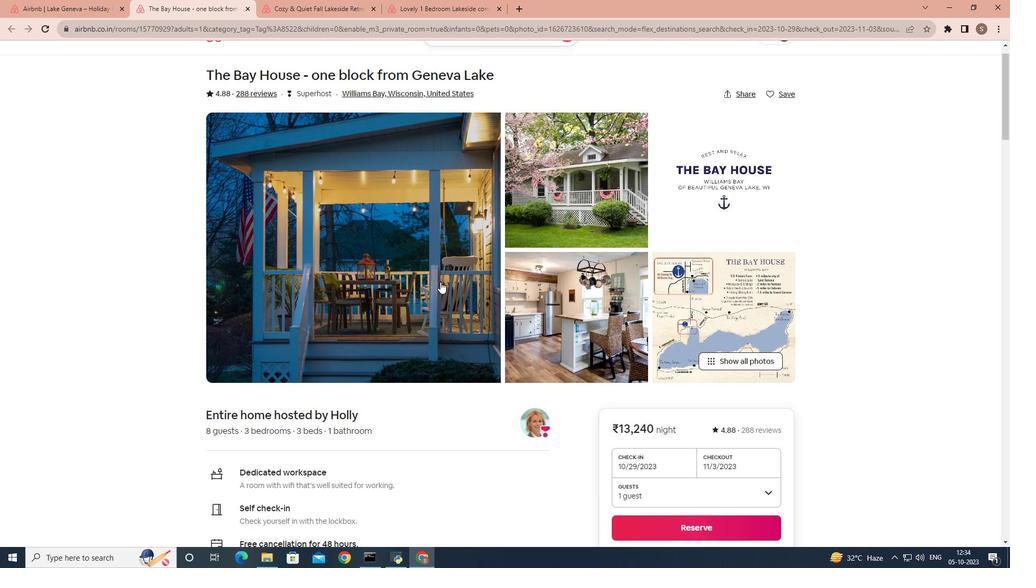 
Action: Mouse scrolled (440, 281) with delta (0, 0)
Screenshot: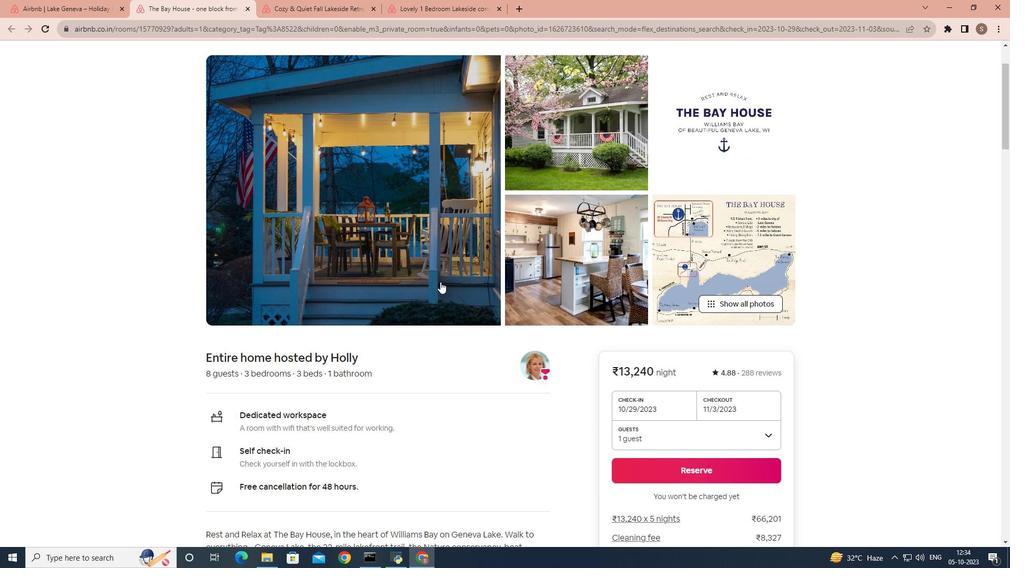 
Action: Mouse scrolled (440, 281) with delta (0, 0)
Screenshot: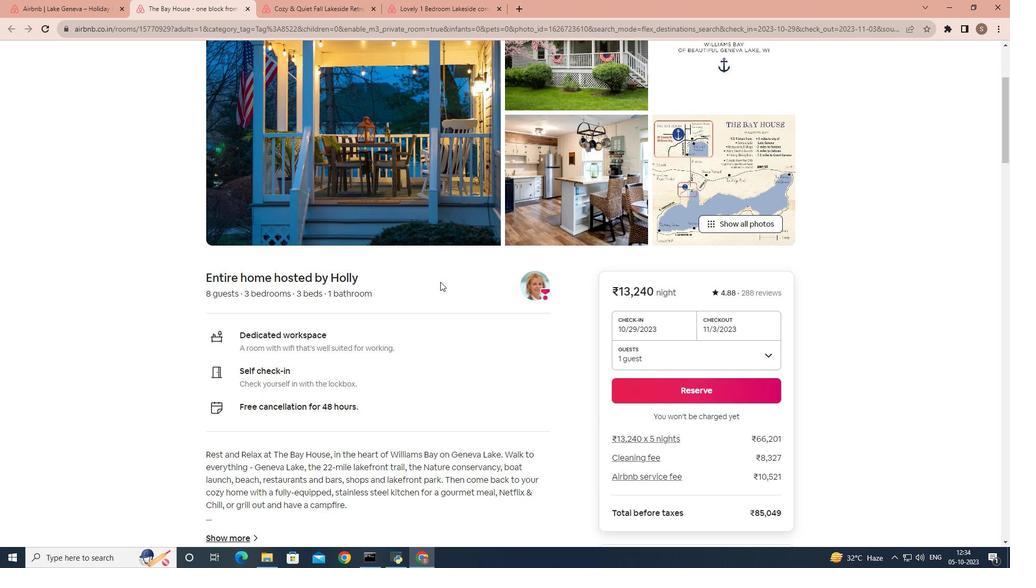 
Action: Mouse scrolled (440, 281) with delta (0, 0)
Screenshot: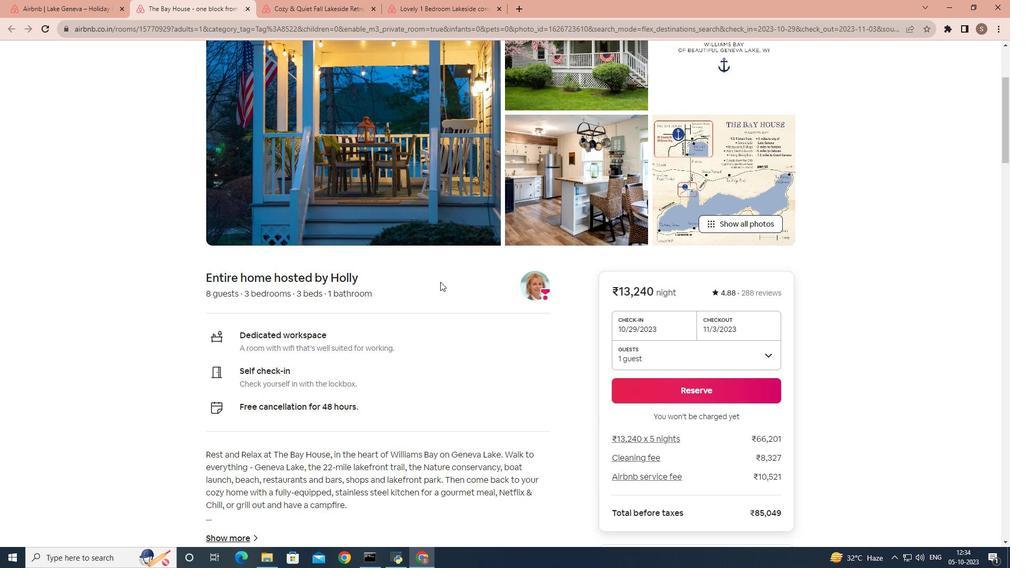 
Action: Mouse scrolled (440, 281) with delta (0, 0)
Screenshot: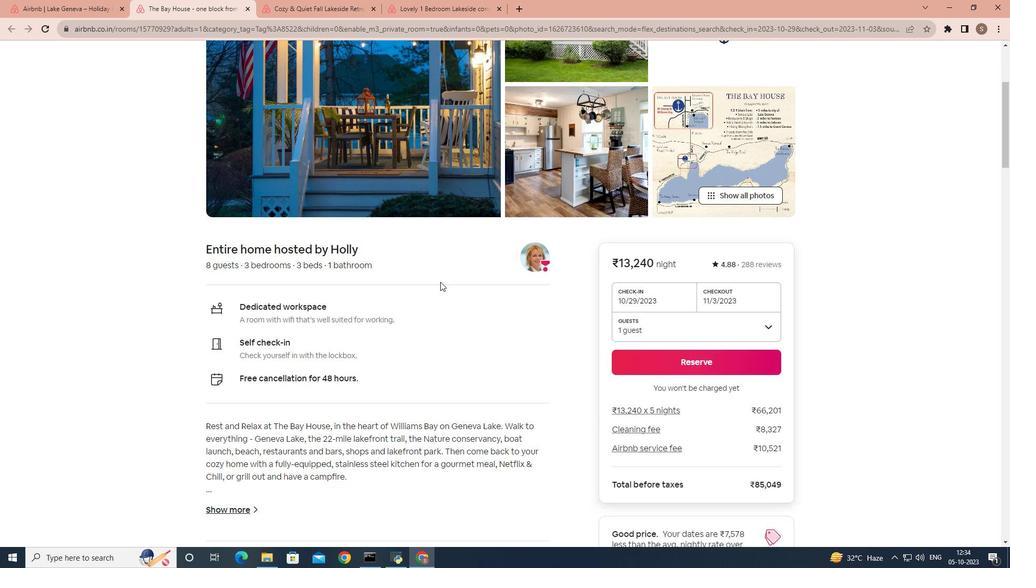 
Action: Mouse scrolled (440, 281) with delta (0, 0)
Screenshot: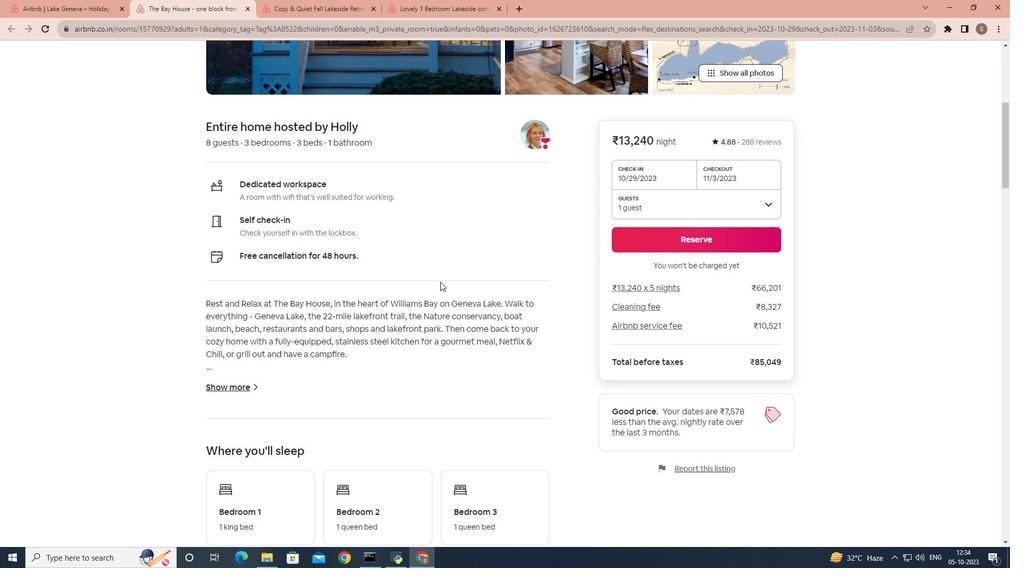 
Action: Mouse scrolled (440, 281) with delta (0, 0)
Screenshot: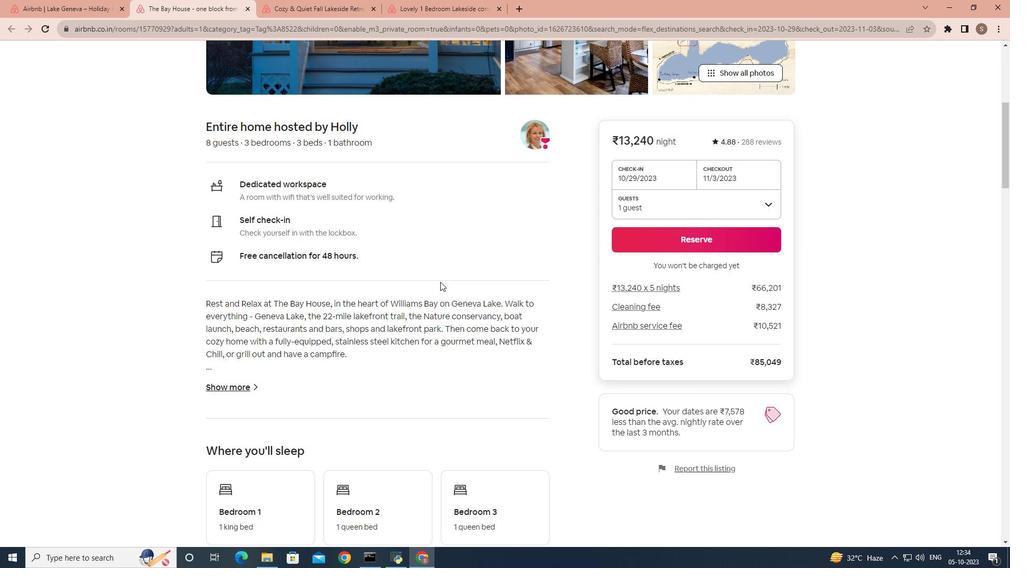 
Action: Mouse scrolled (440, 281) with delta (0, 0)
Screenshot: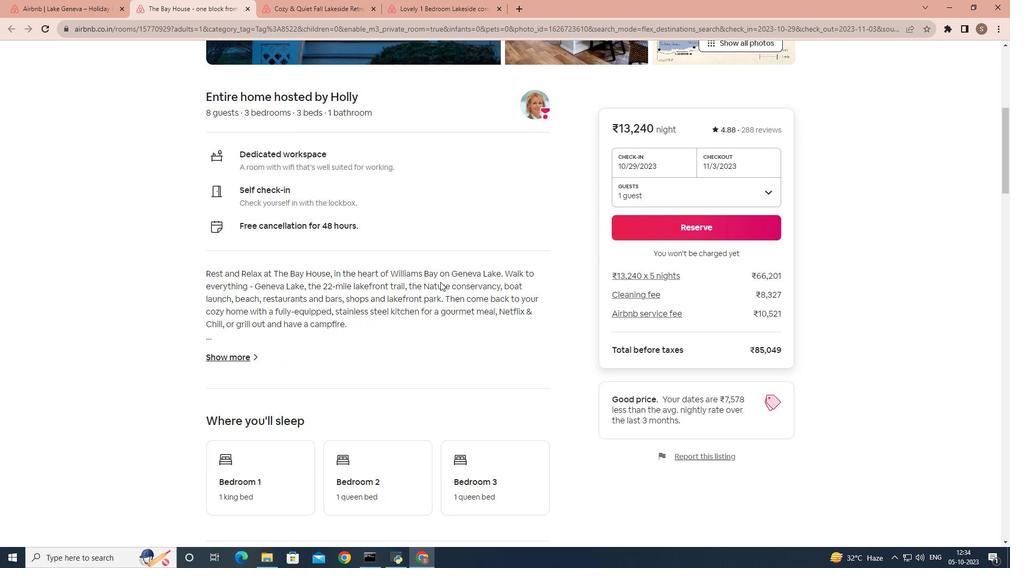 
Action: Mouse scrolled (440, 281) with delta (0, 0)
Screenshot: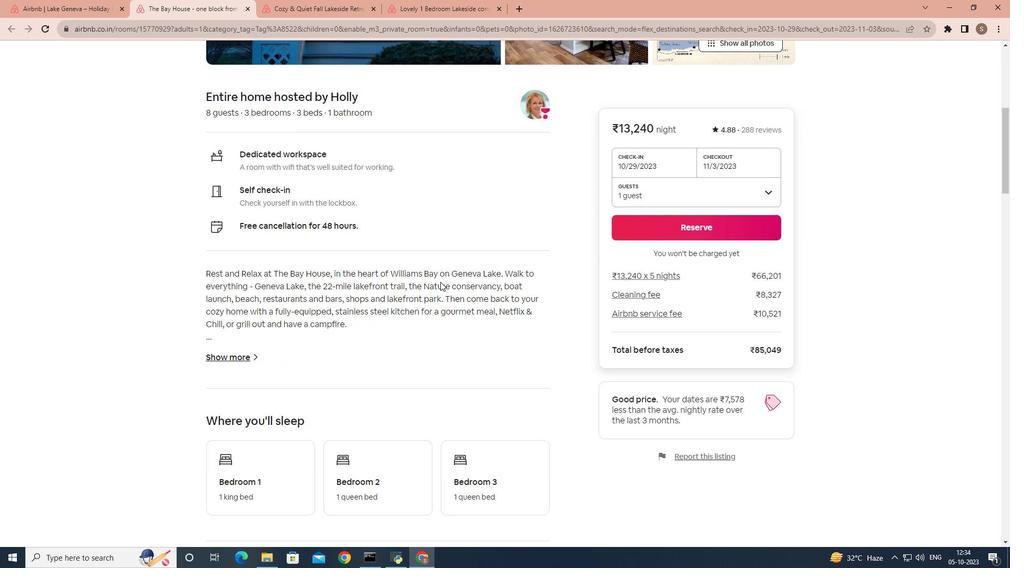 
Action: Mouse scrolled (440, 281) with delta (0, 0)
Screenshot: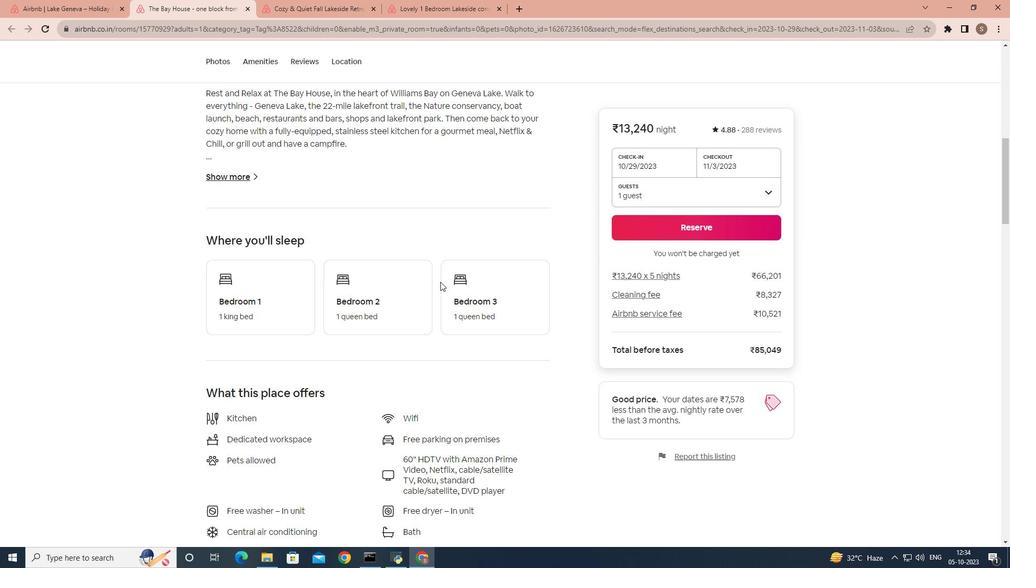 
Action: Mouse scrolled (440, 281) with delta (0, 0)
Screenshot: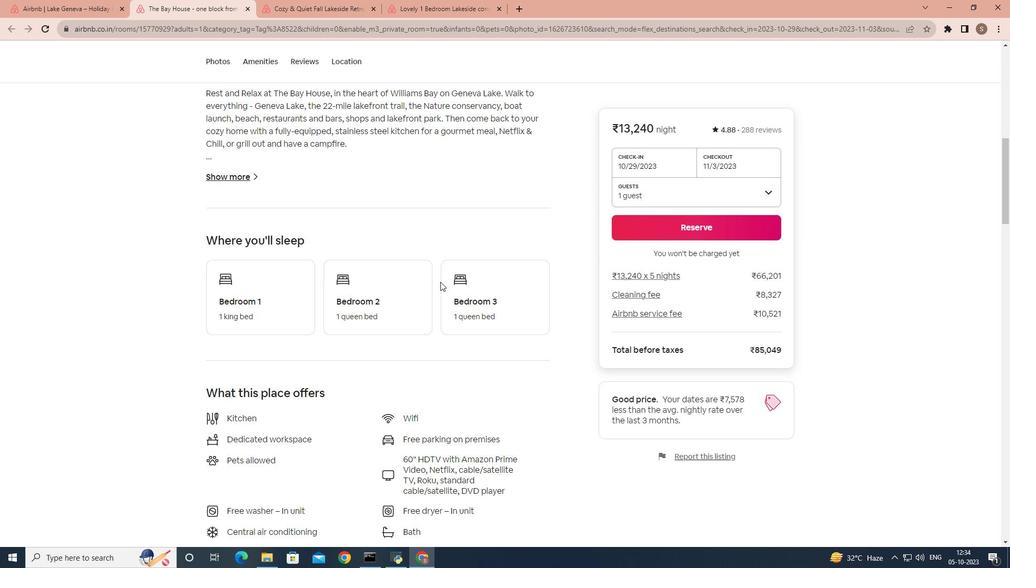 
Action: Mouse scrolled (440, 281) with delta (0, 0)
Screenshot: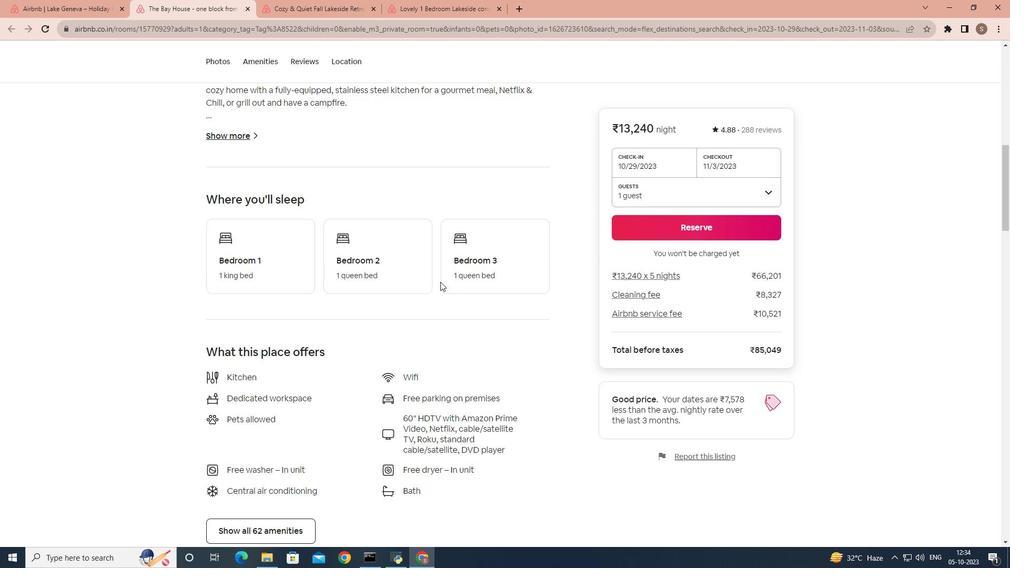 
Action: Mouse scrolled (440, 281) with delta (0, 0)
Screenshot: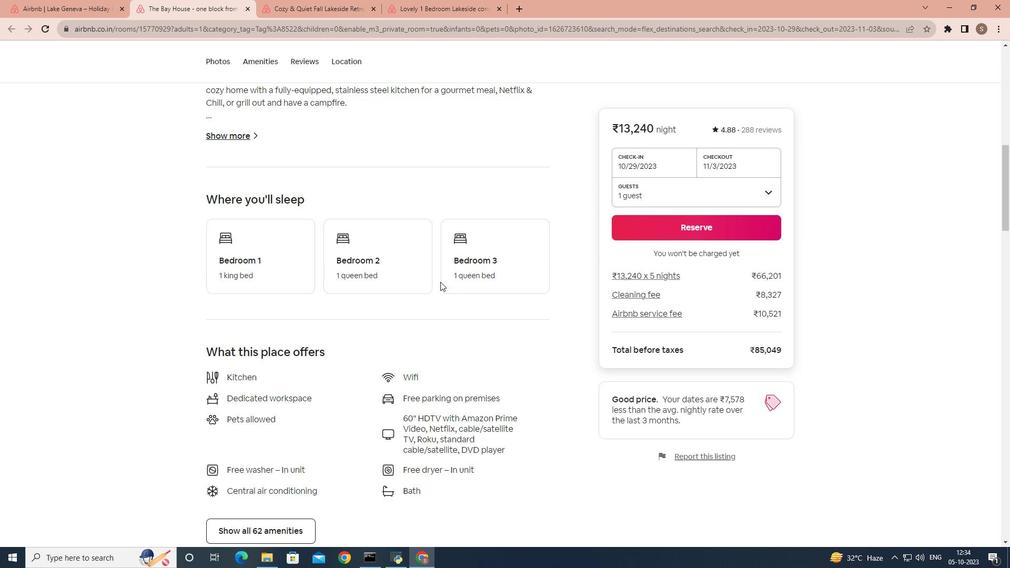 
Action: Mouse scrolled (440, 281) with delta (0, 0)
Screenshot: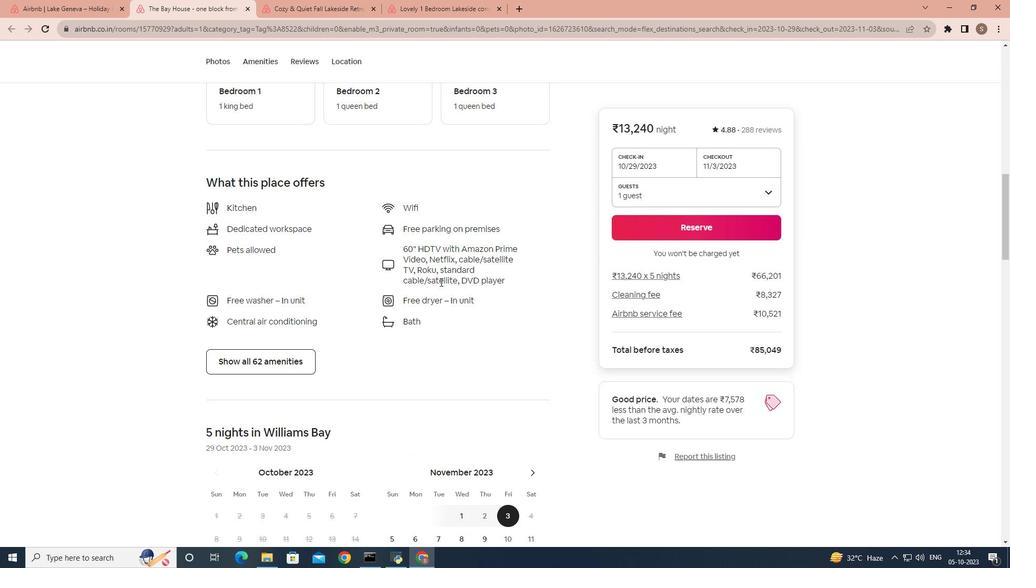 
Action: Mouse scrolled (440, 281) with delta (0, 0)
Screenshot: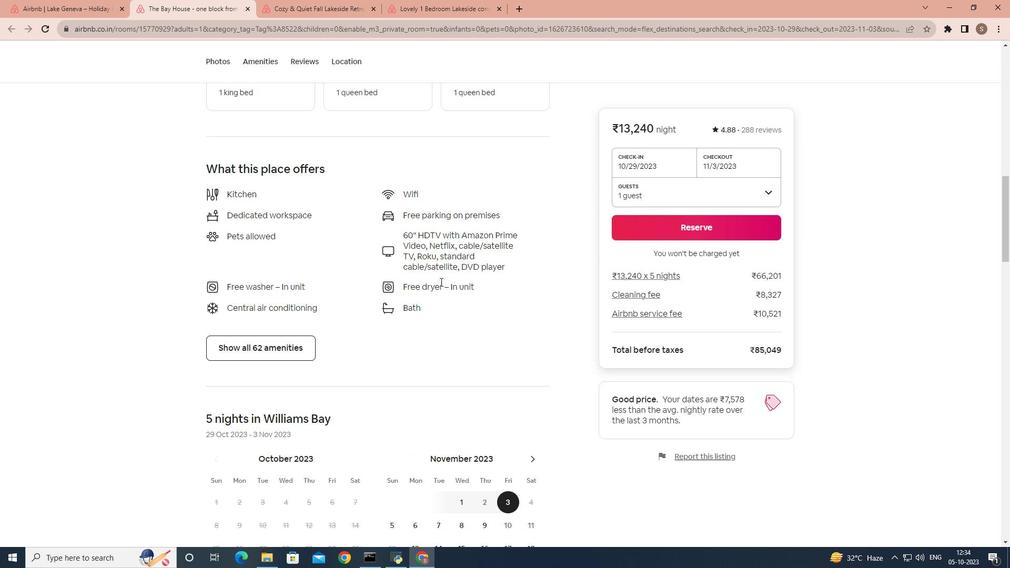 
Action: Mouse scrolled (440, 281) with delta (0, 0)
Screenshot: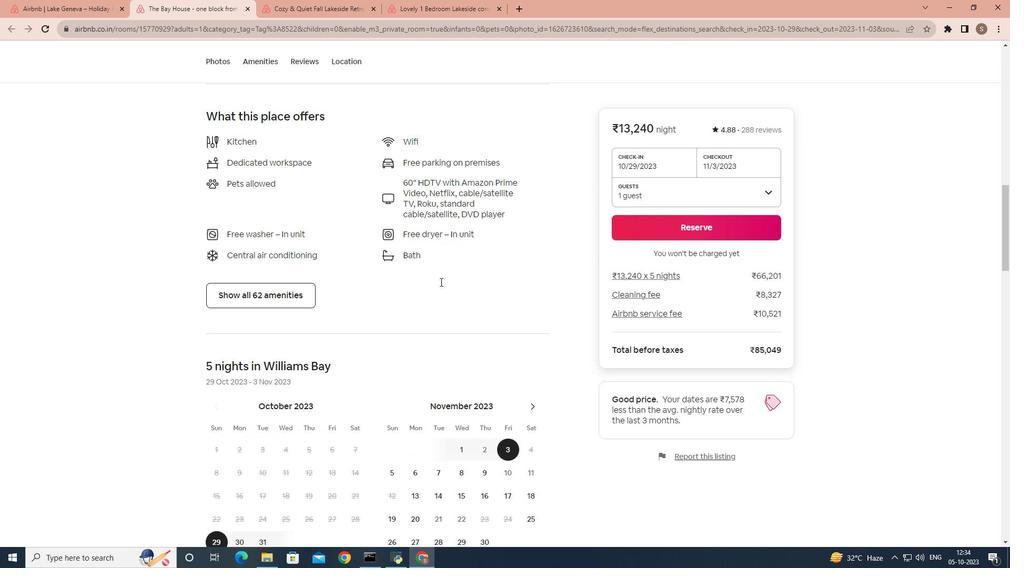 
Action: Mouse moved to (291, 207)
Screenshot: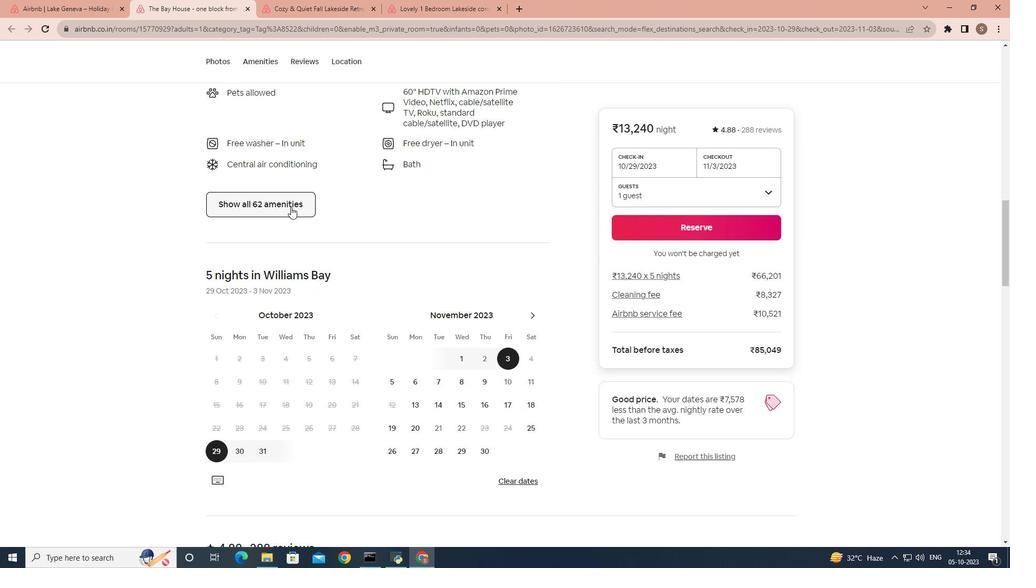 
Action: Mouse pressed left at (291, 207)
Screenshot: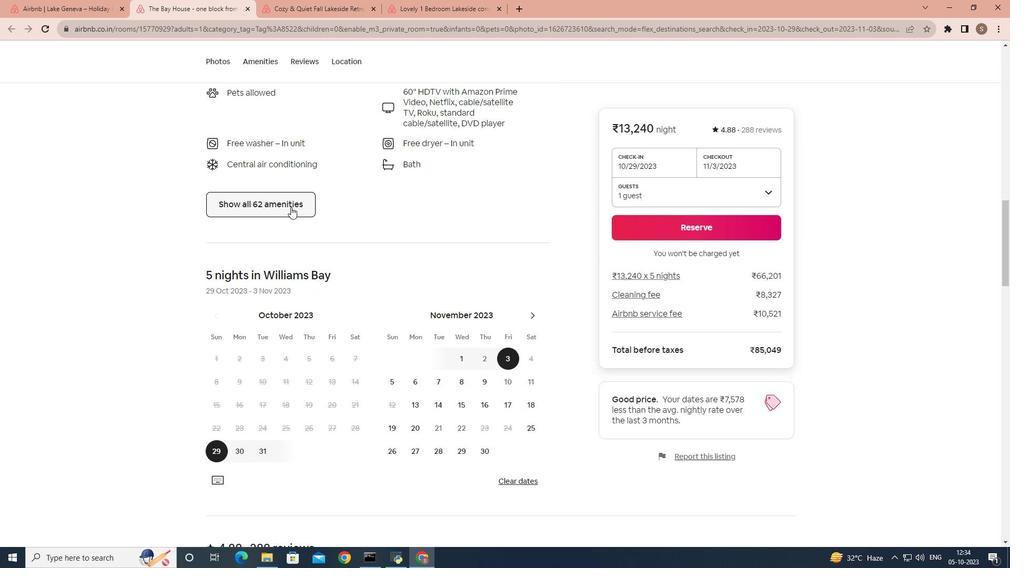 
Action: Mouse moved to (401, 213)
Screenshot: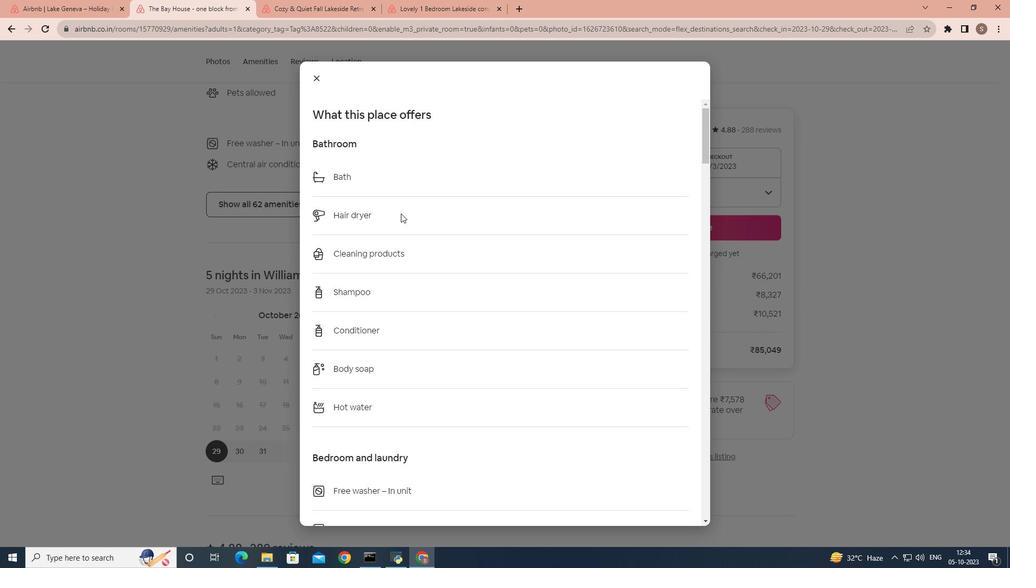 
Action: Mouse scrolled (401, 213) with delta (0, 0)
Screenshot: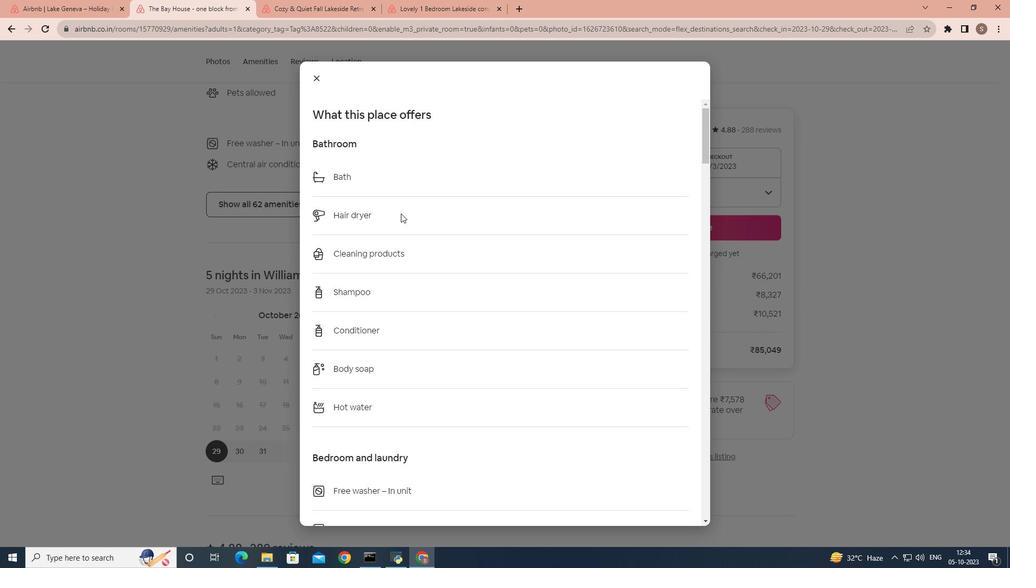 
Action: Mouse scrolled (401, 213) with delta (0, 0)
Screenshot: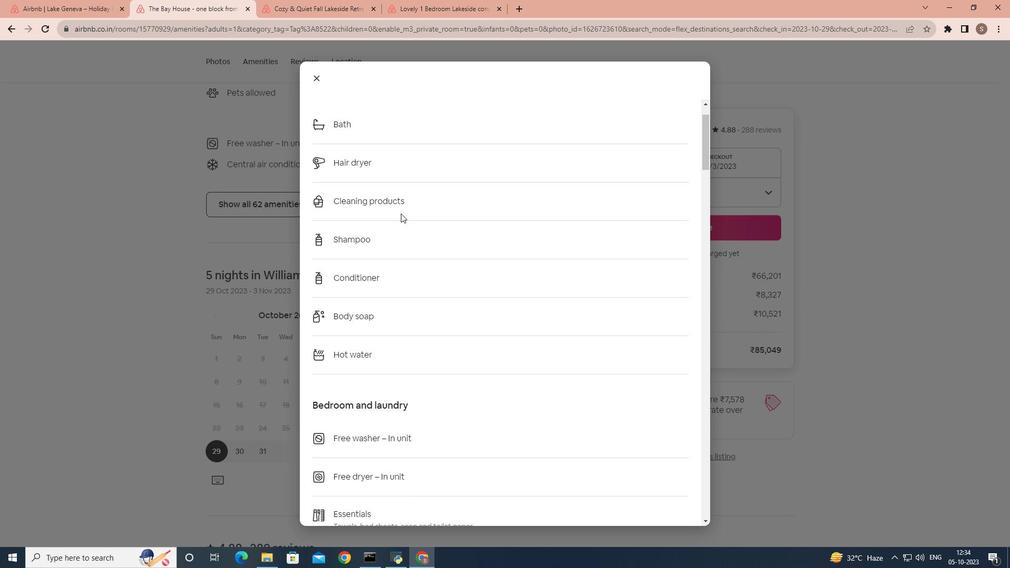 
Action: Mouse scrolled (401, 213) with delta (0, 0)
